 Task: Compose an email with the signature Erin Martin with the subject Request for project approval and the message I would like to schedule a follow-up meeting to discuss the progress. from softage.1@softage.net to softage.5@softage.net with an attached document Vendor_contract.doc Undo the message and rewrite the message as Could you please provide a detailed report on the results? Send the email. Finally, move the email from Sent Items to the label Antiques
Action: Mouse moved to (472, 755)
Screenshot: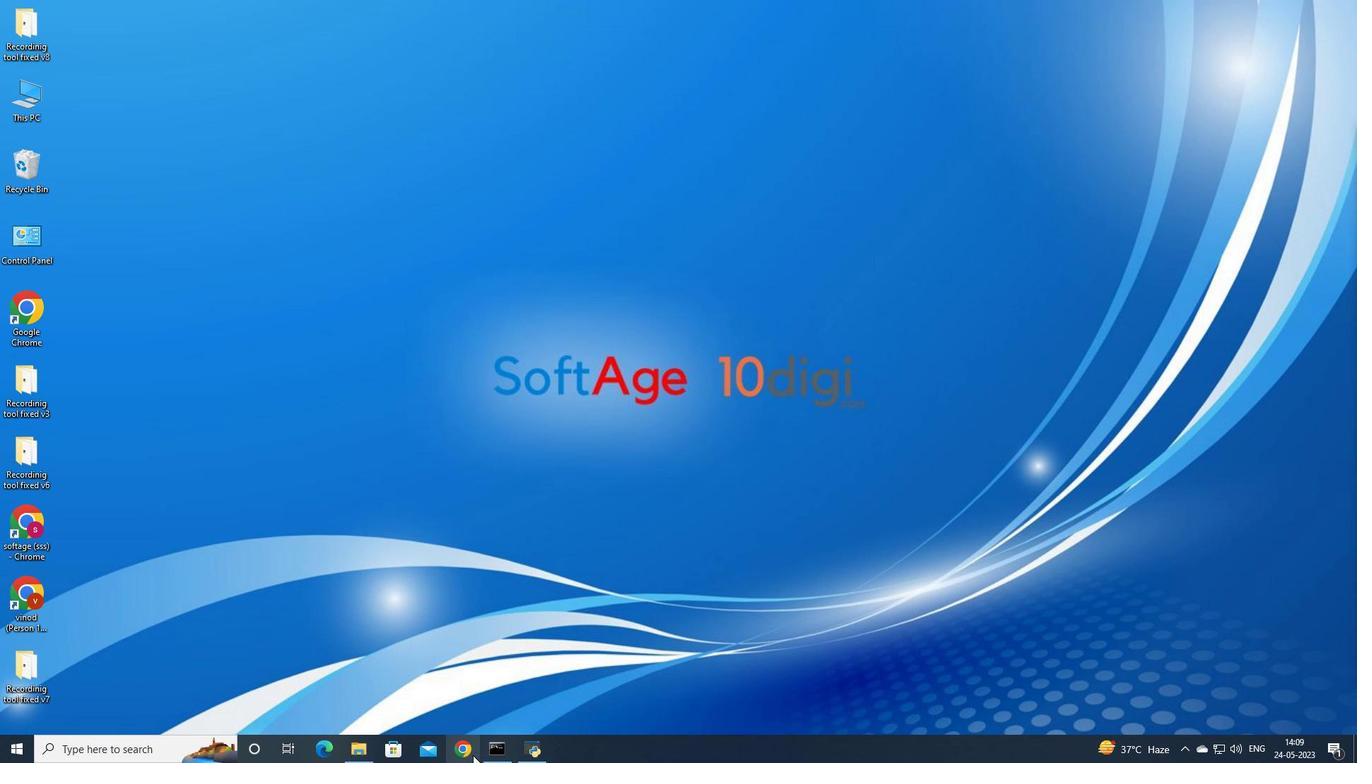 
Action: Mouse pressed left at (472, 755)
Screenshot: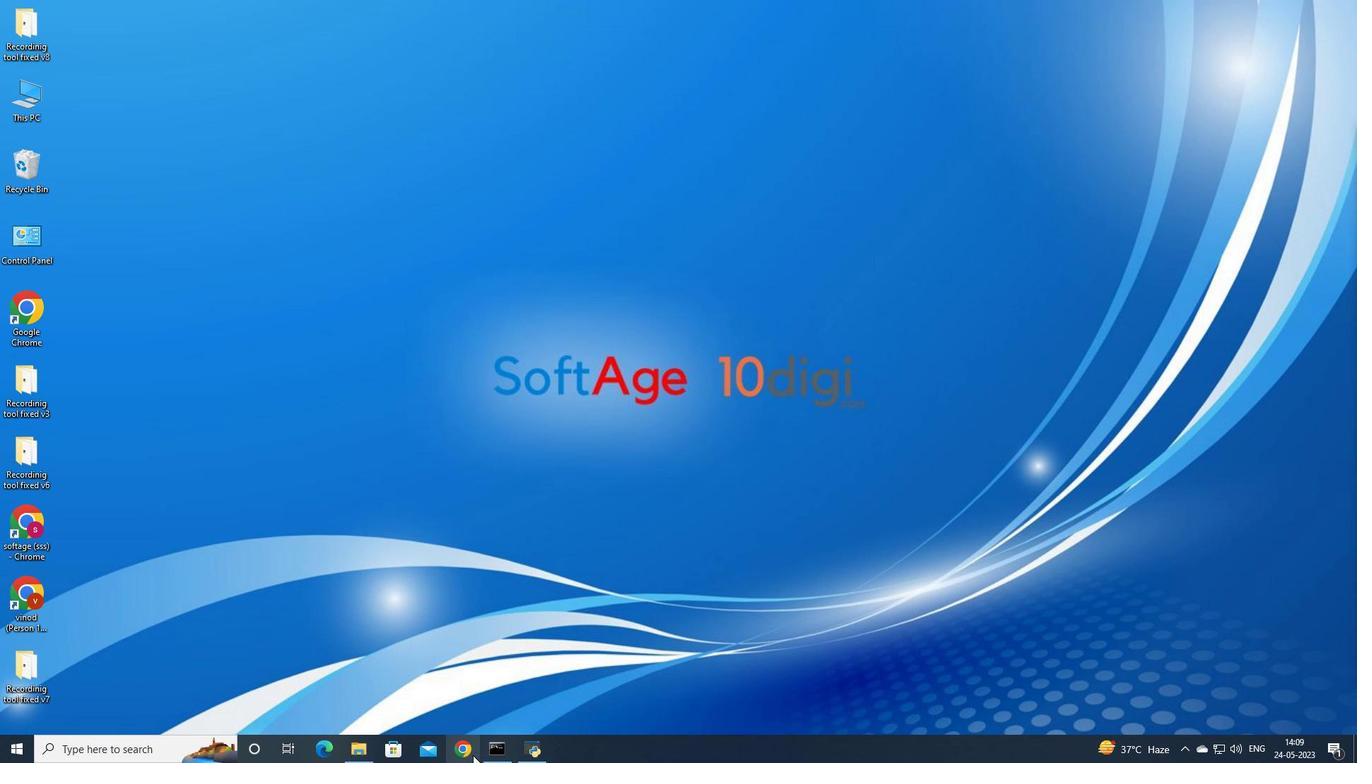 
Action: Mouse moved to (572, 410)
Screenshot: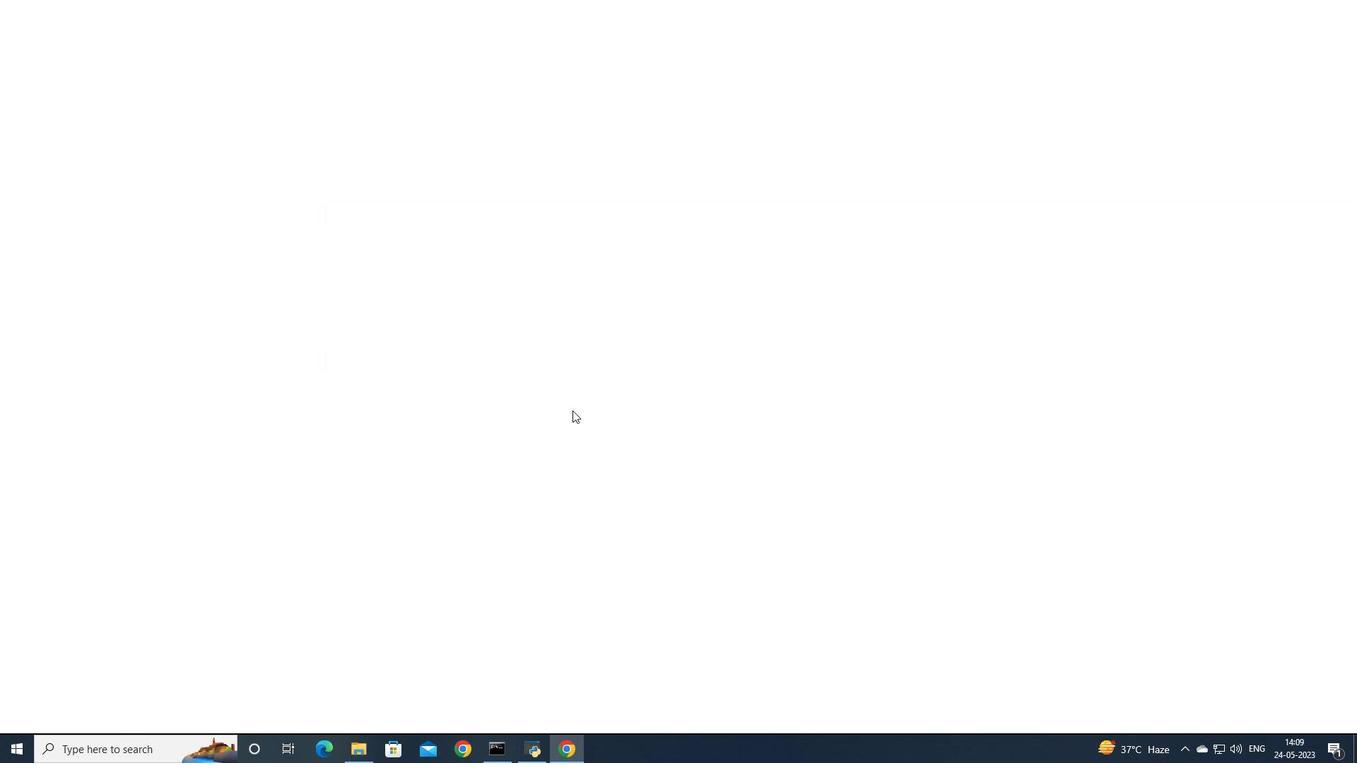 
Action: Mouse pressed left at (572, 410)
Screenshot: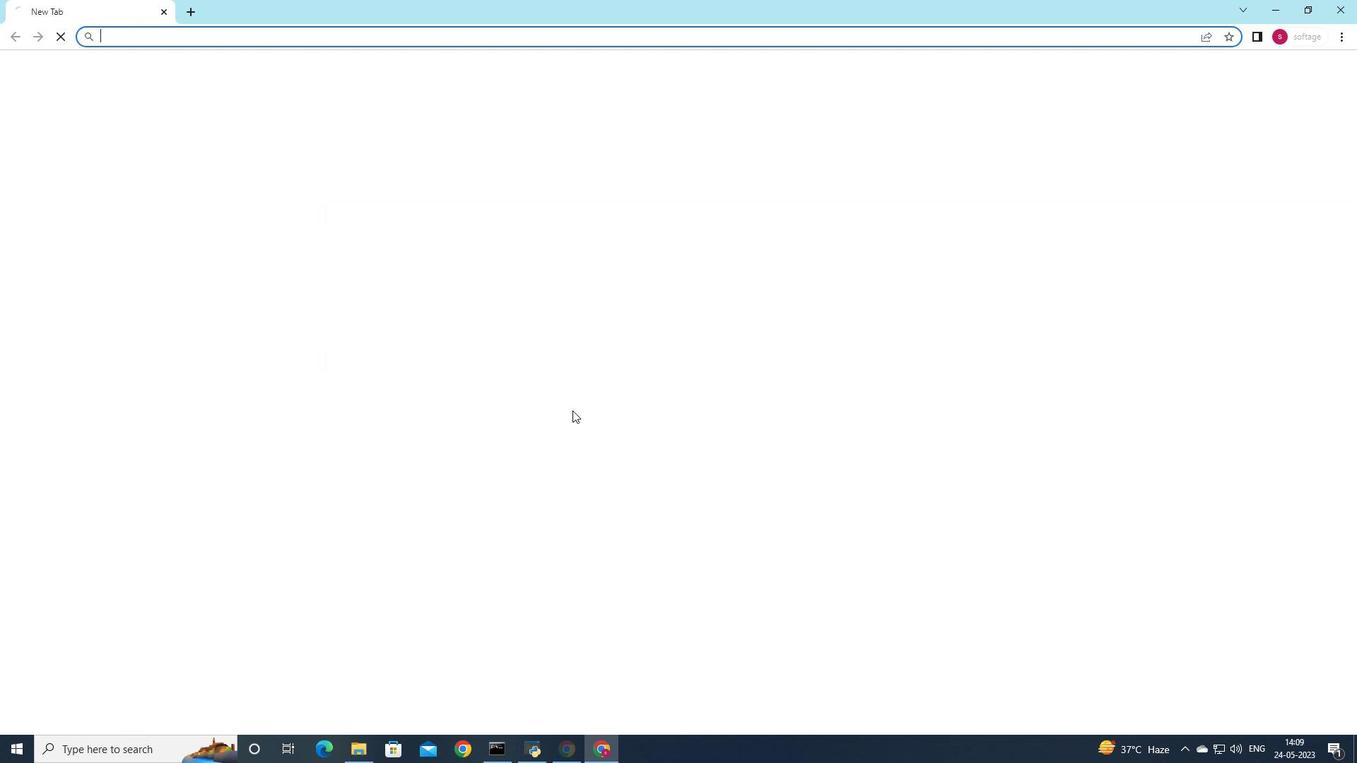 
Action: Mouse moved to (1231, 69)
Screenshot: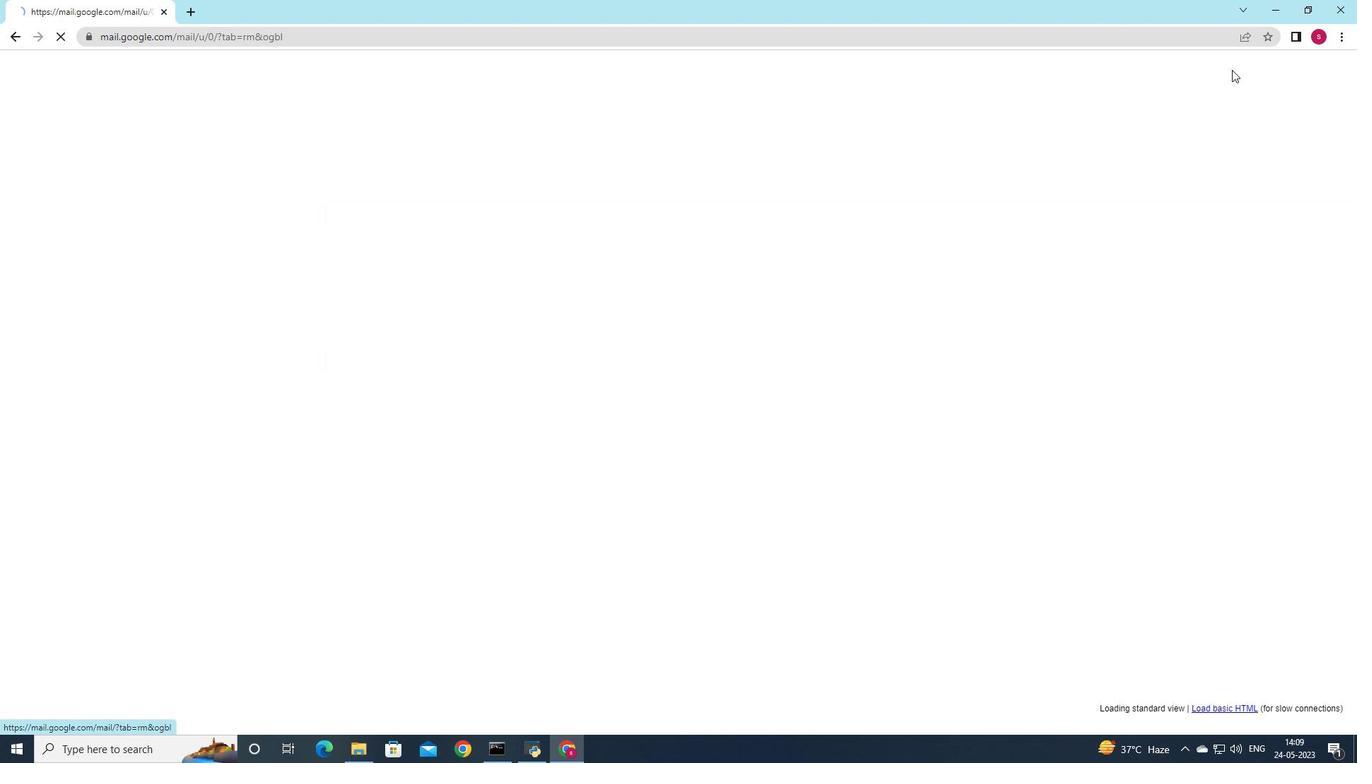 
Action: Mouse pressed left at (1231, 69)
Screenshot: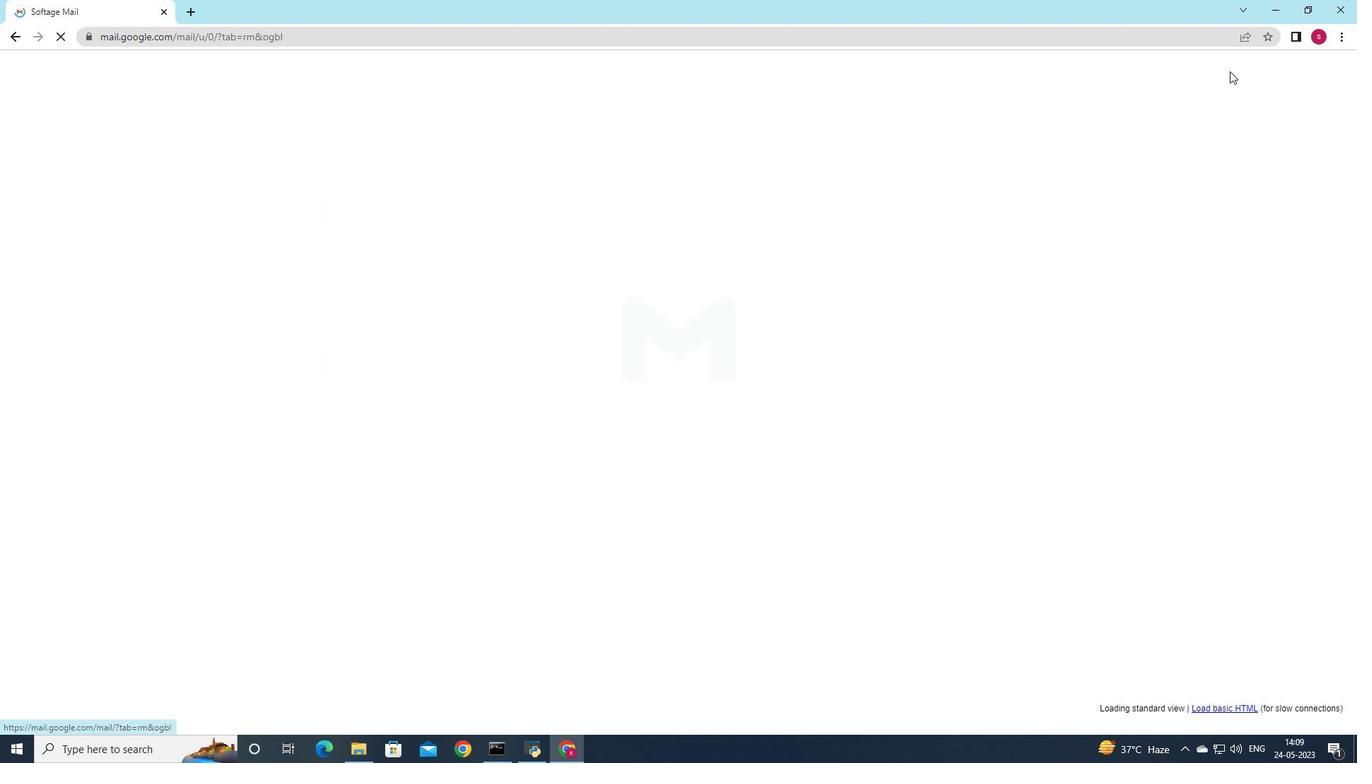 
Action: Mouse moved to (1193, 94)
Screenshot: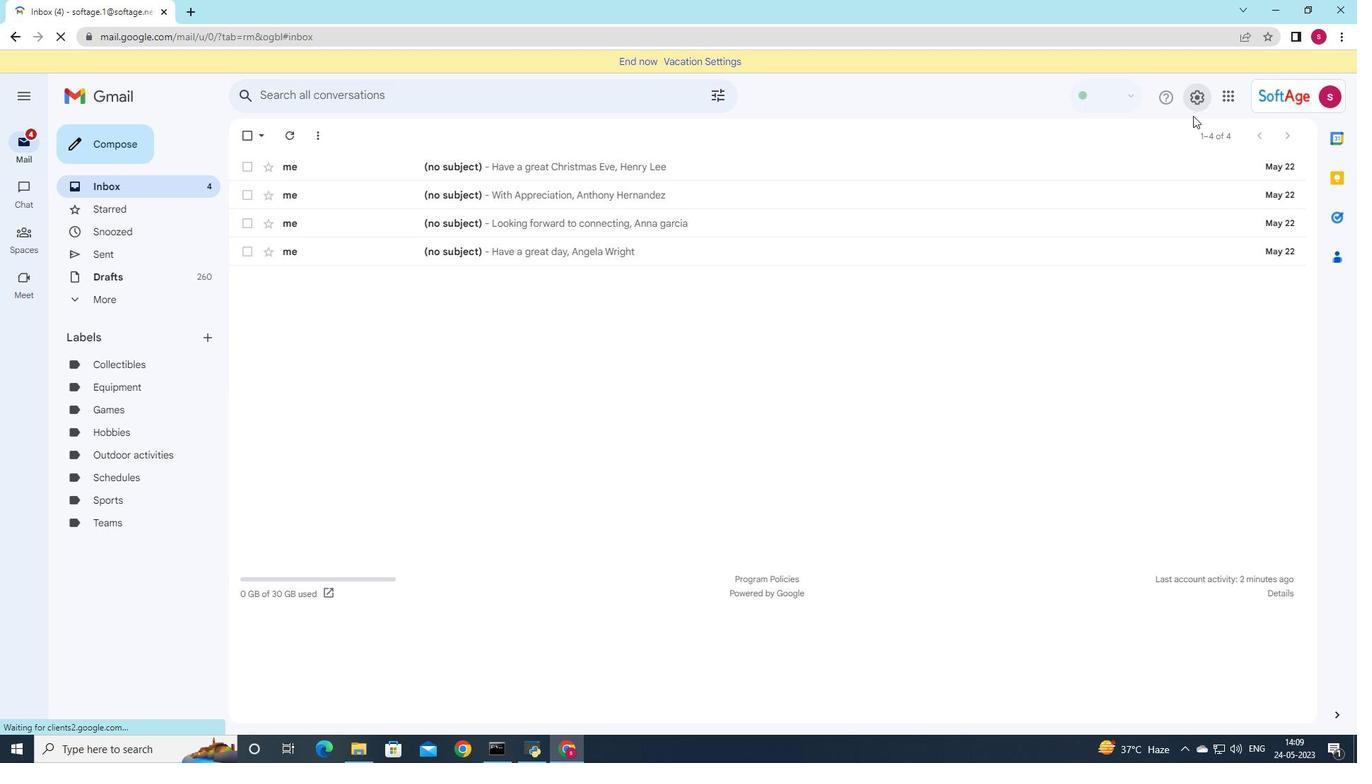 
Action: Mouse pressed left at (1193, 94)
Screenshot: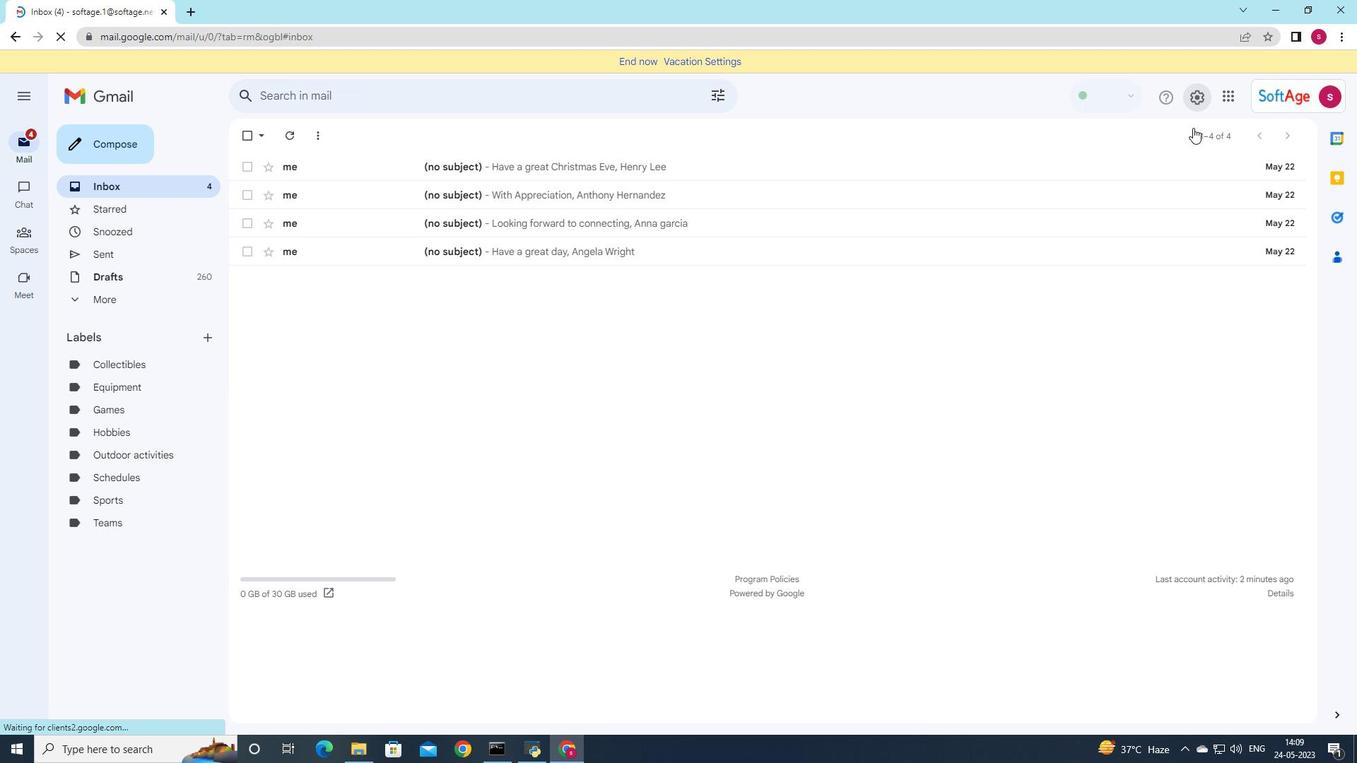 
Action: Mouse moved to (1193, 89)
Screenshot: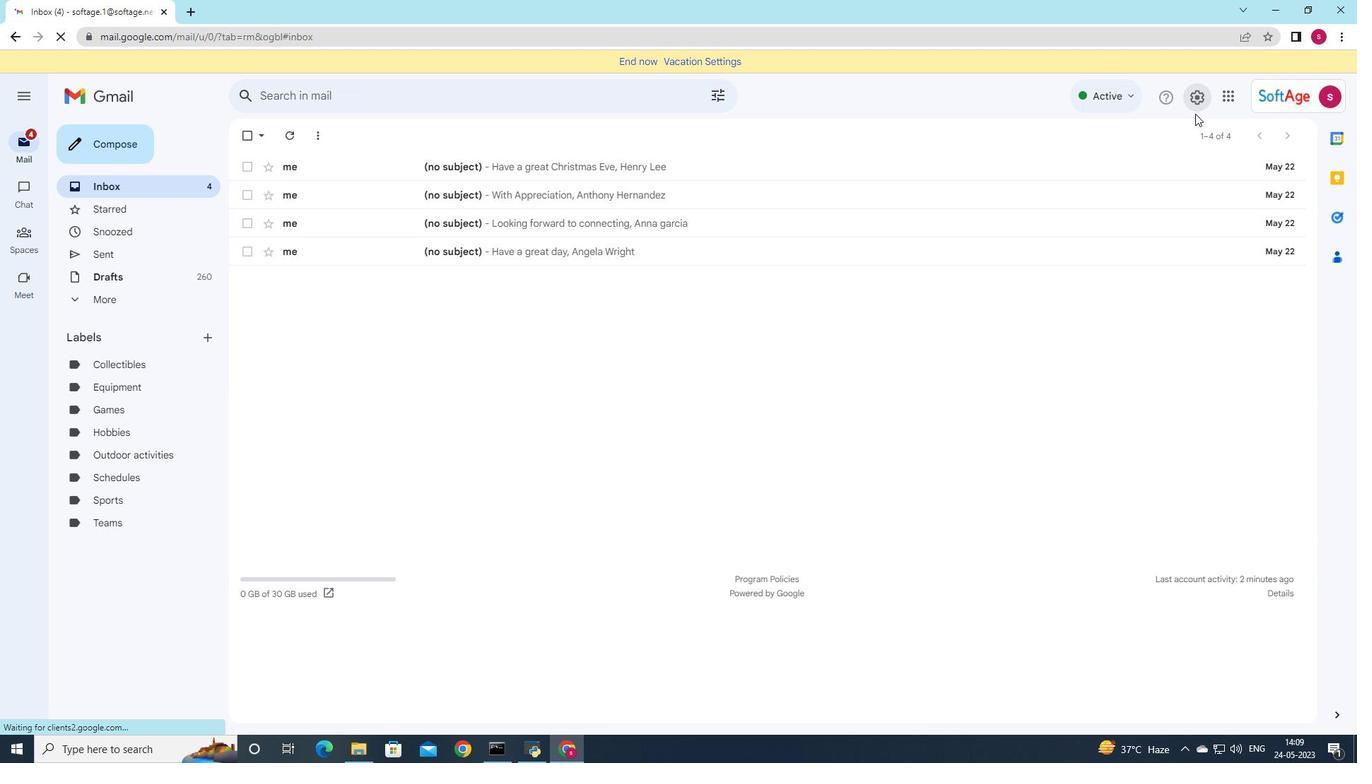 
Action: Mouse pressed left at (1193, 89)
Screenshot: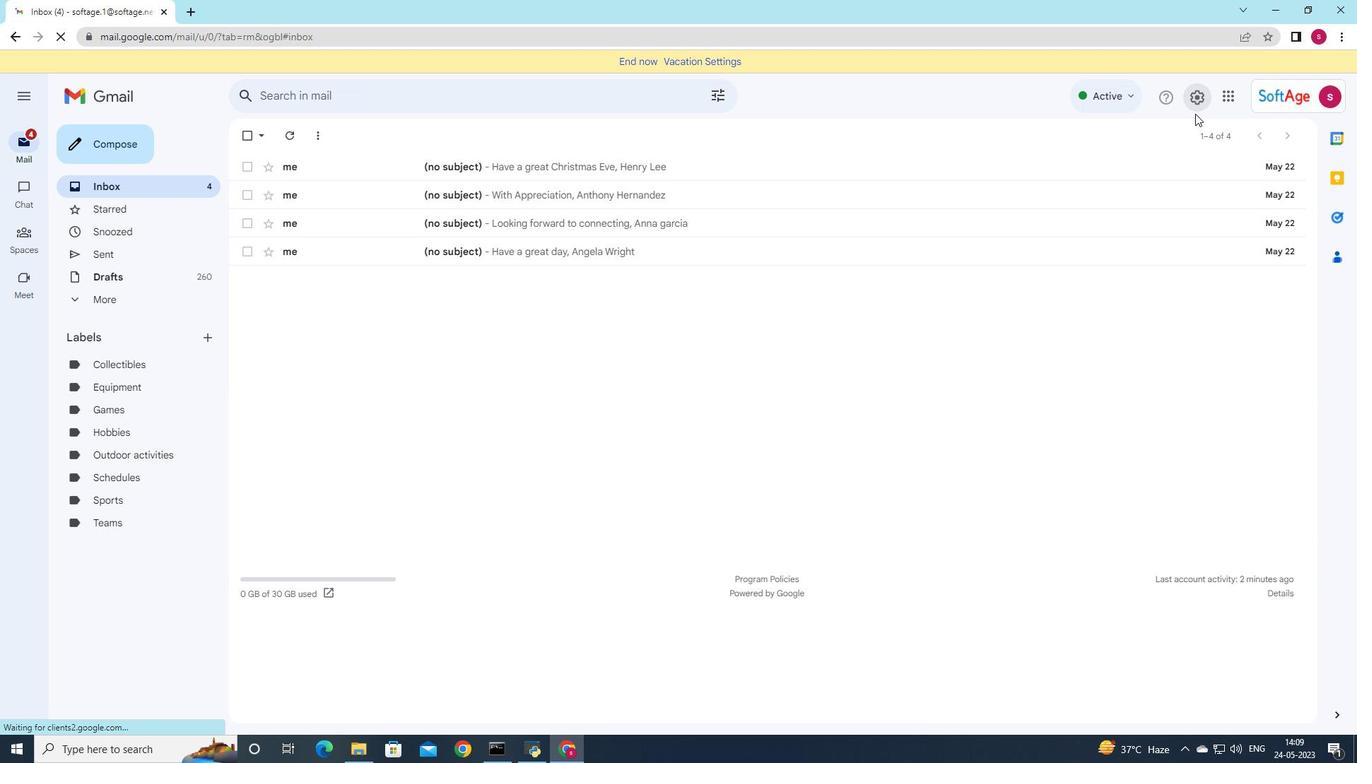 
Action: Mouse moved to (1193, 103)
Screenshot: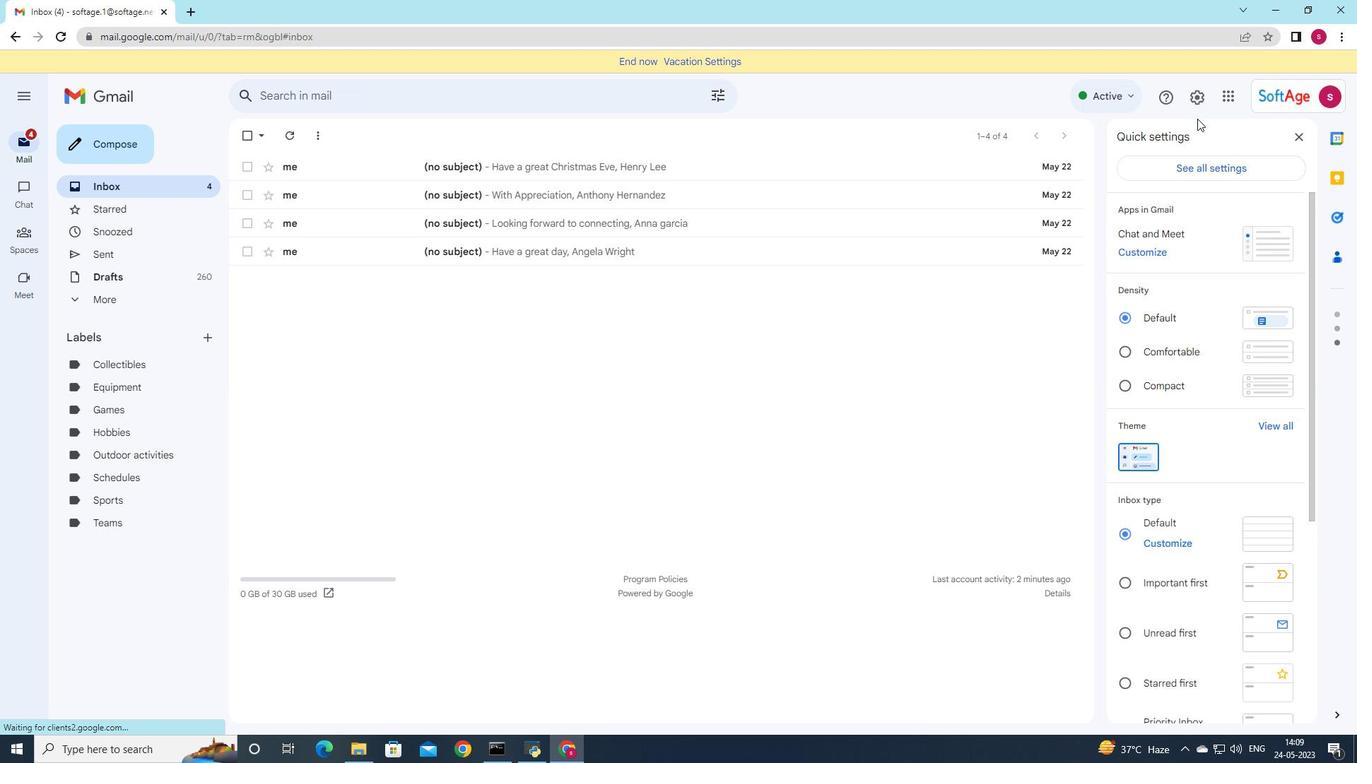 
Action: Mouse pressed left at (1193, 103)
Screenshot: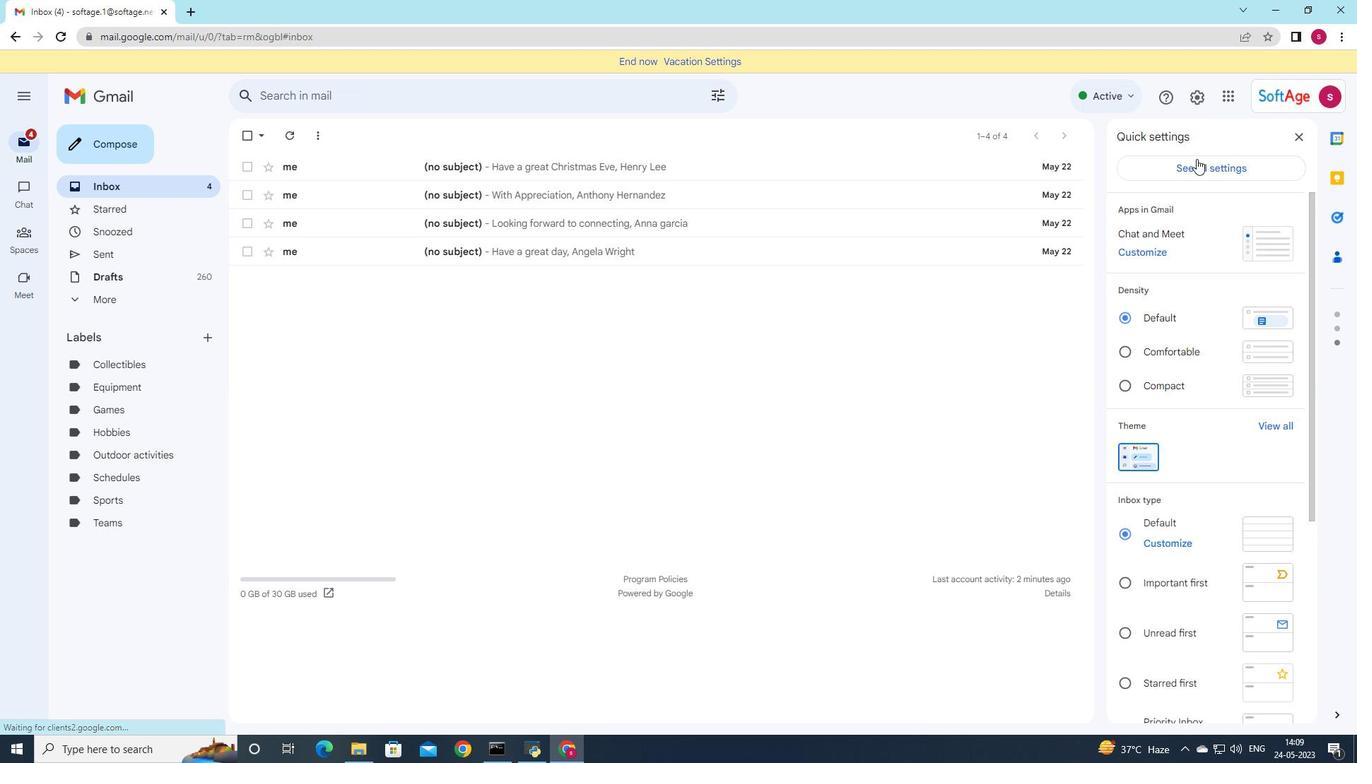 
Action: Mouse moved to (1195, 169)
Screenshot: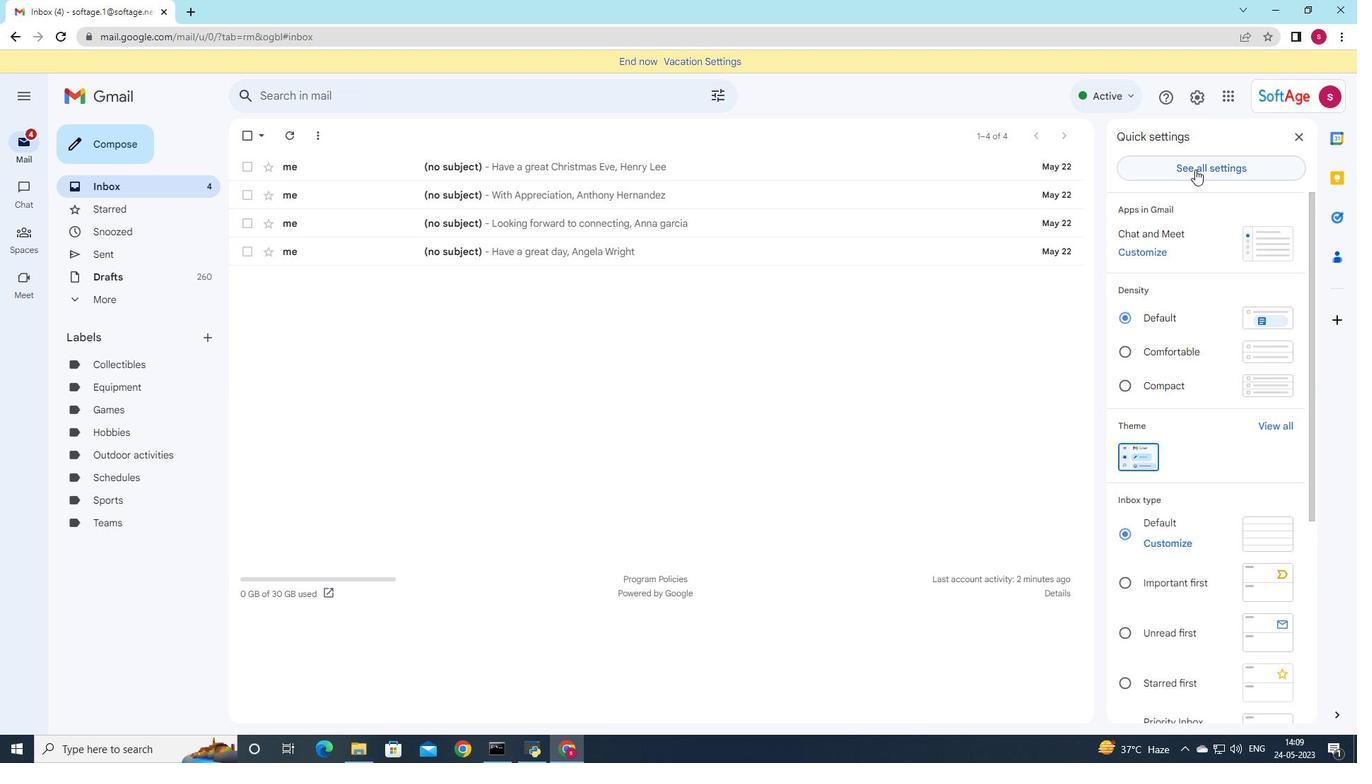 
Action: Mouse pressed left at (1195, 169)
Screenshot: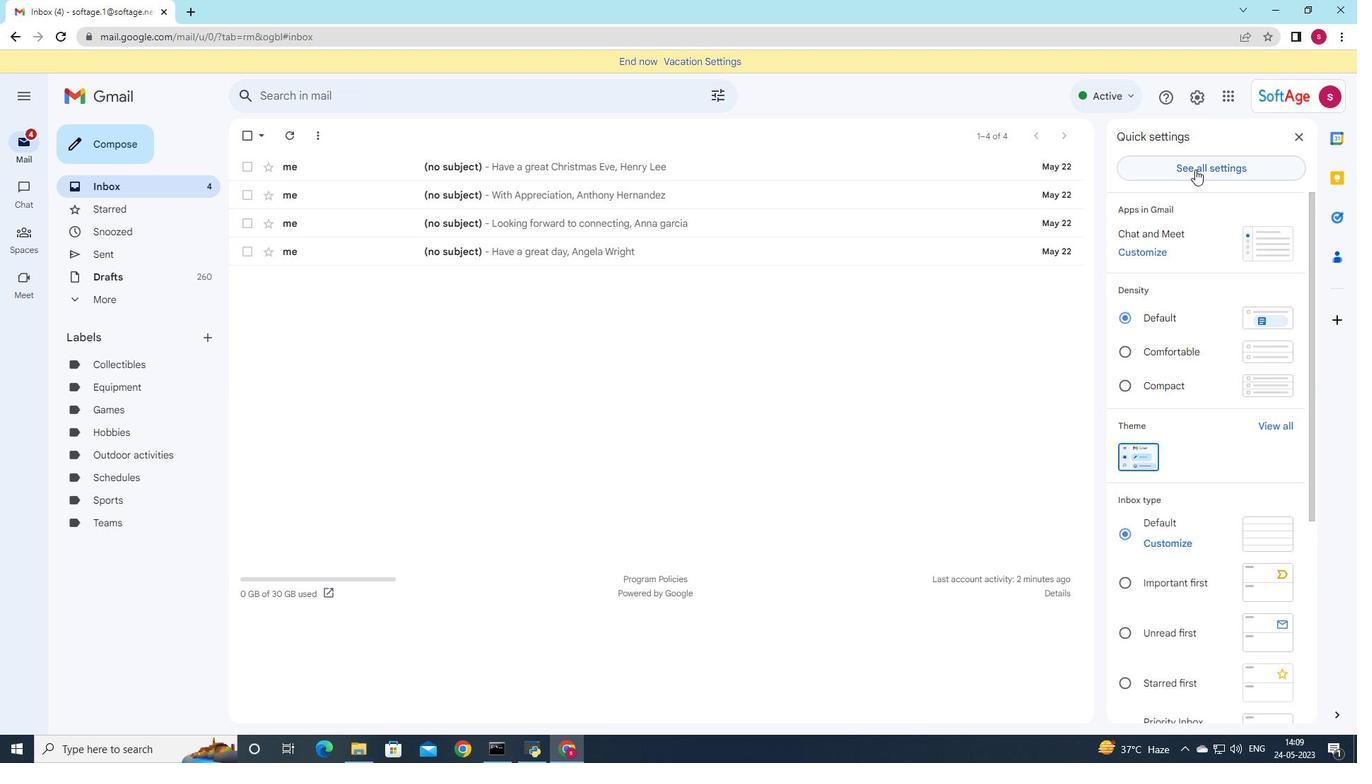 
Action: Mouse moved to (913, 194)
Screenshot: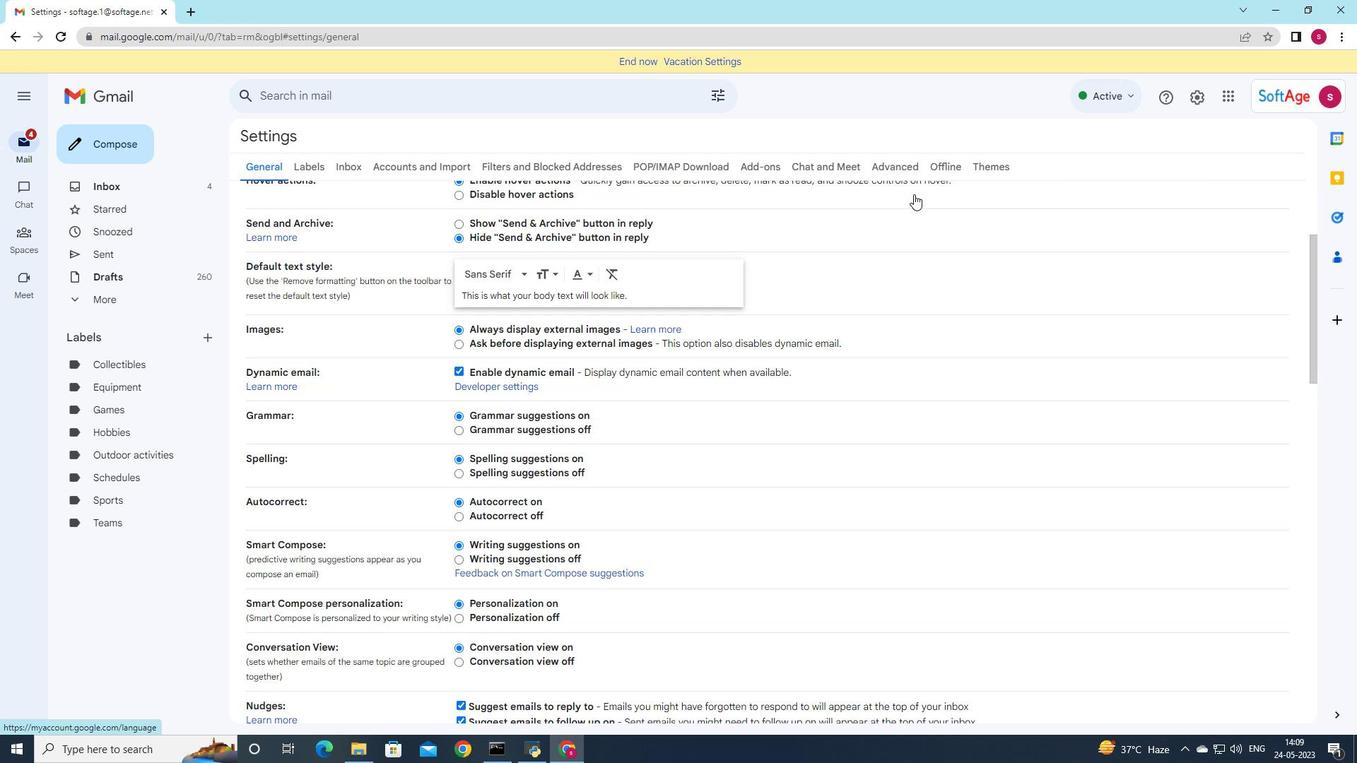 
Action: Mouse scrolled (913, 193) with delta (0, 0)
Screenshot: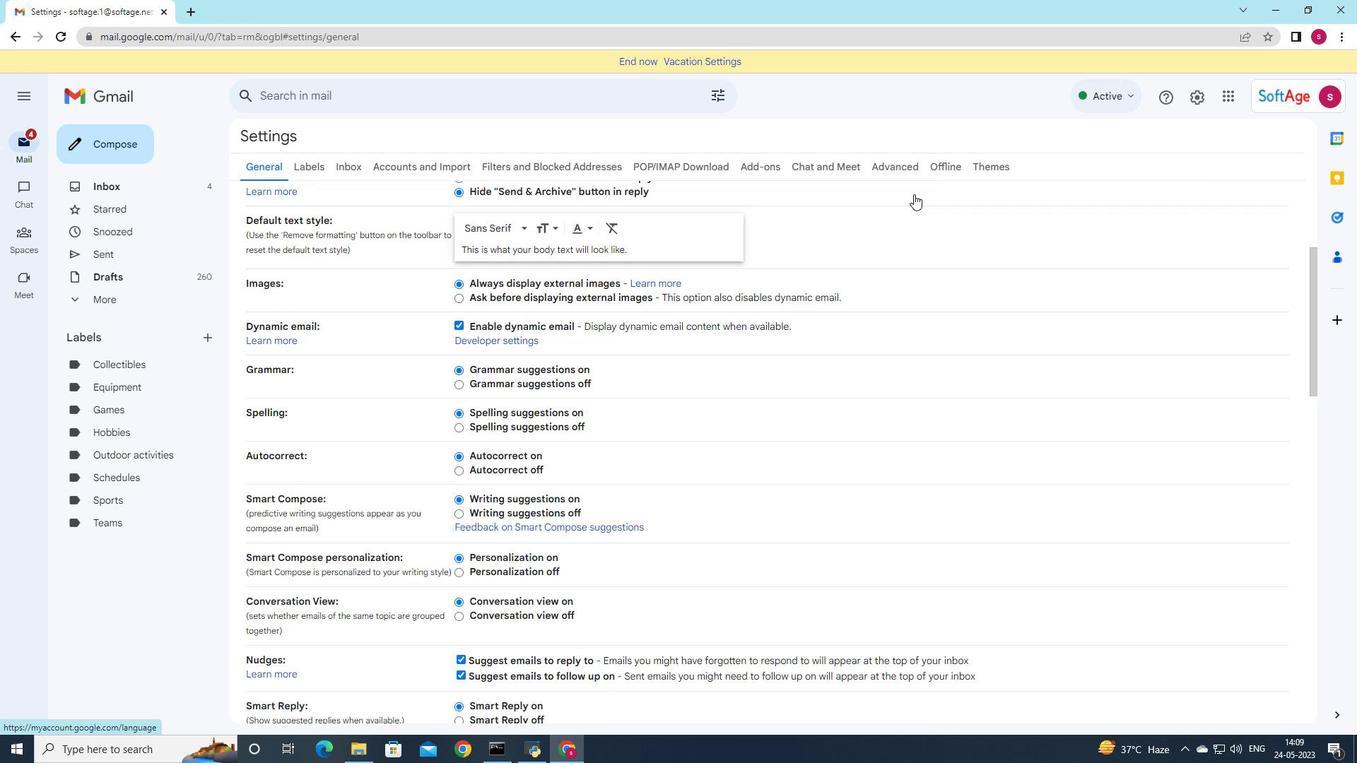 
Action: Mouse scrolled (913, 193) with delta (0, 0)
Screenshot: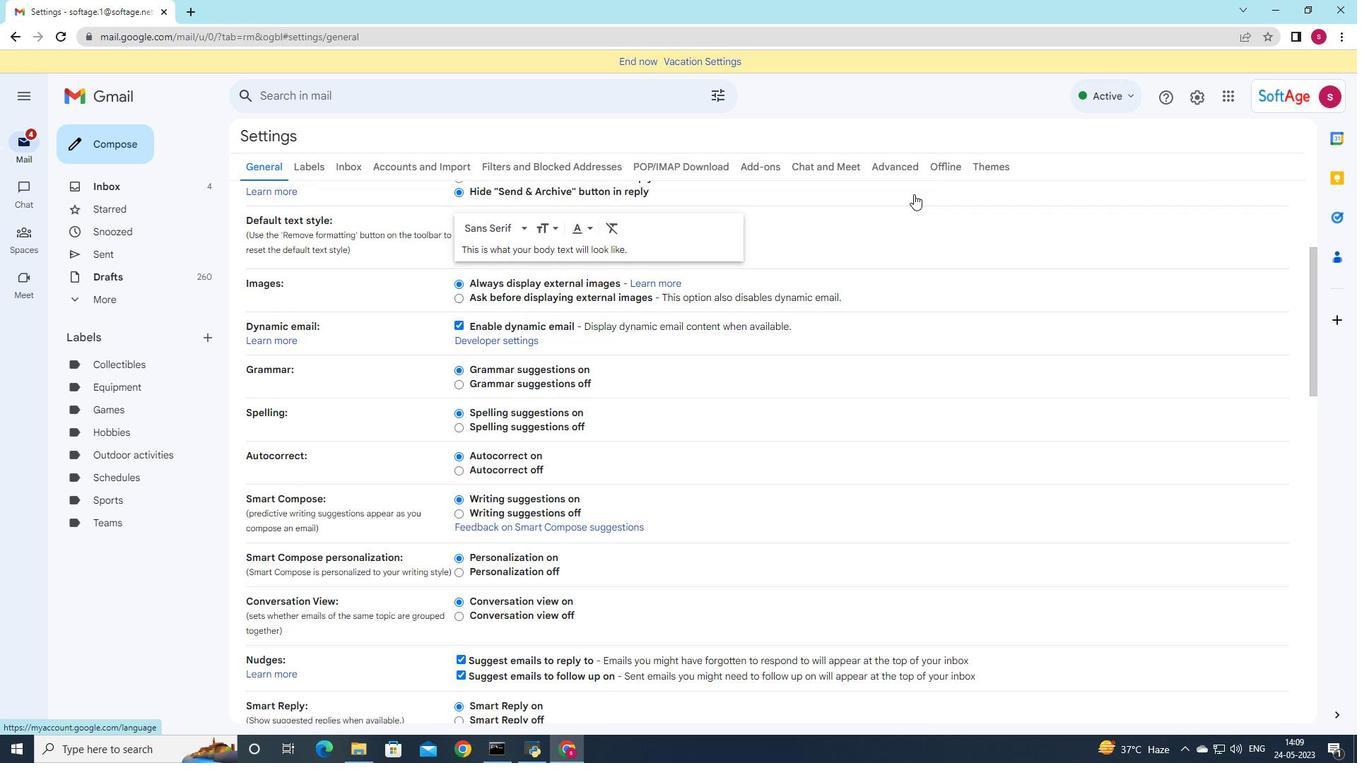 
Action: Mouse scrolled (913, 193) with delta (0, 0)
Screenshot: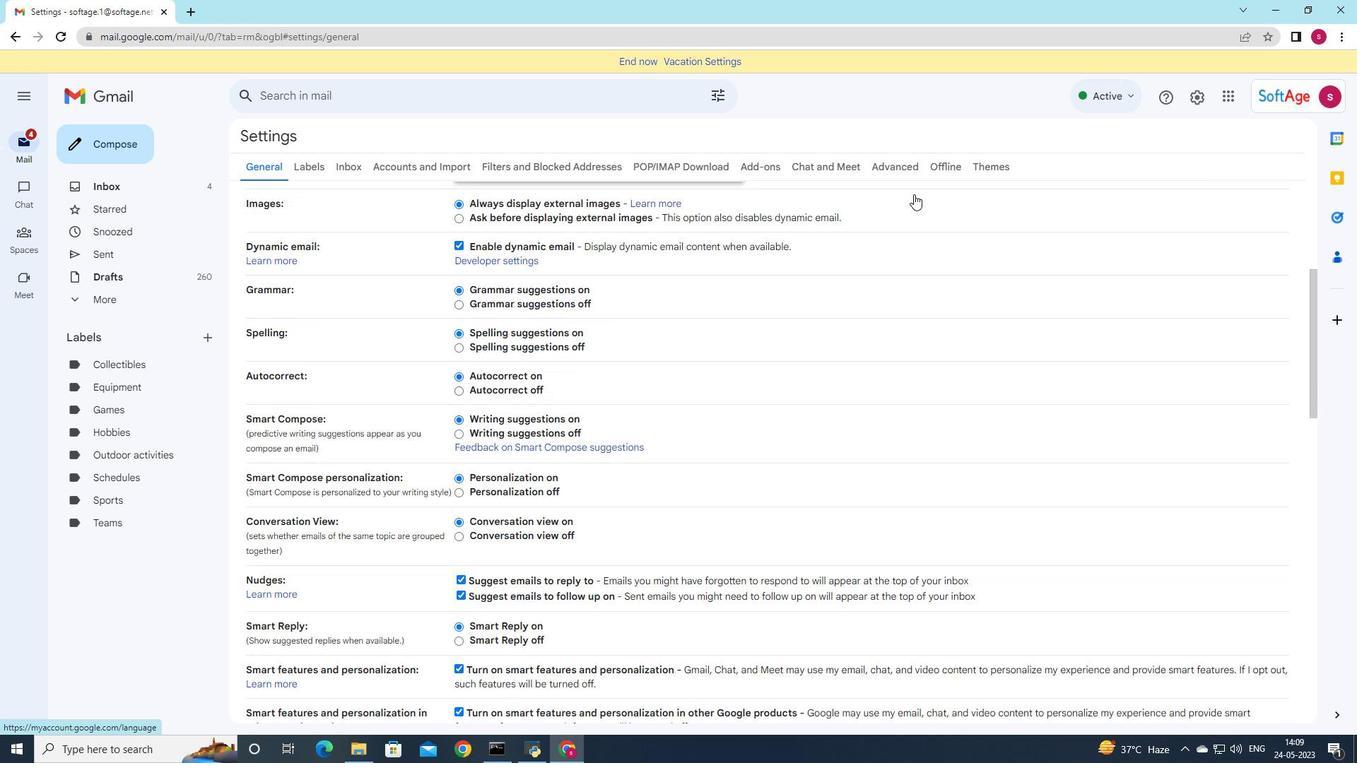 
Action: Mouse scrolled (913, 193) with delta (0, 0)
Screenshot: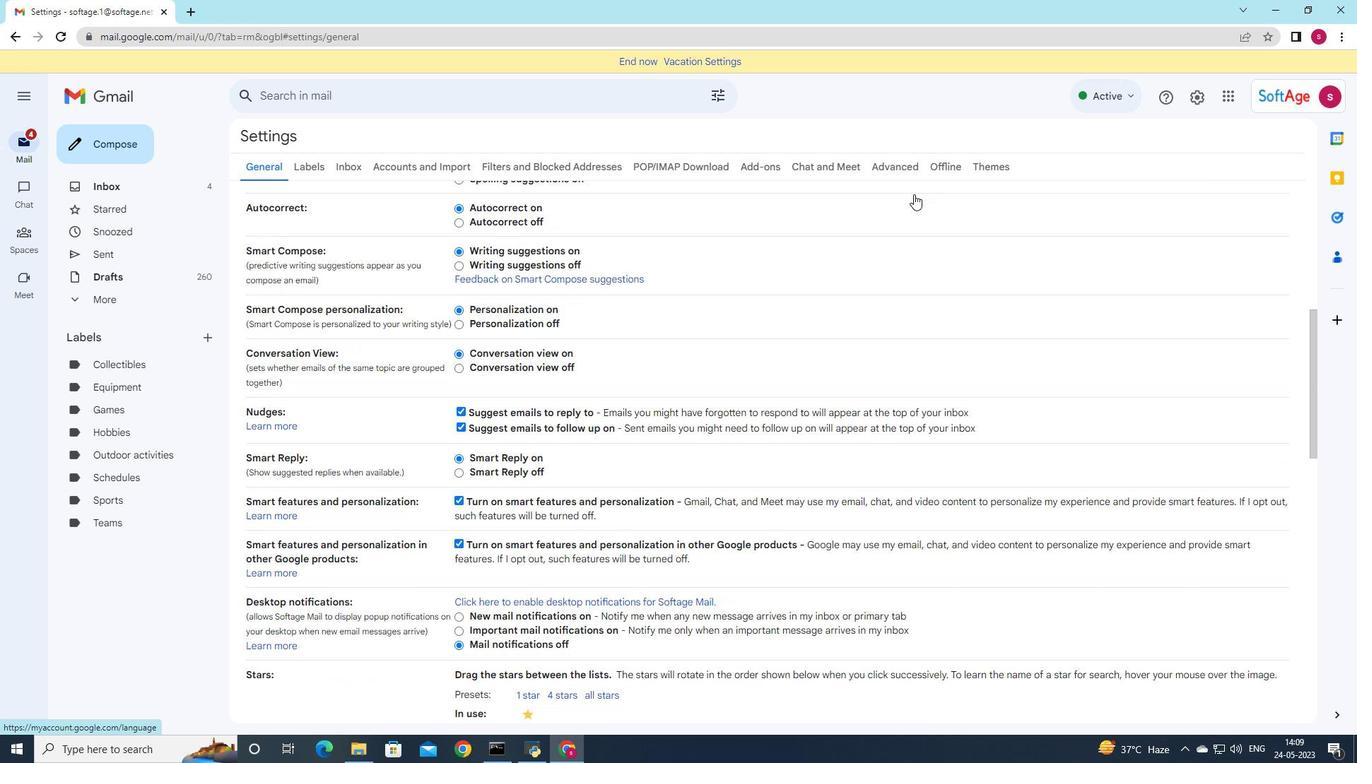 
Action: Mouse scrolled (913, 193) with delta (0, 0)
Screenshot: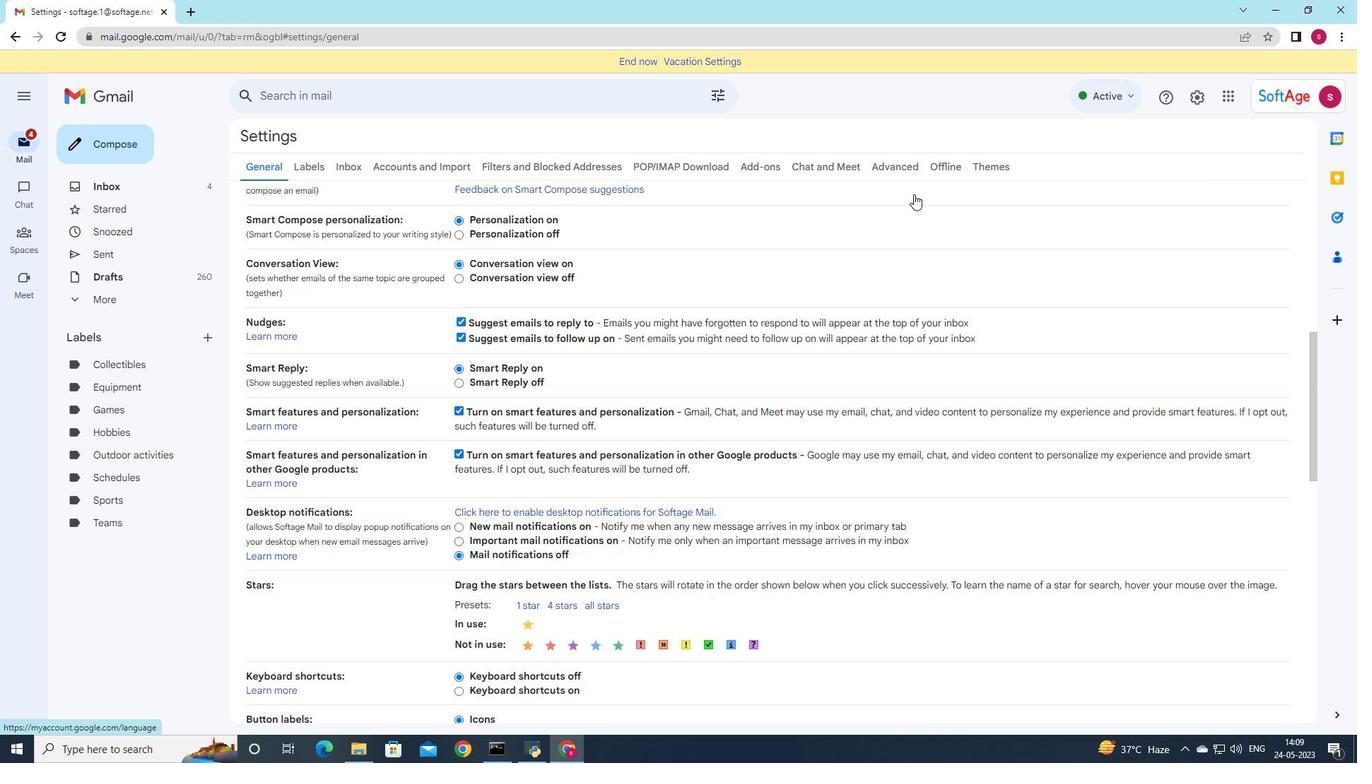 
Action: Mouse scrolled (913, 193) with delta (0, 0)
Screenshot: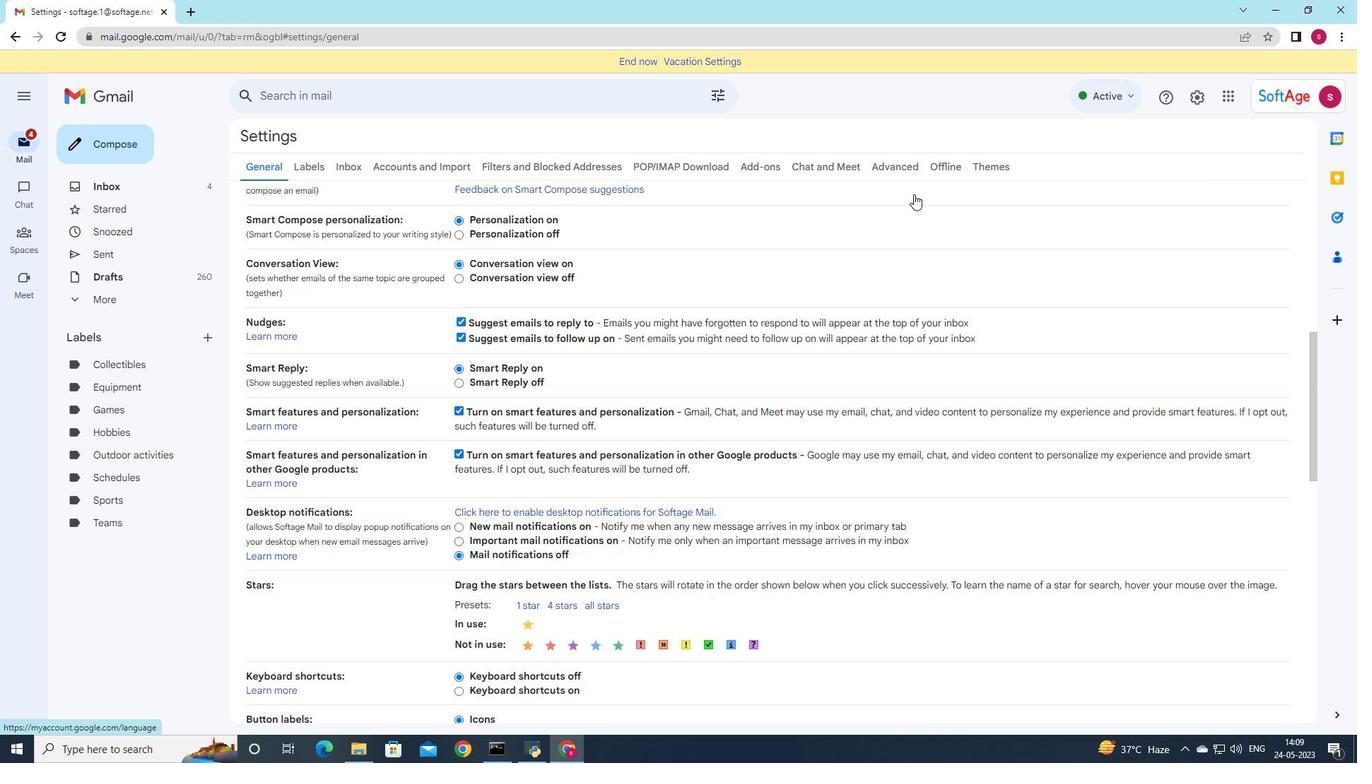 
Action: Mouse scrolled (913, 193) with delta (0, 0)
Screenshot: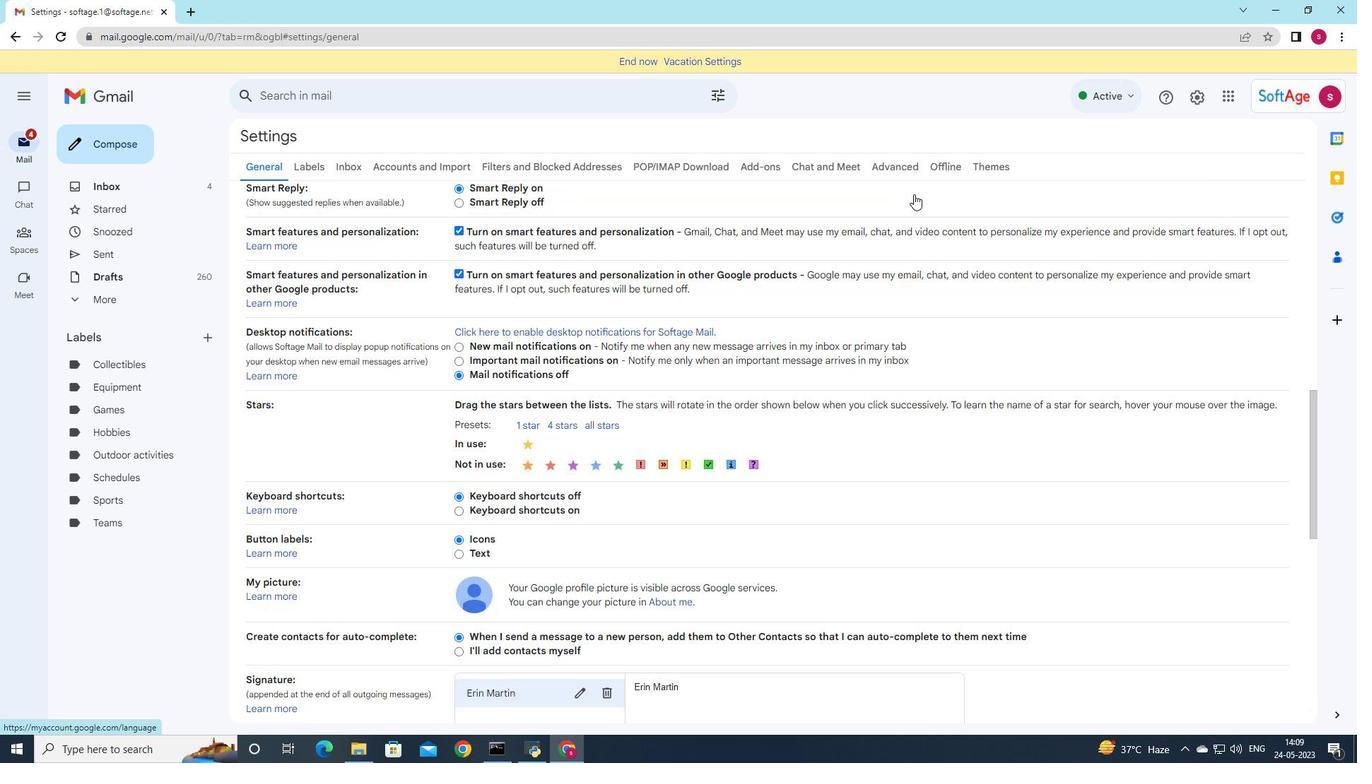 
Action: Mouse scrolled (913, 193) with delta (0, 0)
Screenshot: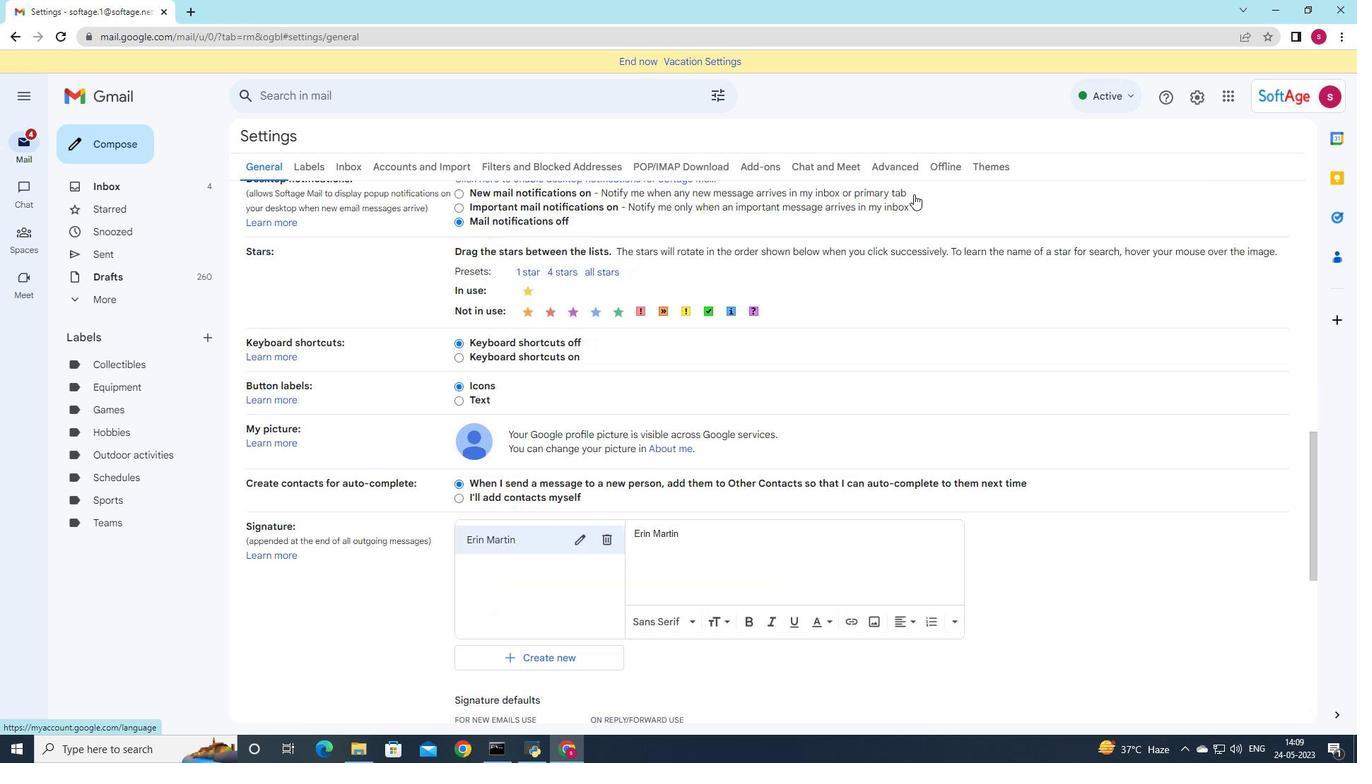 
Action: Mouse scrolled (913, 193) with delta (0, 0)
Screenshot: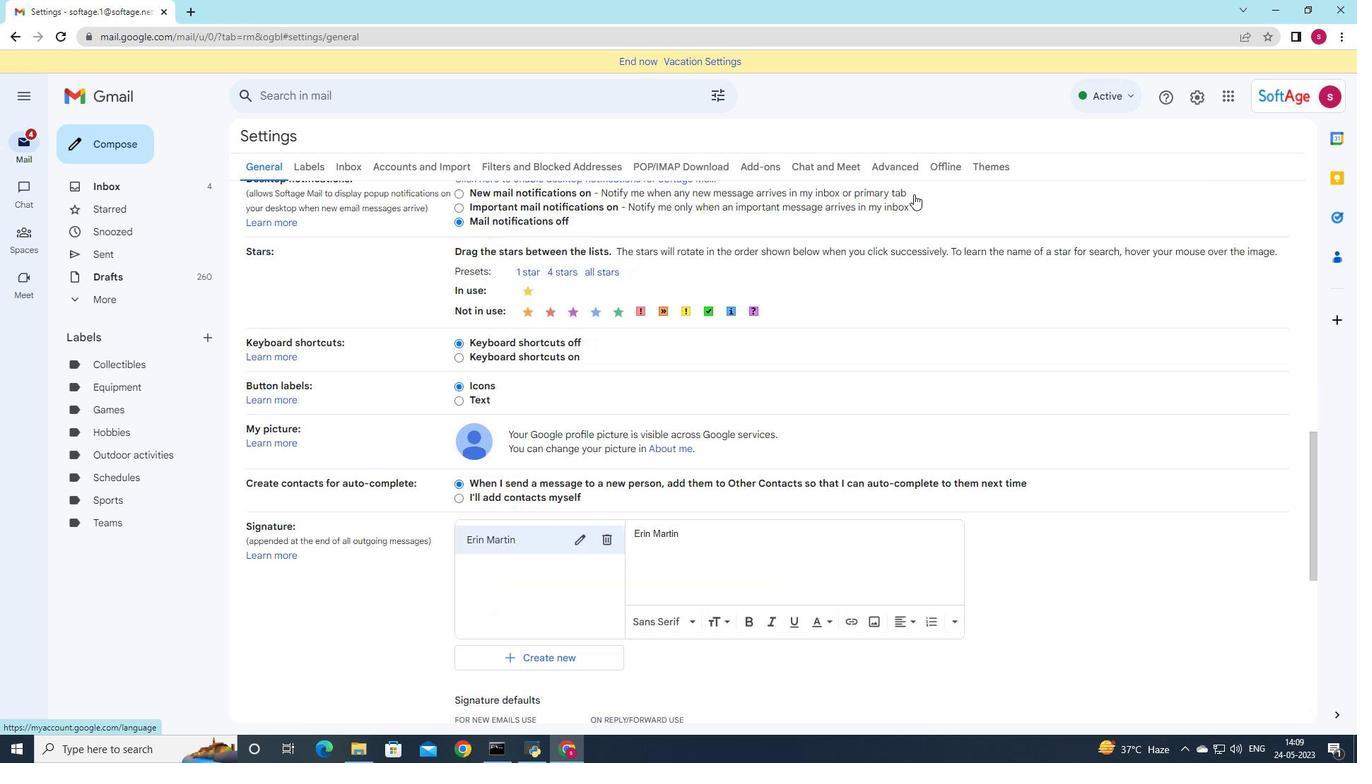 
Action: Mouse scrolled (913, 193) with delta (0, 0)
Screenshot: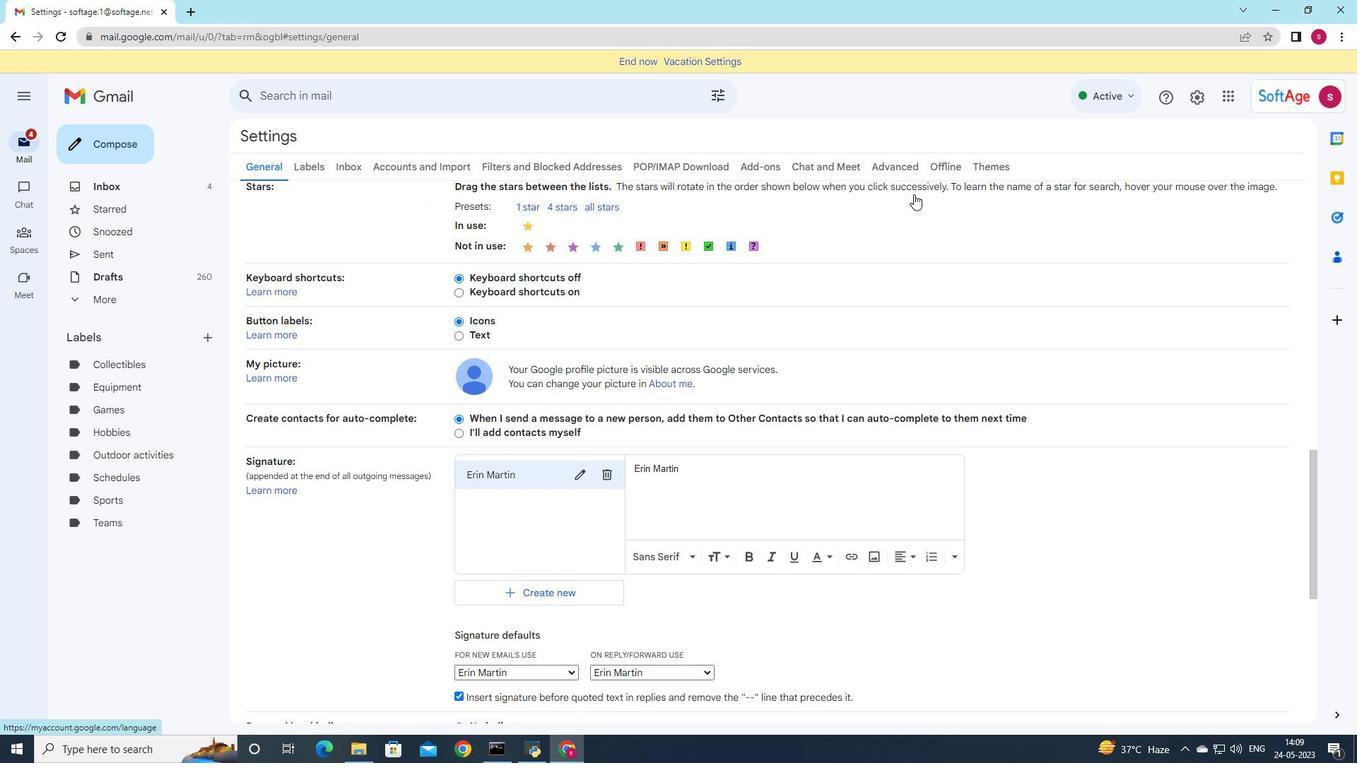 
Action: Mouse scrolled (913, 193) with delta (0, 0)
Screenshot: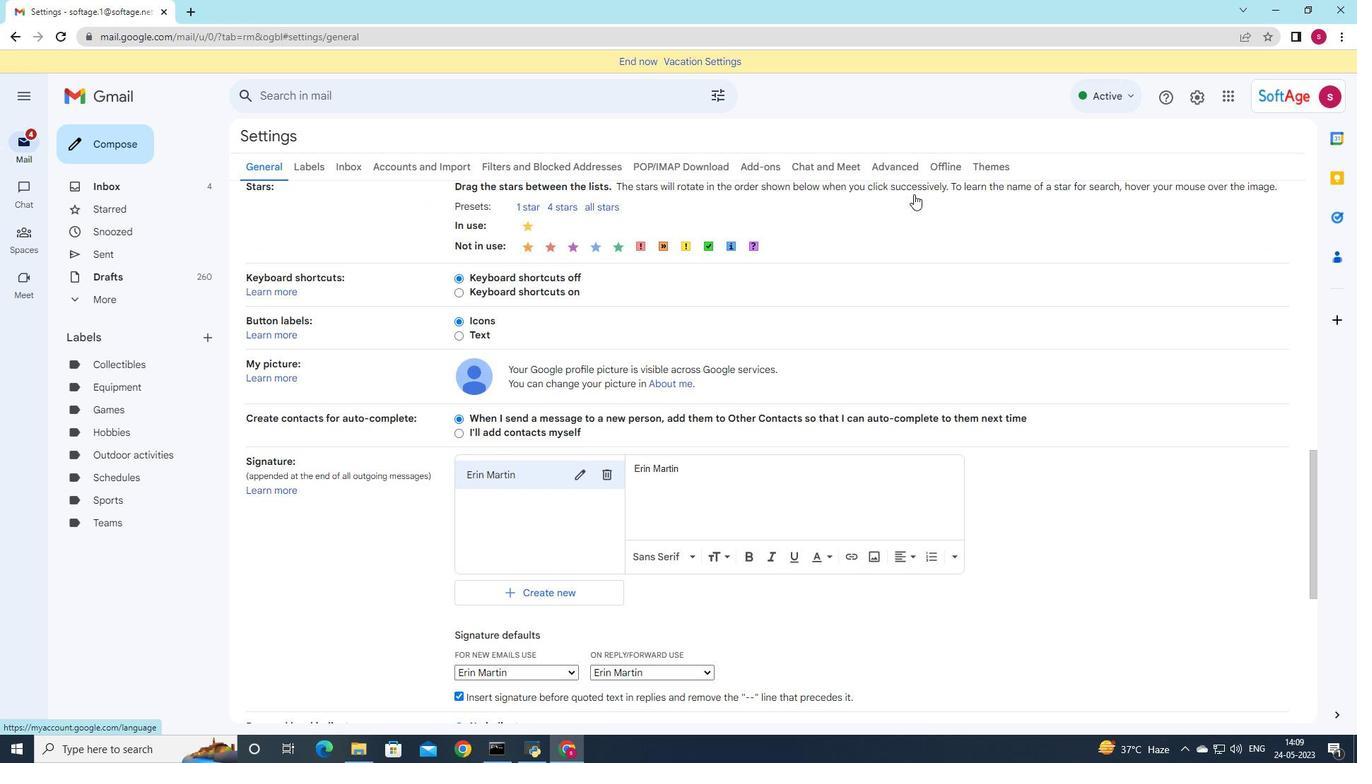 
Action: Mouse scrolled (913, 193) with delta (0, 0)
Screenshot: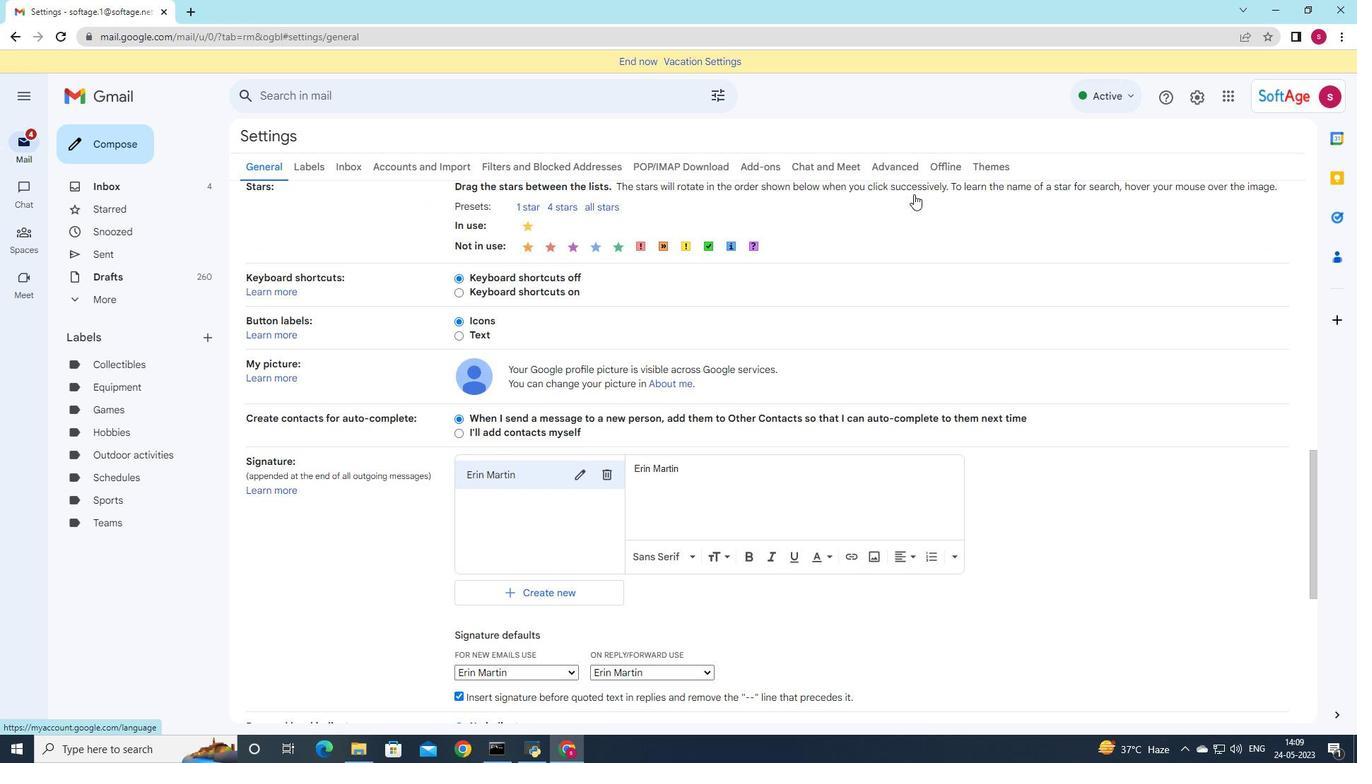 
Action: Mouse scrolled (913, 193) with delta (0, 0)
Screenshot: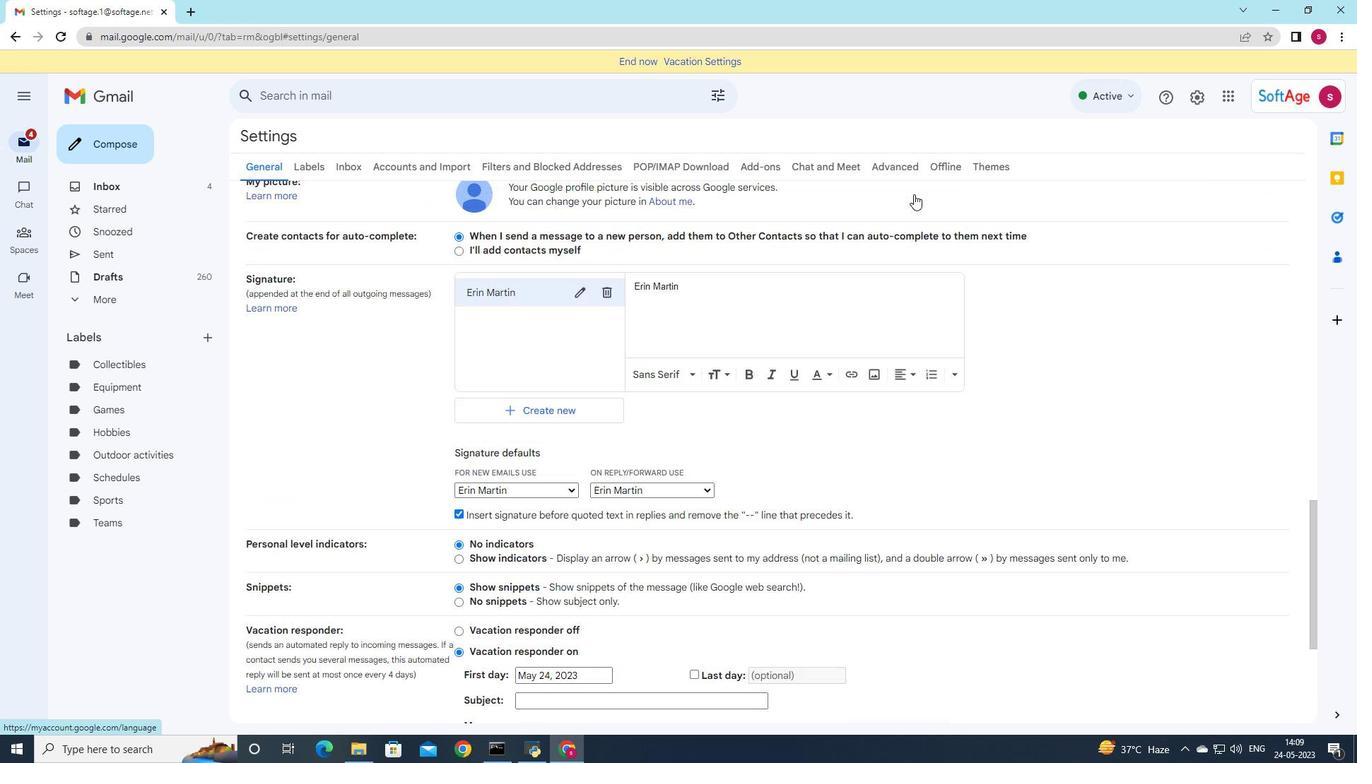 
Action: Mouse scrolled (913, 193) with delta (0, 0)
Screenshot: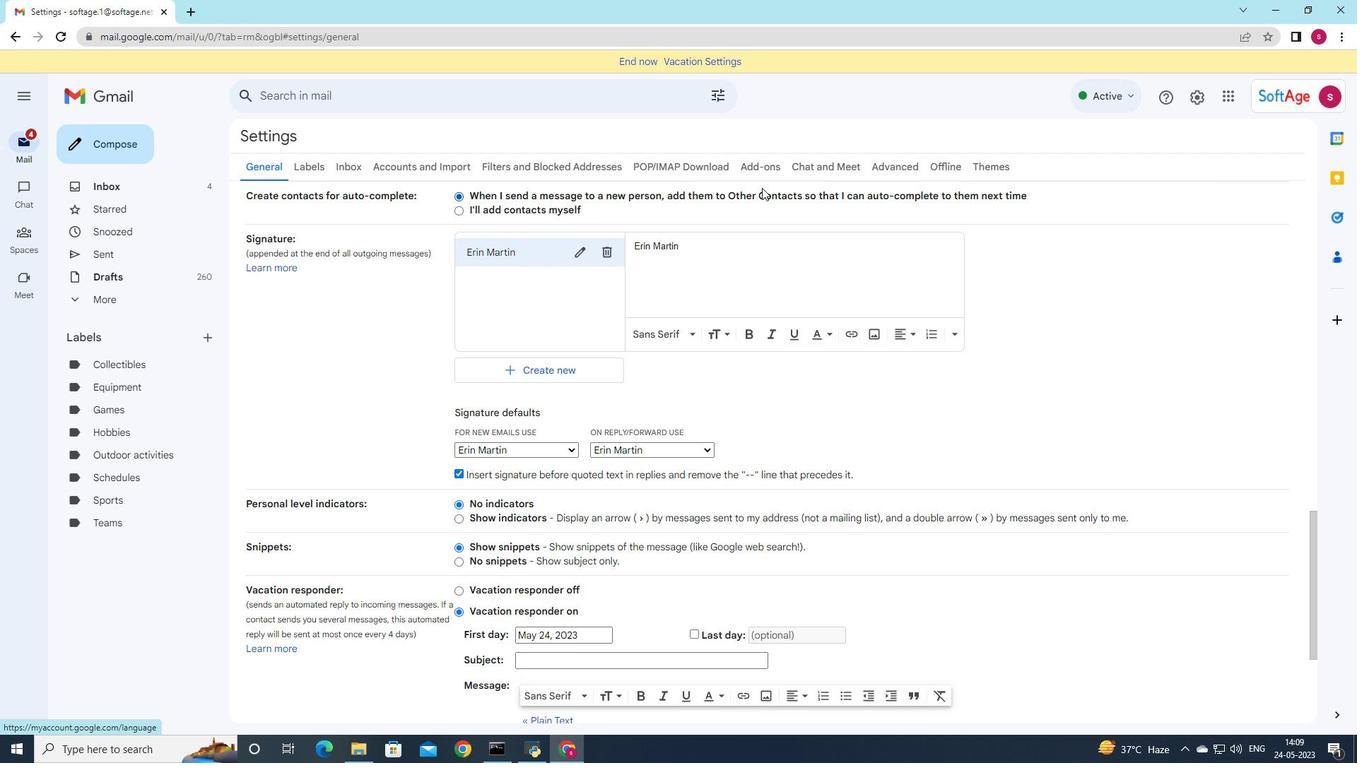 
Action: Mouse scrolled (913, 193) with delta (0, 0)
Screenshot: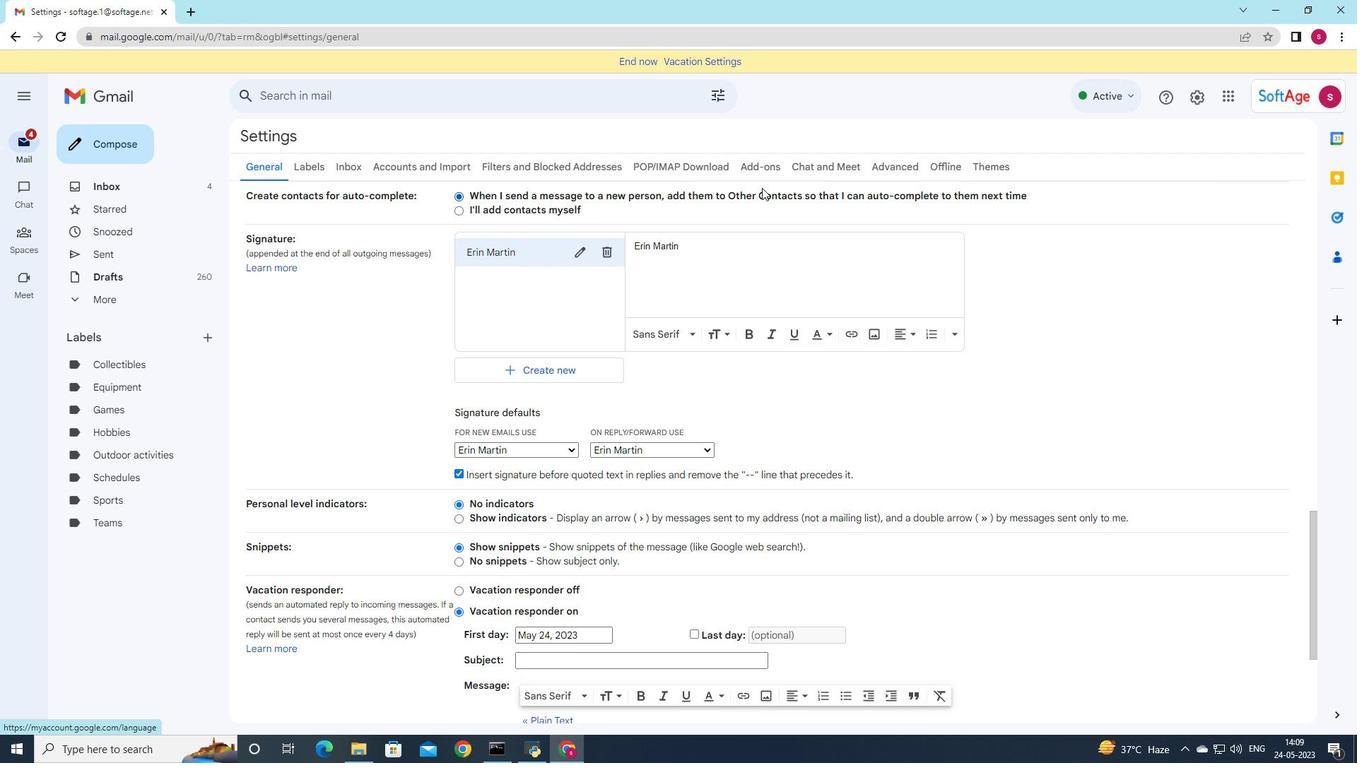
Action: Mouse scrolled (913, 193) with delta (0, 0)
Screenshot: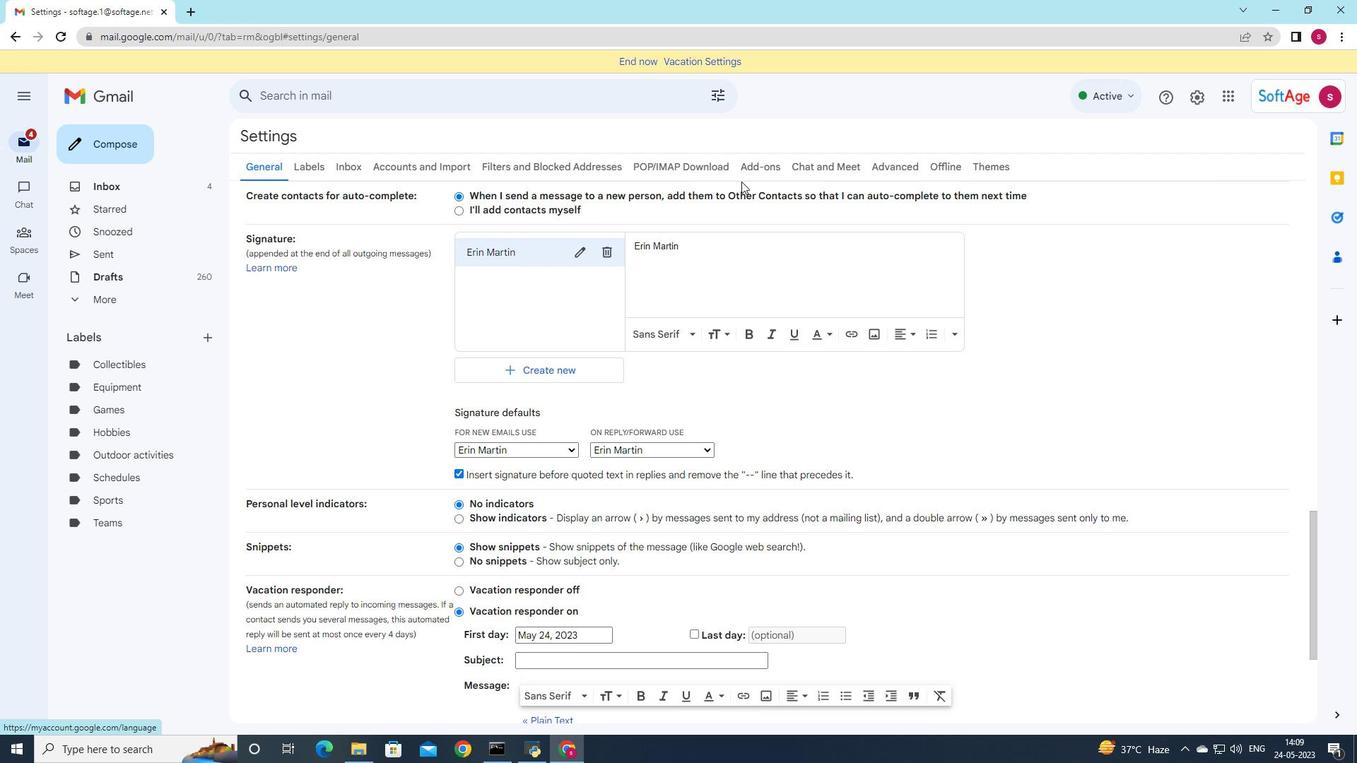 
Action: Mouse scrolled (913, 193) with delta (0, 0)
Screenshot: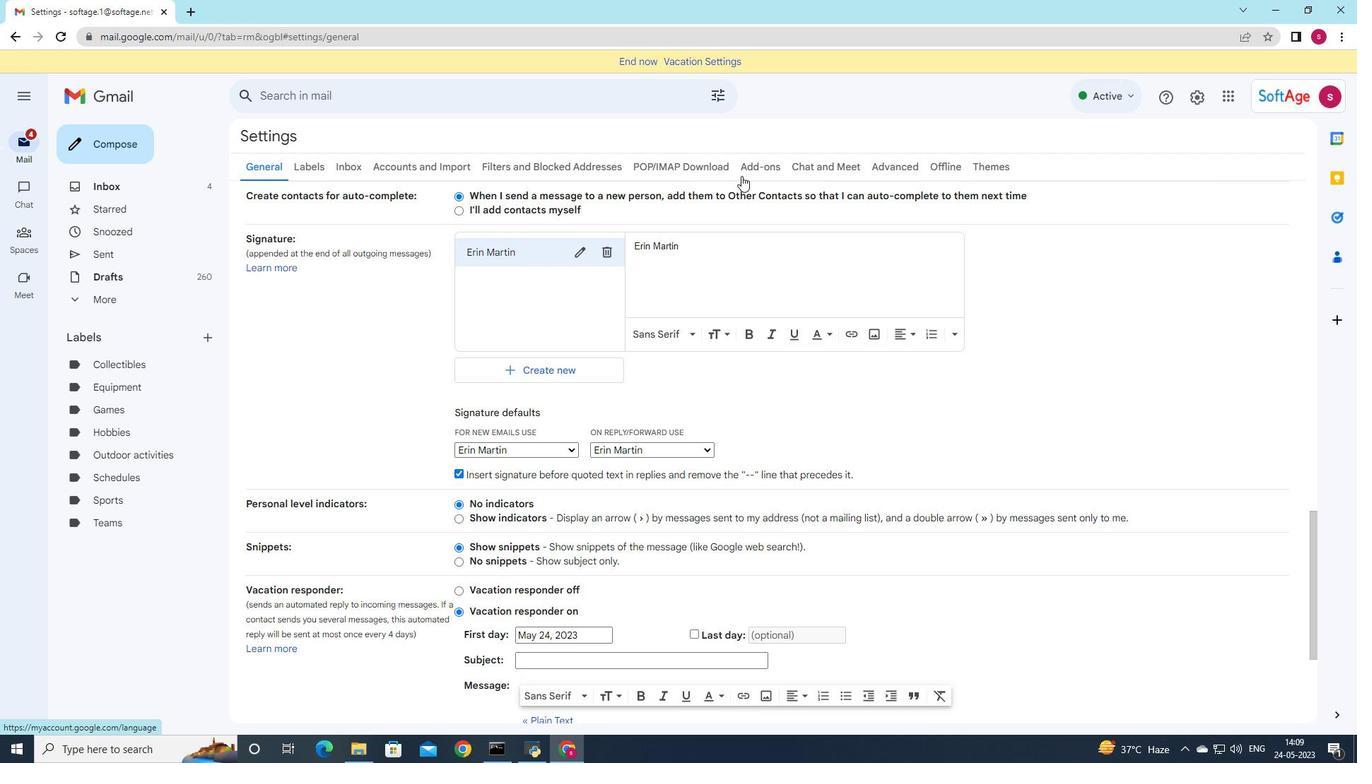
Action: Mouse moved to (600, 260)
Screenshot: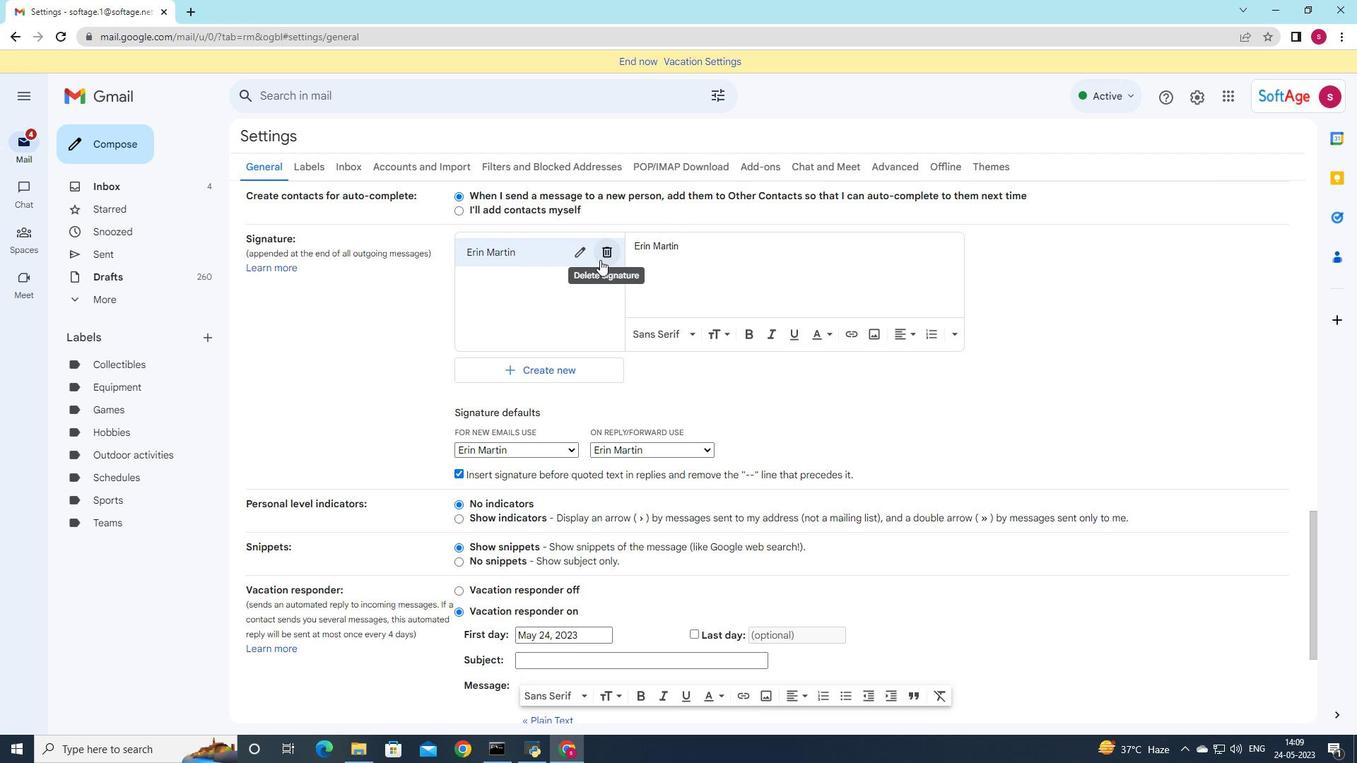
Action: Mouse pressed left at (600, 260)
Screenshot: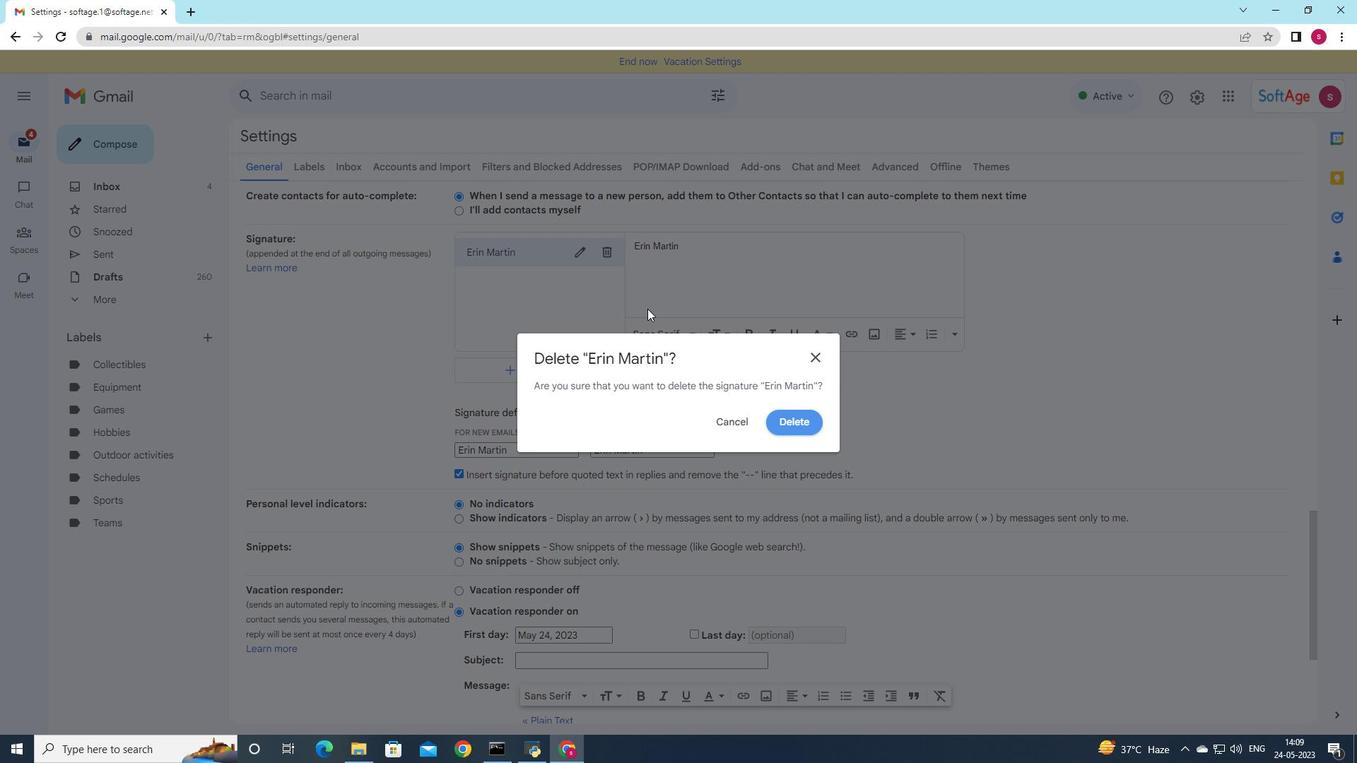 
Action: Mouse moved to (812, 432)
Screenshot: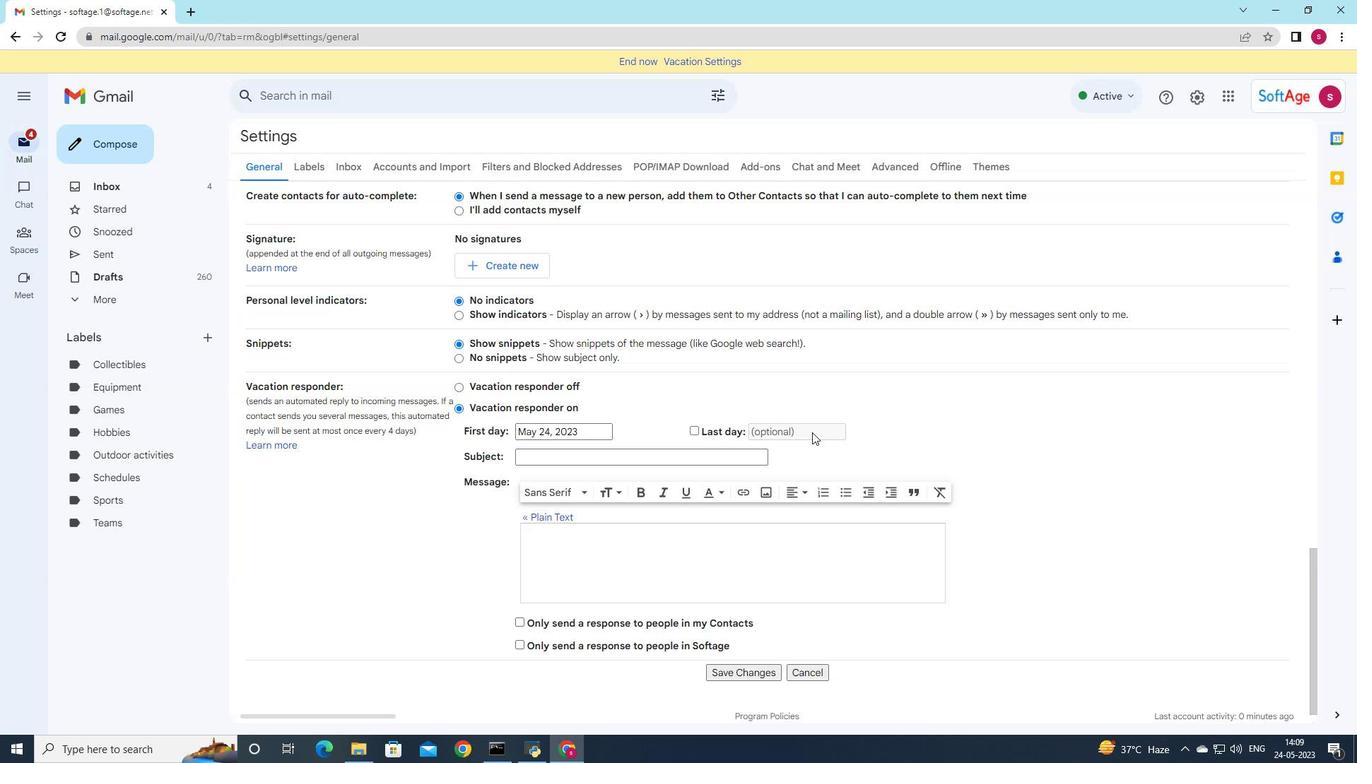
Action: Mouse pressed left at (812, 432)
Screenshot: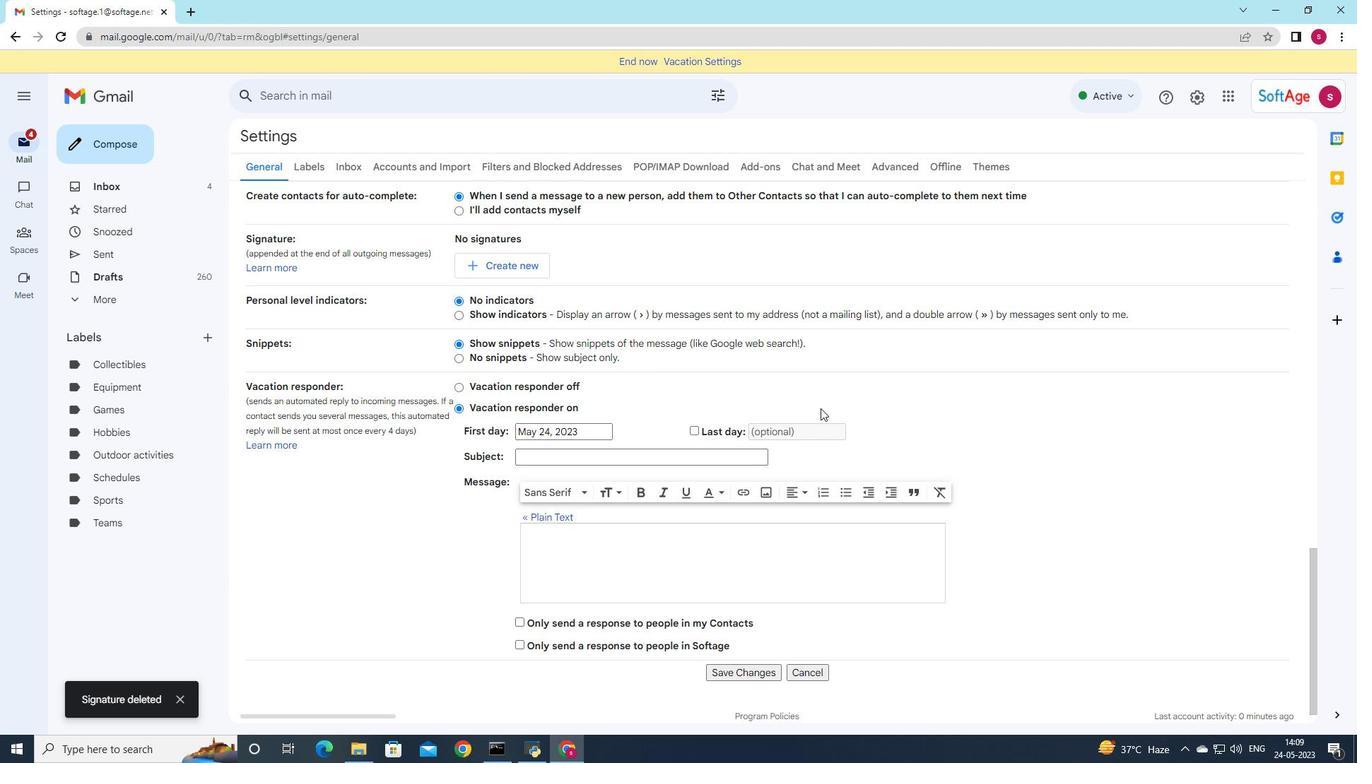 
Action: Mouse moved to (489, 267)
Screenshot: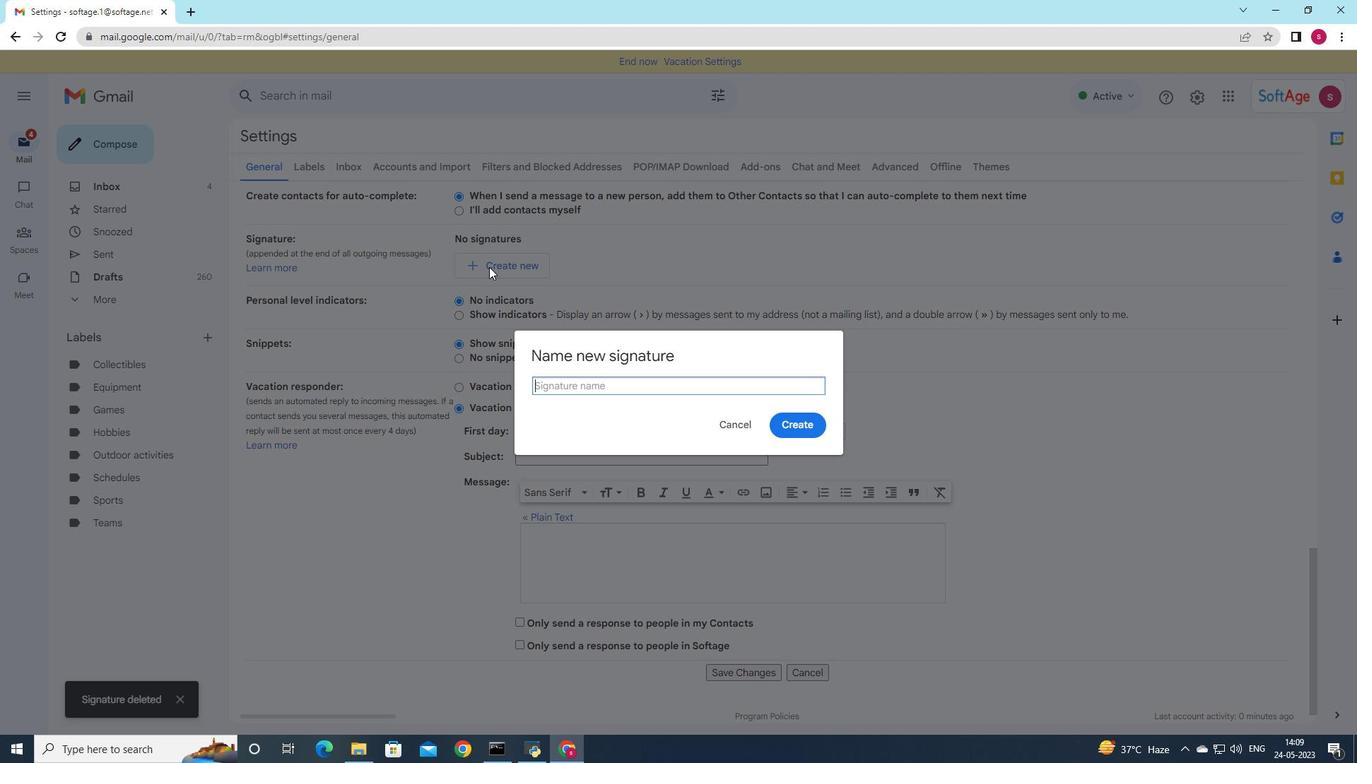 
Action: Mouse pressed left at (489, 267)
Screenshot: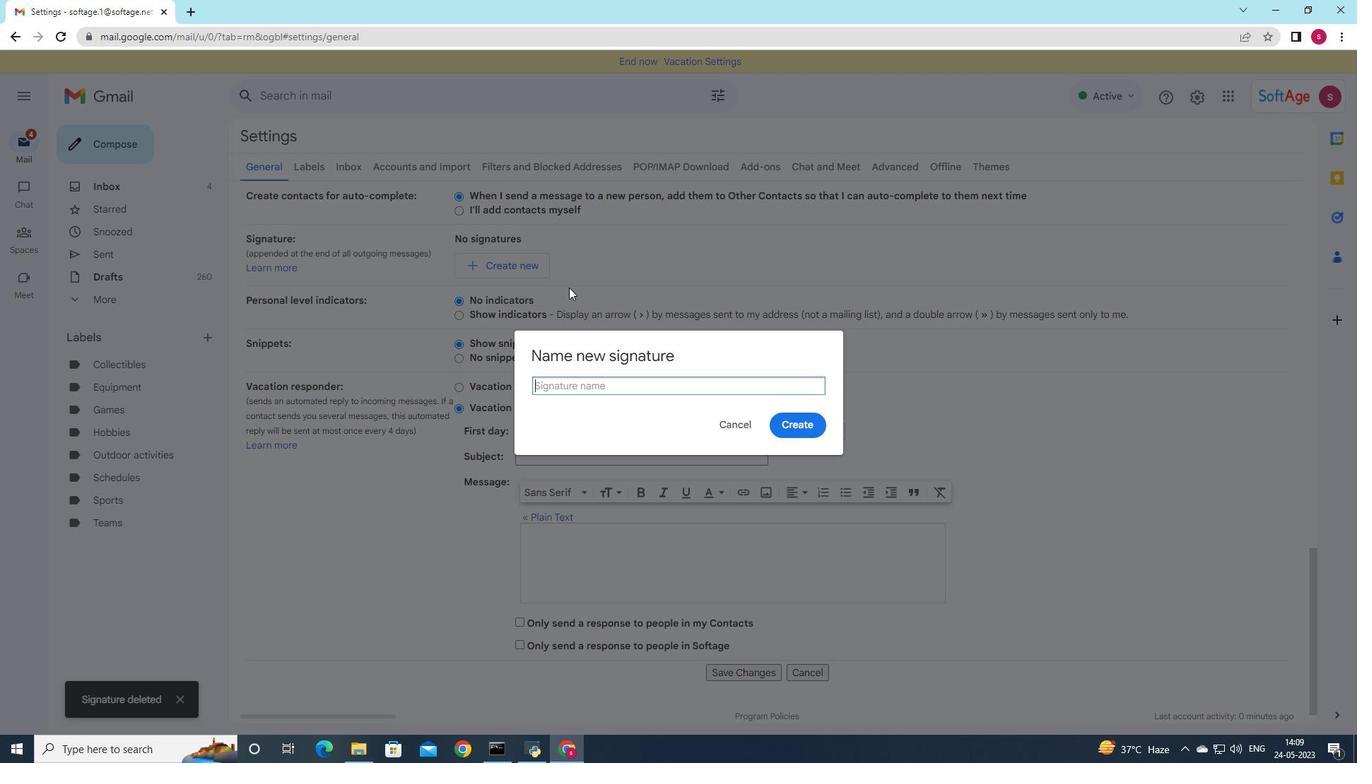 
Action: Mouse moved to (976, 365)
Screenshot: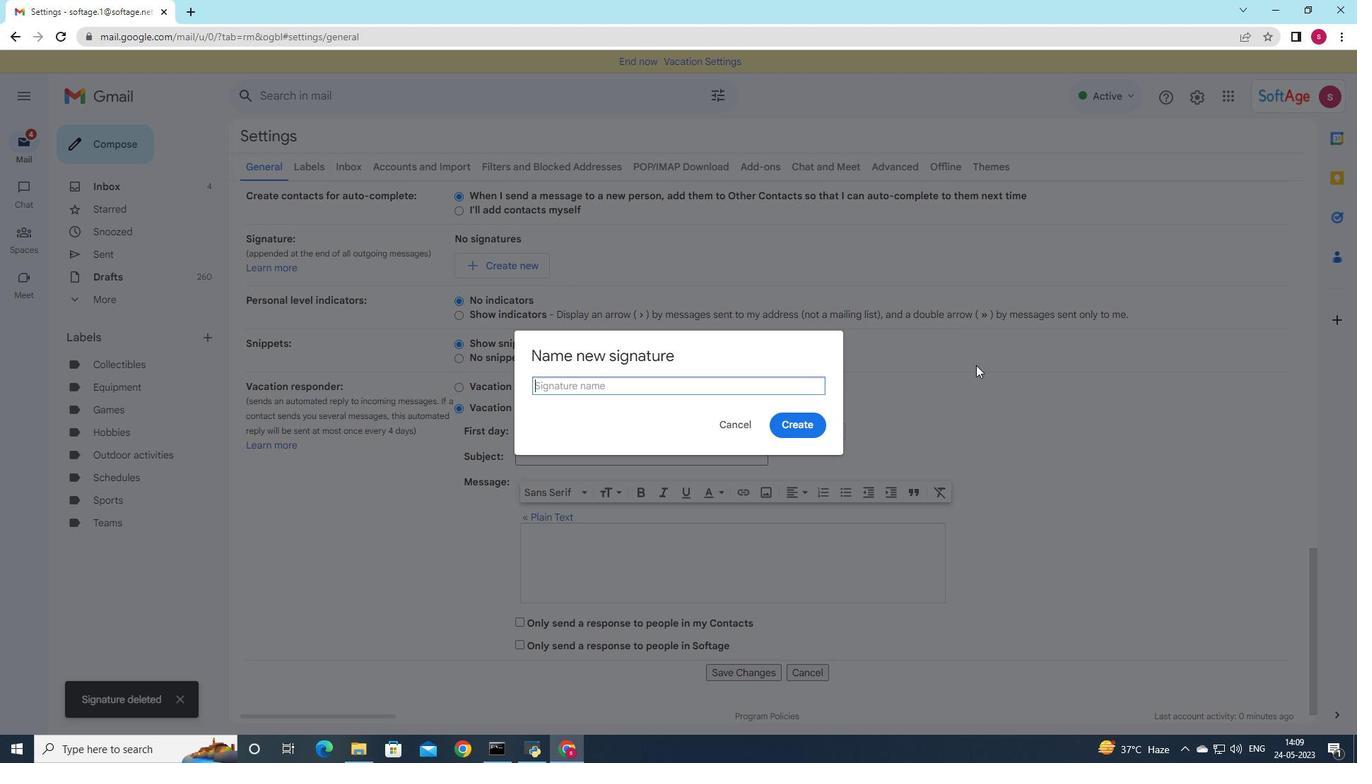
Action: Key pressed <Key.shift>Erin<Key.space><Key.shift>Martin
Screenshot: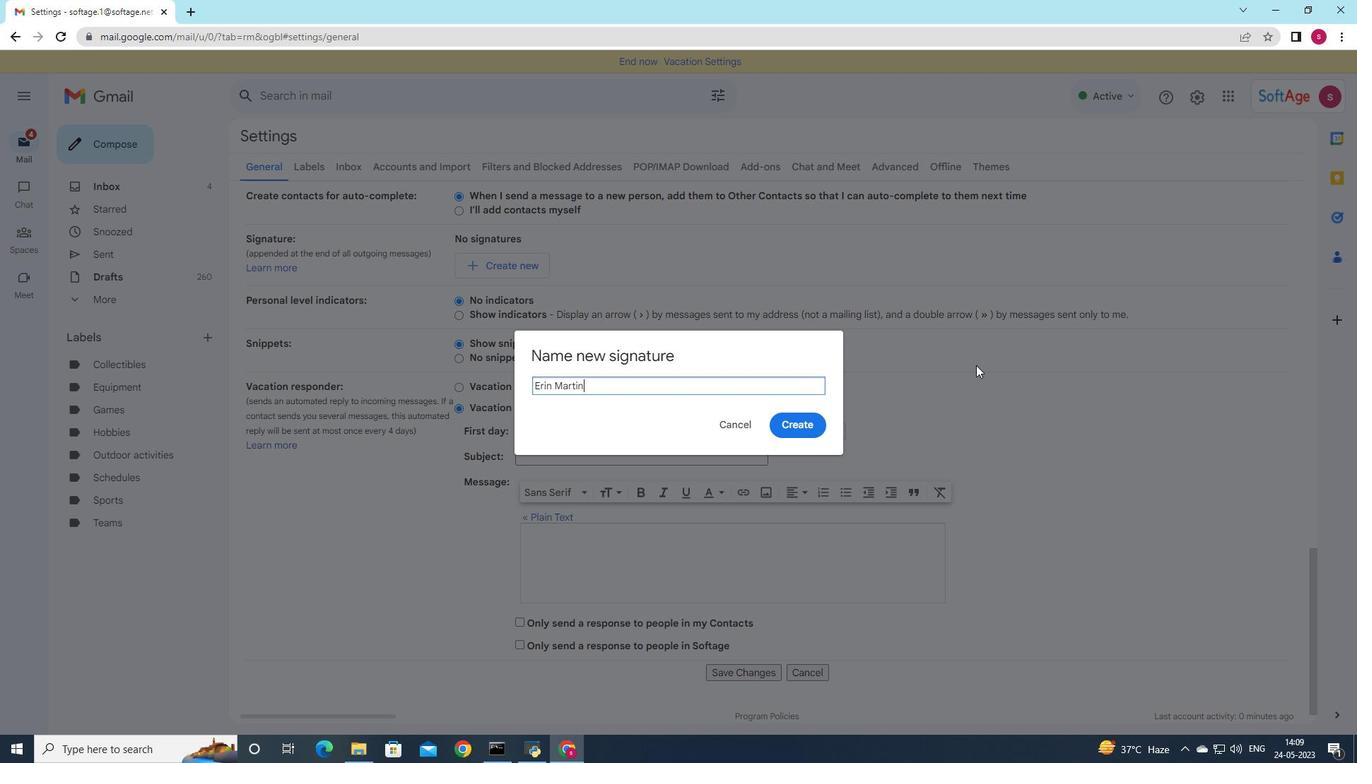 
Action: Mouse moved to (786, 426)
Screenshot: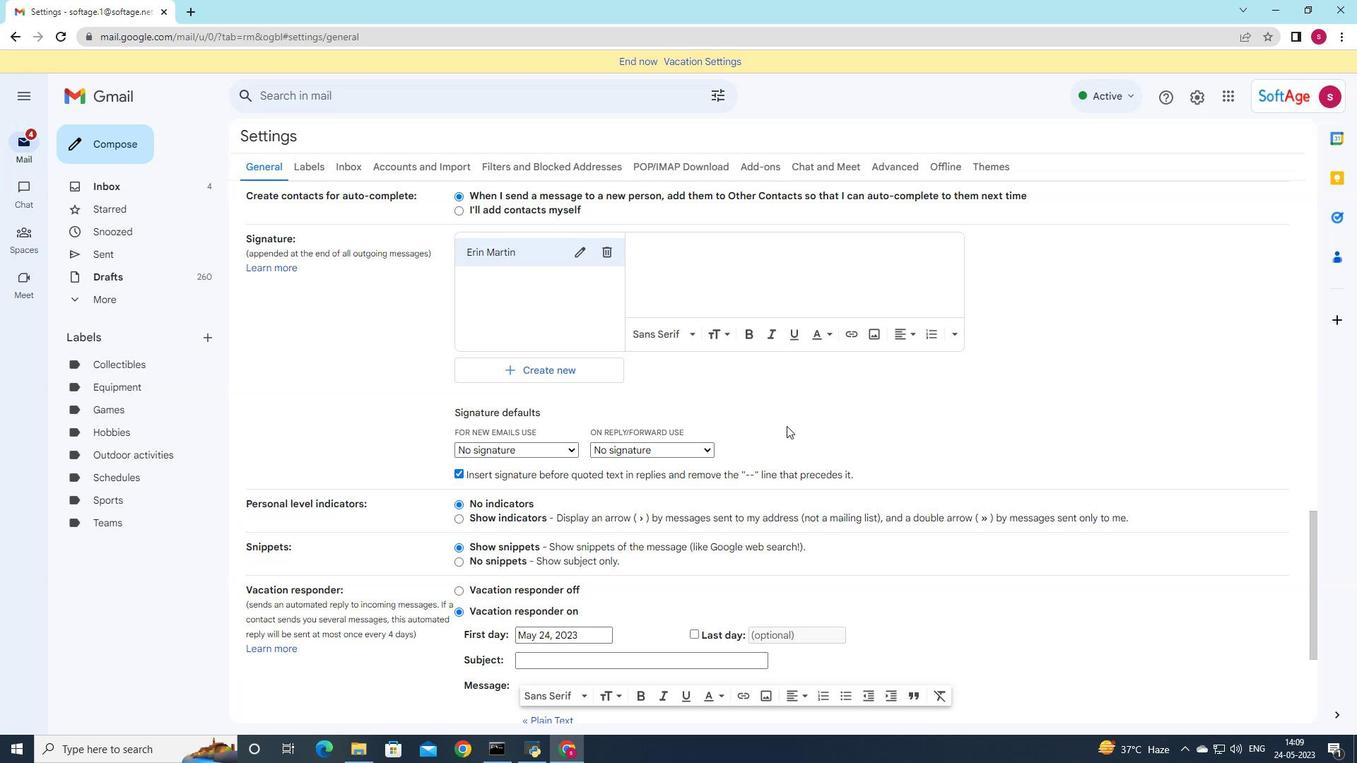 
Action: Mouse pressed left at (786, 426)
Screenshot: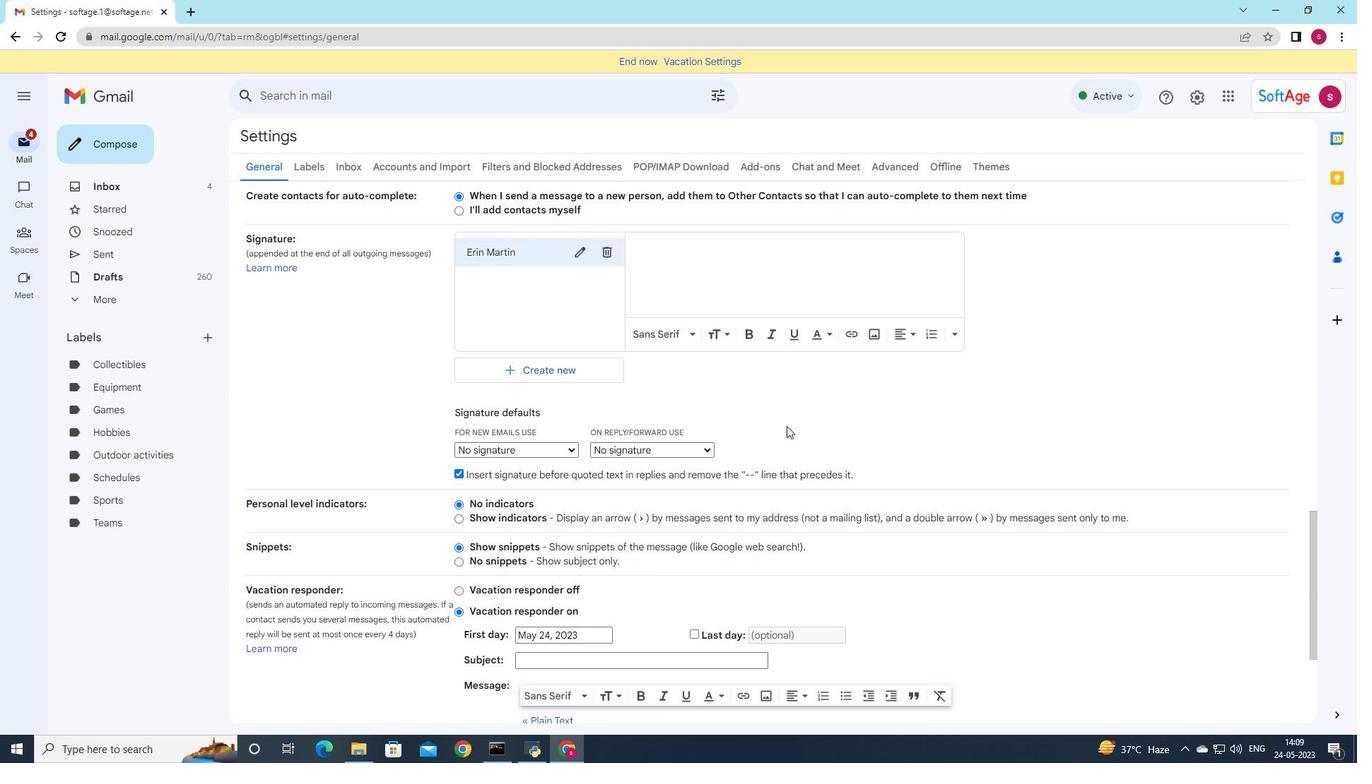 
Action: Mouse moved to (576, 445)
Screenshot: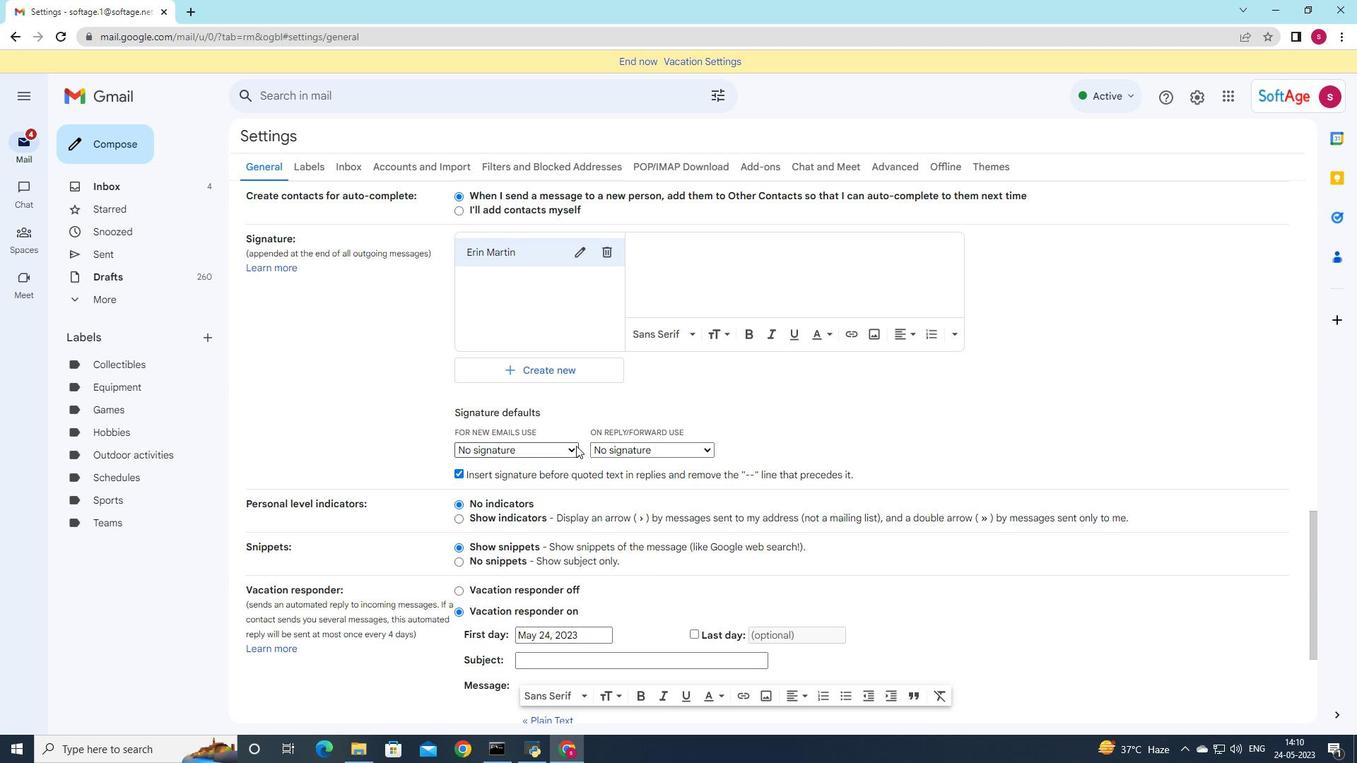 
Action: Mouse pressed left at (576, 445)
Screenshot: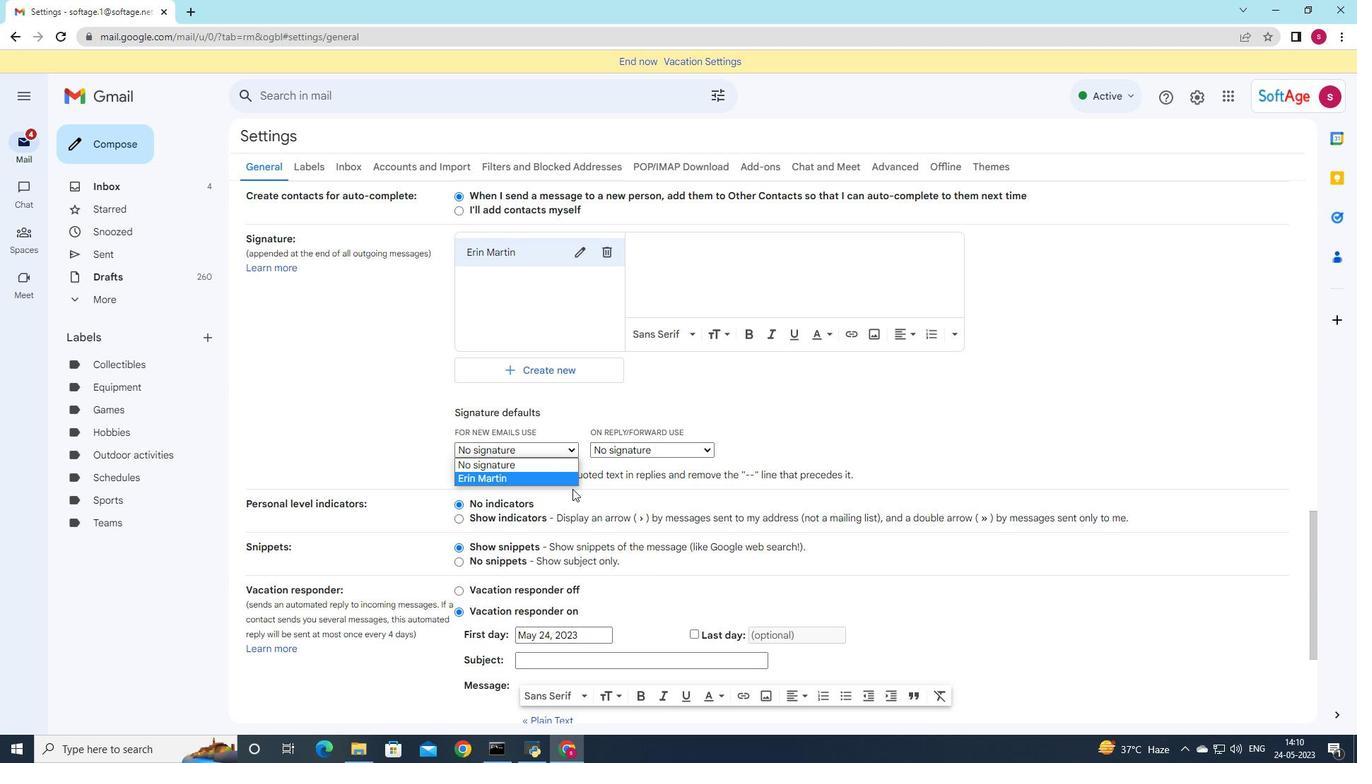 
Action: Mouse moved to (572, 489)
Screenshot: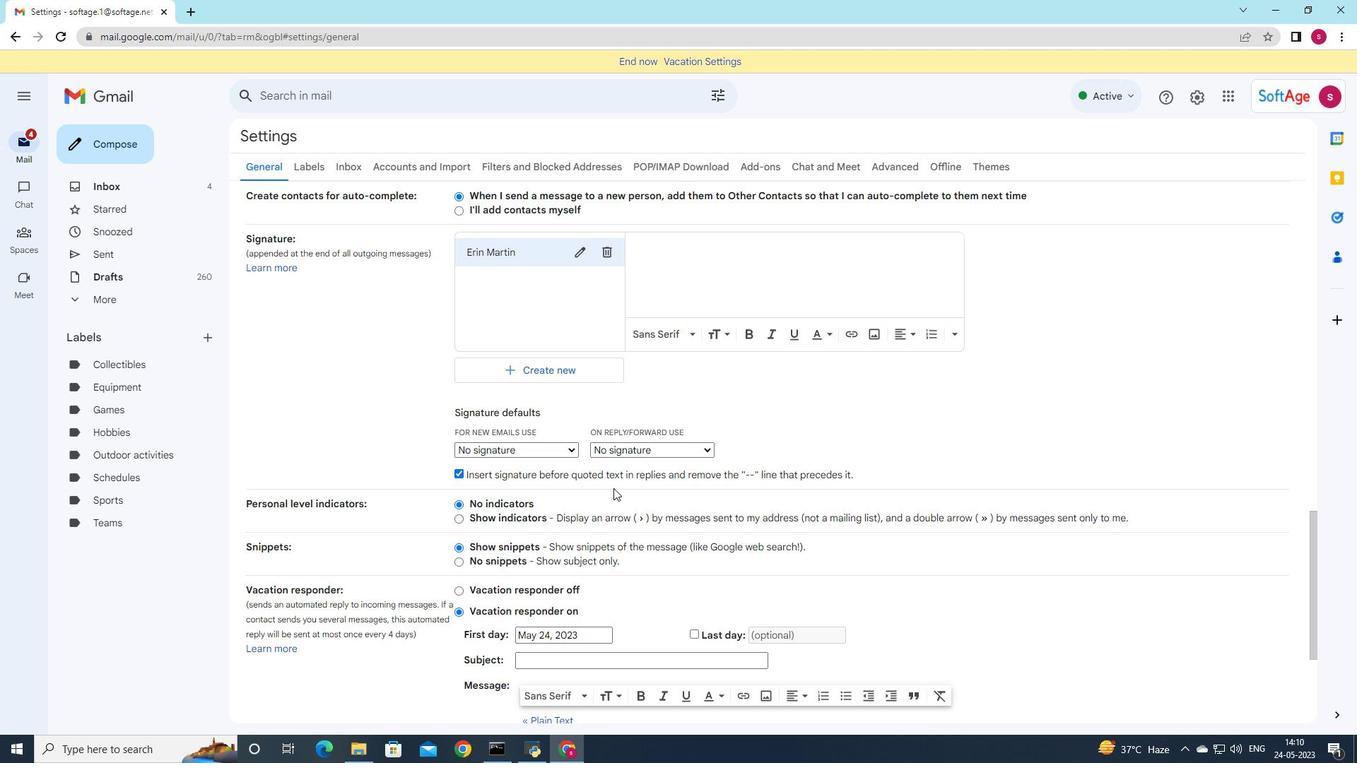 
Action: Mouse pressed left at (572, 489)
Screenshot: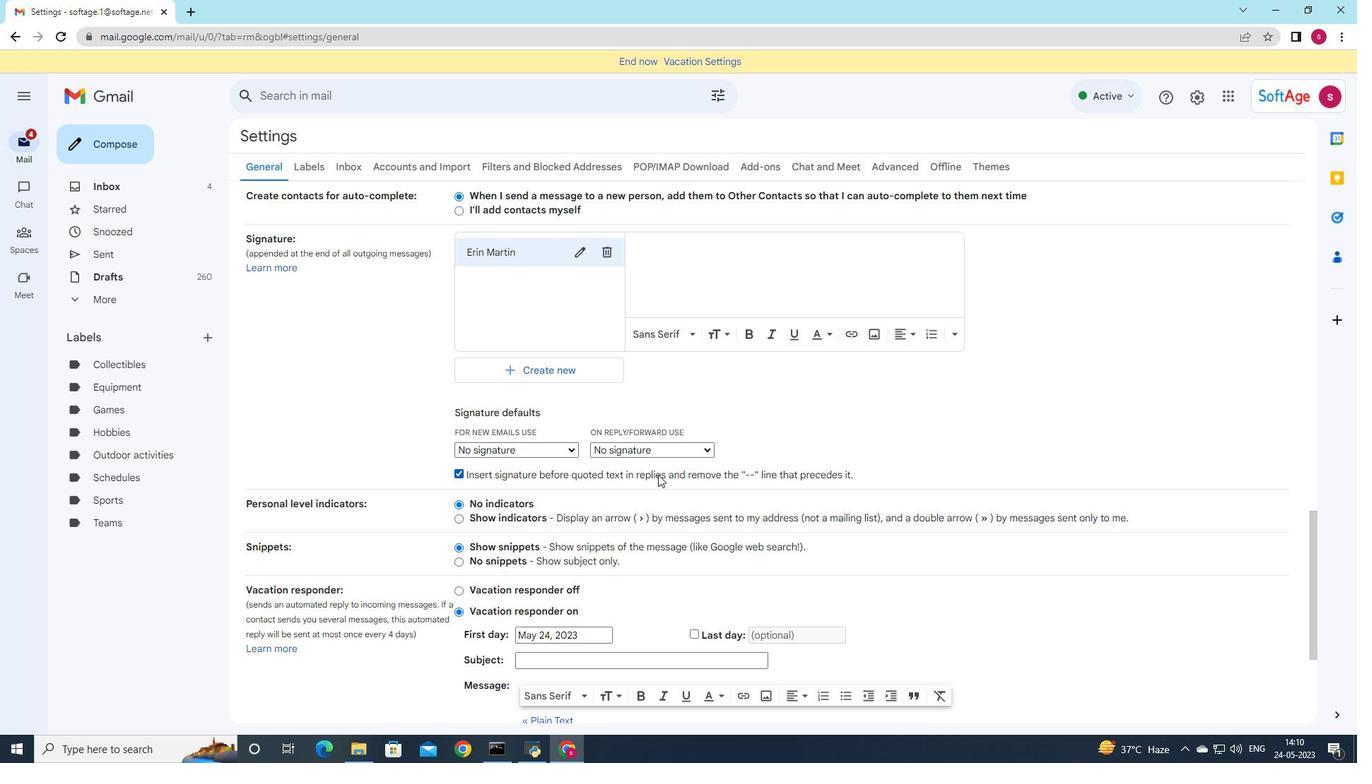 
Action: Mouse moved to (664, 454)
Screenshot: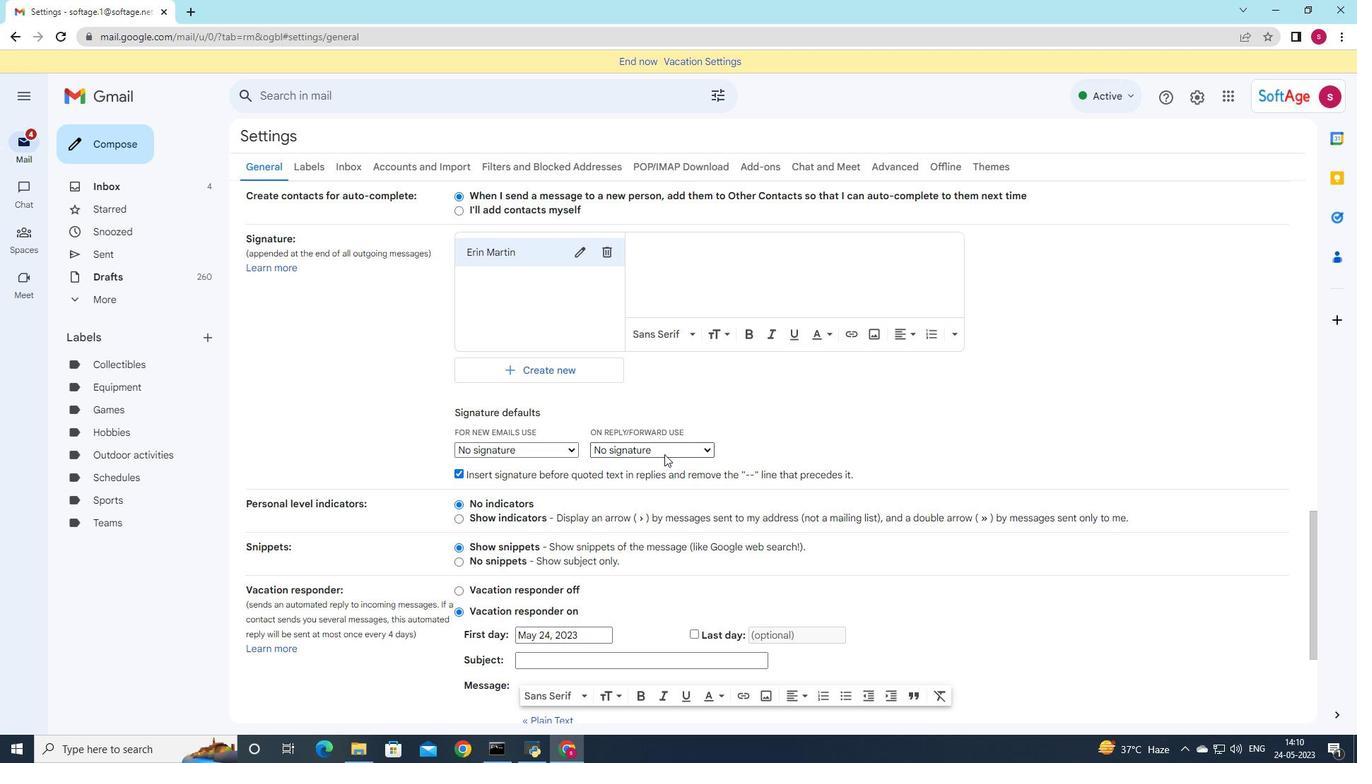 
Action: Mouse pressed left at (664, 454)
Screenshot: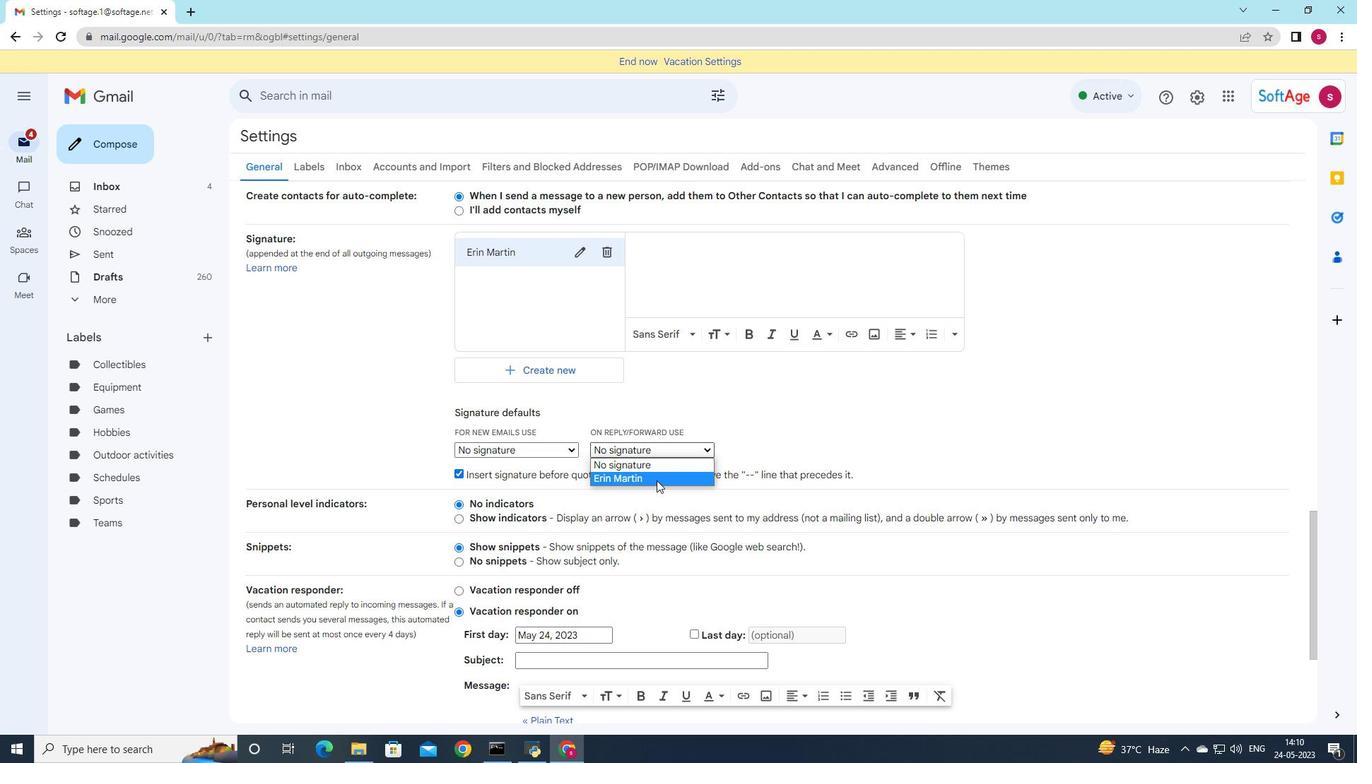 
Action: Mouse moved to (656, 480)
Screenshot: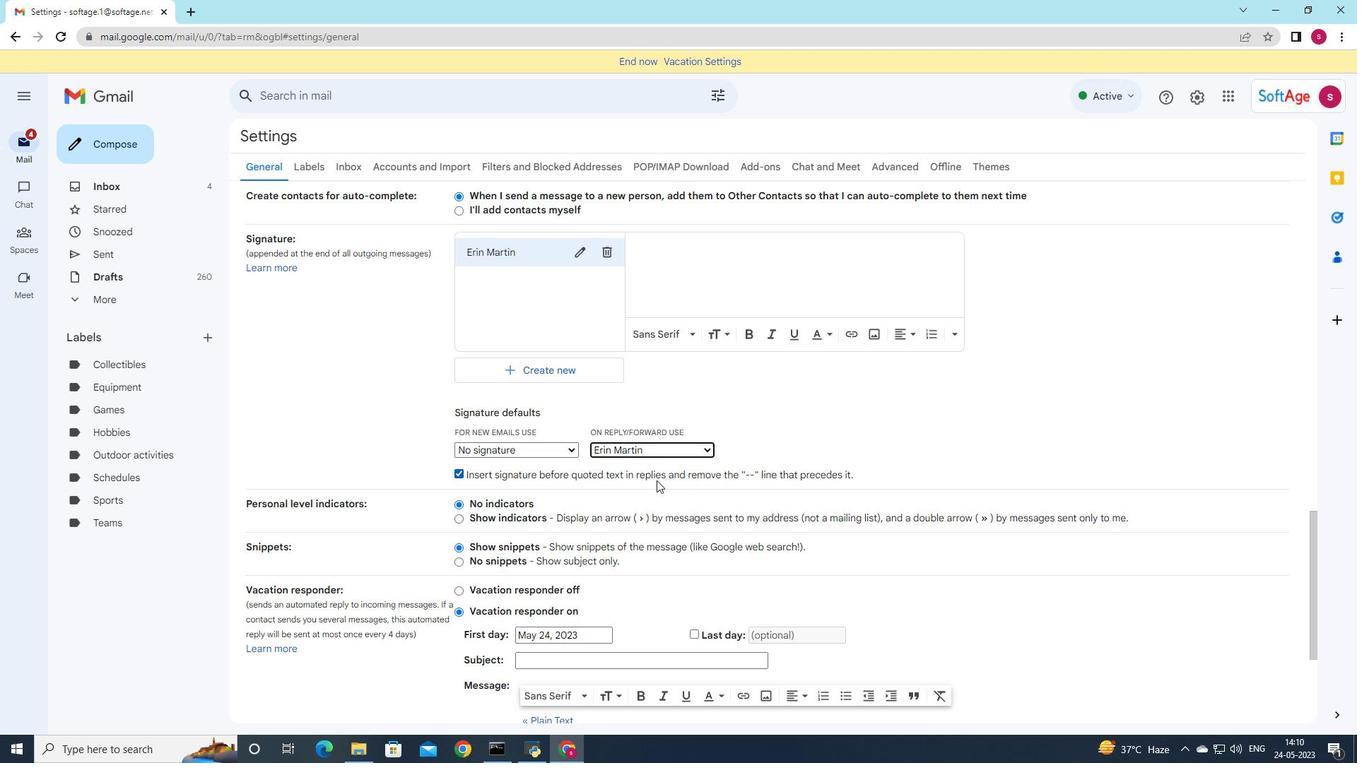 
Action: Mouse pressed left at (656, 480)
Screenshot: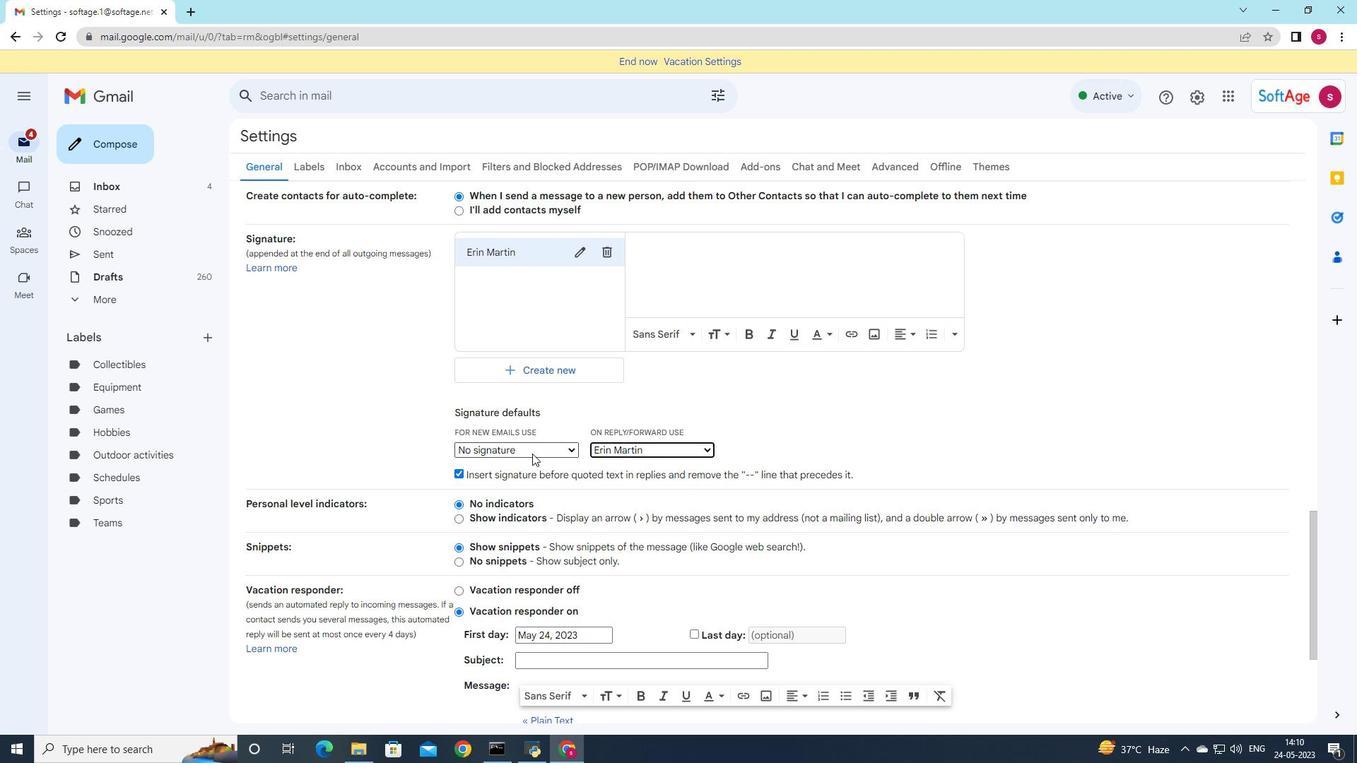 
Action: Mouse moved to (532, 448)
Screenshot: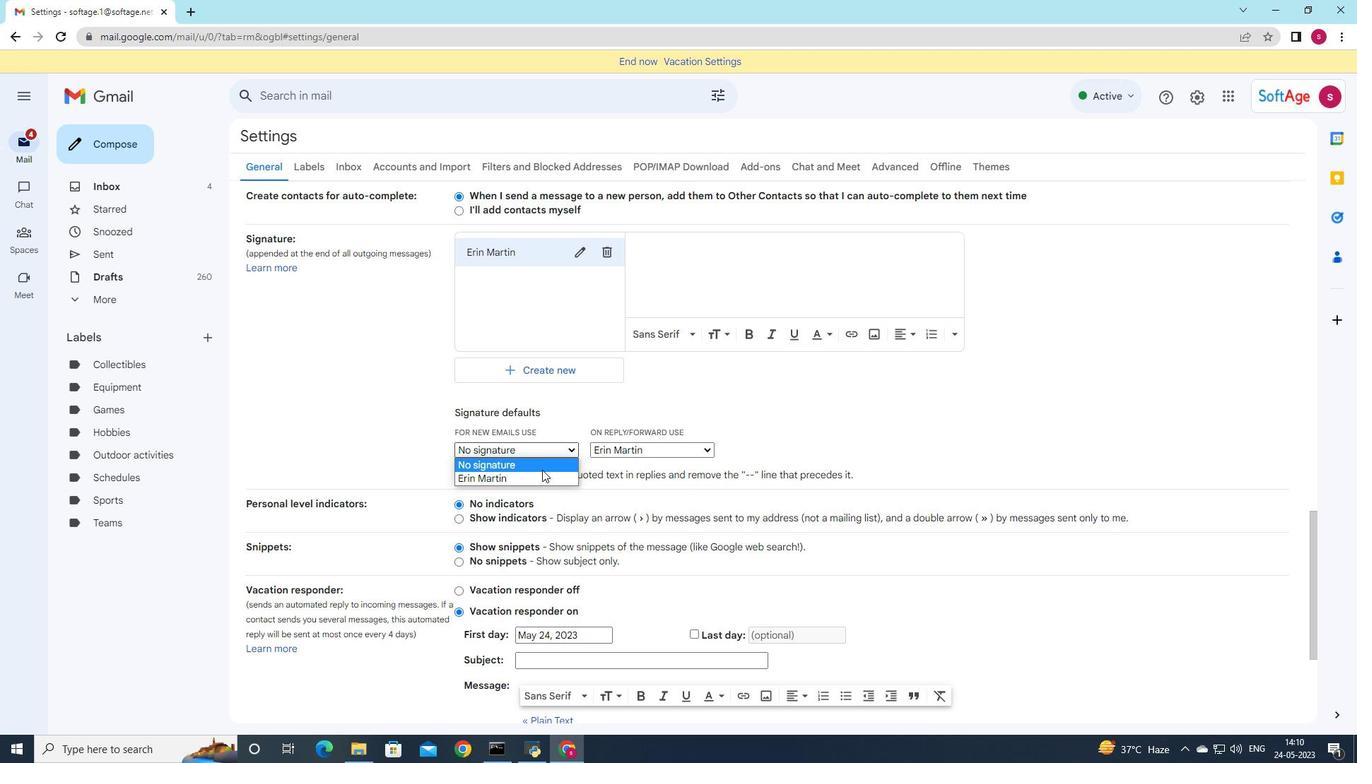 
Action: Mouse pressed left at (532, 448)
Screenshot: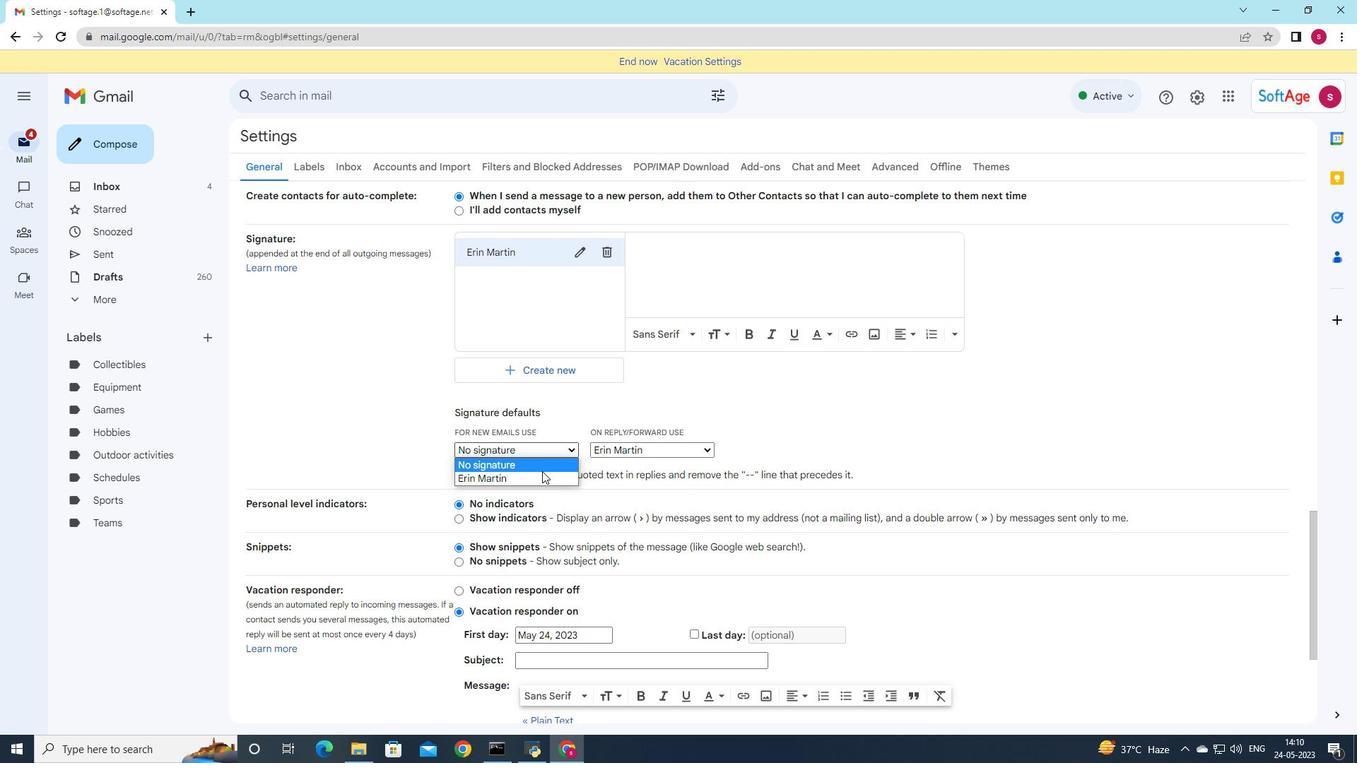 
Action: Mouse moved to (542, 475)
Screenshot: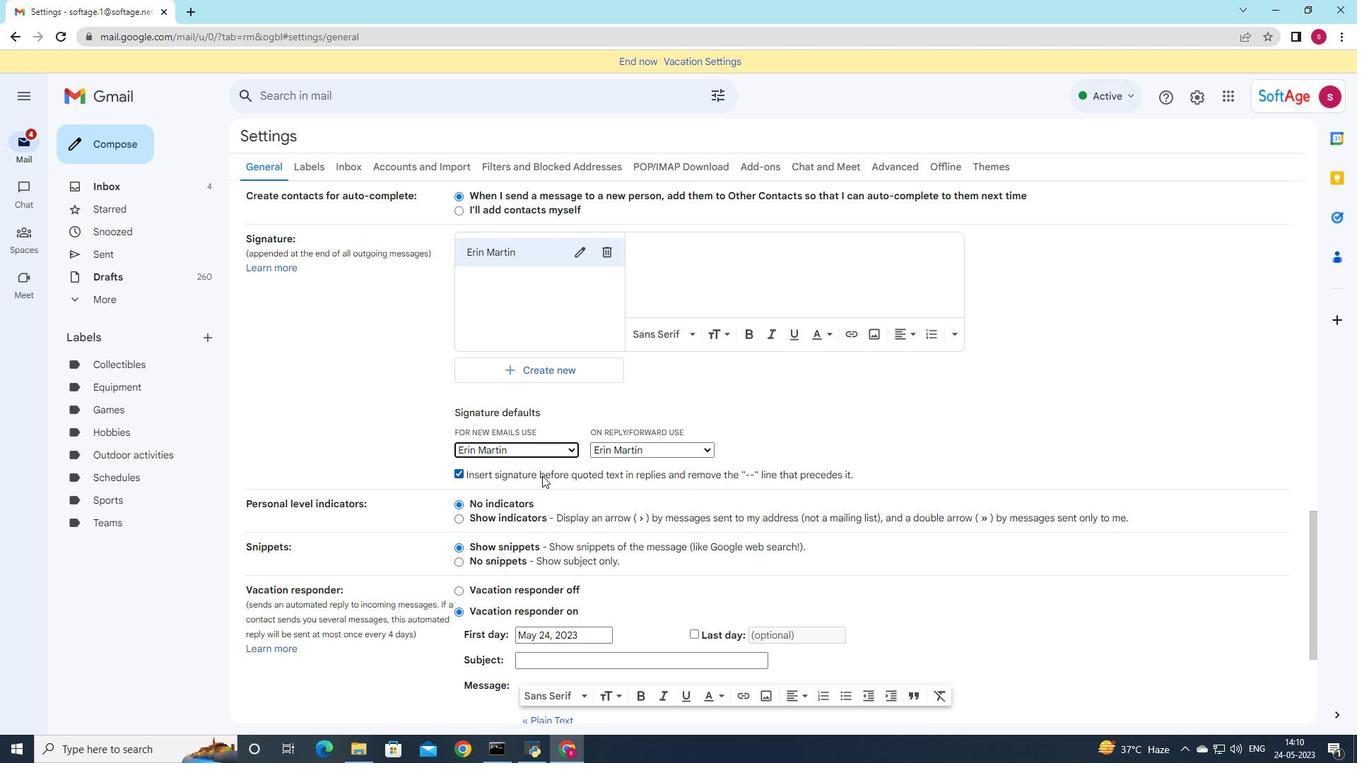 
Action: Mouse pressed left at (542, 475)
Screenshot: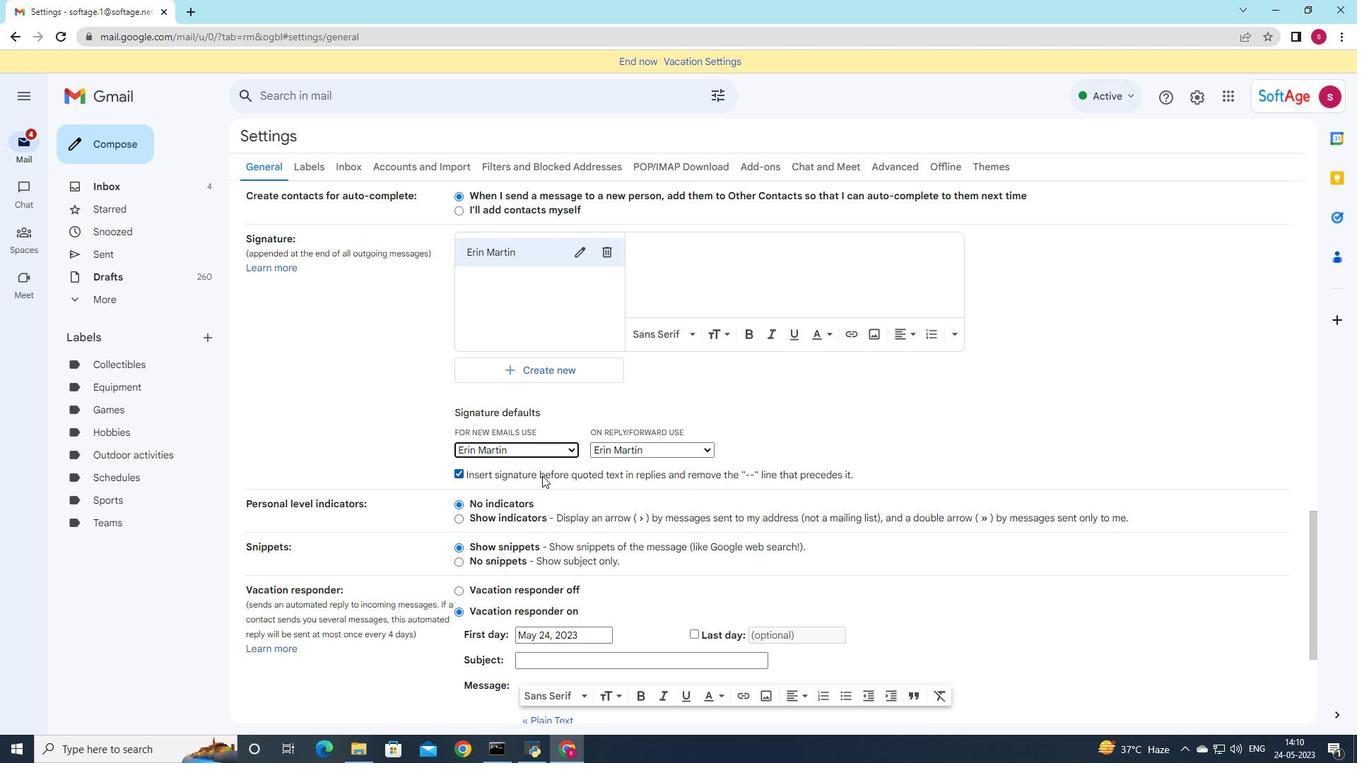 
Action: Mouse scrolled (542, 474) with delta (0, 0)
Screenshot: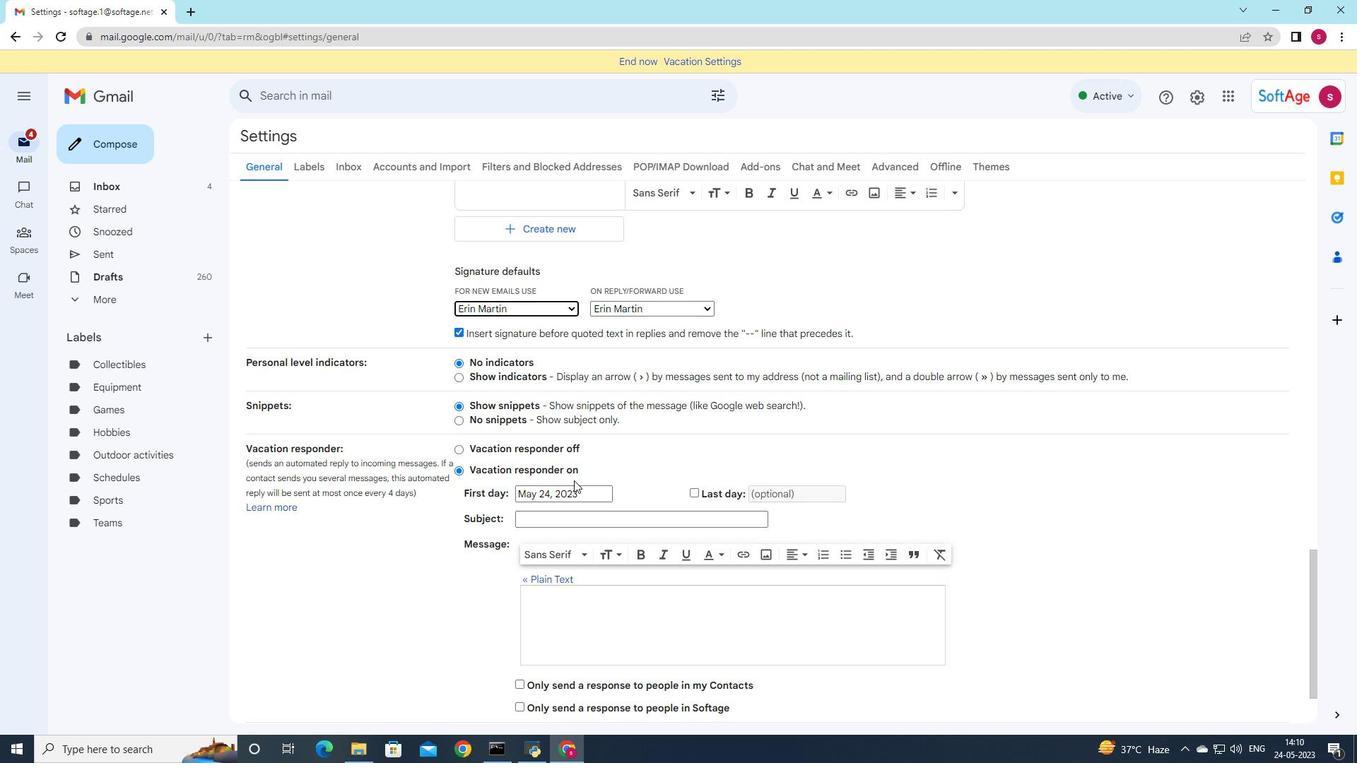 
Action: Mouse scrolled (542, 474) with delta (0, 0)
Screenshot: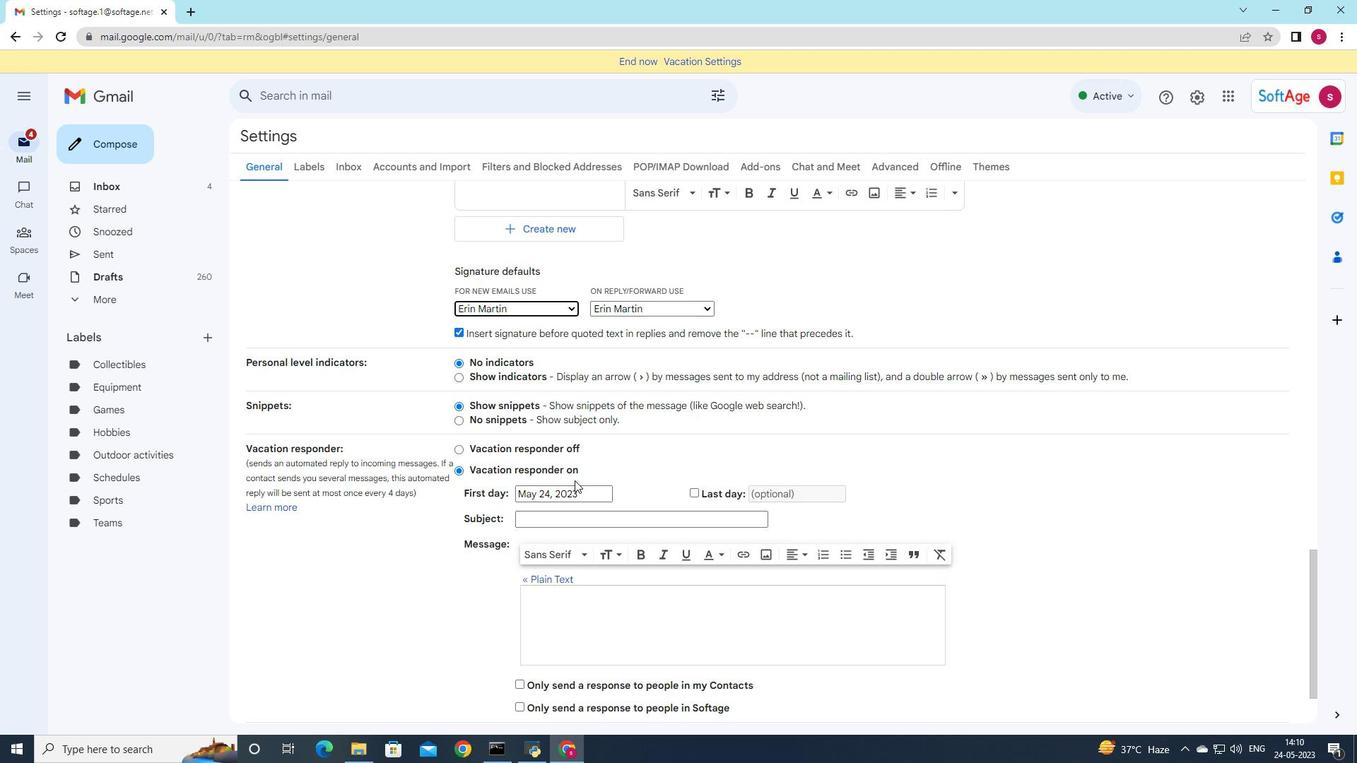 
Action: Mouse moved to (574, 480)
Screenshot: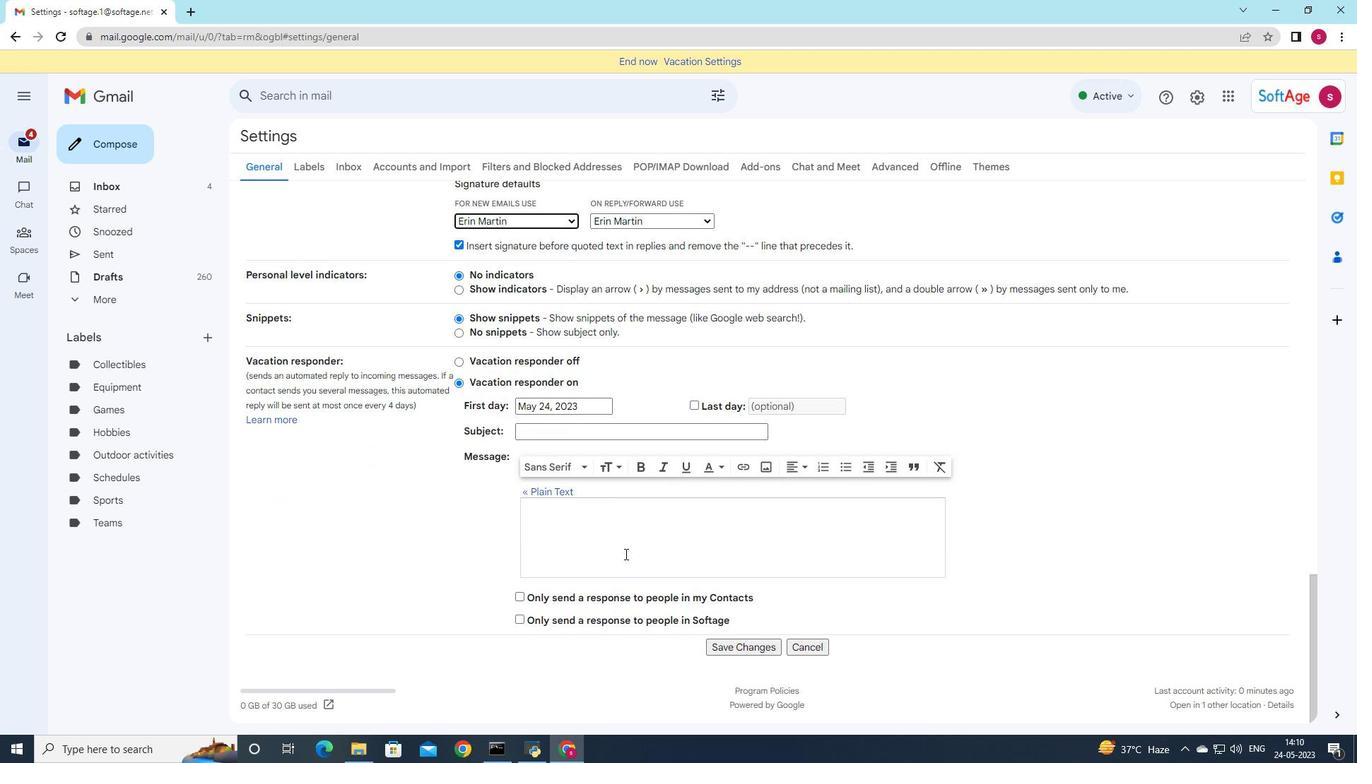 
Action: Mouse scrolled (574, 479) with delta (0, 0)
Screenshot: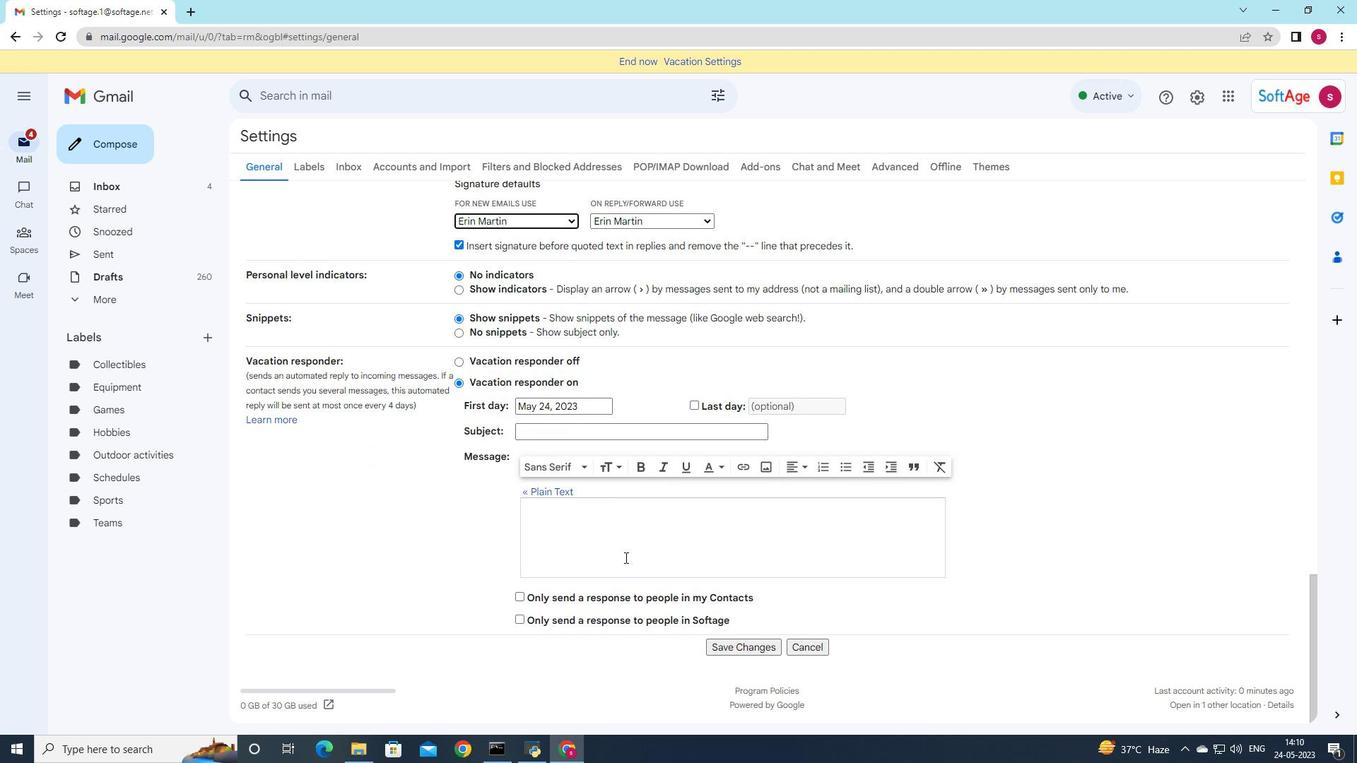 
Action: Mouse scrolled (574, 479) with delta (0, 0)
Screenshot: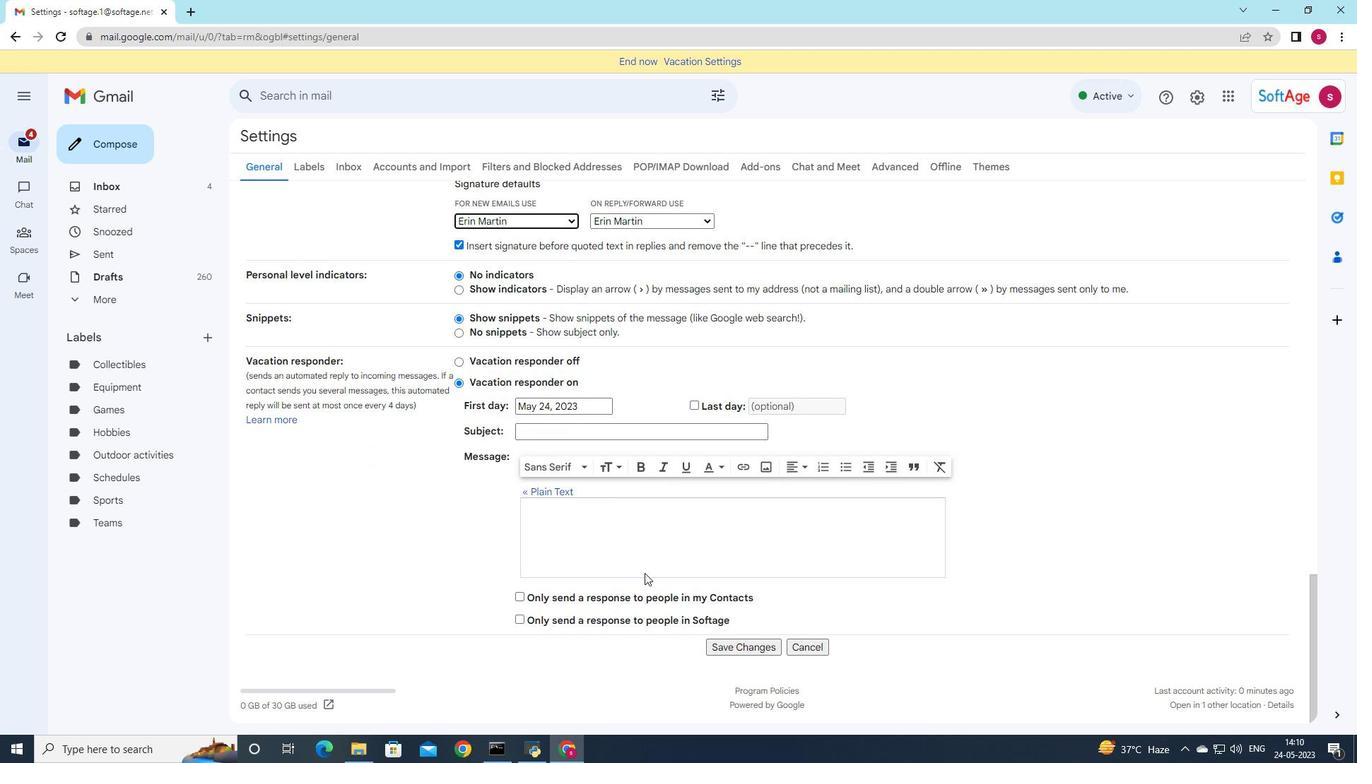 
Action: Mouse scrolled (574, 479) with delta (0, 0)
Screenshot: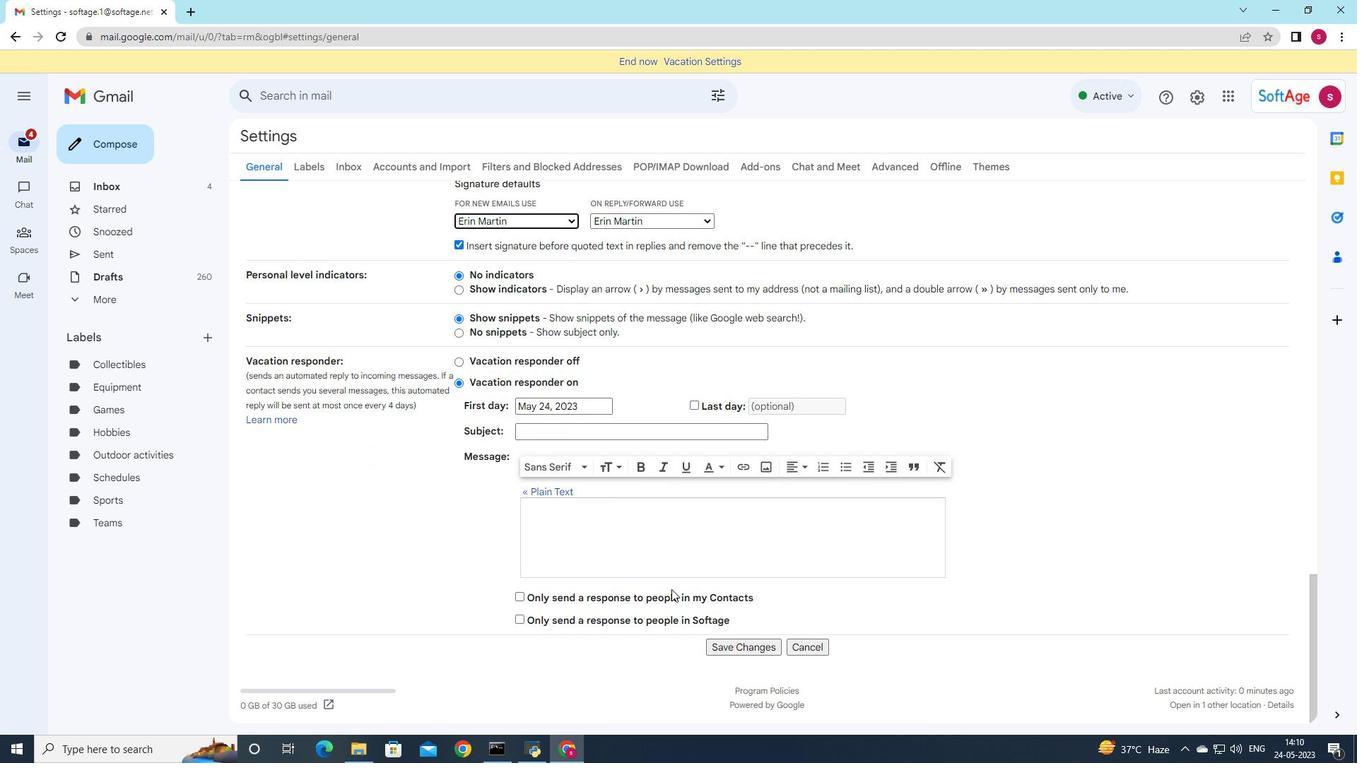 
Action: Mouse moved to (750, 649)
Screenshot: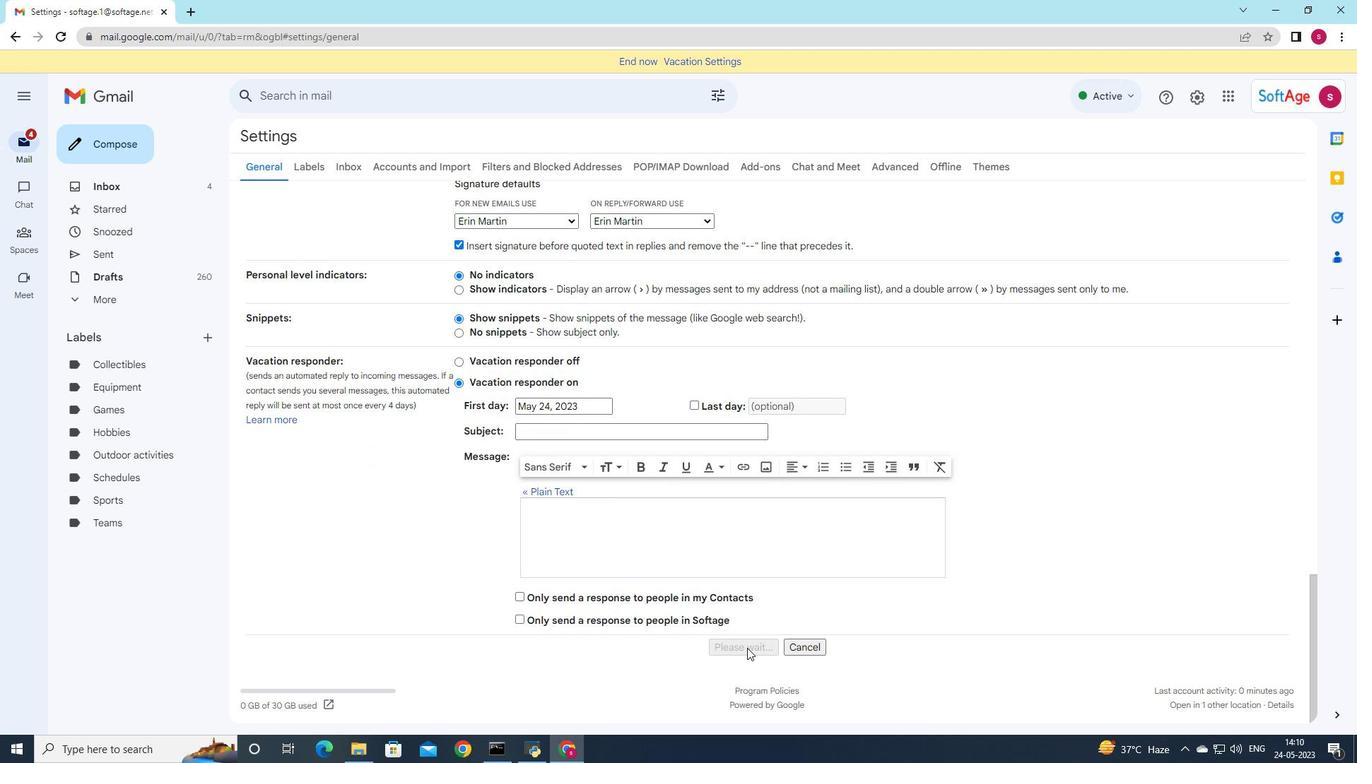 
Action: Mouse pressed left at (750, 649)
Screenshot: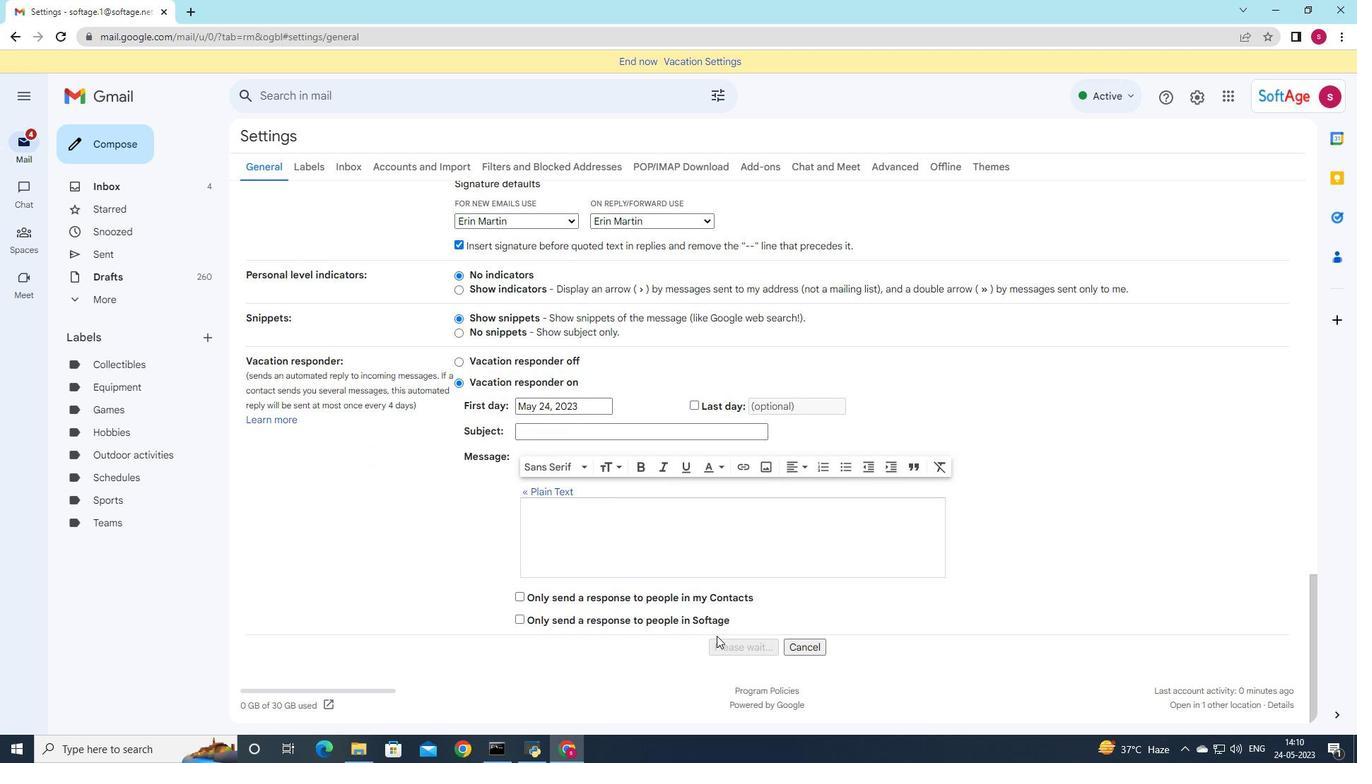 
Action: Mouse moved to (106, 135)
Screenshot: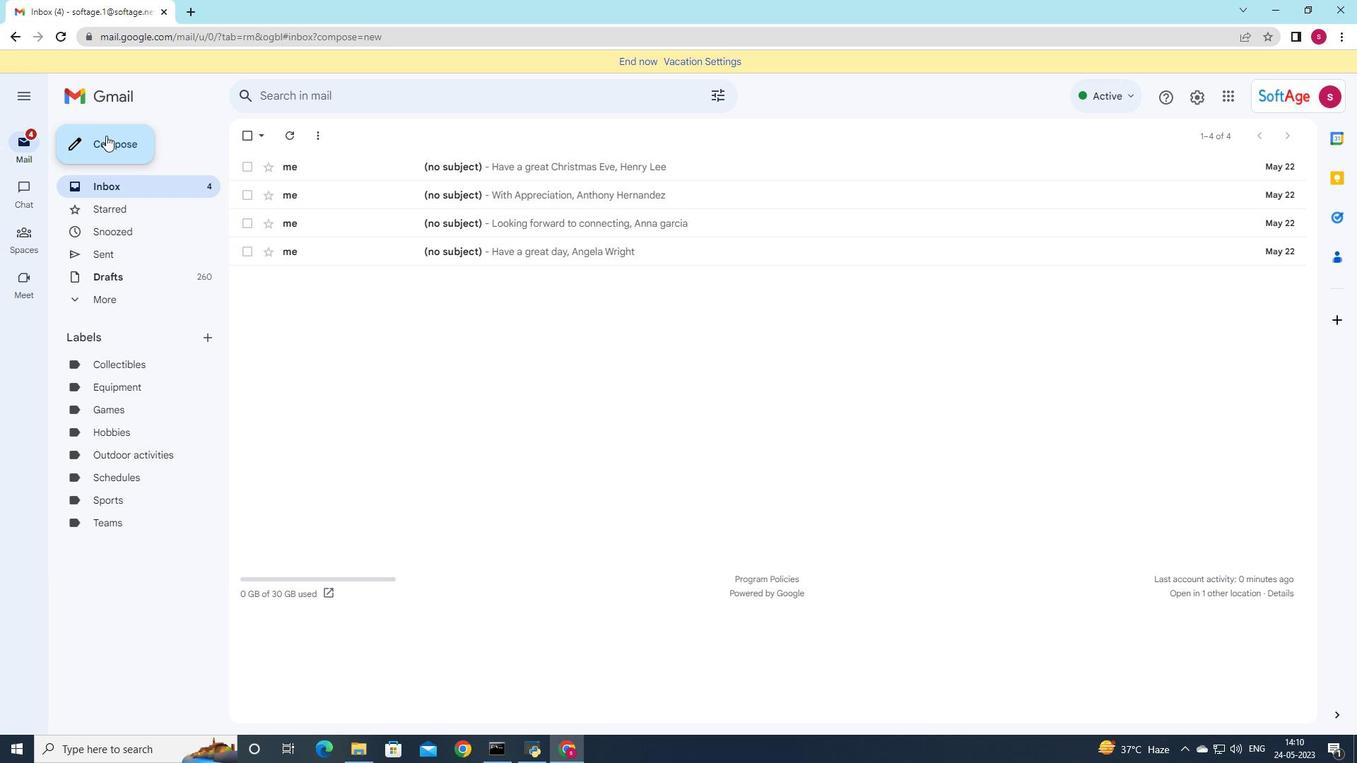 
Action: Mouse pressed left at (106, 135)
Screenshot: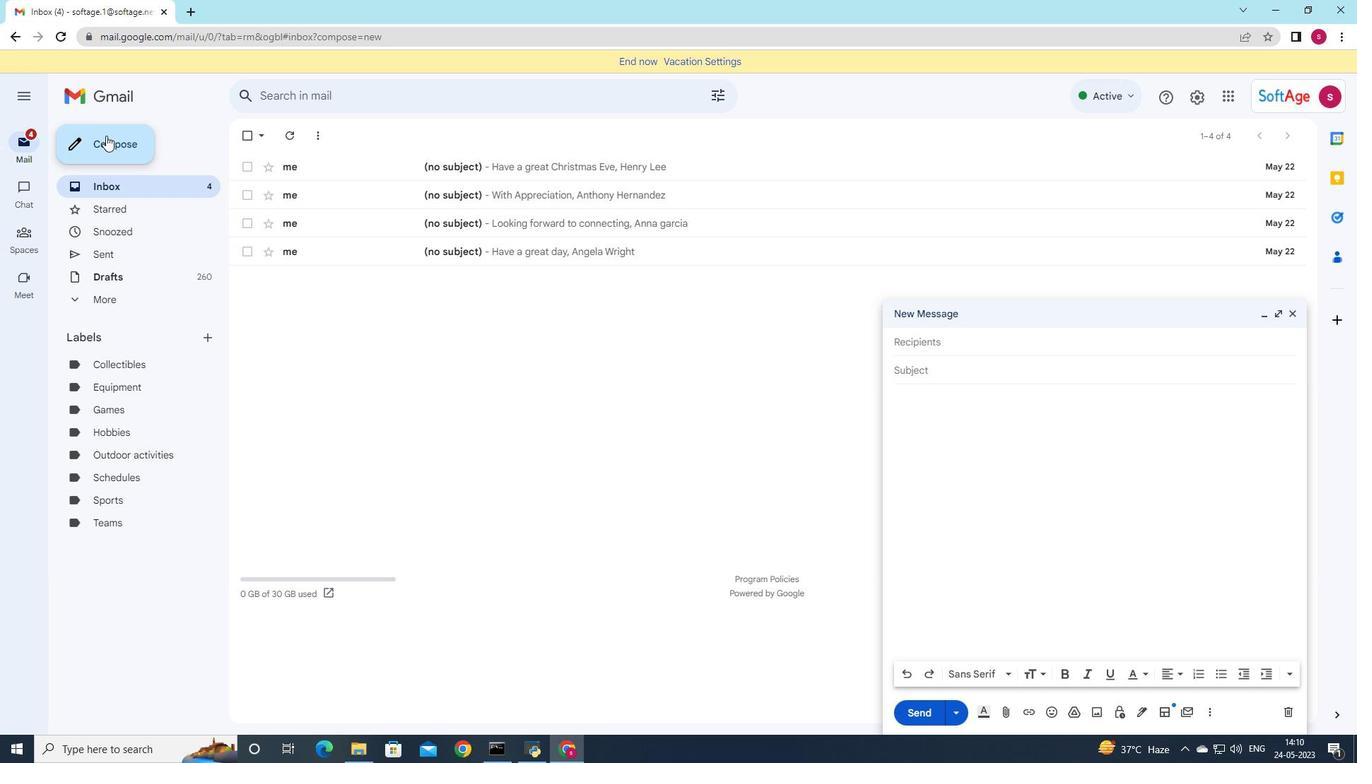 
Action: Mouse moved to (732, 285)
Screenshot: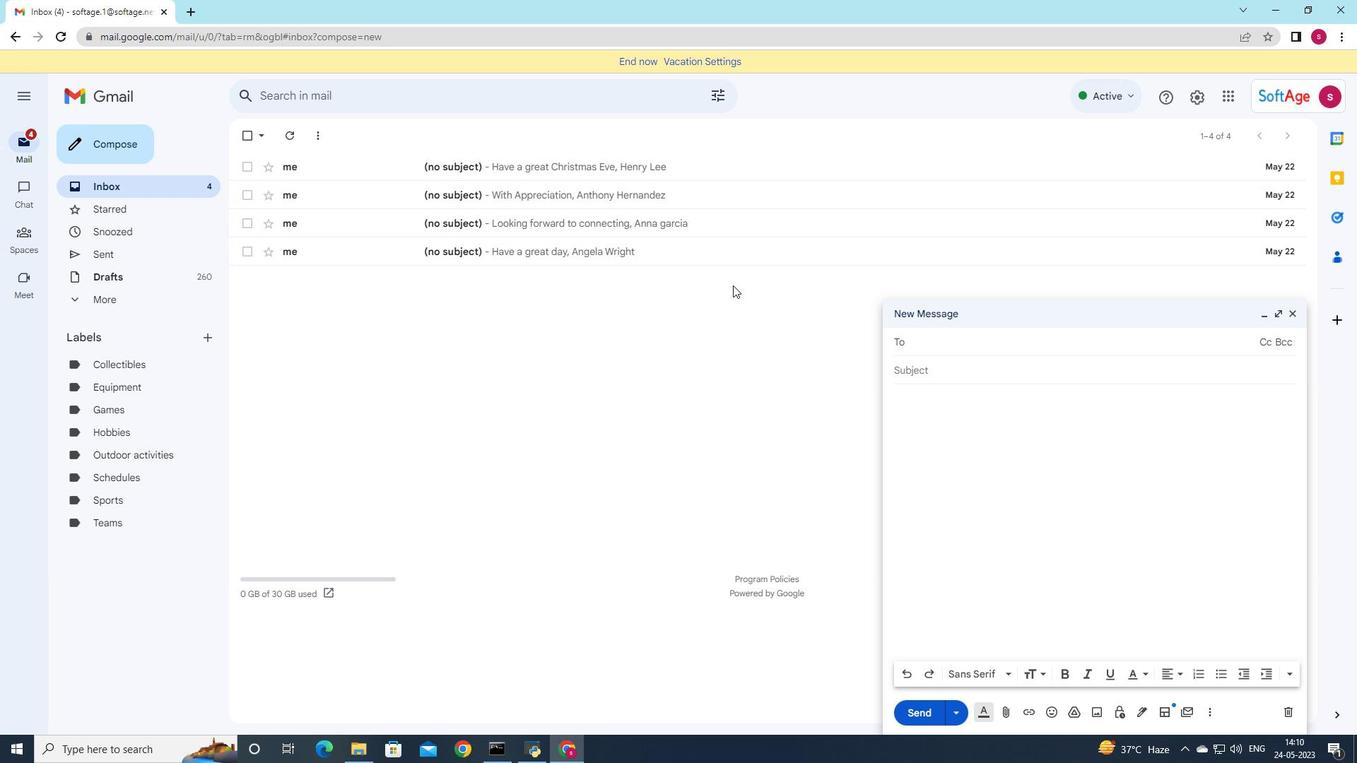 
Action: Key pressed softage
Screenshot: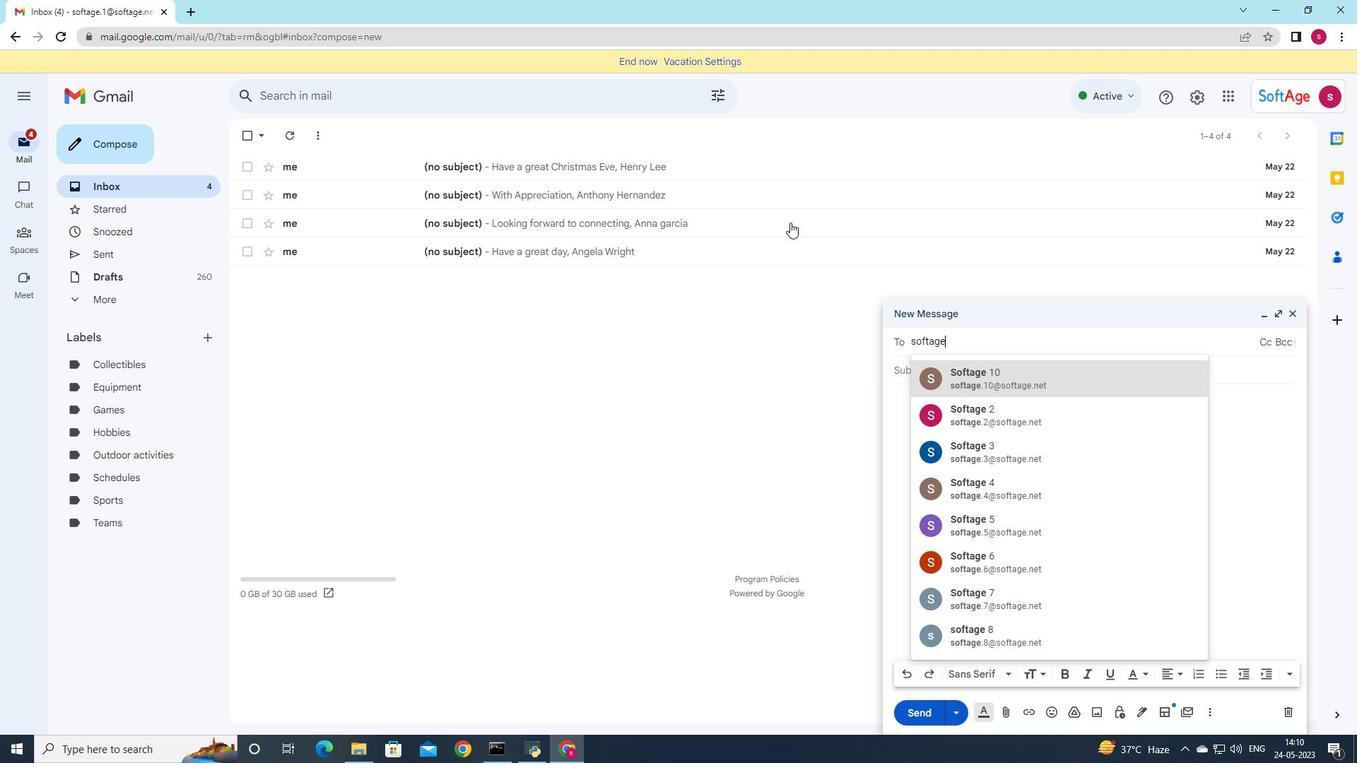 
Action: Mouse moved to (1034, 523)
Screenshot: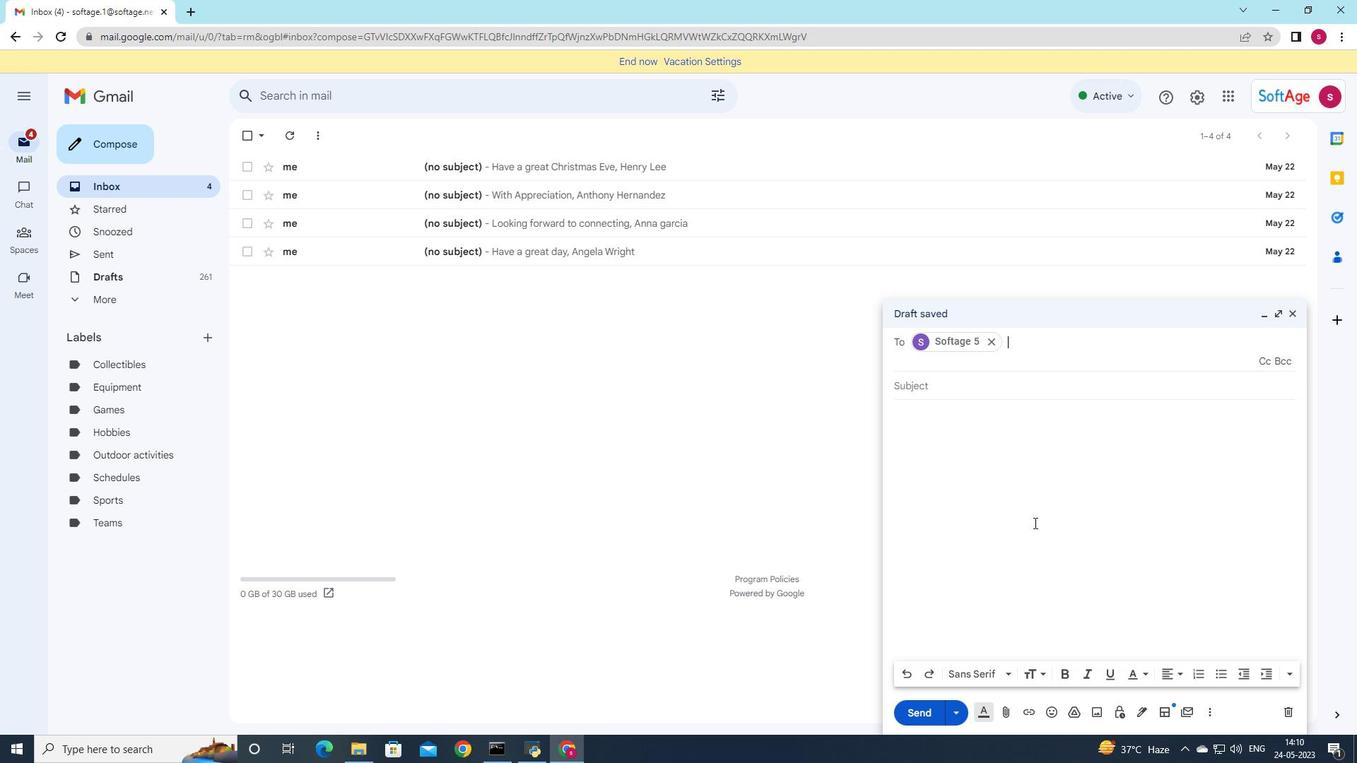 
Action: Mouse pressed left at (1034, 523)
Screenshot: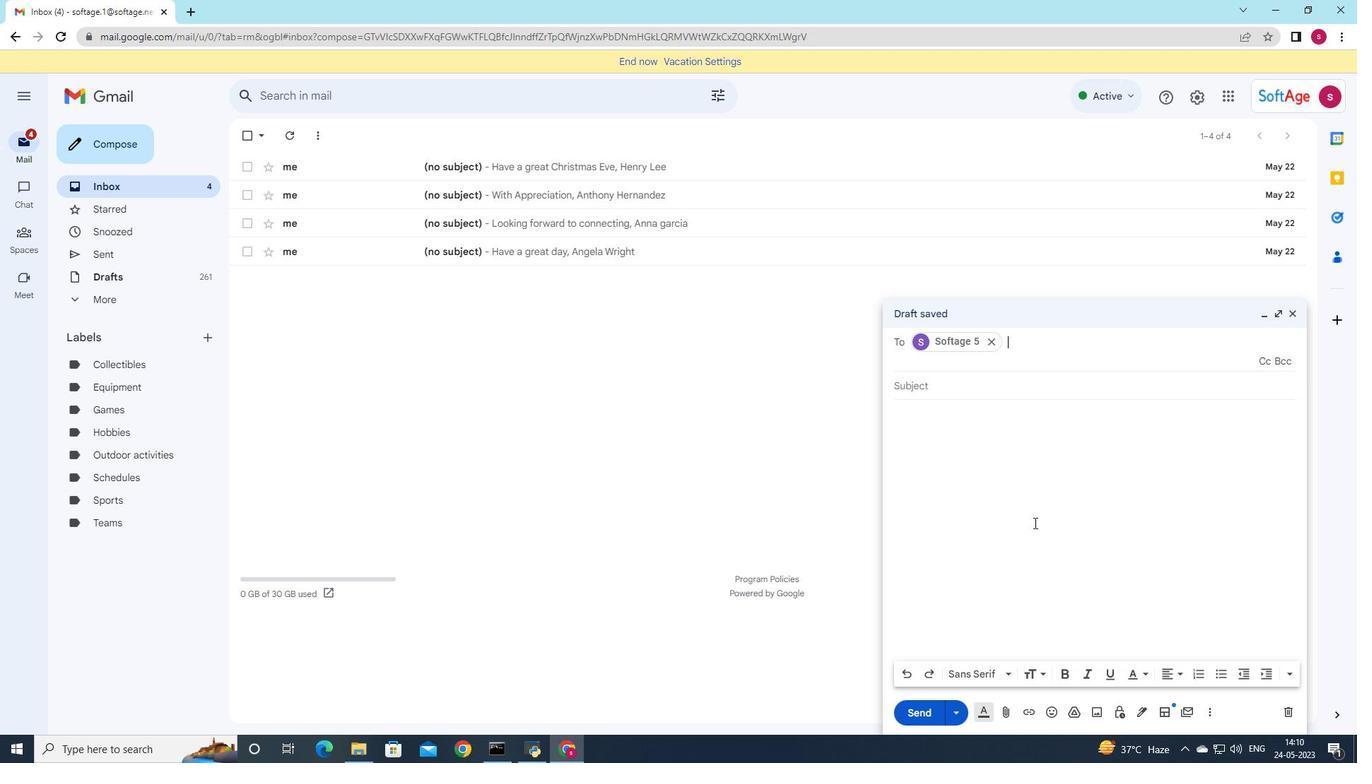 
Action: Mouse moved to (967, 388)
Screenshot: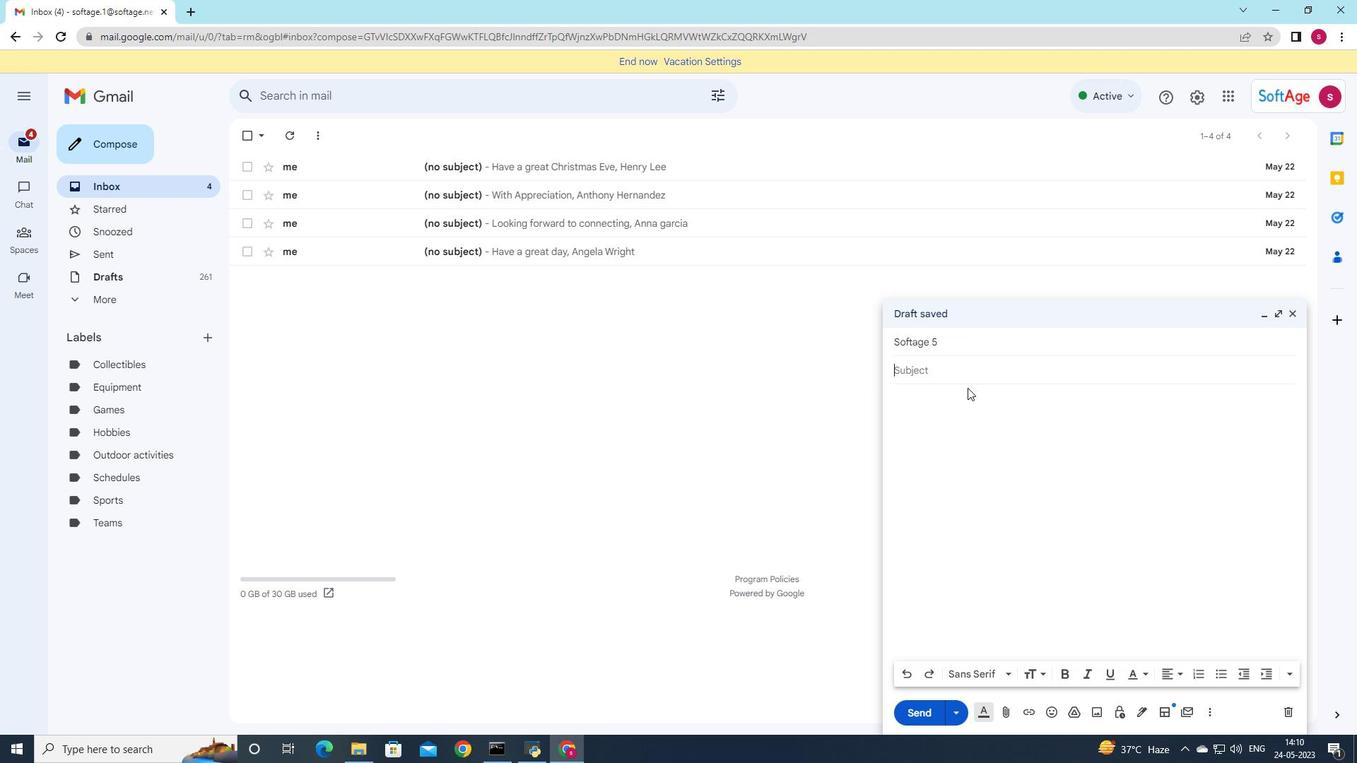 
Action: Mouse pressed left at (967, 388)
Screenshot: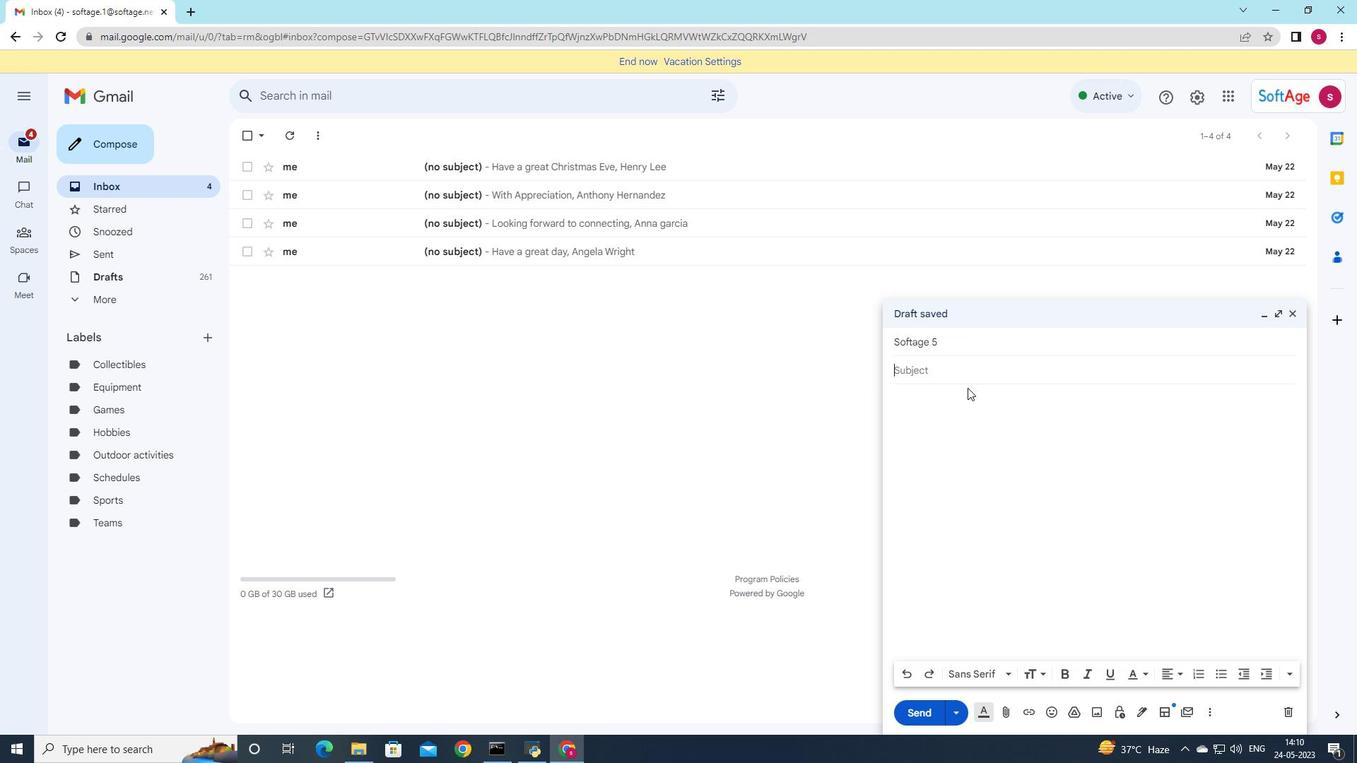 
Action: Mouse moved to (947, 392)
Screenshot: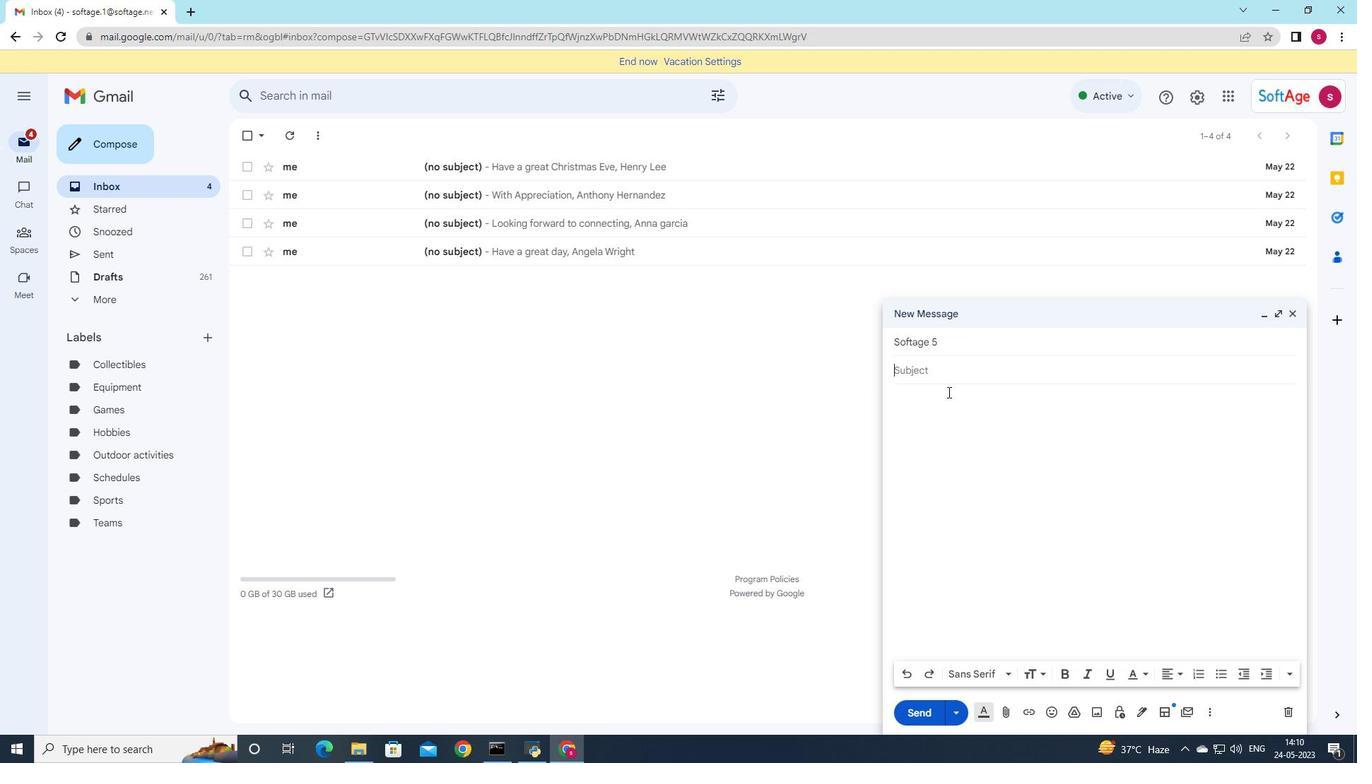 
Action: Key pressed <Key.shift>Request<Key.space>for<Key.space>project<Key.space>approval
Screenshot: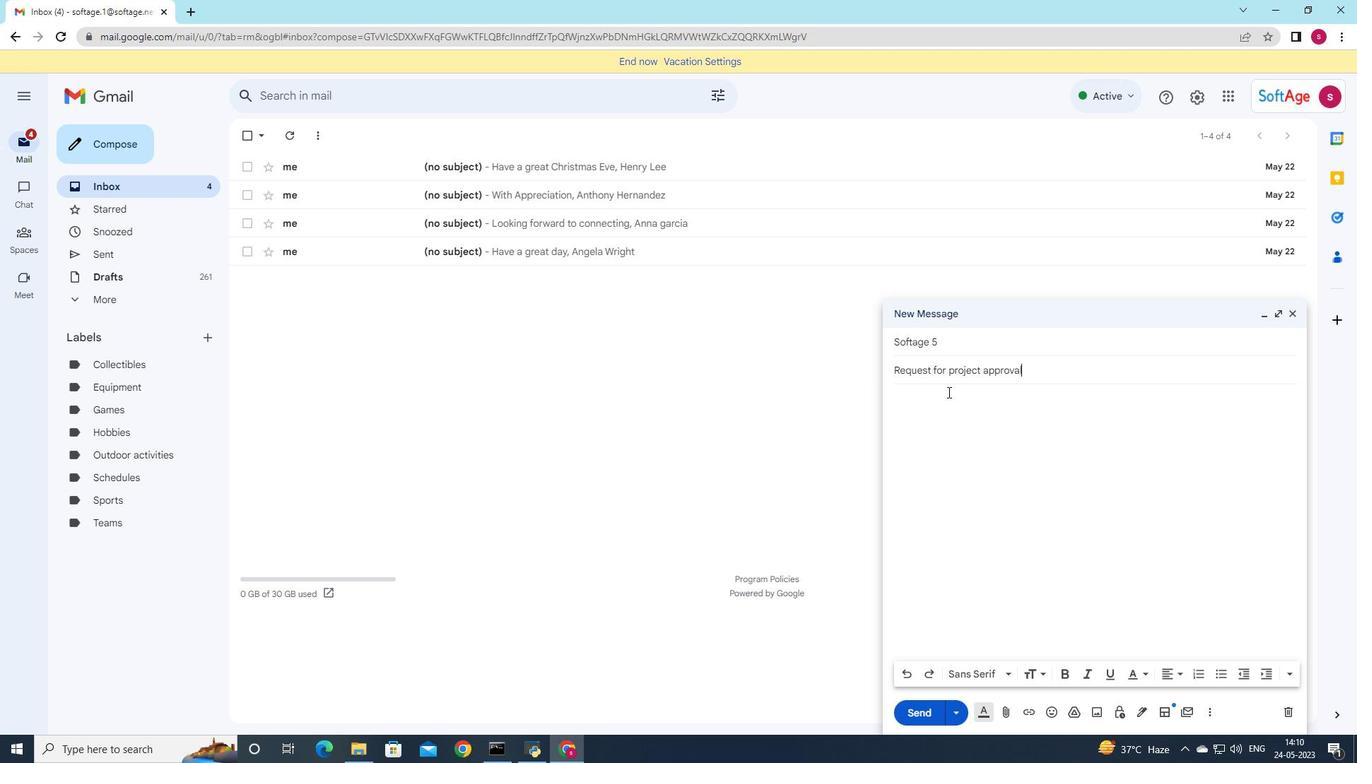 
Action: Mouse moved to (1007, 722)
Screenshot: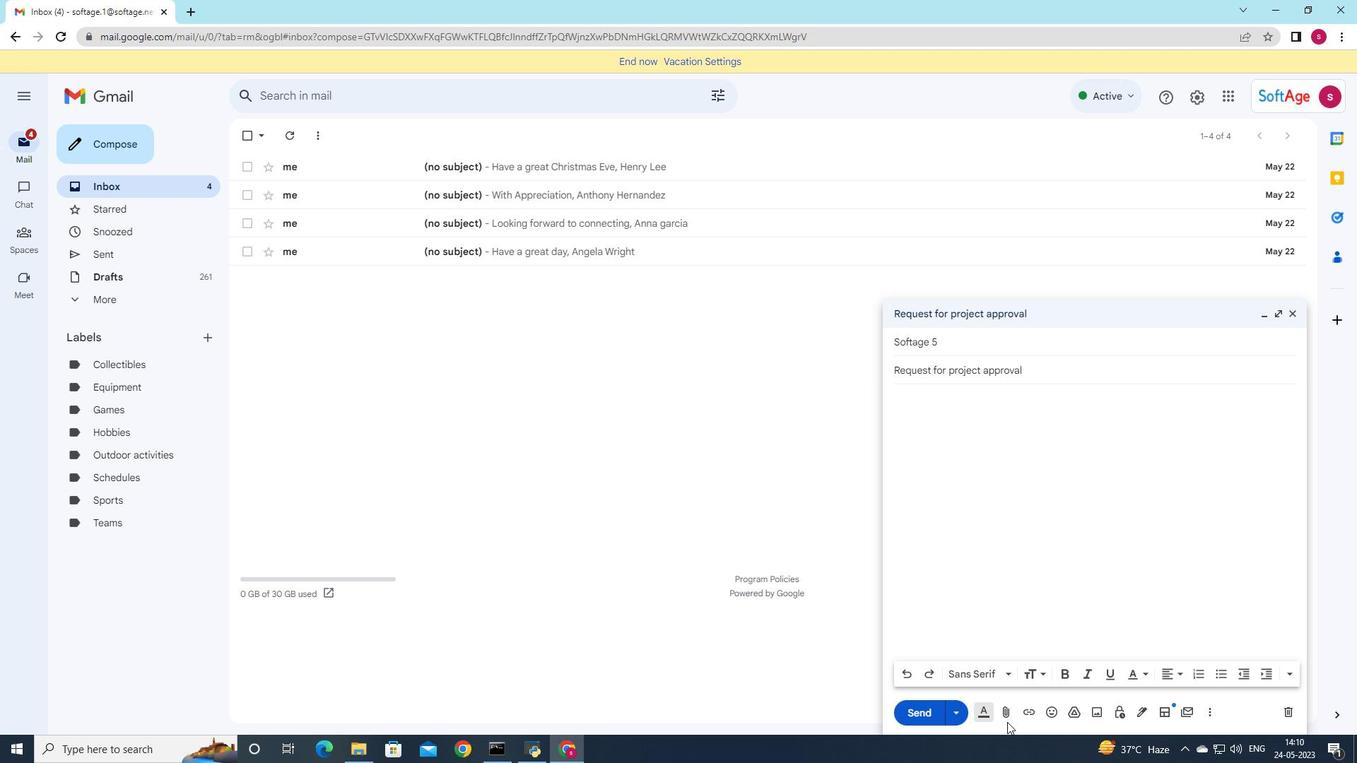 
Action: Mouse pressed left at (1007, 722)
Screenshot: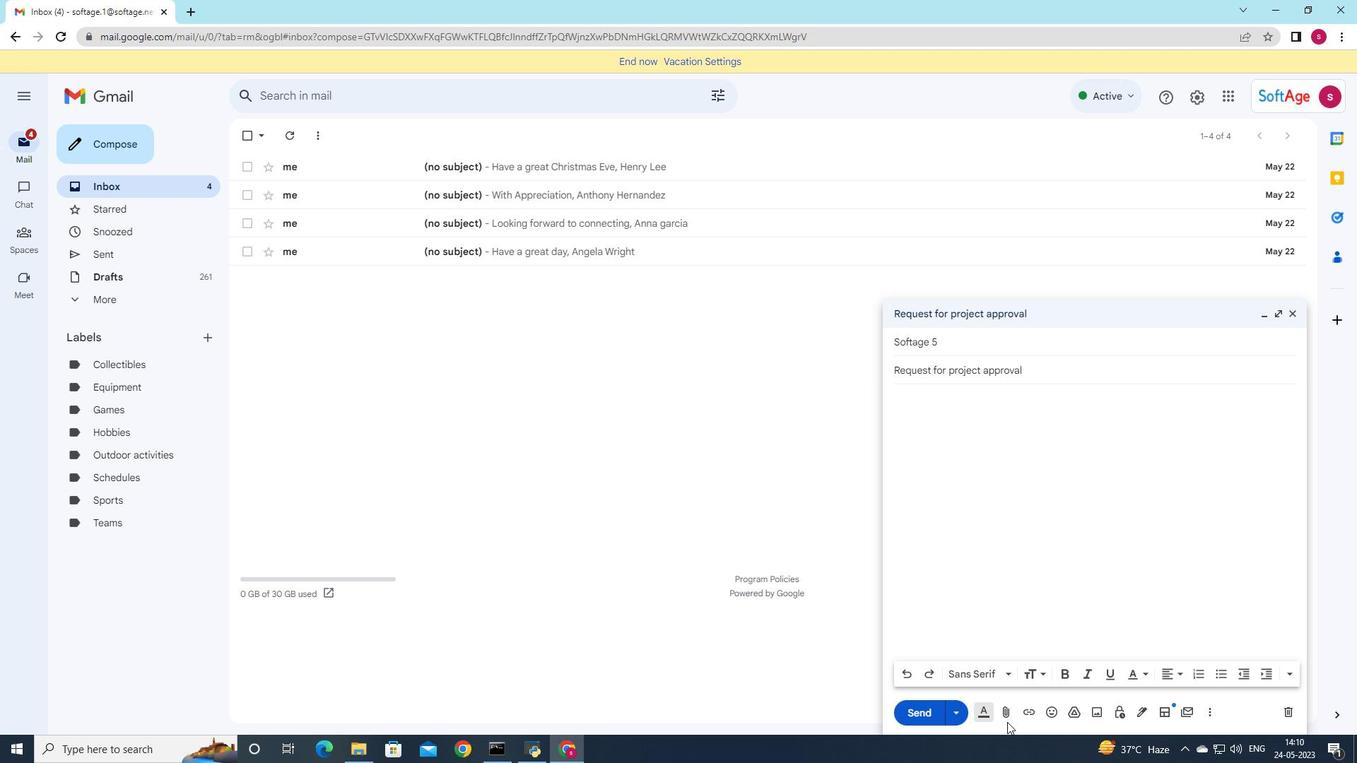 
Action: Mouse moved to (1007, 716)
Screenshot: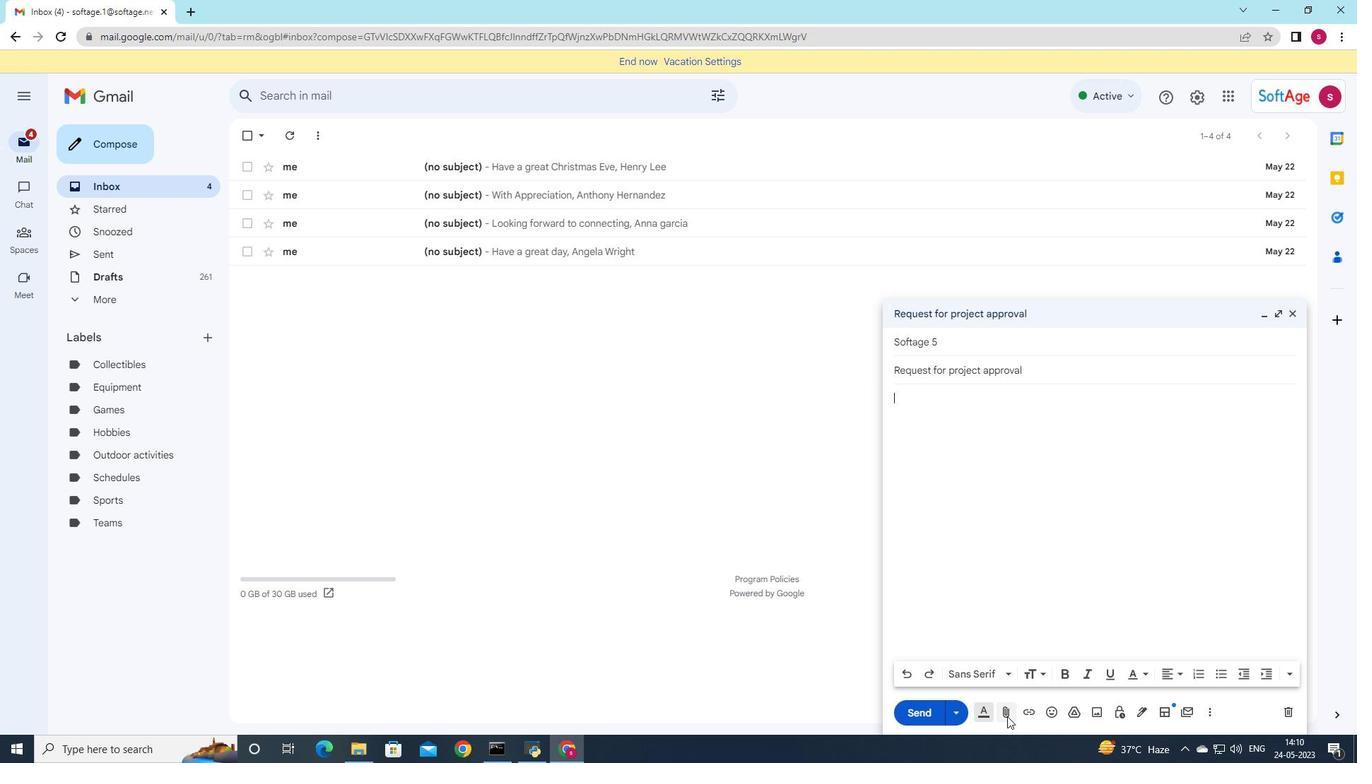 
Action: Mouse pressed left at (1007, 716)
Screenshot: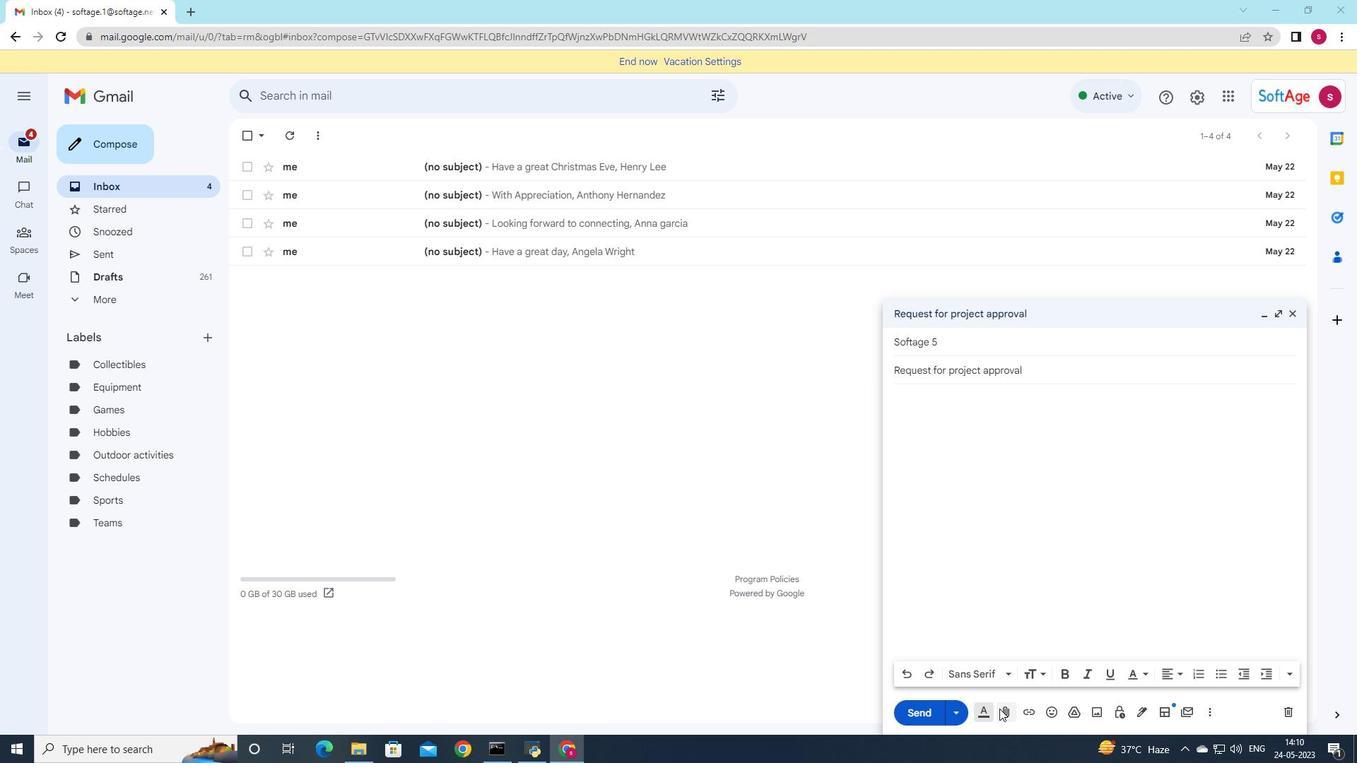 
Action: Mouse moved to (404, 417)
Screenshot: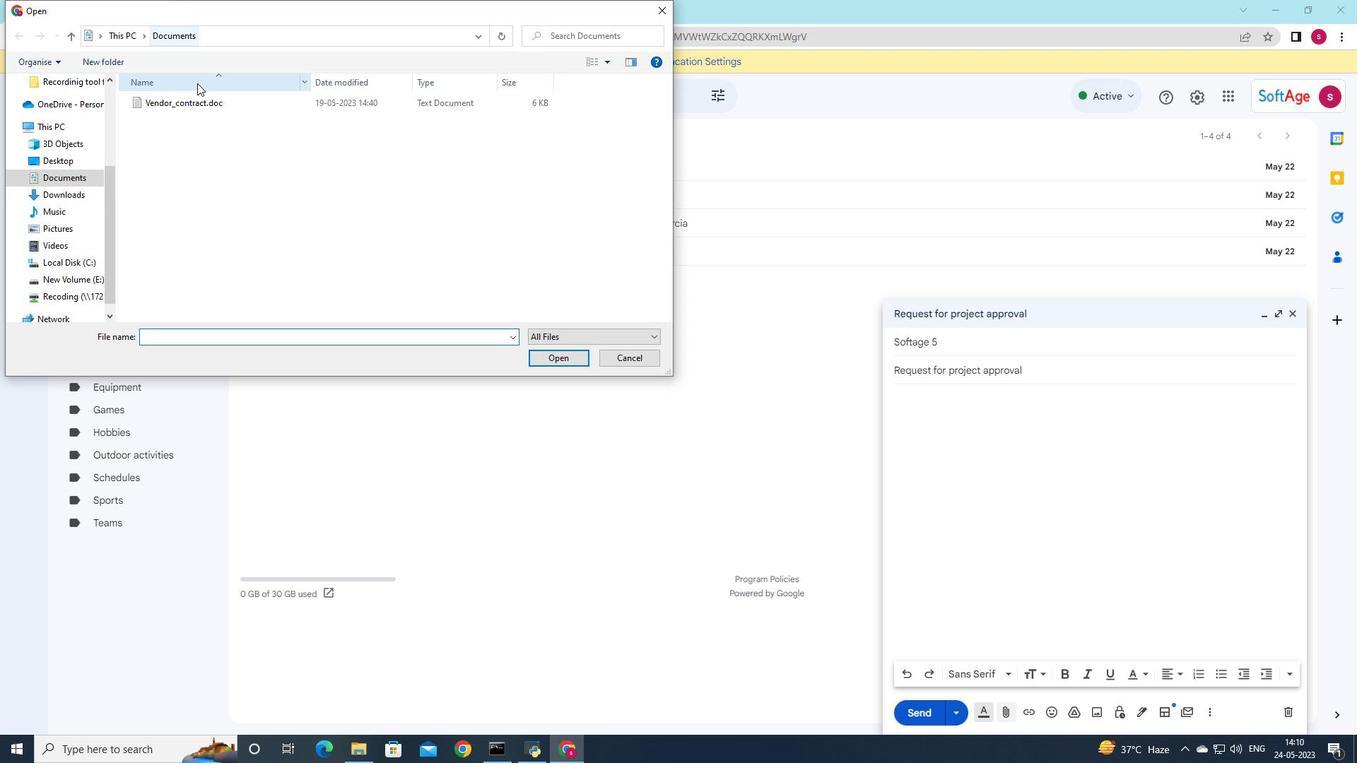 
Action: Mouse scrolled (404, 416) with delta (0, 0)
Screenshot: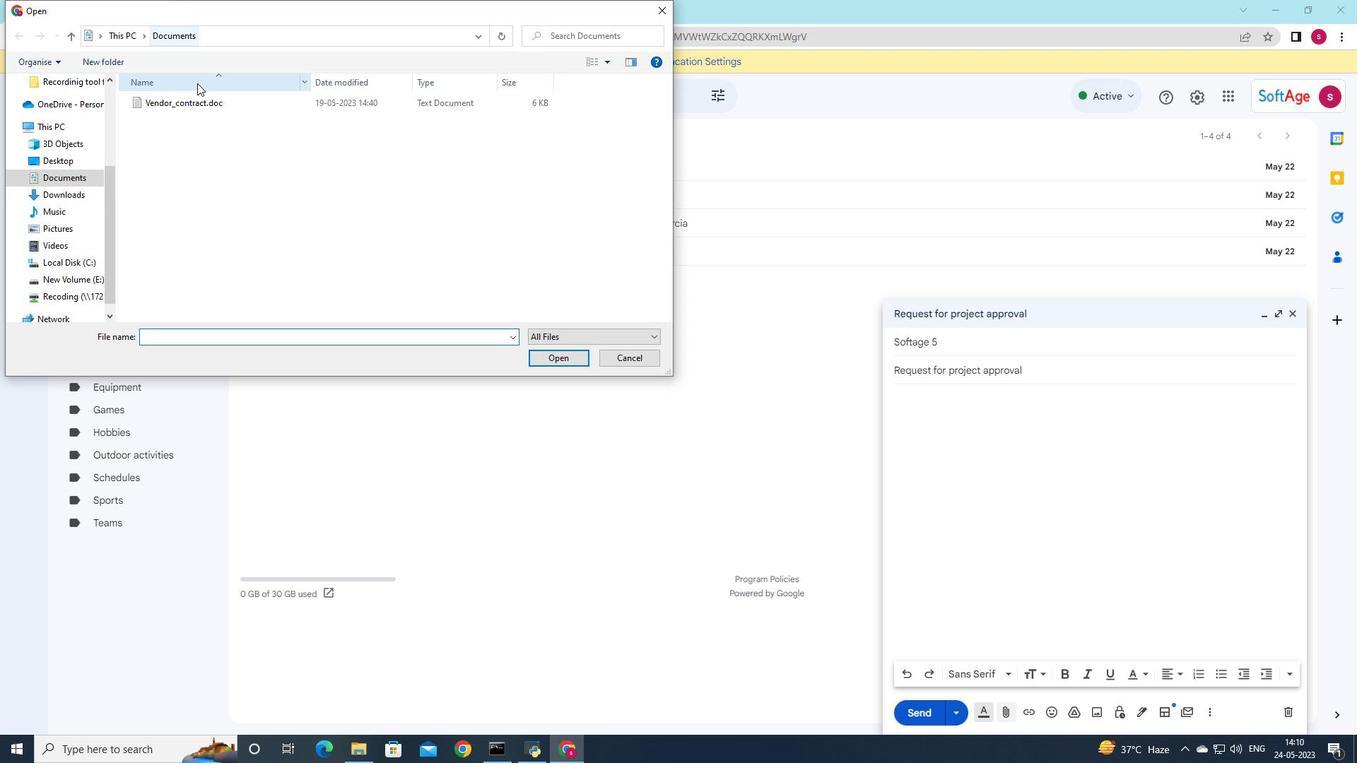 
Action: Mouse moved to (198, 98)
Screenshot: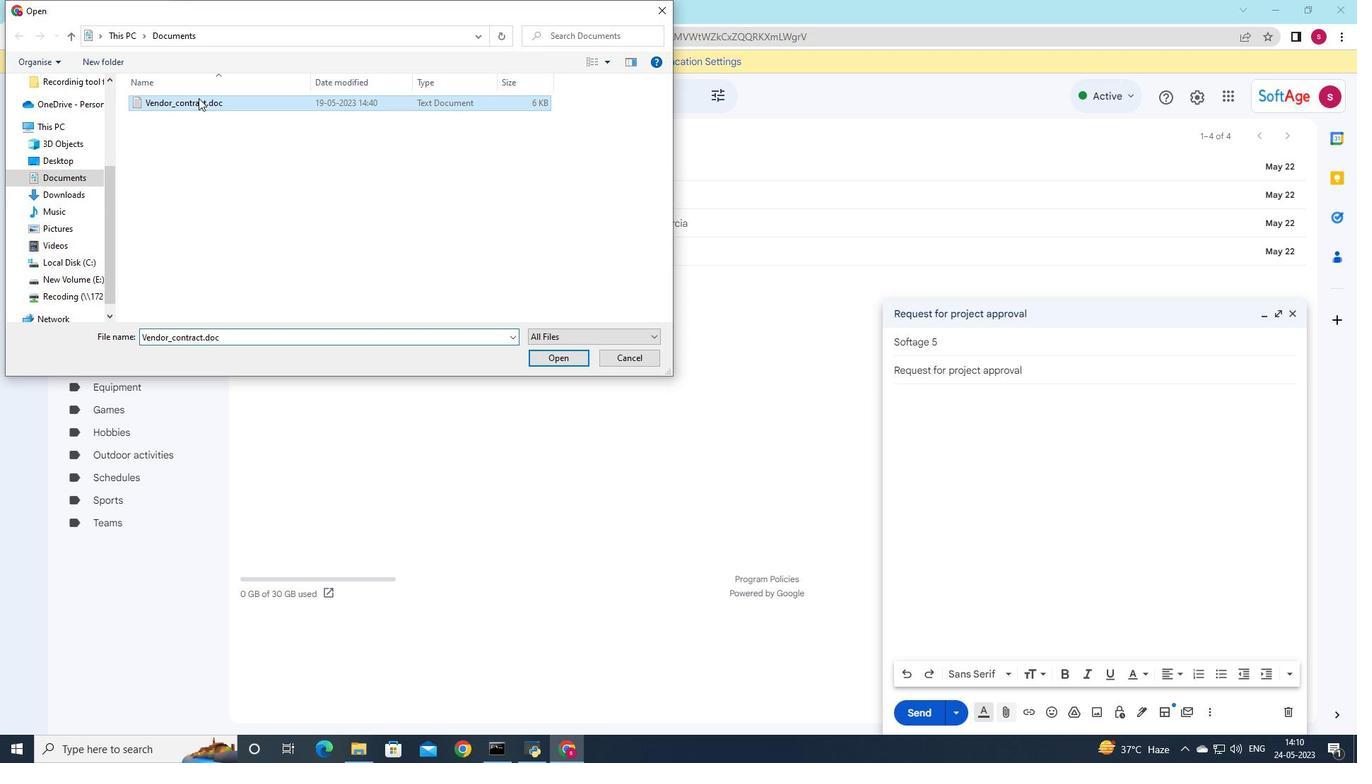 
Action: Mouse pressed left at (198, 98)
Screenshot: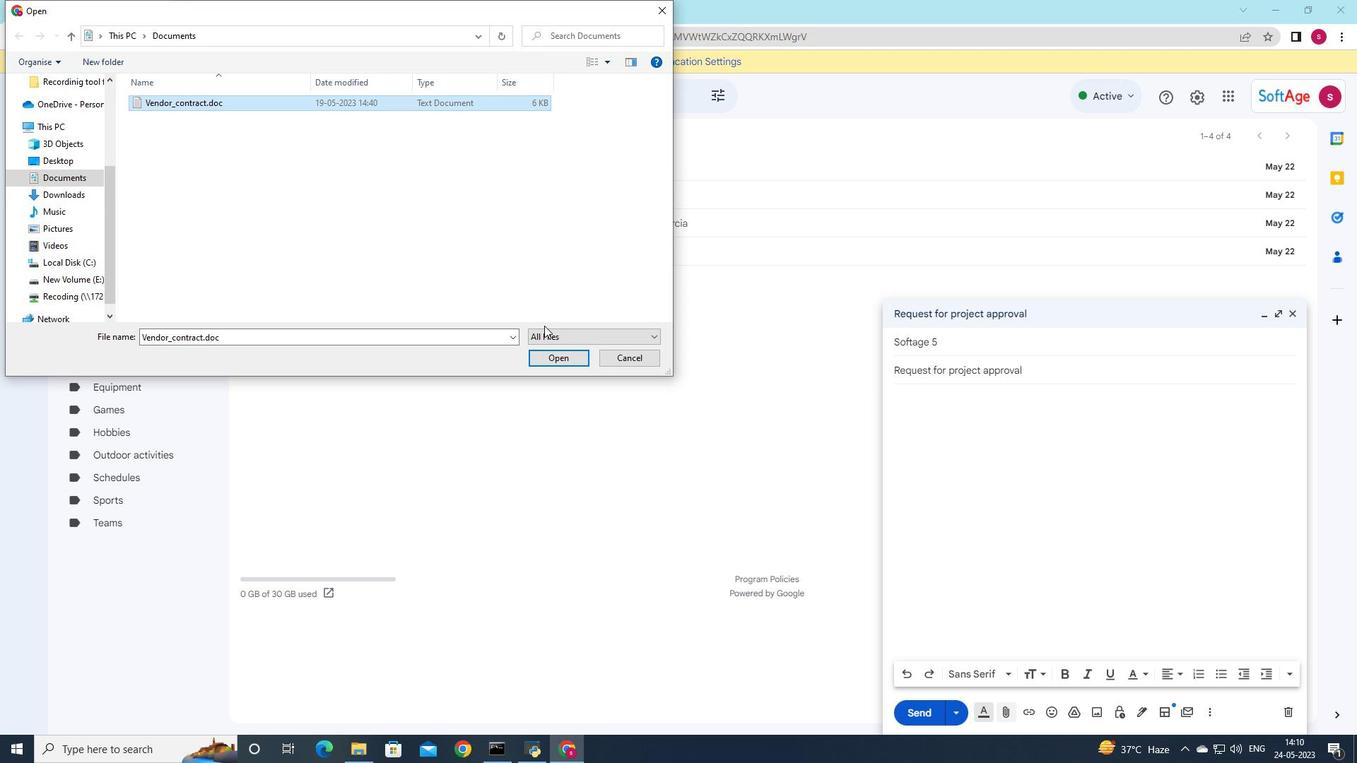 
Action: Mouse moved to (549, 356)
Screenshot: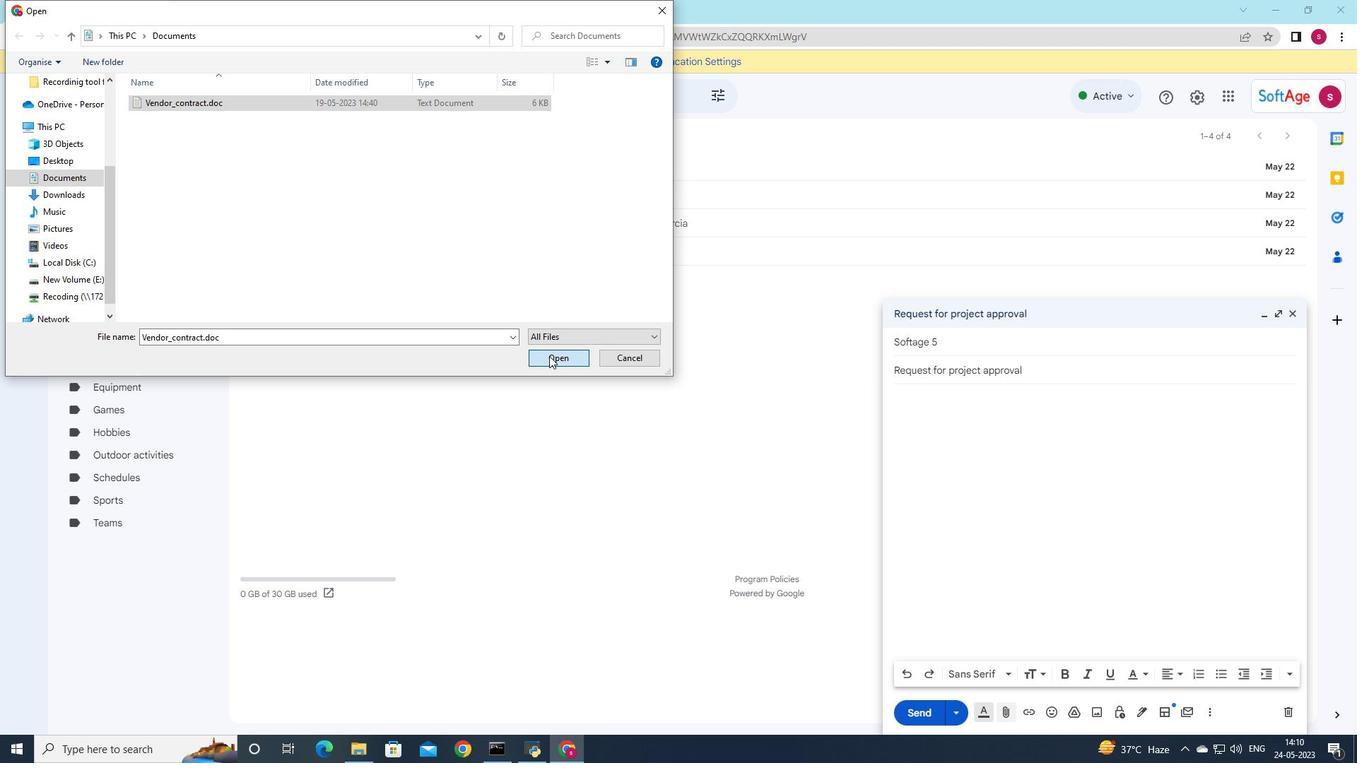 
Action: Mouse pressed left at (549, 356)
Screenshot: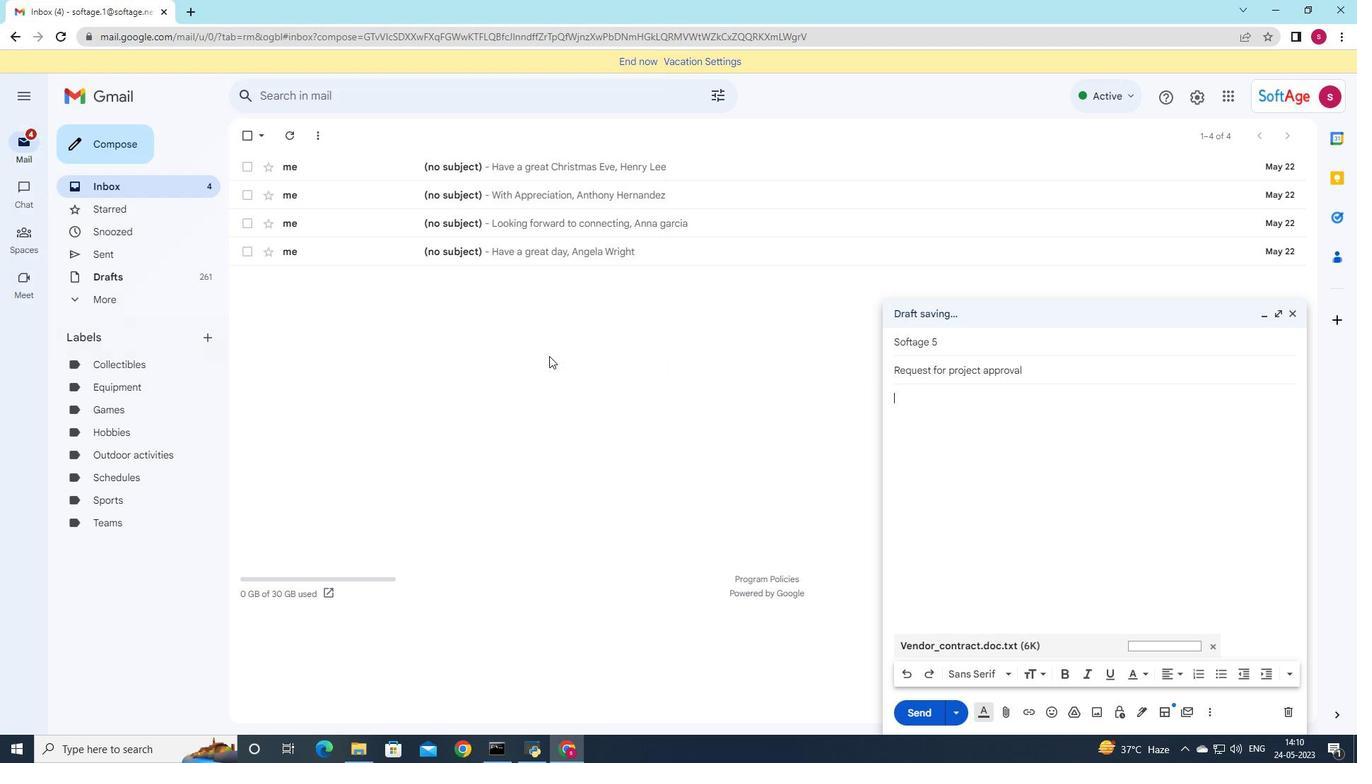 
Action: Mouse moved to (1199, 97)
Screenshot: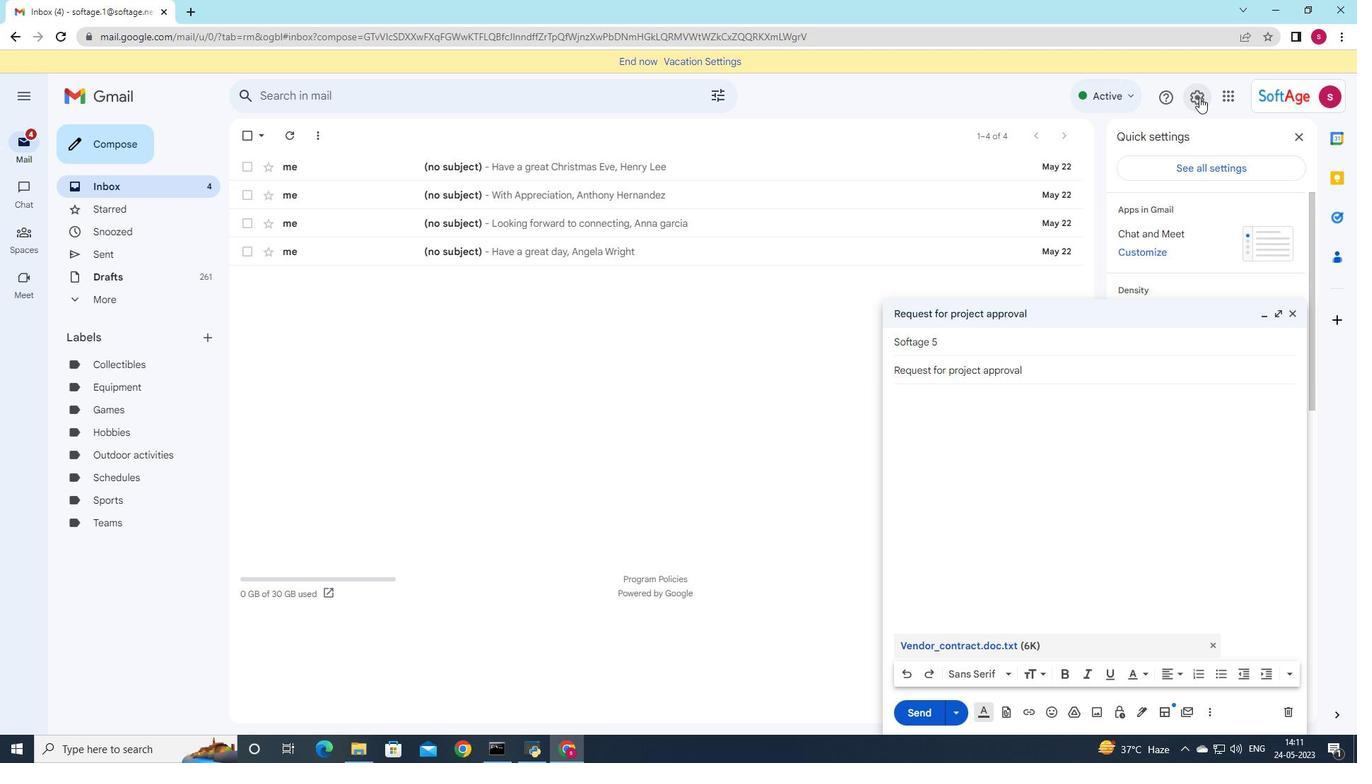 
Action: Mouse pressed left at (1199, 97)
Screenshot: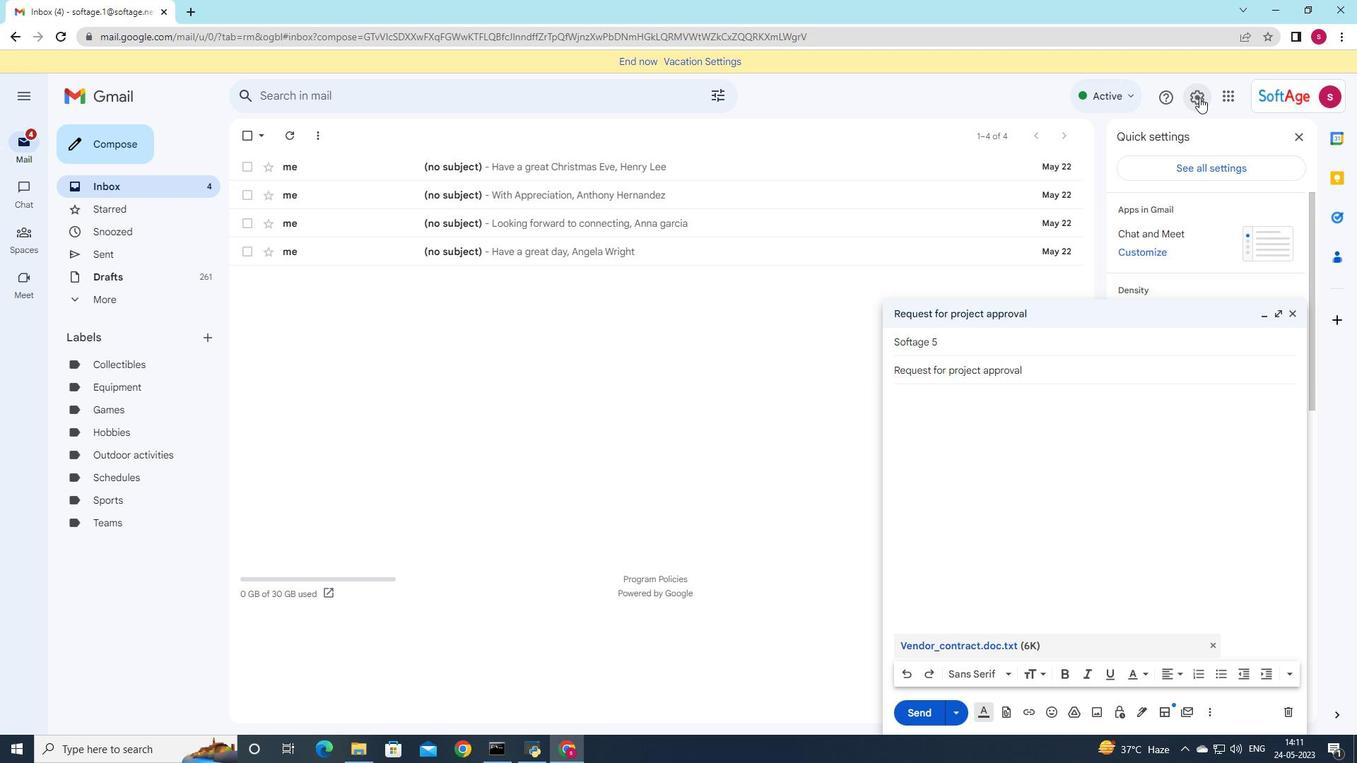 
Action: Mouse moved to (1193, 166)
Screenshot: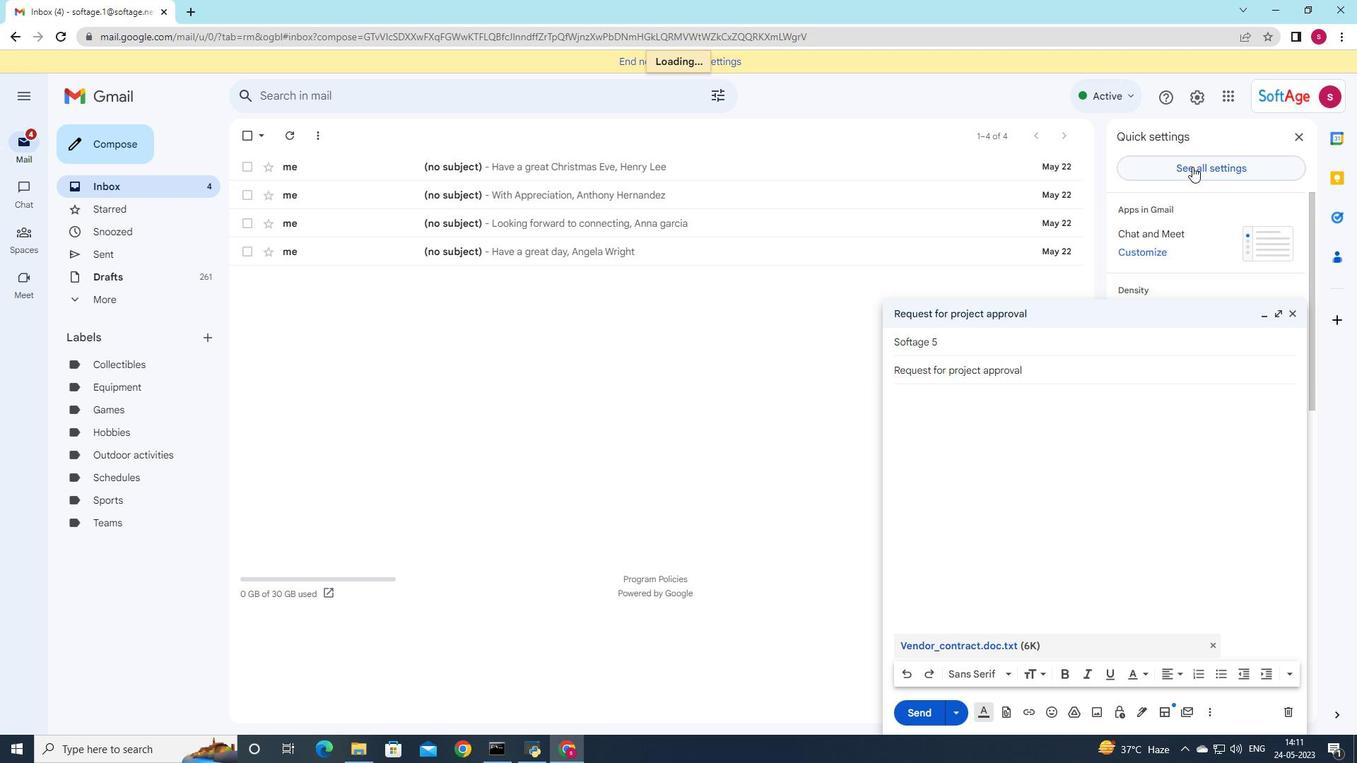 
Action: Mouse pressed left at (1193, 166)
Screenshot: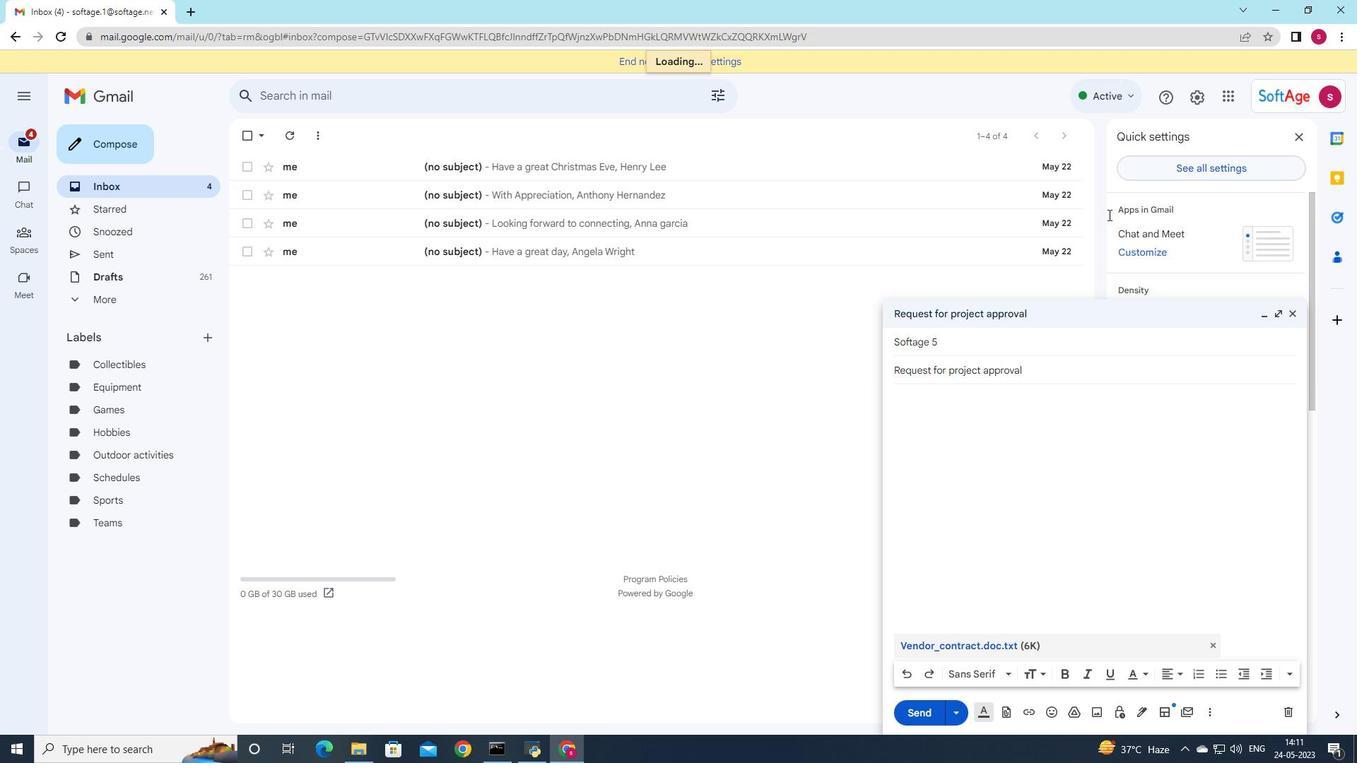 
Action: Mouse moved to (1053, 228)
Screenshot: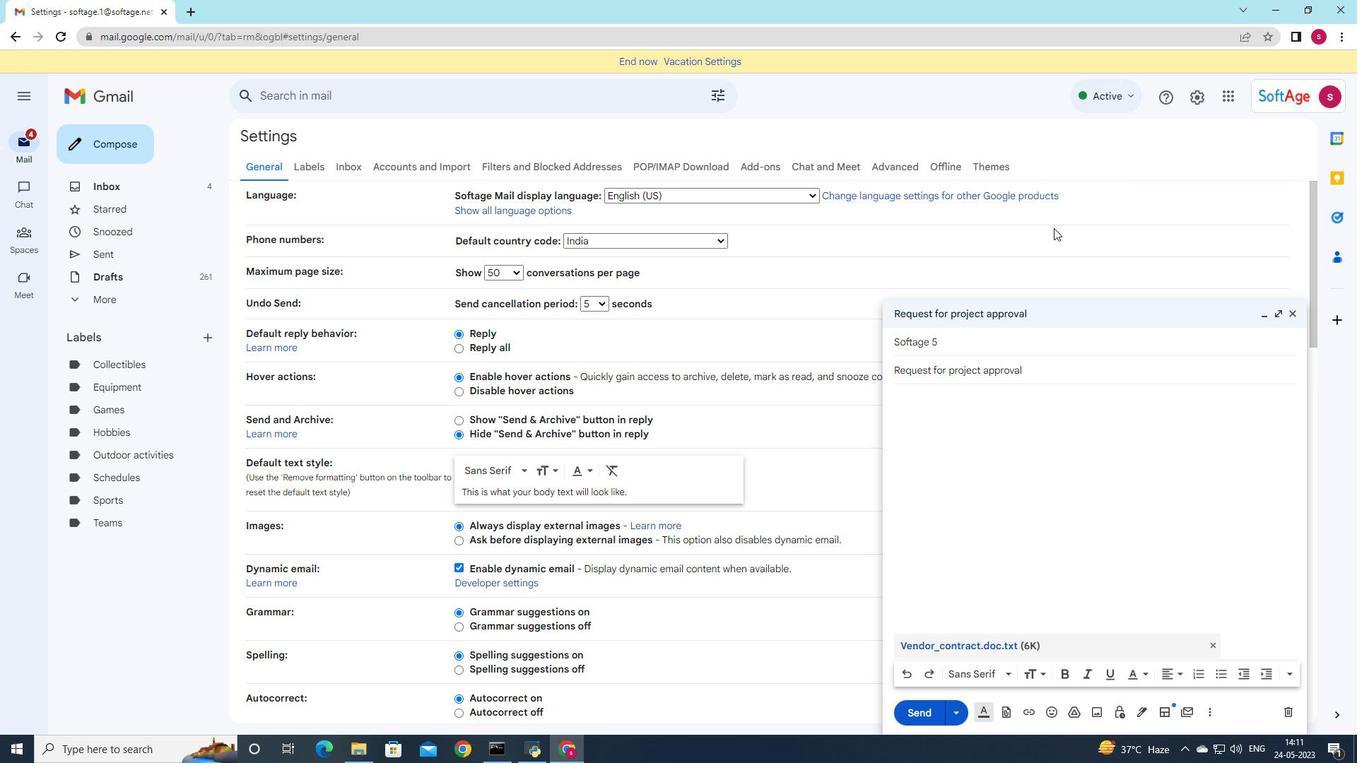 
Action: Mouse scrolled (1053, 227) with delta (0, 0)
Screenshot: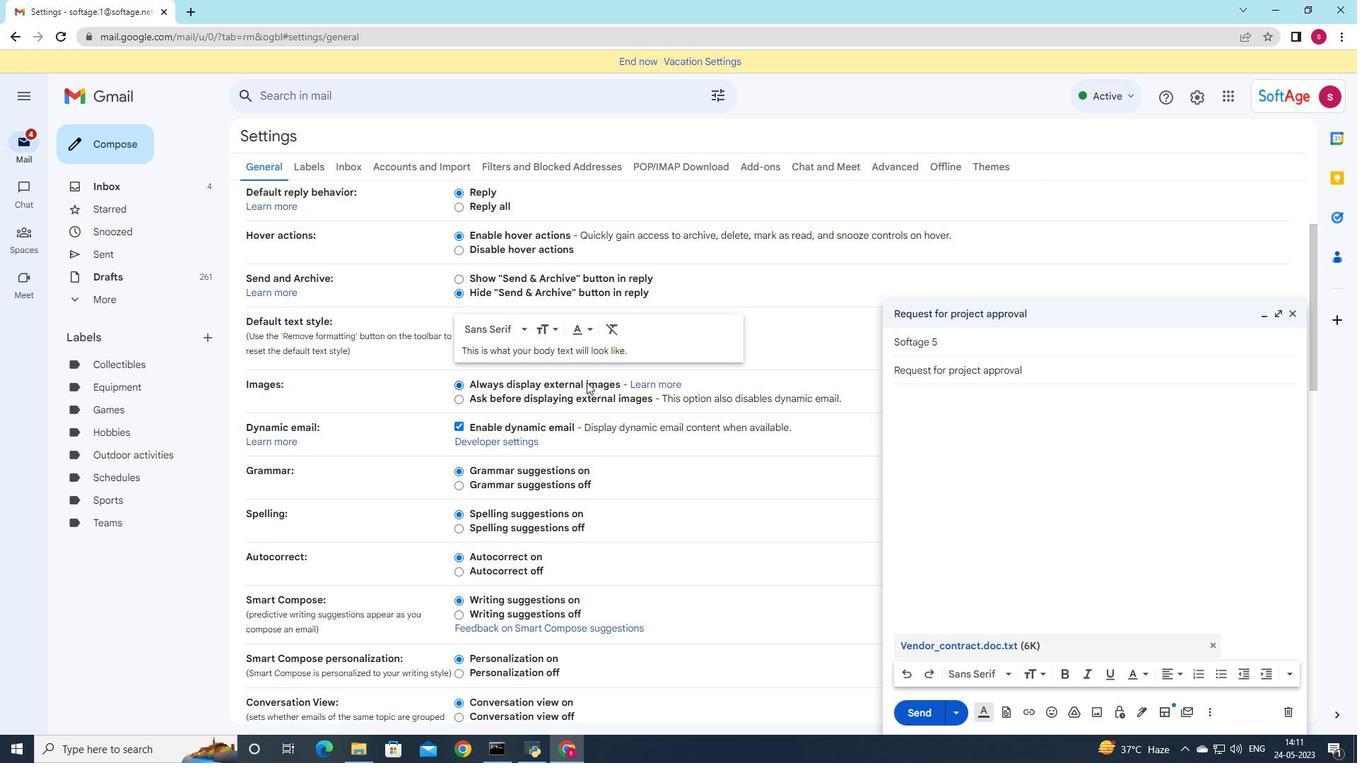 
Action: Mouse moved to (960, 276)
Screenshot: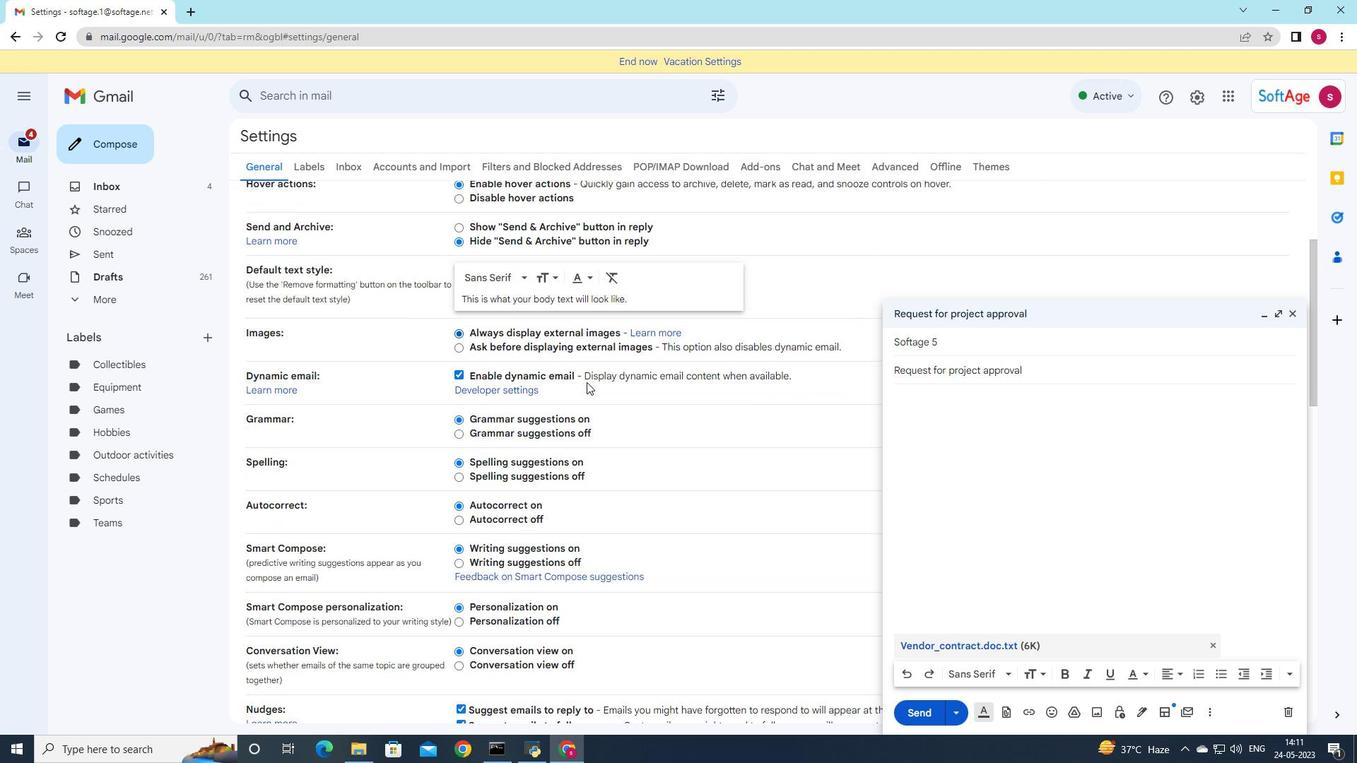 
Action: Mouse scrolled (960, 275) with delta (0, 0)
Screenshot: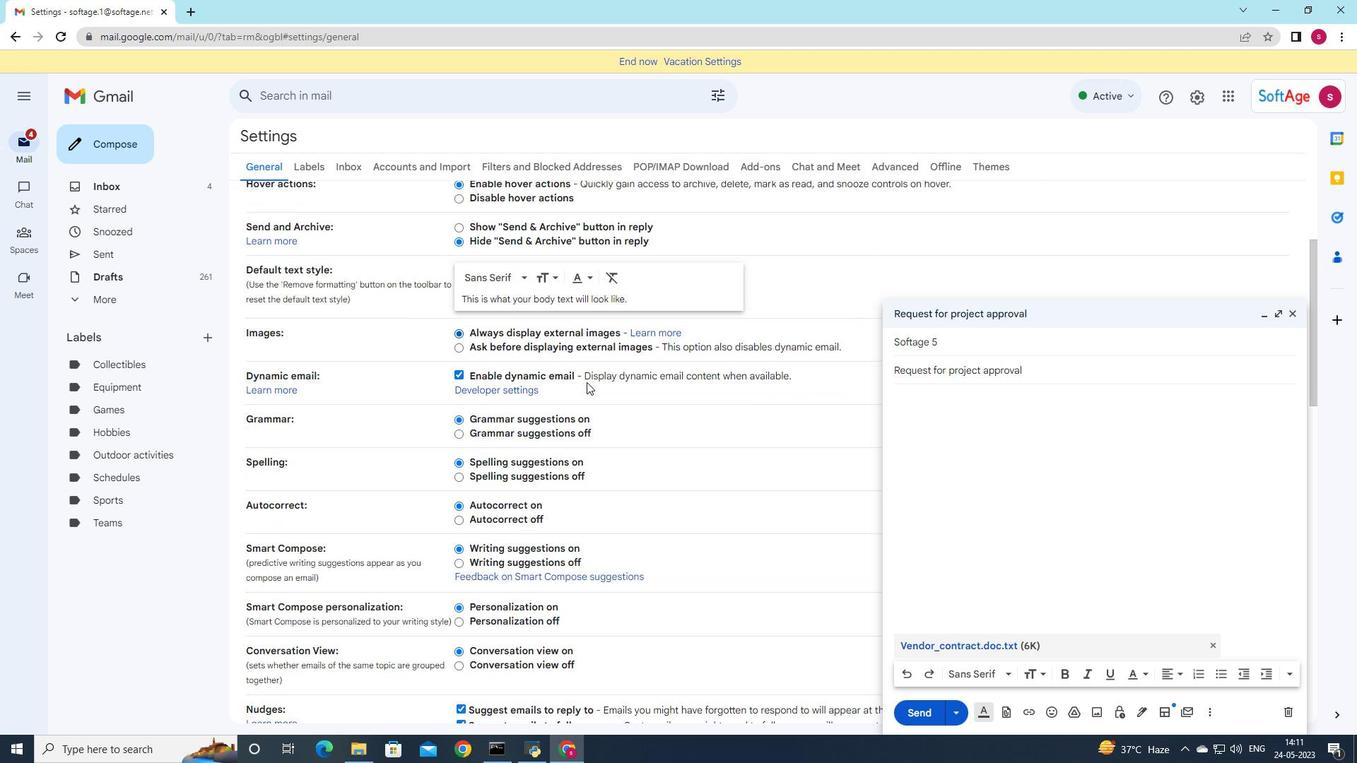 
Action: Mouse moved to (586, 382)
Screenshot: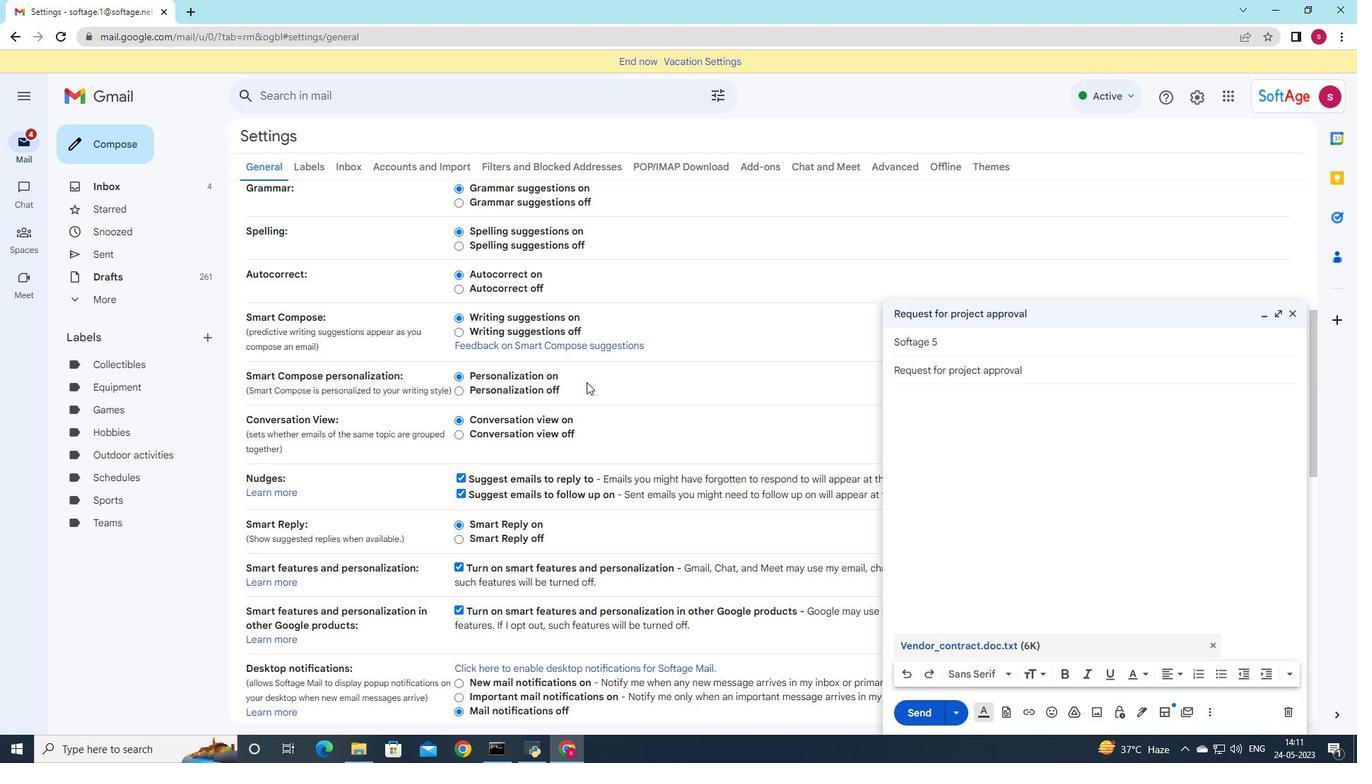 
Action: Mouse scrolled (586, 381) with delta (0, 0)
Screenshot: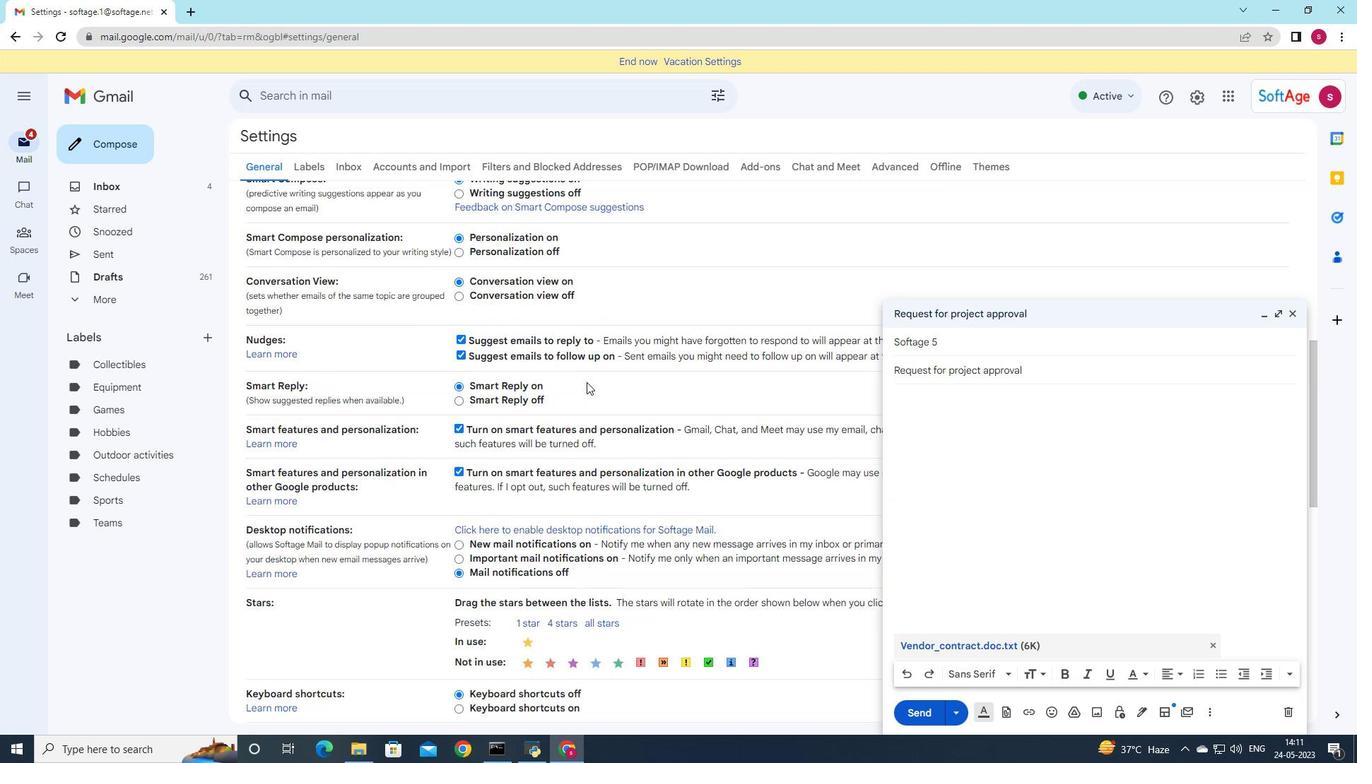 
Action: Mouse scrolled (586, 381) with delta (0, 0)
Screenshot: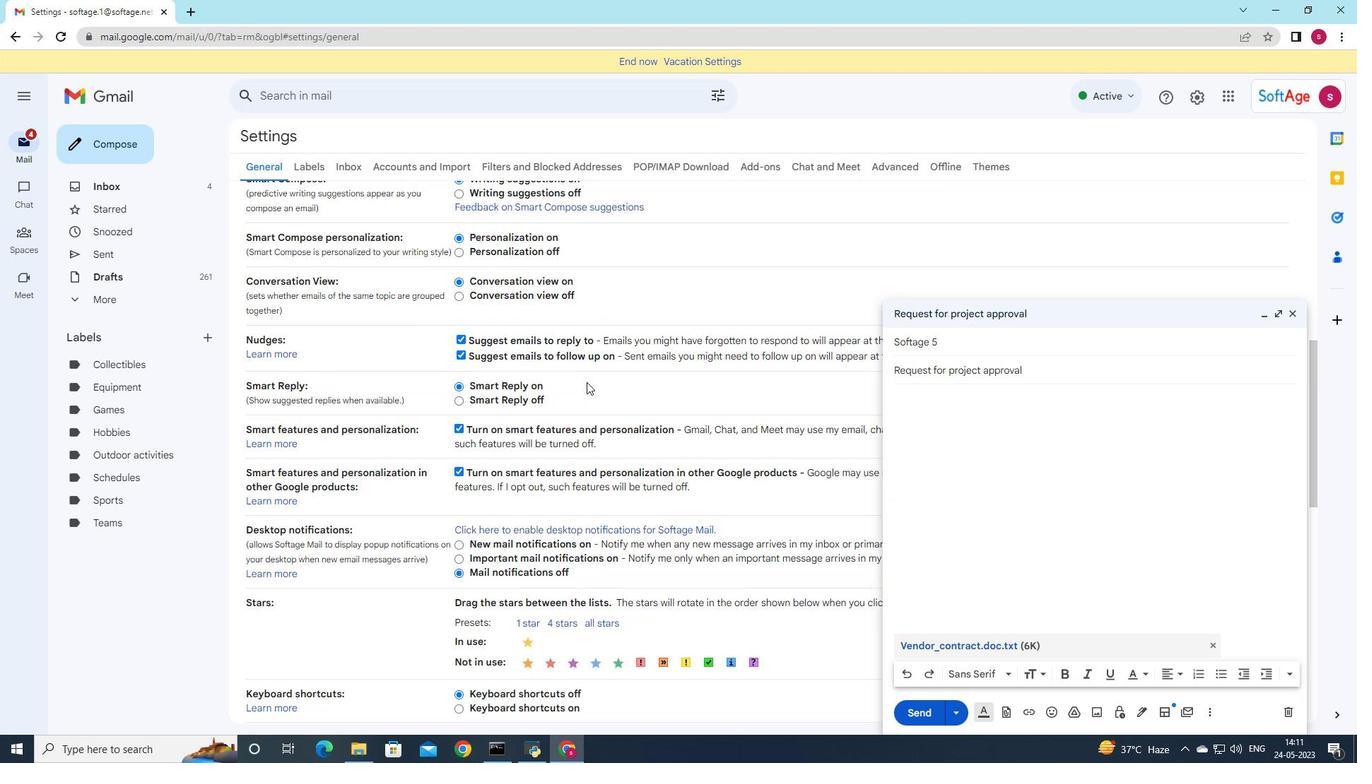 
Action: Mouse scrolled (586, 381) with delta (0, 0)
Screenshot: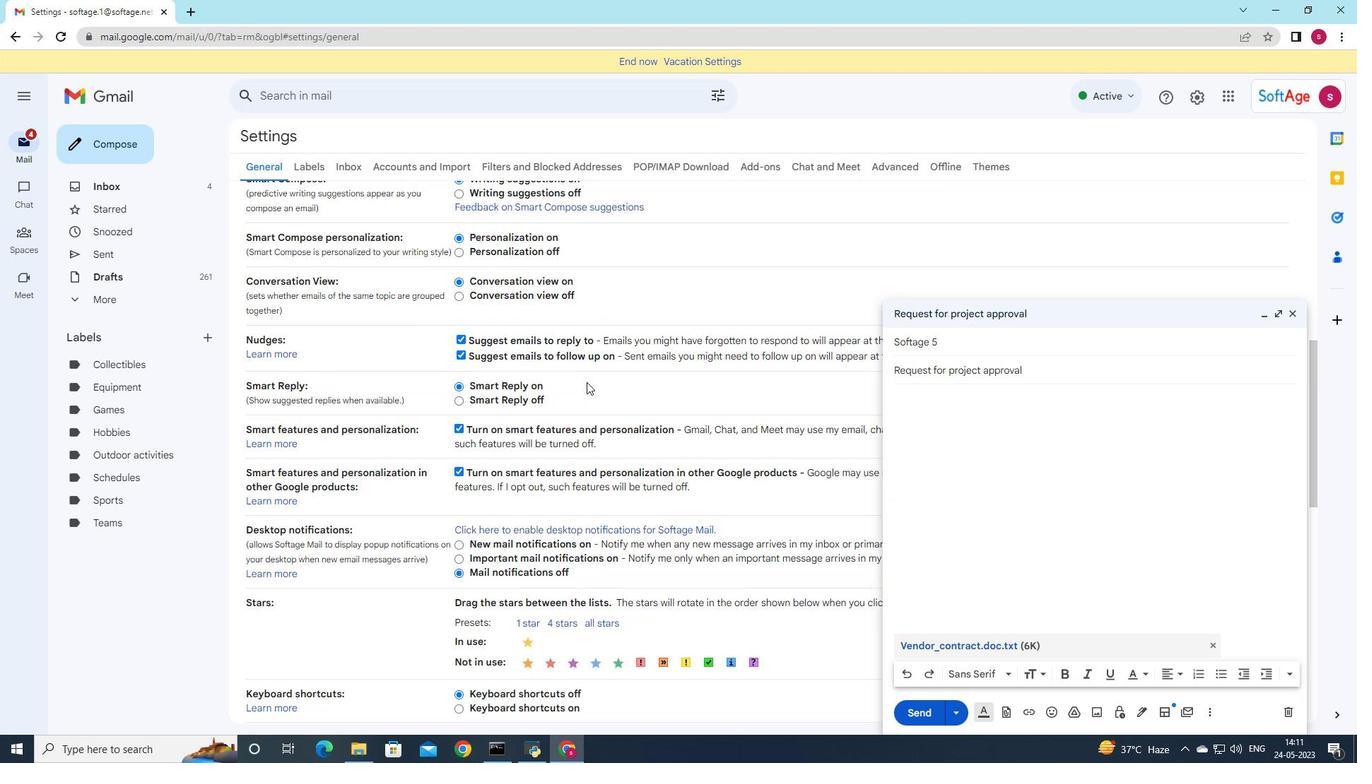 
Action: Mouse scrolled (586, 381) with delta (0, 0)
Screenshot: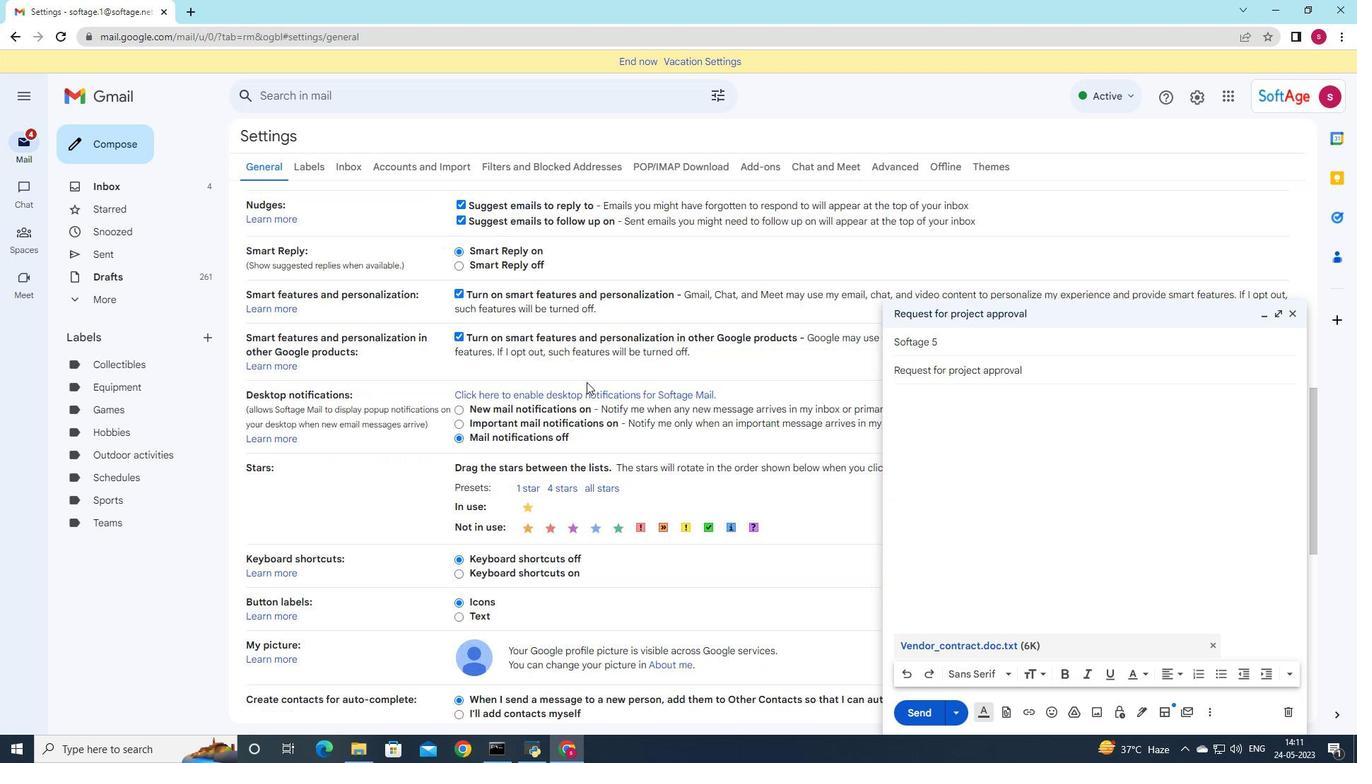 
Action: Mouse scrolled (586, 381) with delta (0, 0)
Screenshot: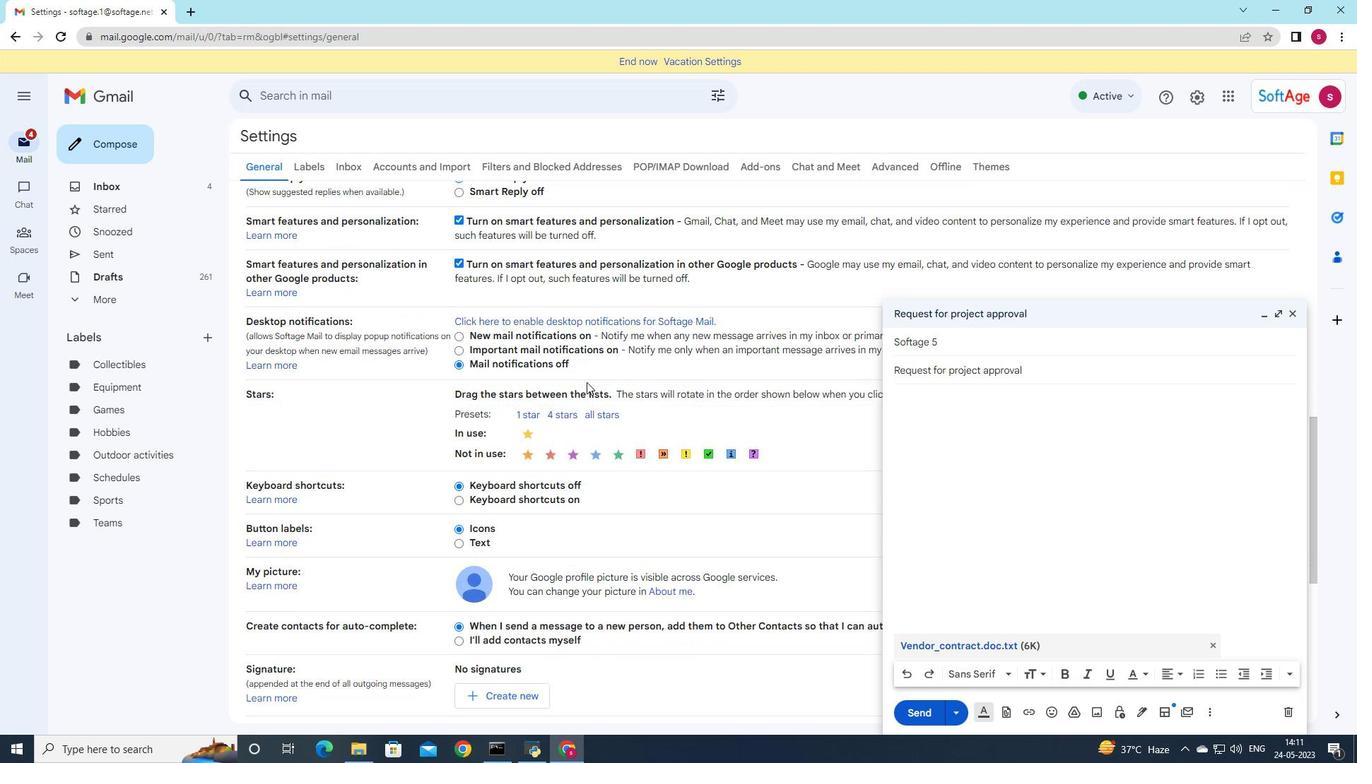 
Action: Mouse scrolled (586, 381) with delta (0, 0)
Screenshot: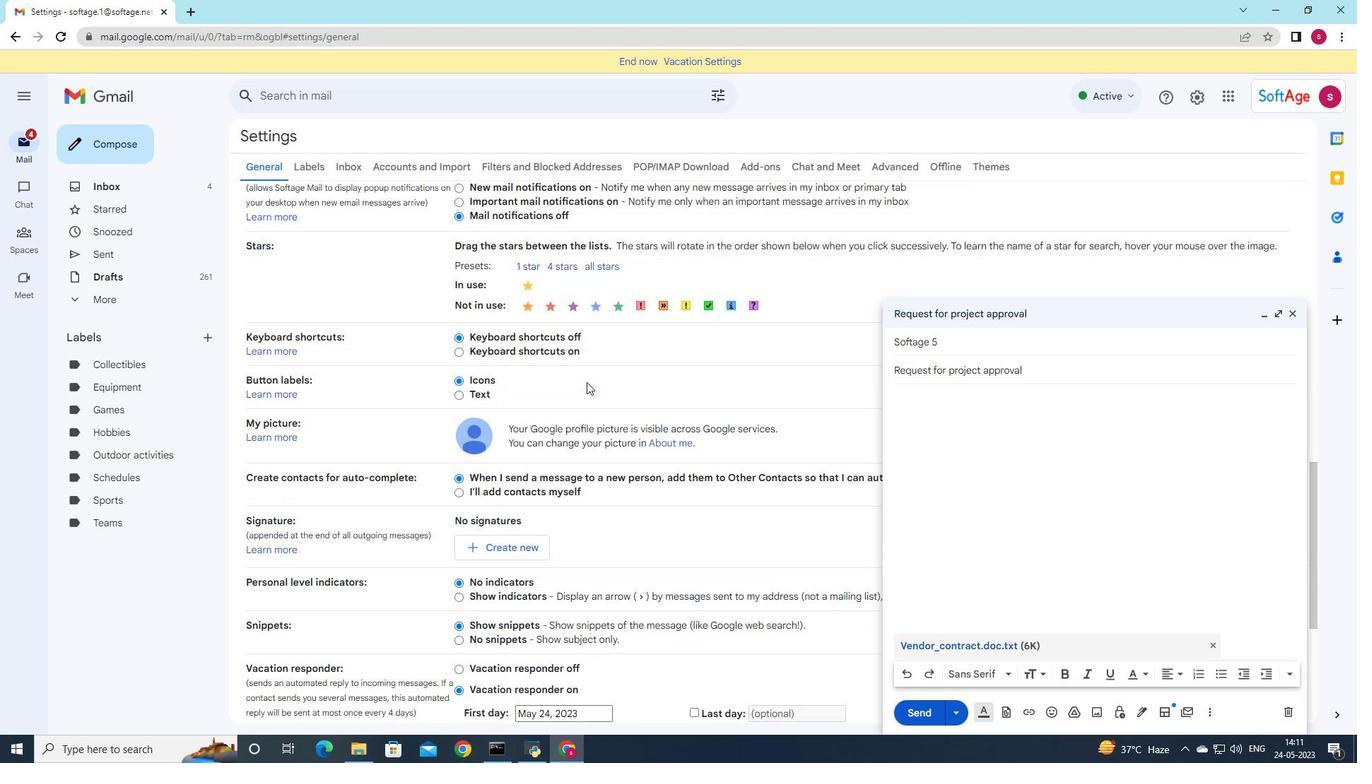 
Action: Mouse scrolled (586, 381) with delta (0, 0)
Screenshot: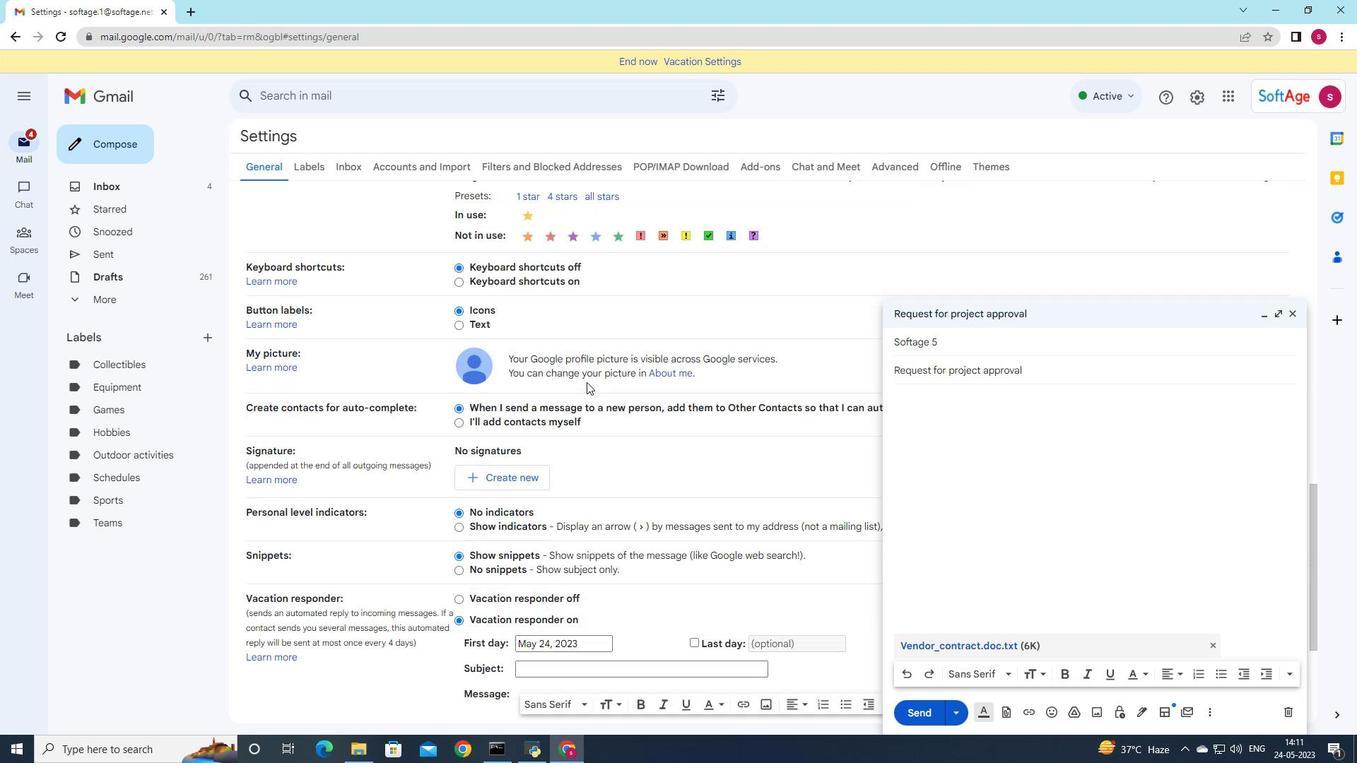 
Action: Mouse scrolled (586, 381) with delta (0, 0)
Screenshot: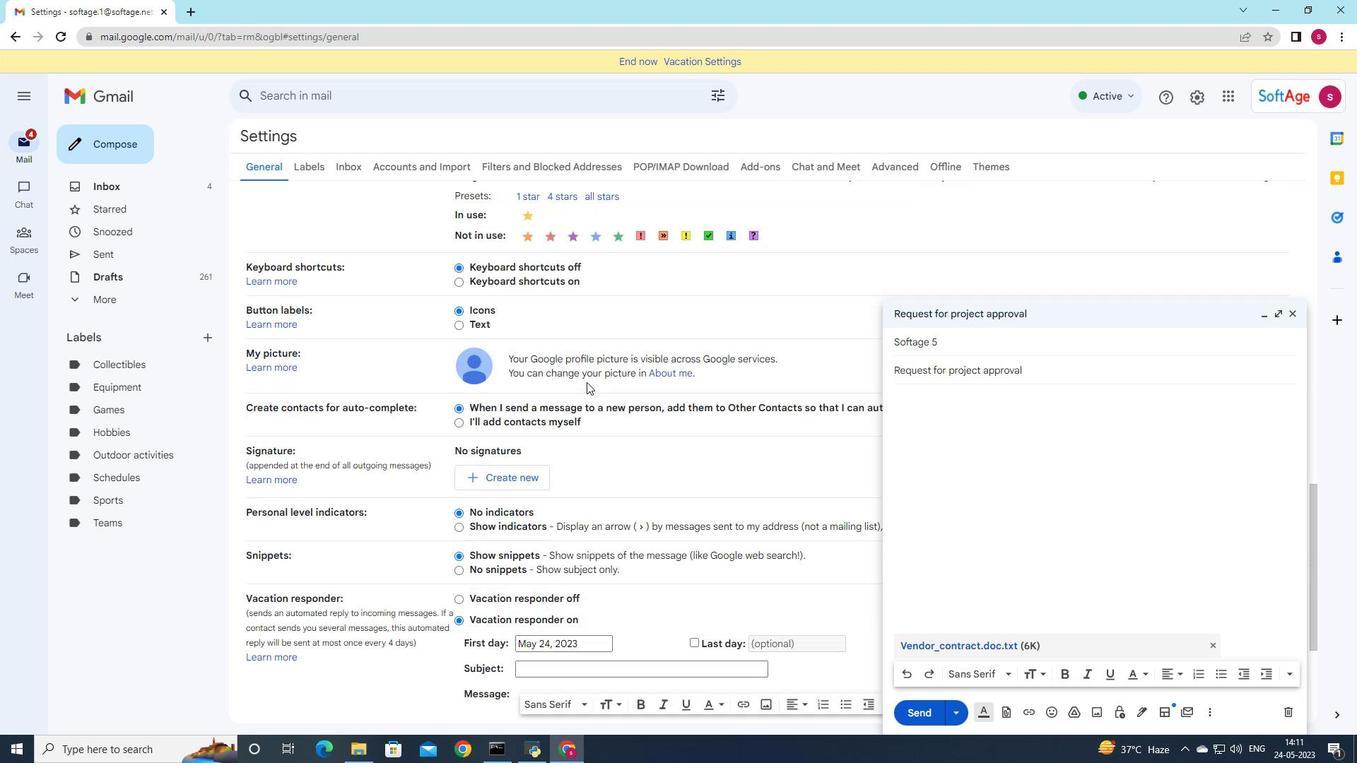 
Action: Mouse scrolled (586, 381) with delta (0, 0)
Screenshot: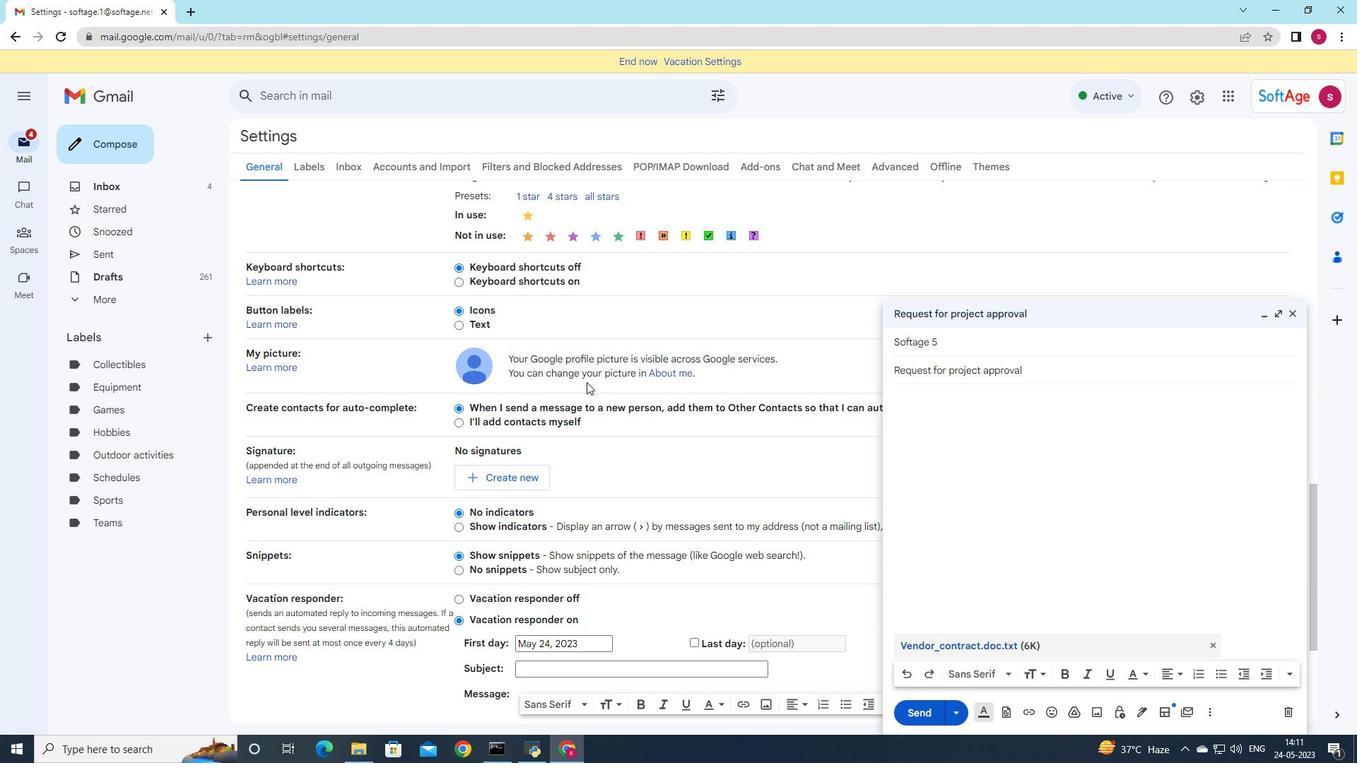 
Action: Mouse scrolled (586, 381) with delta (0, 0)
Screenshot: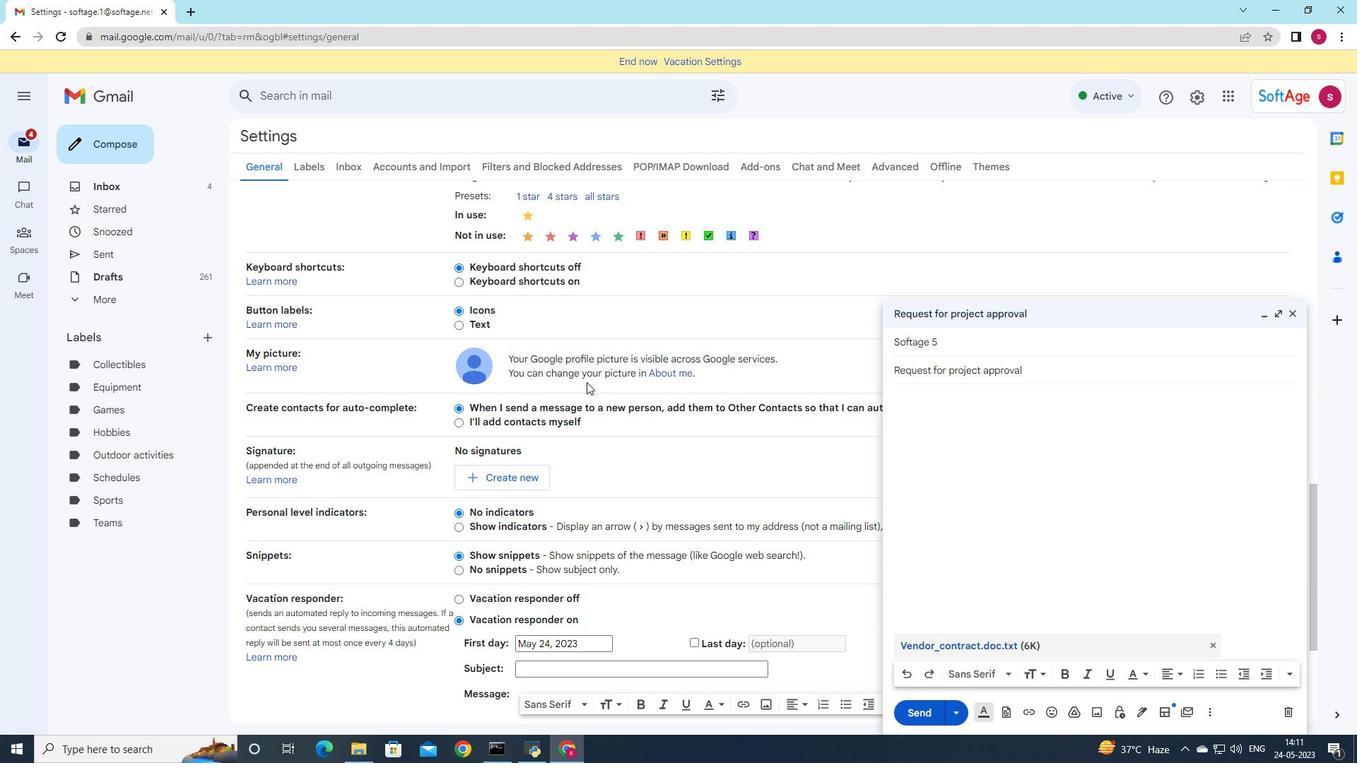 
Action: Mouse scrolled (586, 381) with delta (0, 0)
Screenshot: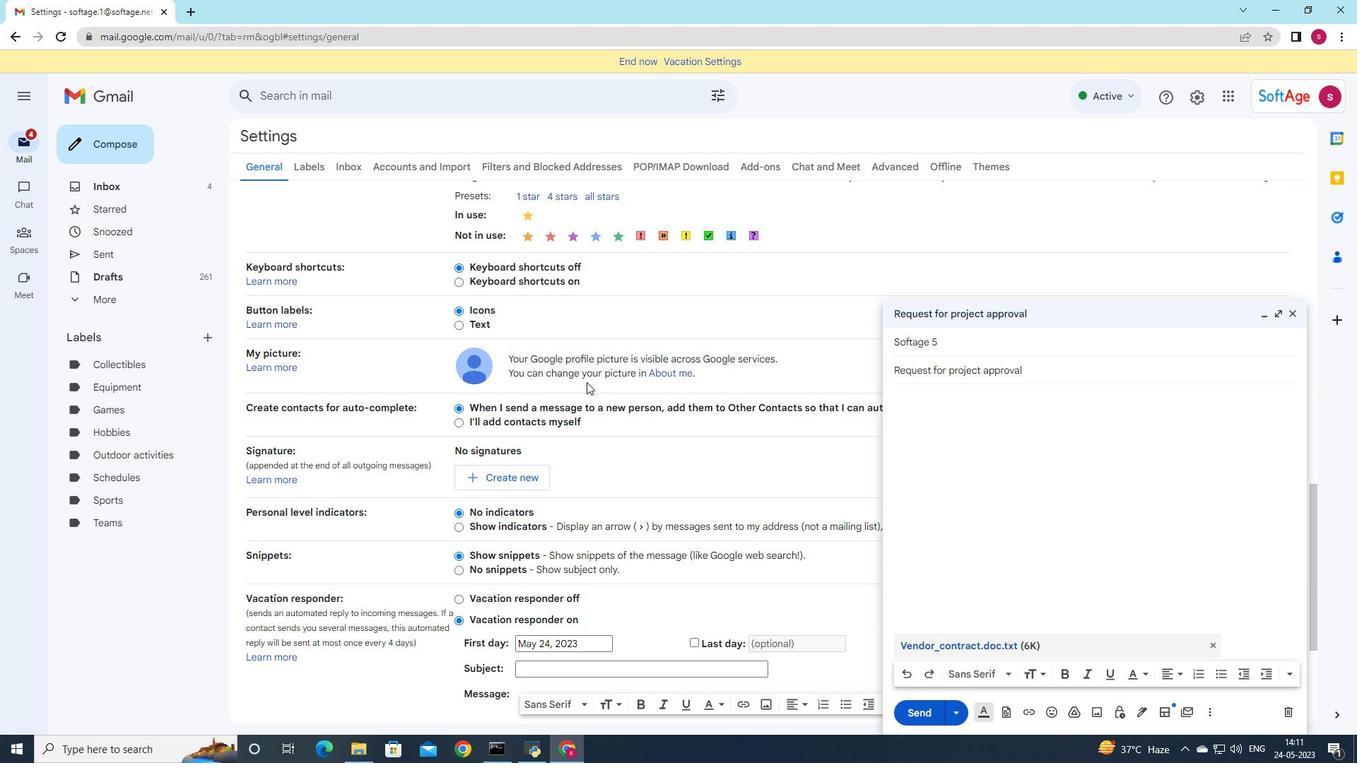 
Action: Mouse scrolled (586, 381) with delta (0, 0)
Screenshot: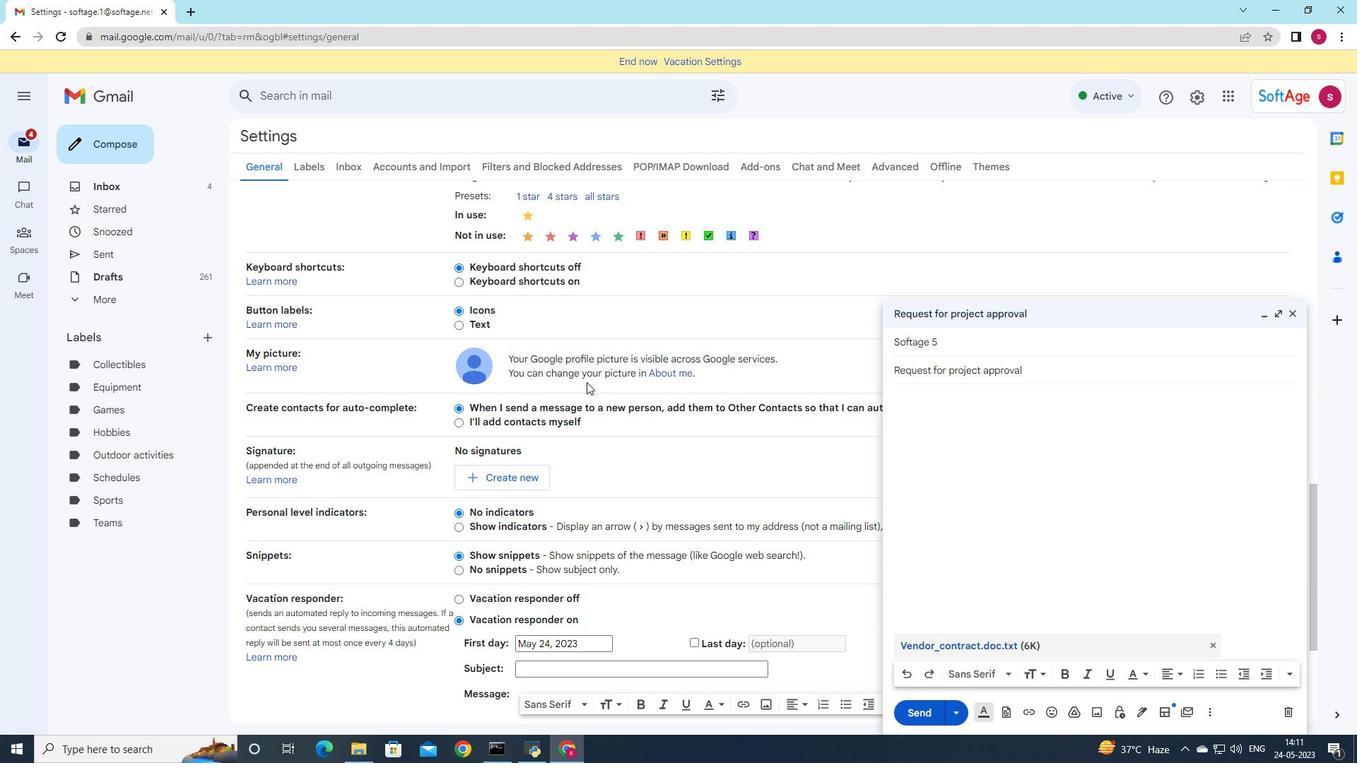 
Action: Mouse moved to (511, 477)
Screenshot: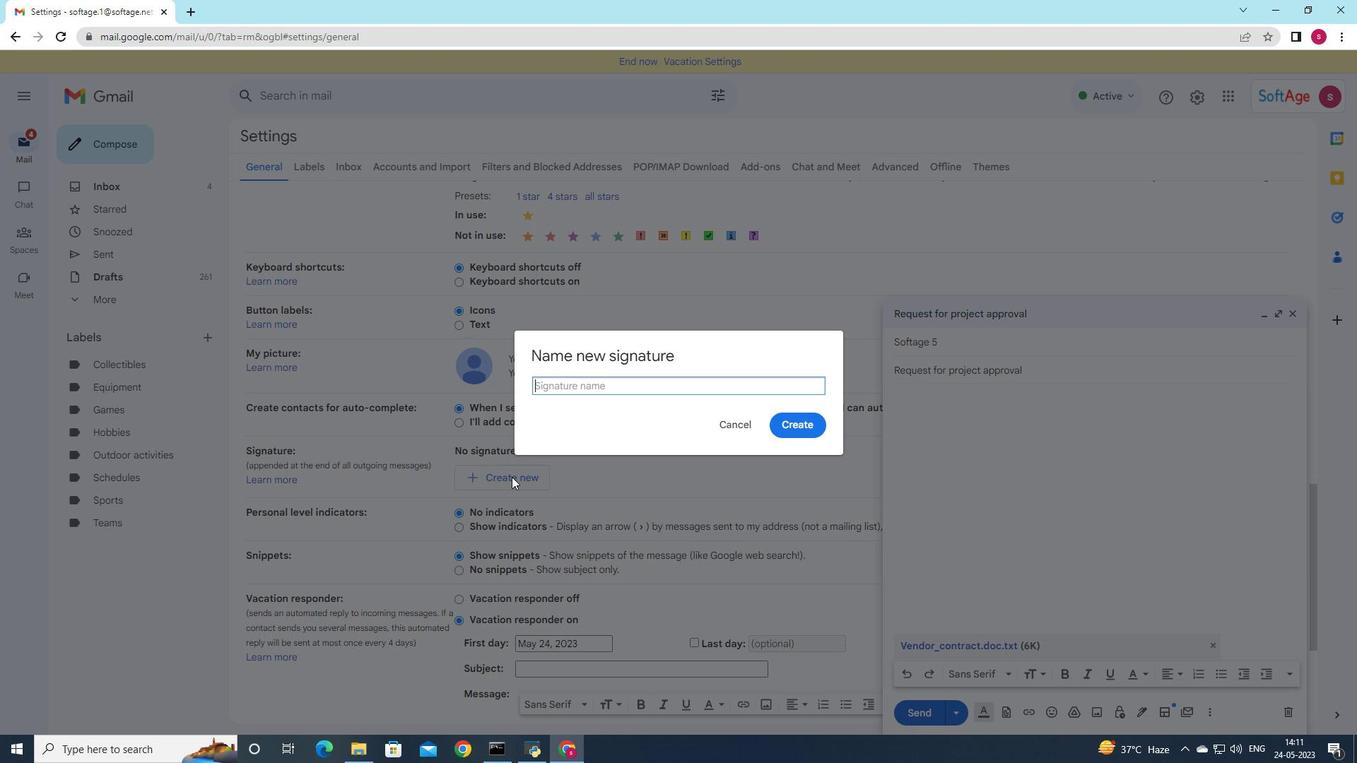 
Action: Mouse pressed left at (511, 477)
Screenshot: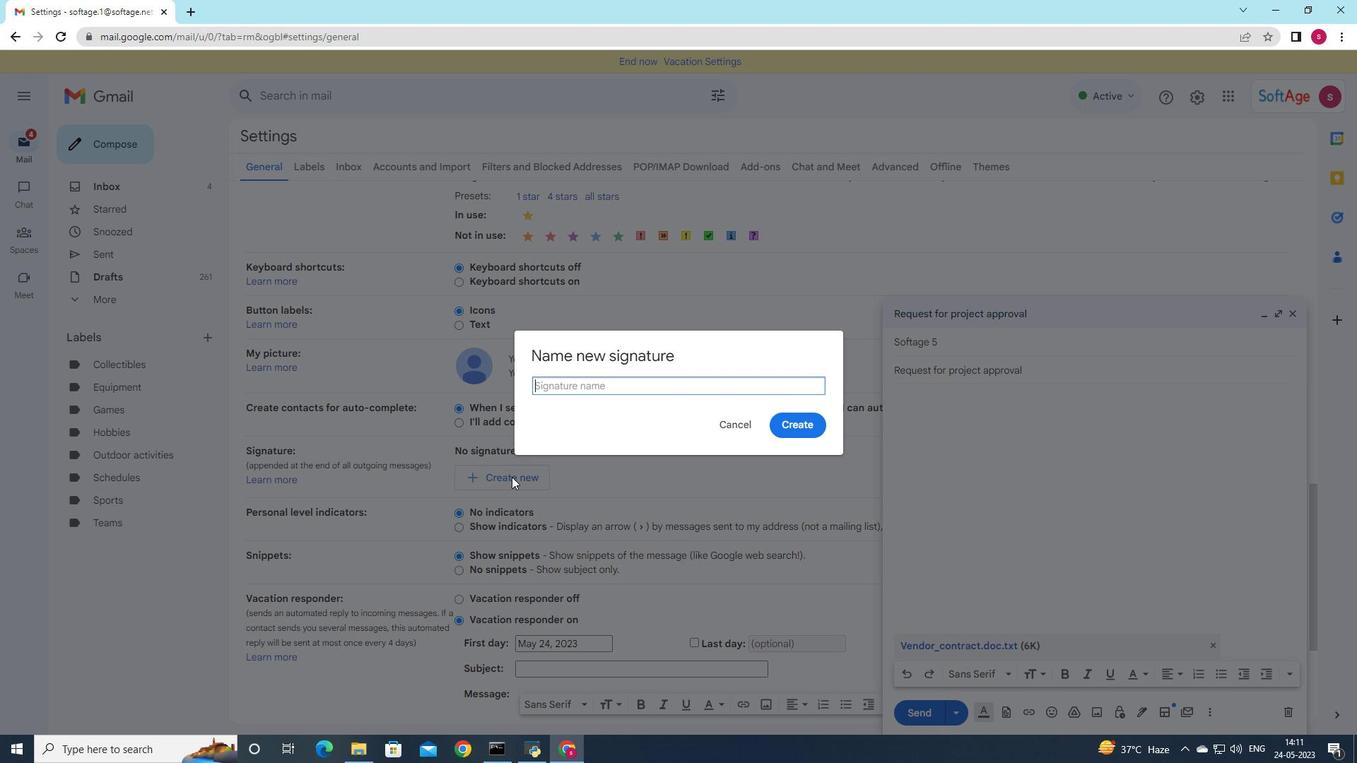 
Action: Mouse moved to (620, 392)
Screenshot: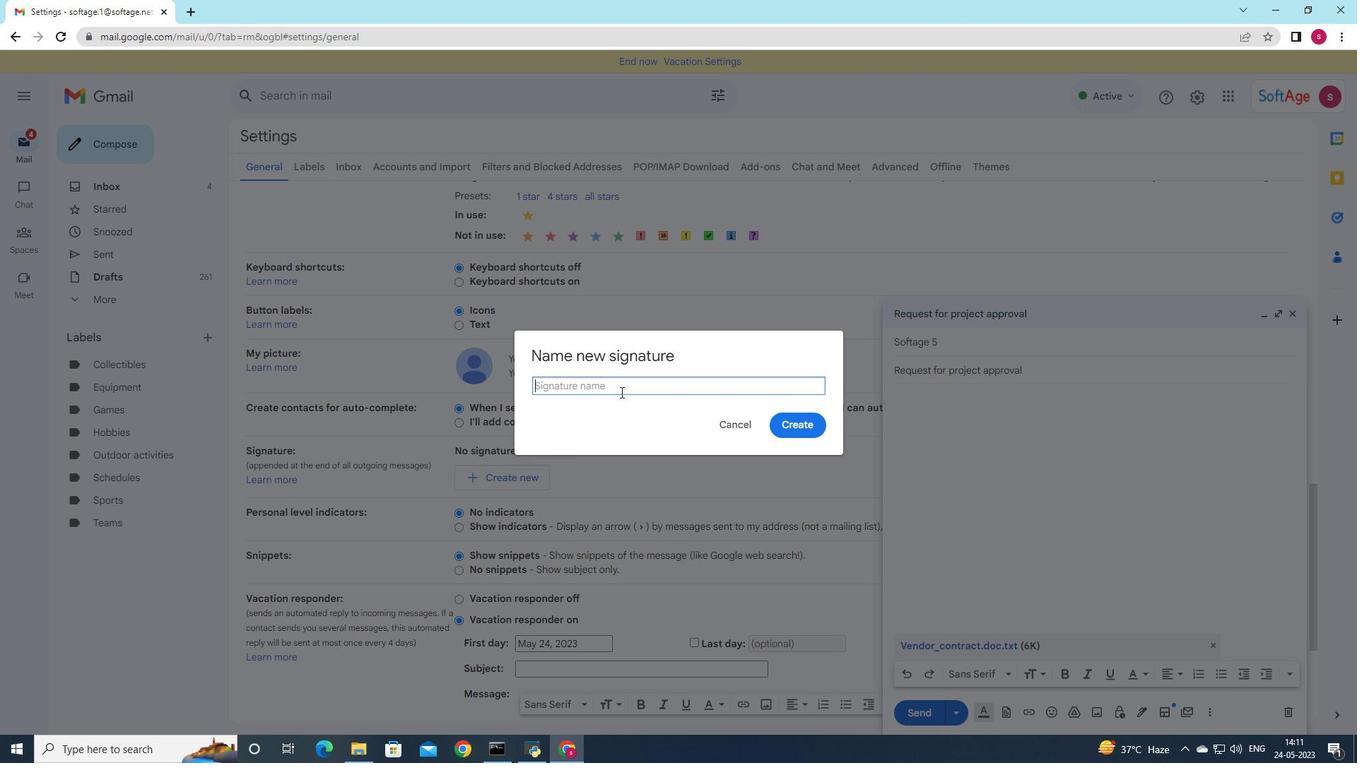 
Action: Key pressed <Key.shift><Key.shift><Key.shift><Key.shift><Key.shift><Key.shift>Erin<Key.space><Key.shift>Martin
Screenshot: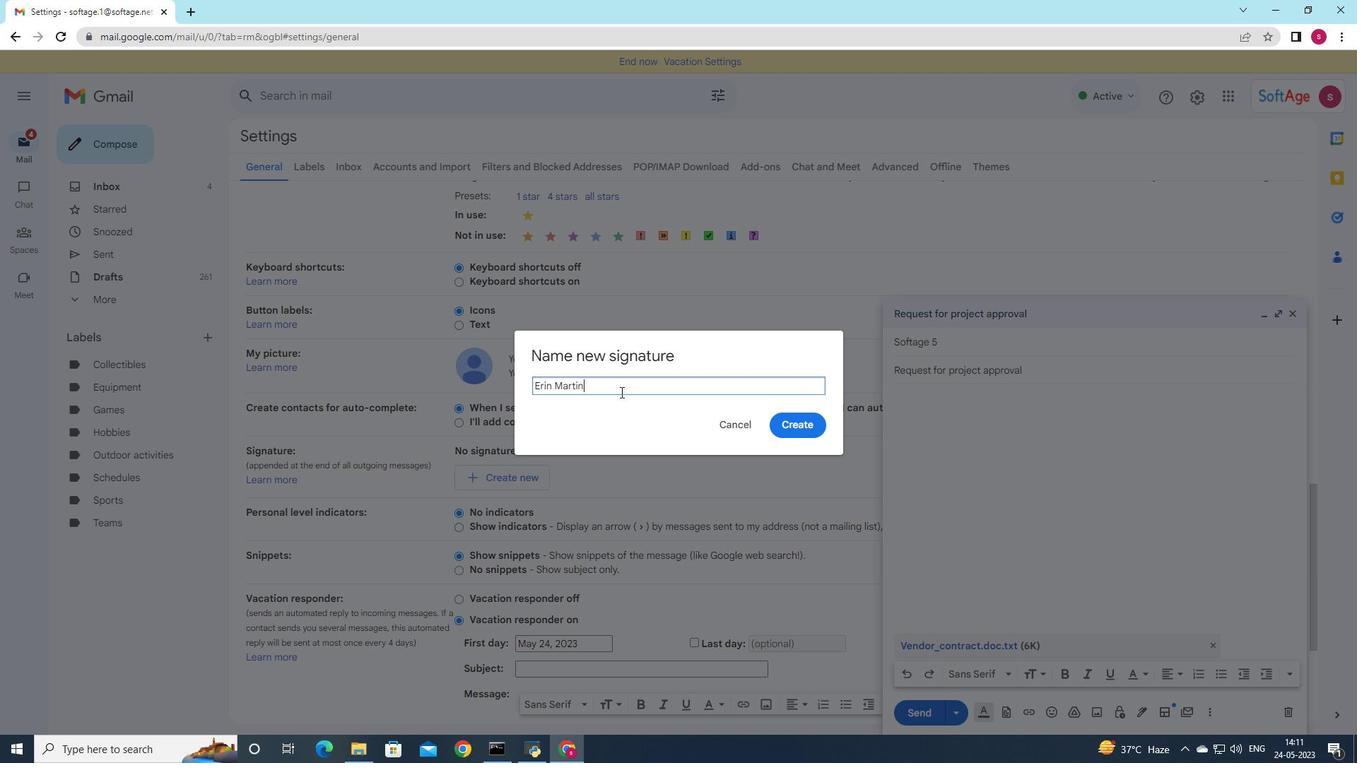 
Action: Mouse moved to (782, 418)
Screenshot: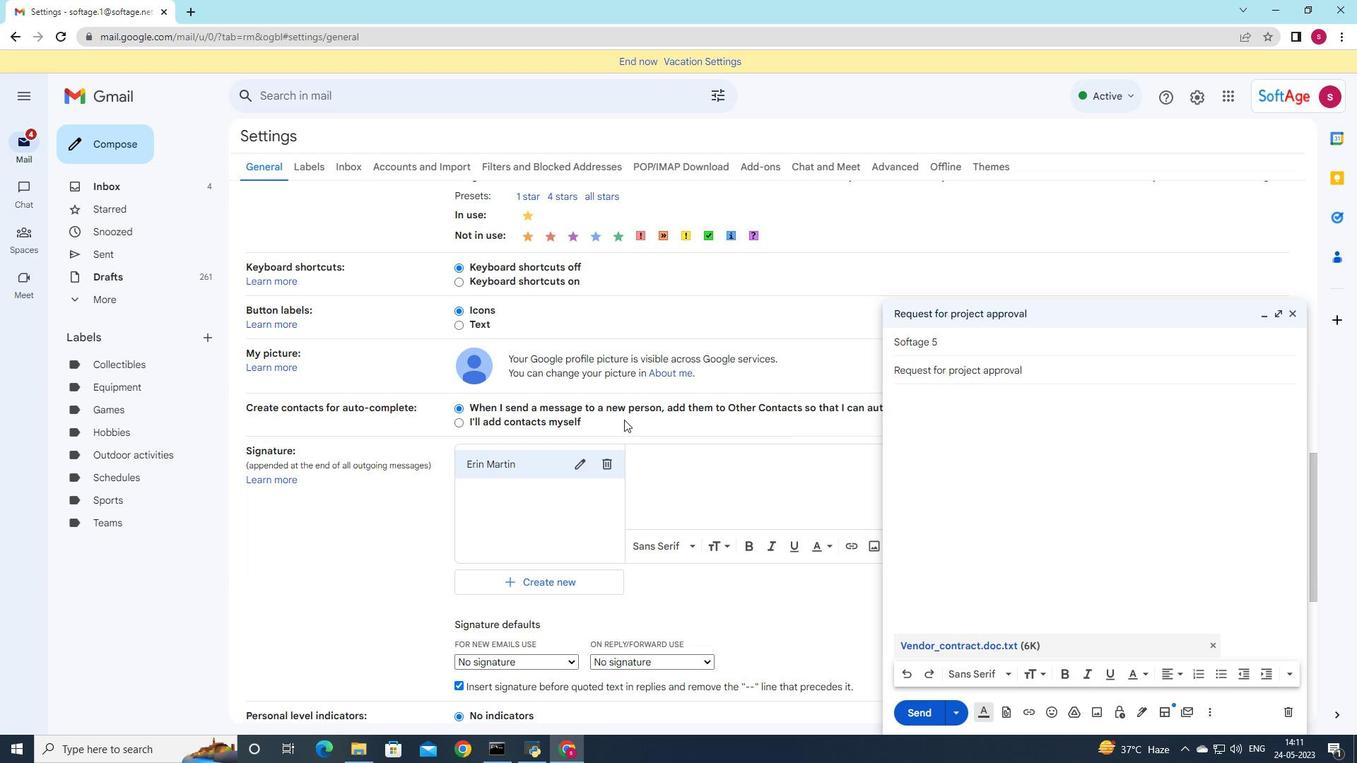 
Action: Mouse pressed left at (782, 418)
Screenshot: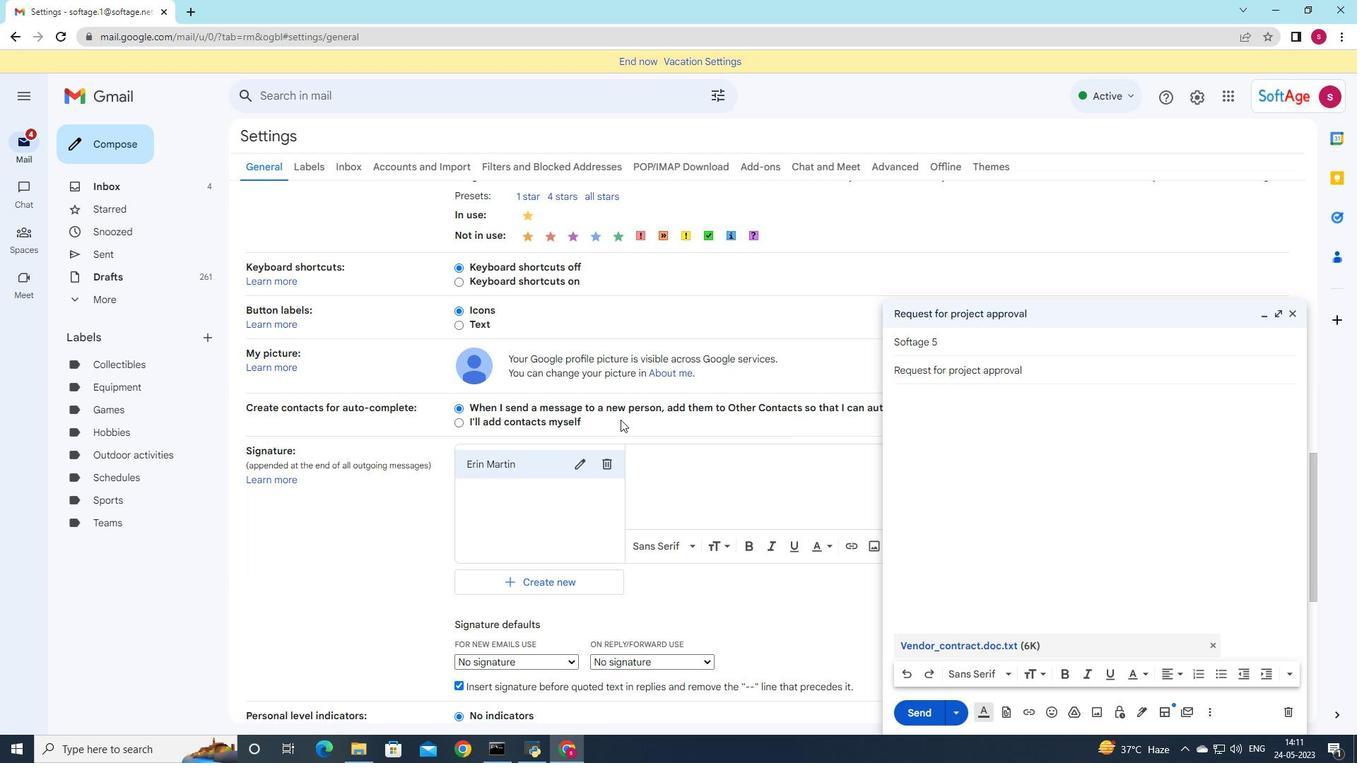 
Action: Mouse moved to (660, 462)
Screenshot: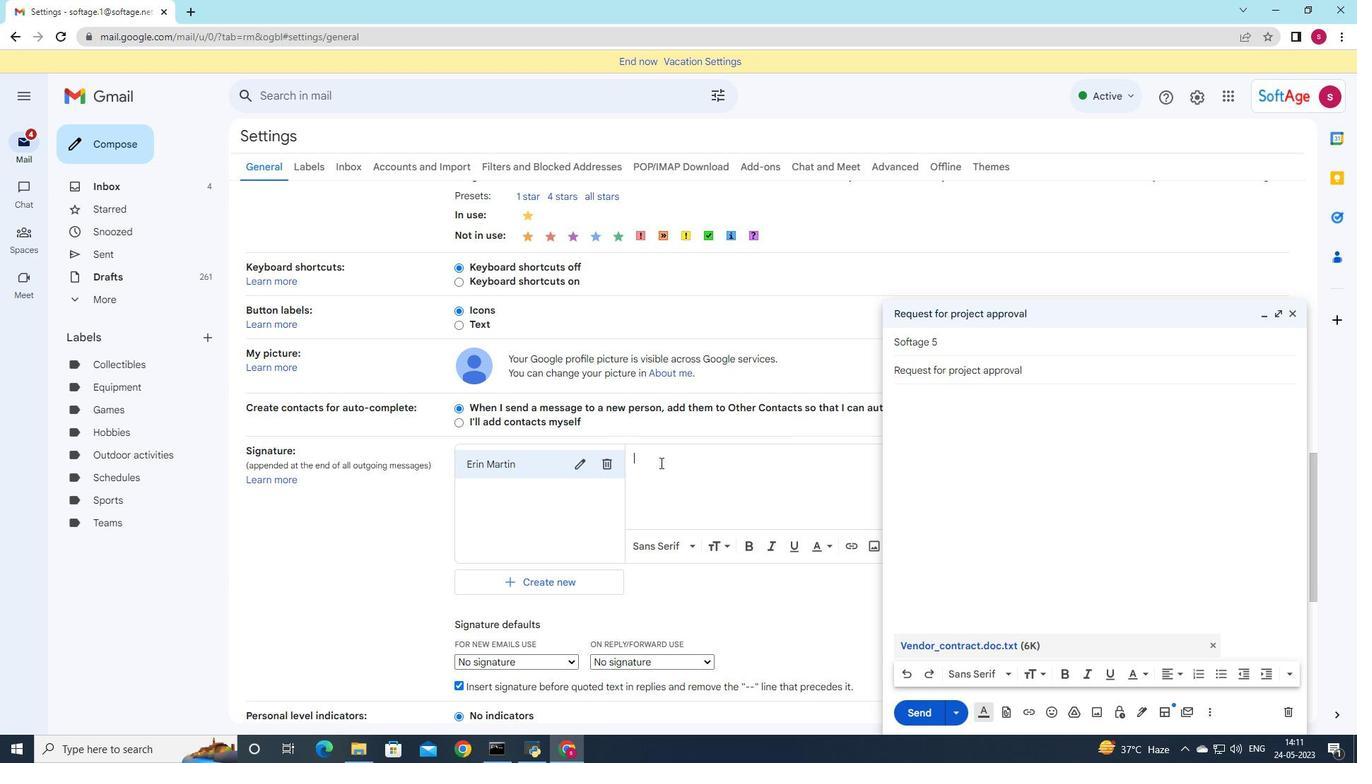 
Action: Mouse pressed left at (660, 462)
Screenshot: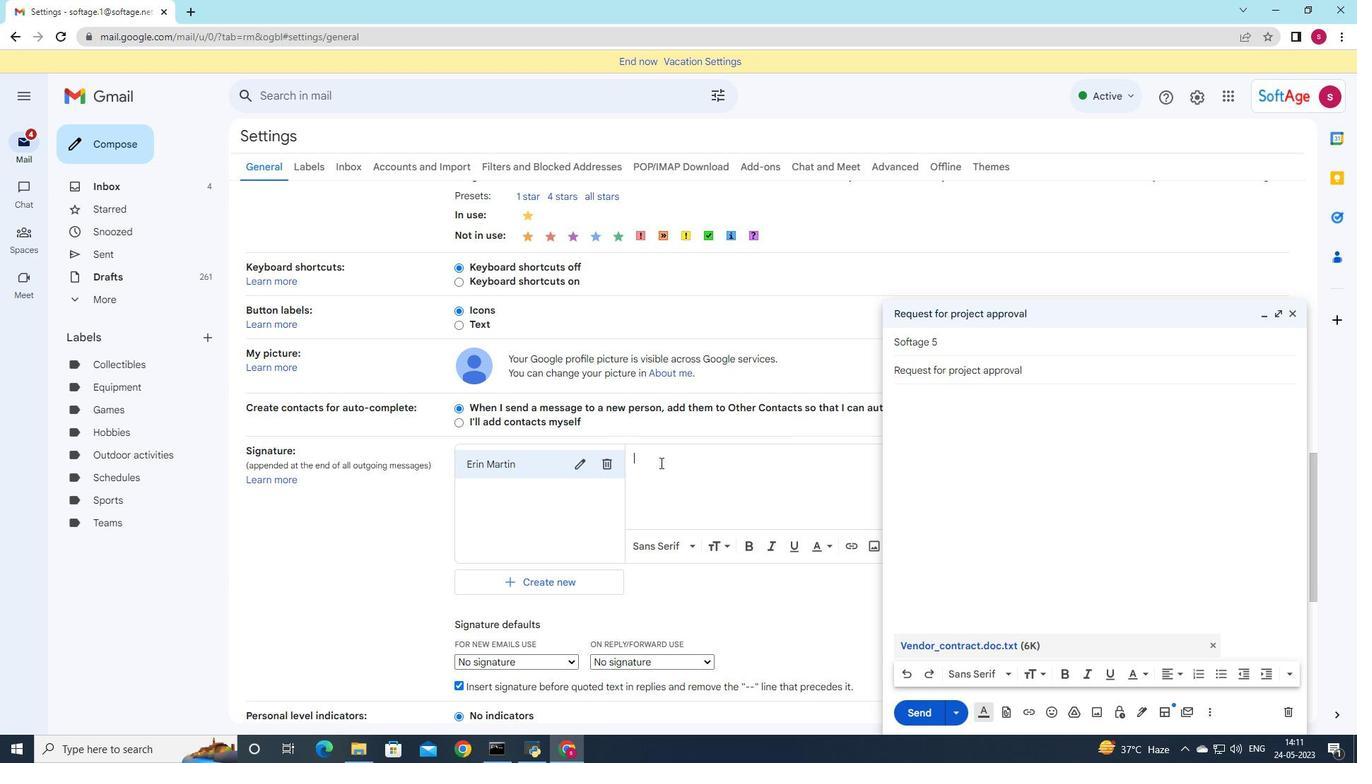 
Action: Key pressed <Key.shift>Erin<Key.space><Key.shift><Key.shift><Key.shift><Key.shift><Key.shift><Key.shift><Key.shift><Key.shift><Key.shift>Martin
Screenshot: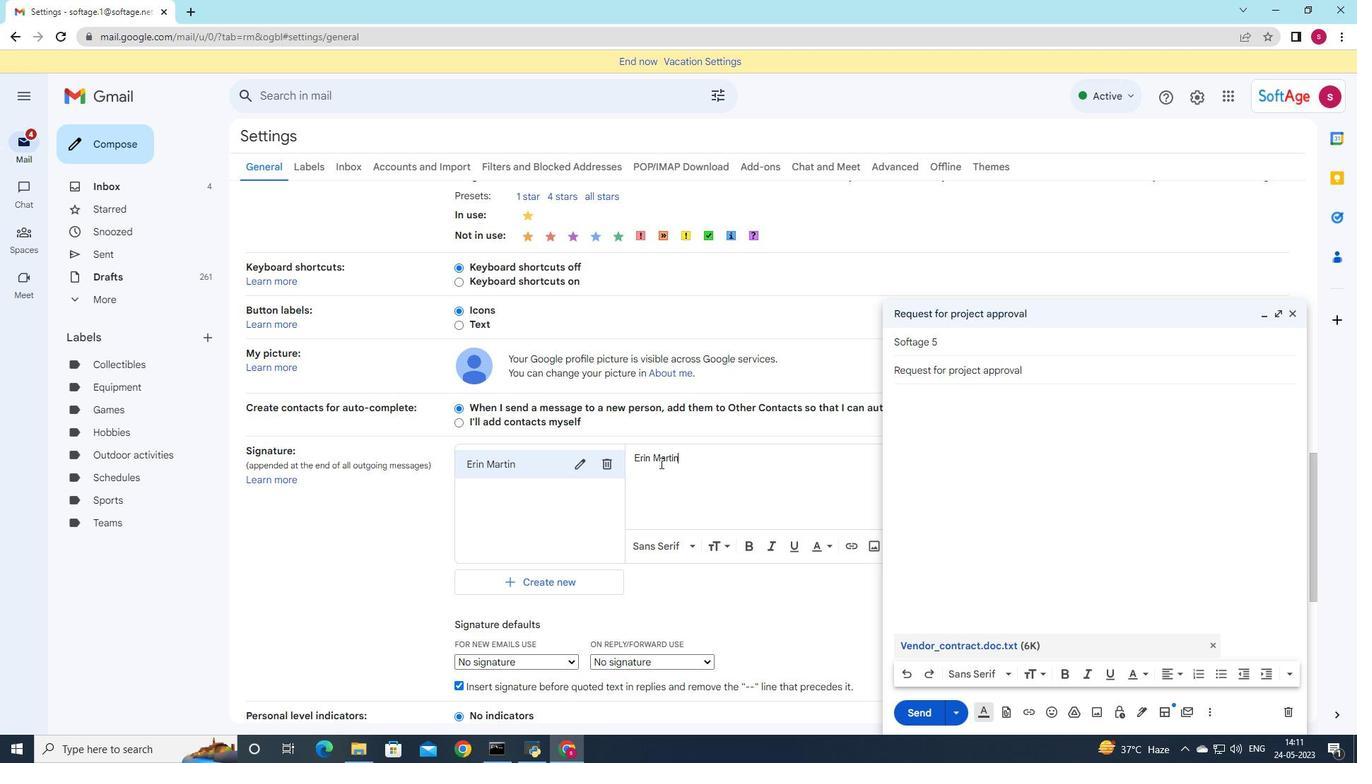 
Action: Mouse moved to (525, 656)
Screenshot: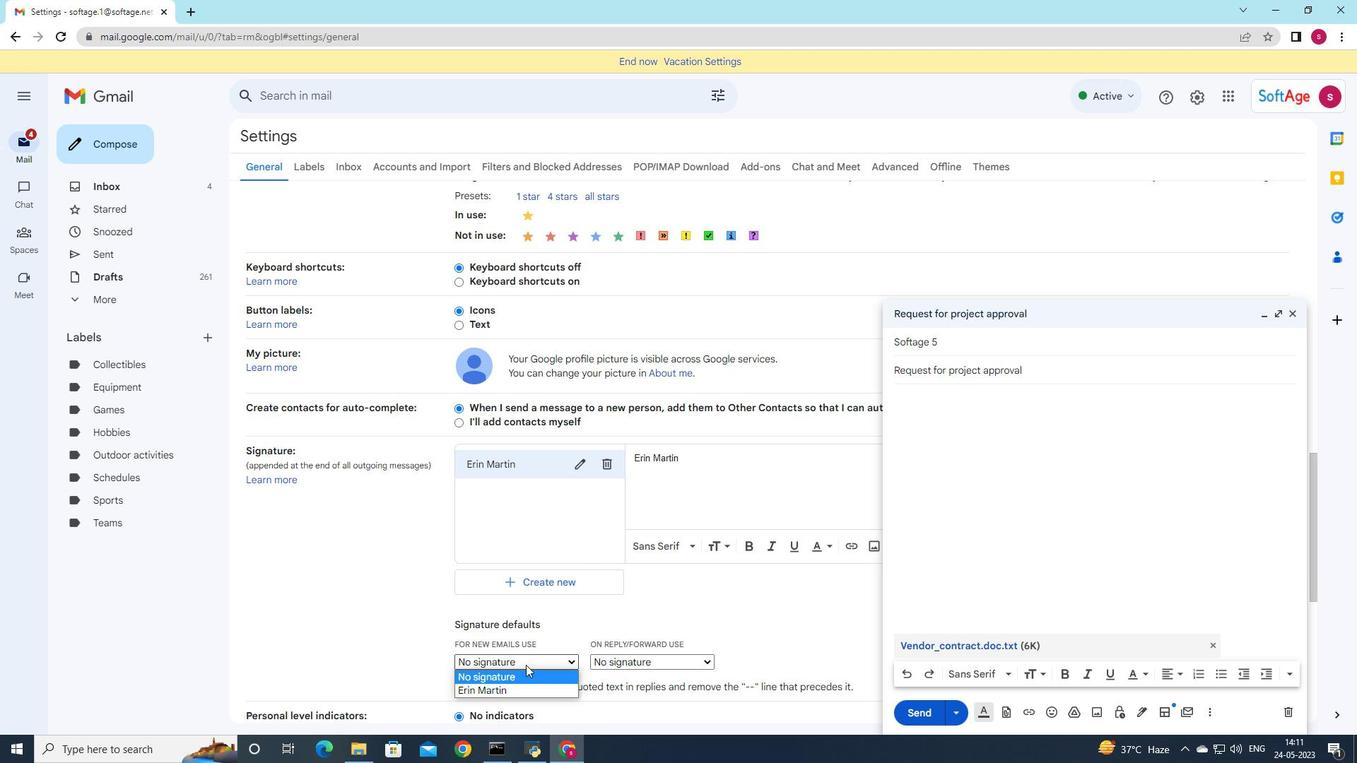 
Action: Mouse pressed left at (525, 656)
Screenshot: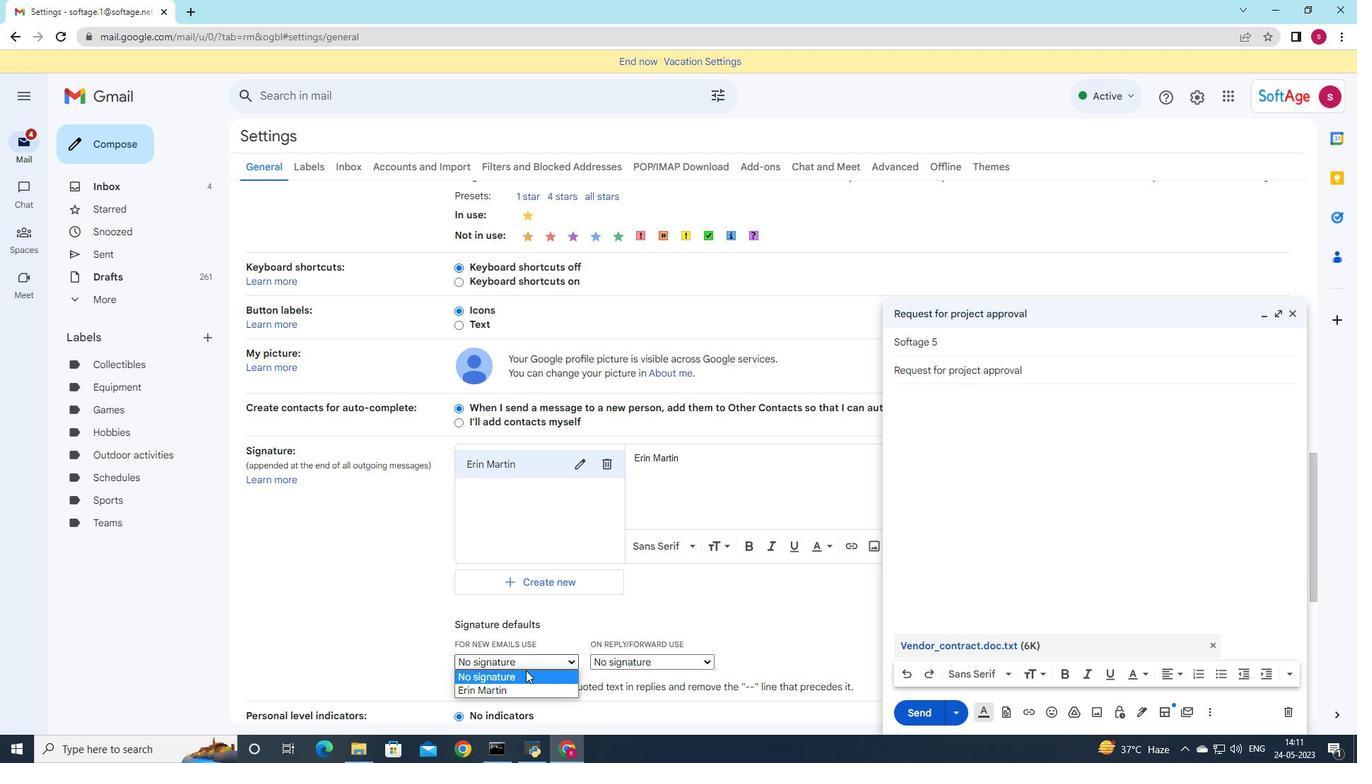 
Action: Mouse moved to (518, 694)
Screenshot: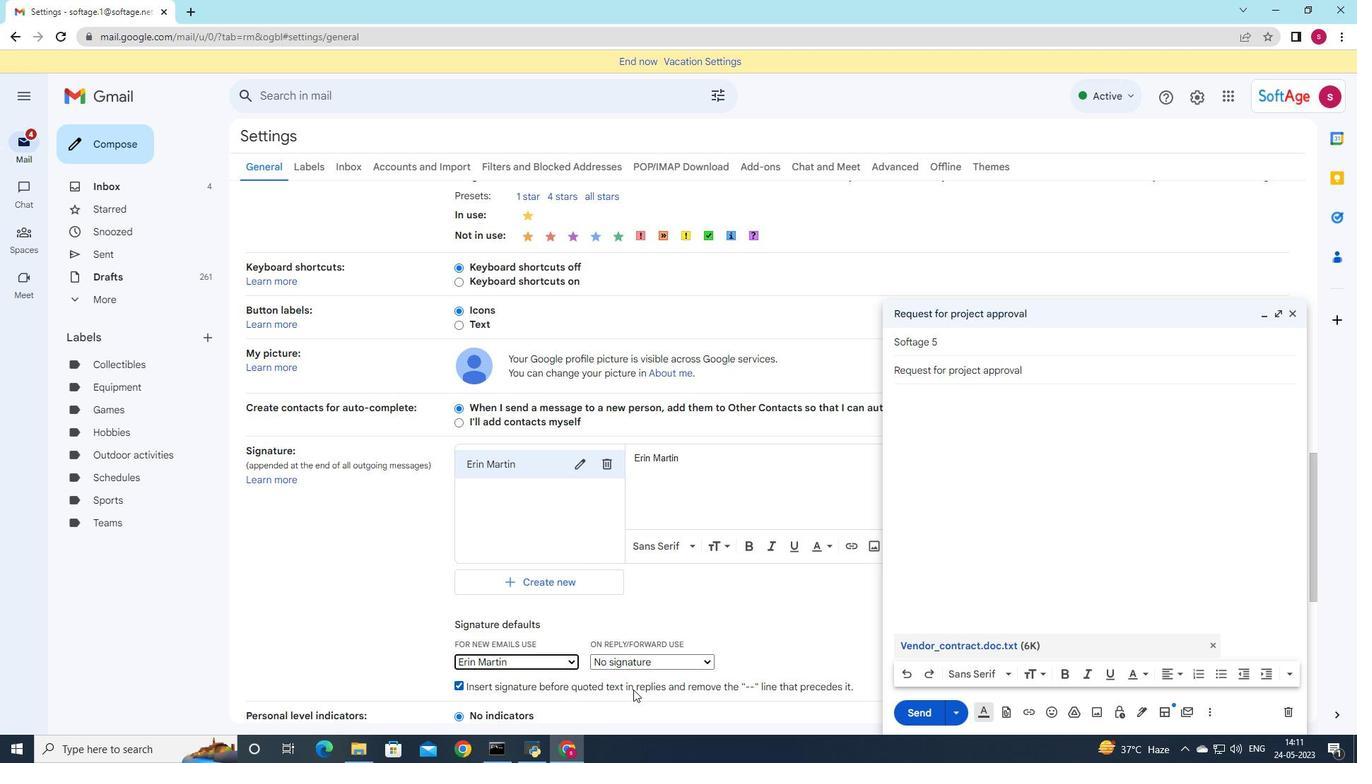 
Action: Mouse pressed left at (518, 694)
Screenshot: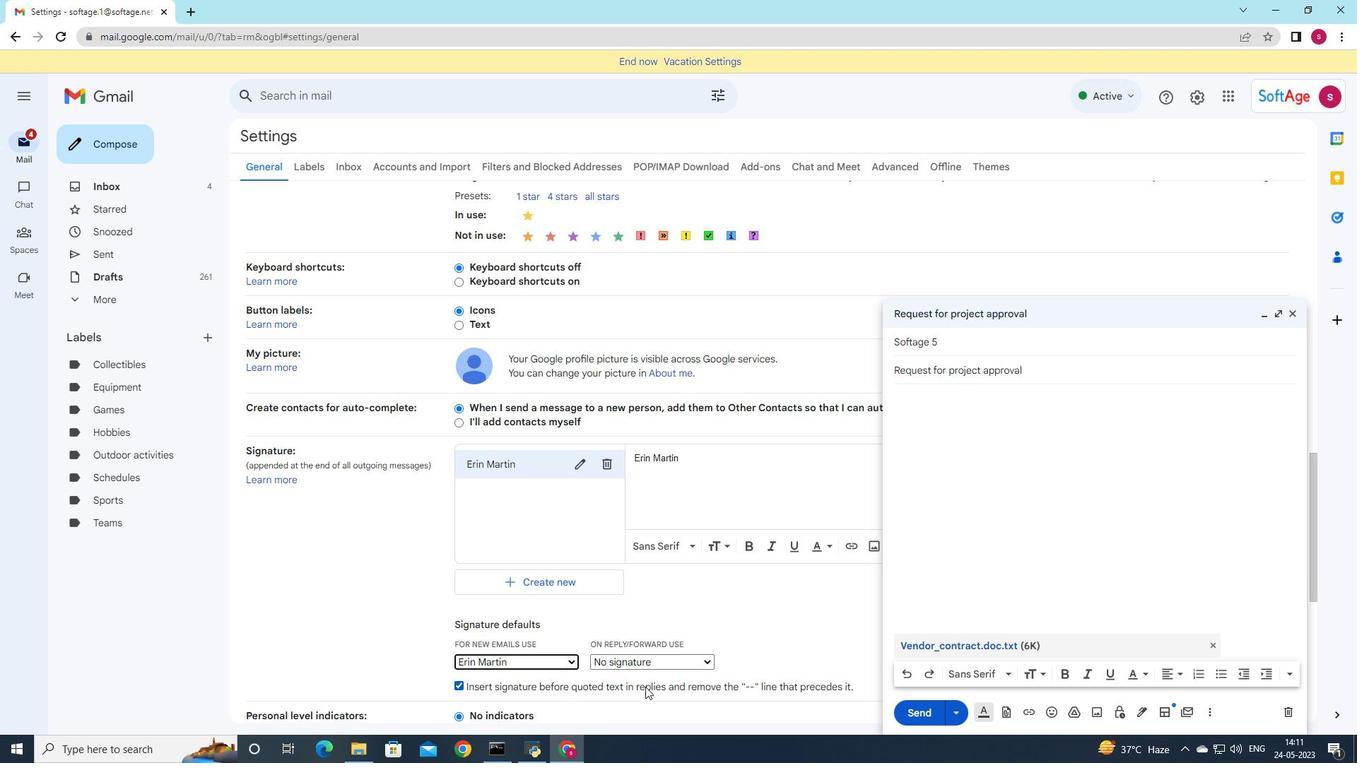 
Action: Mouse moved to (652, 662)
Screenshot: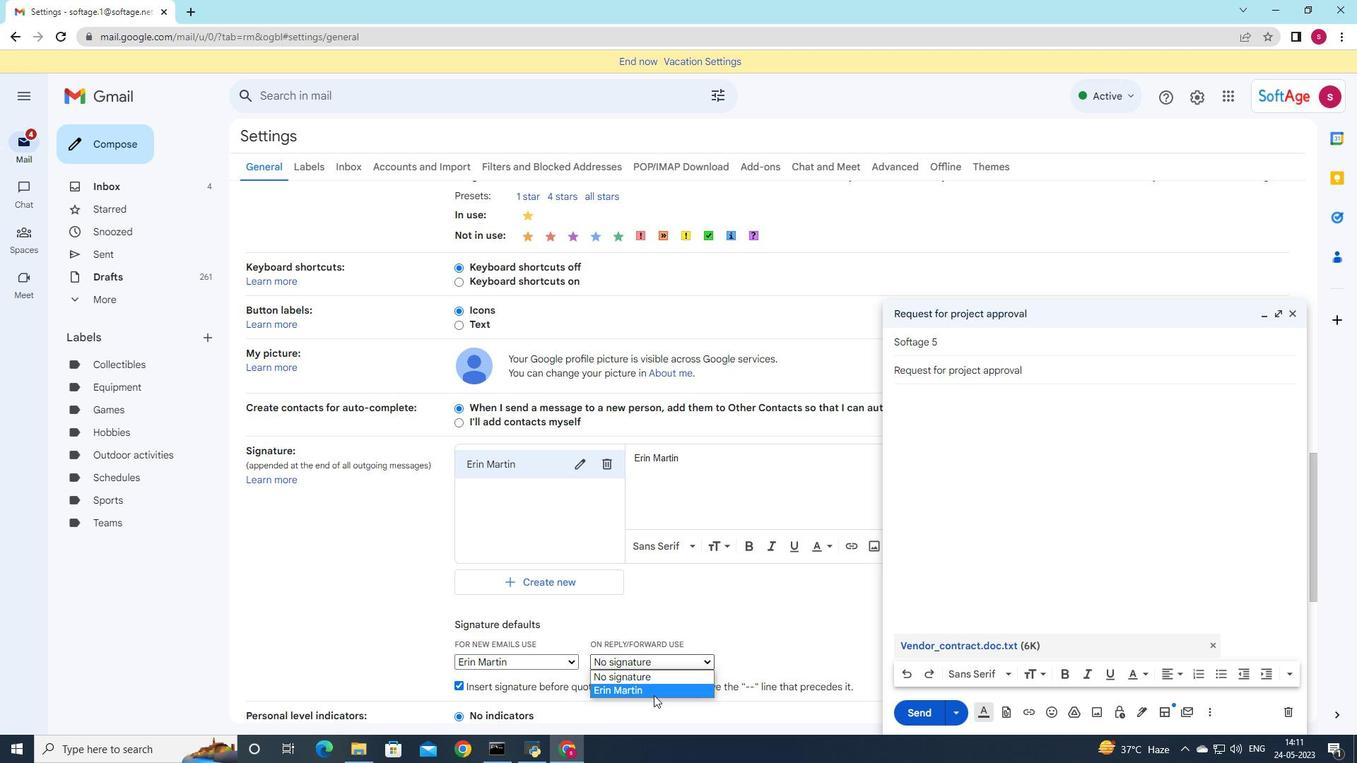 
Action: Mouse pressed left at (652, 662)
Screenshot: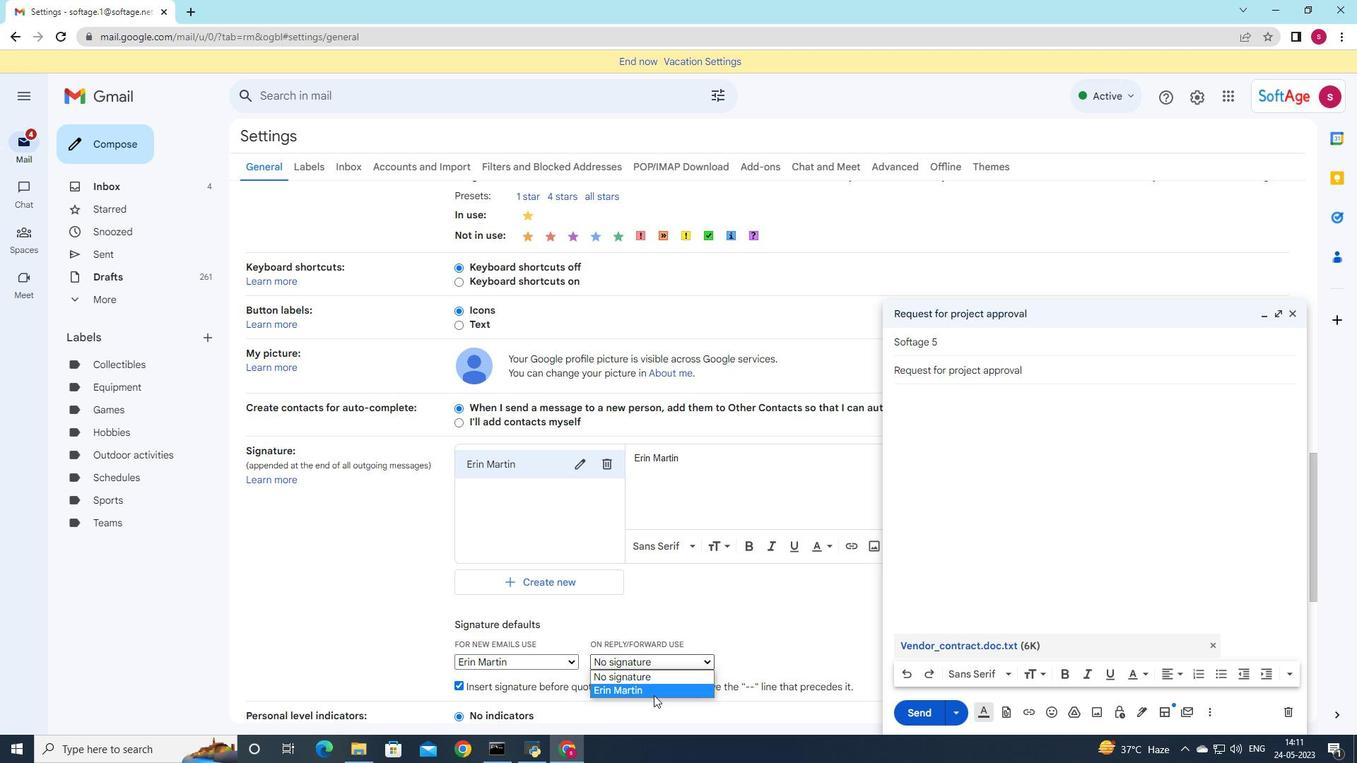 
Action: Mouse moved to (653, 695)
Screenshot: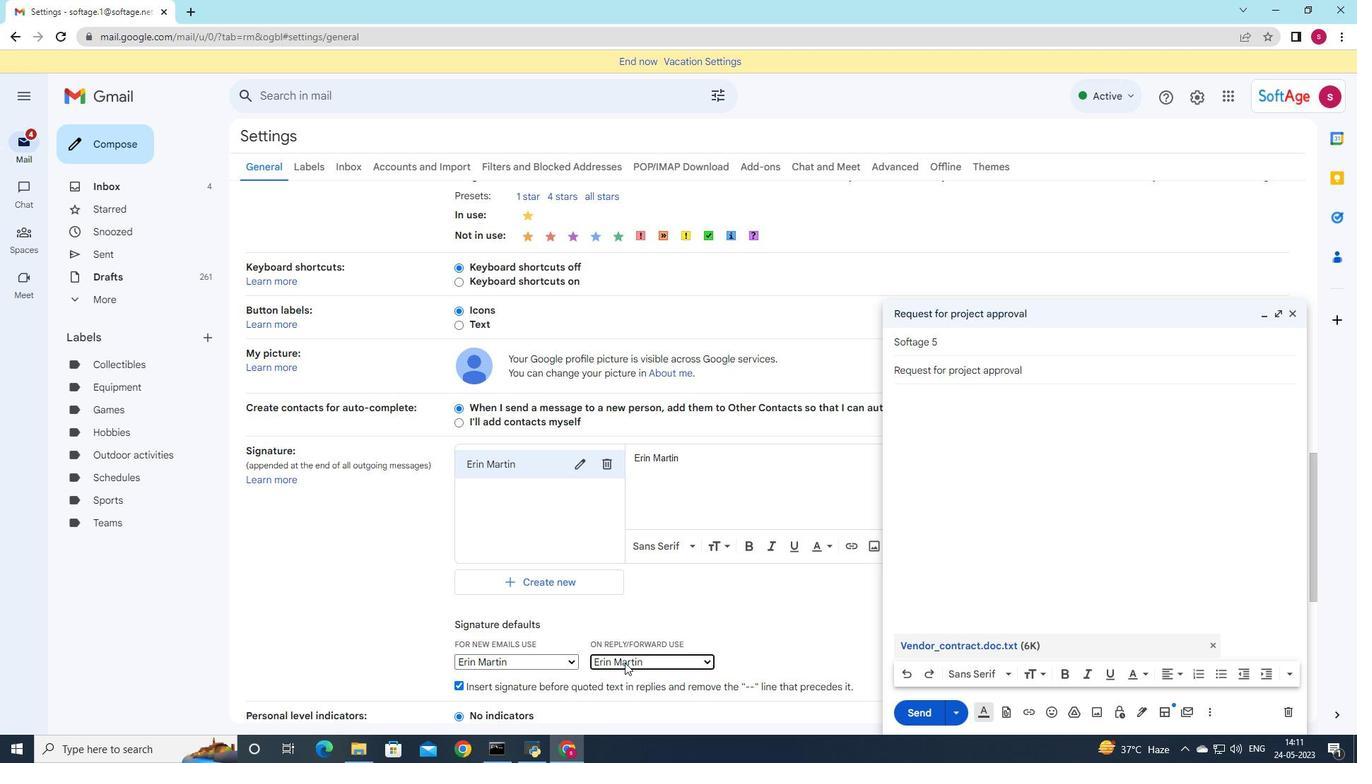 
Action: Mouse pressed left at (653, 695)
Screenshot: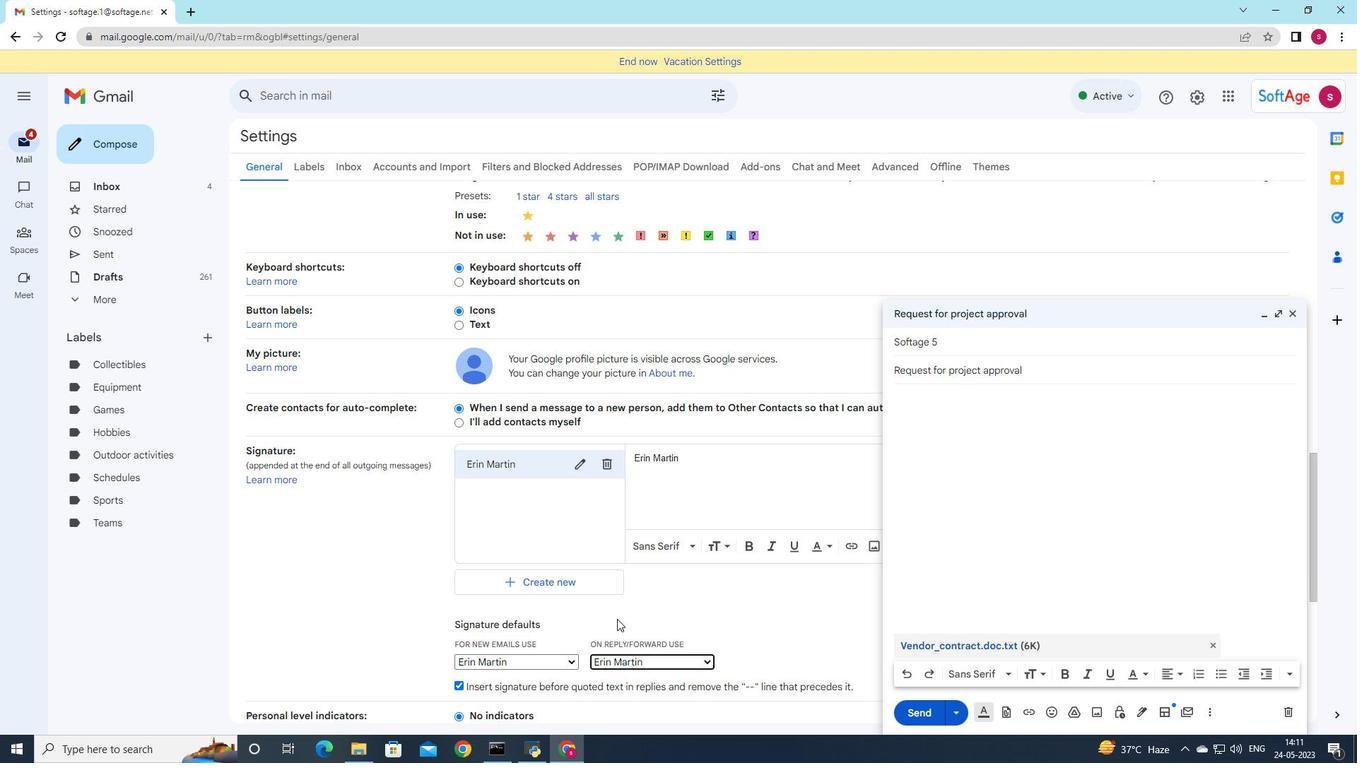 
Action: Mouse moved to (617, 619)
Screenshot: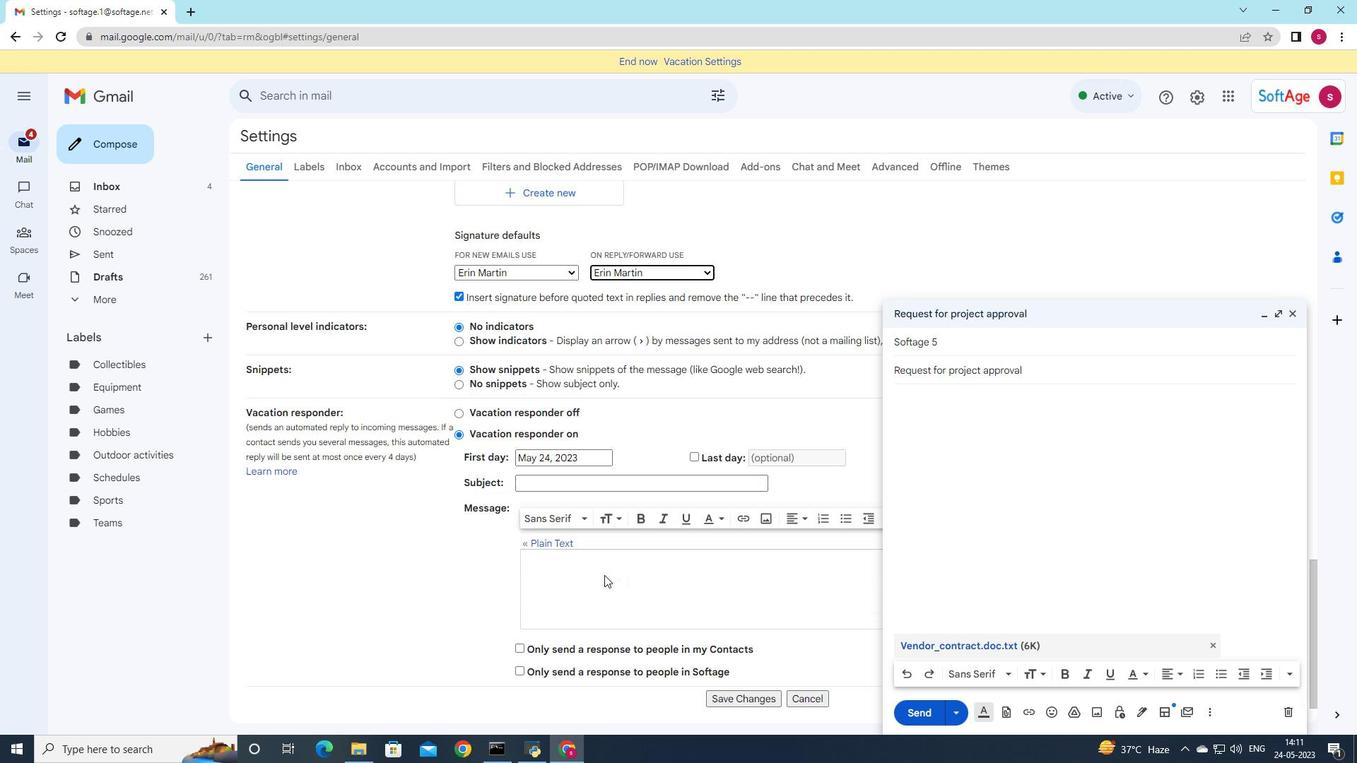 
Action: Mouse scrolled (617, 618) with delta (0, 0)
Screenshot: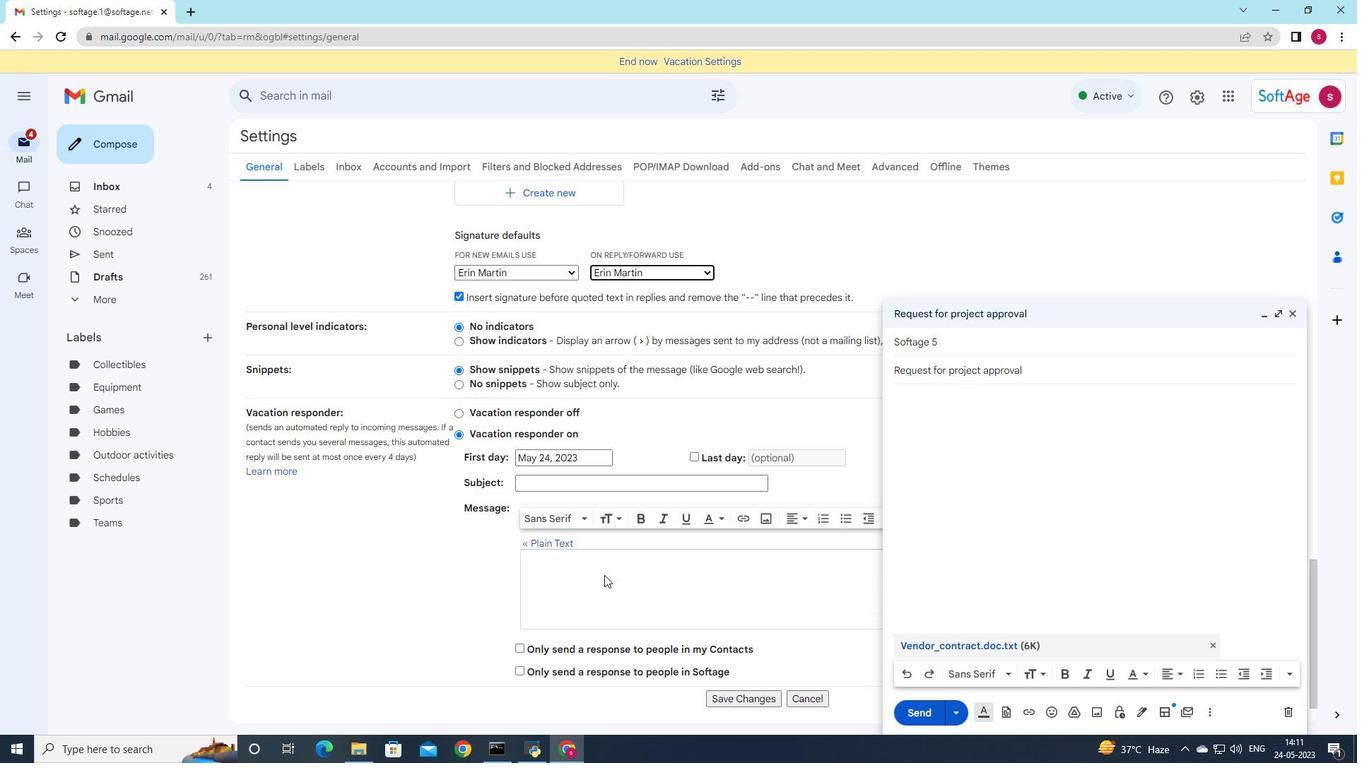 
Action: Mouse scrolled (617, 618) with delta (0, 0)
Screenshot: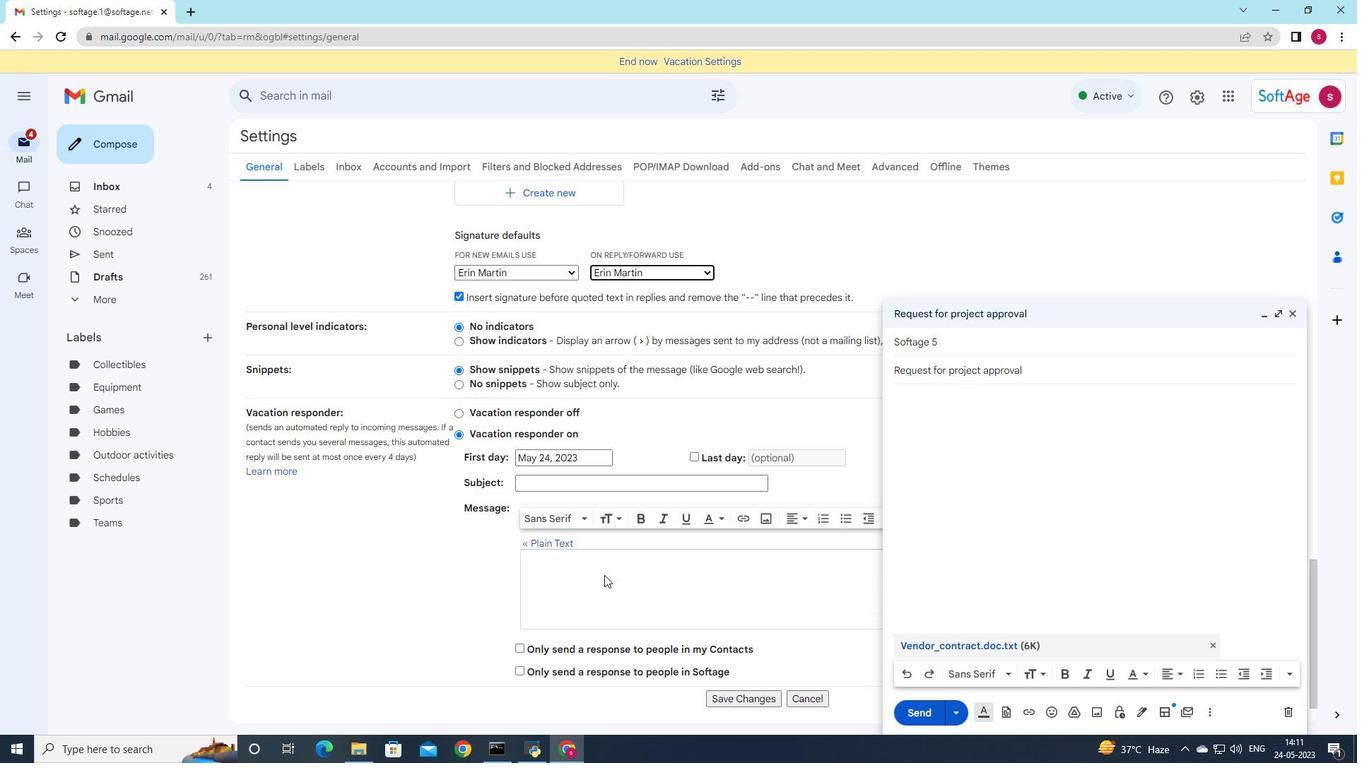 
Action: Mouse scrolled (617, 618) with delta (0, 0)
Screenshot: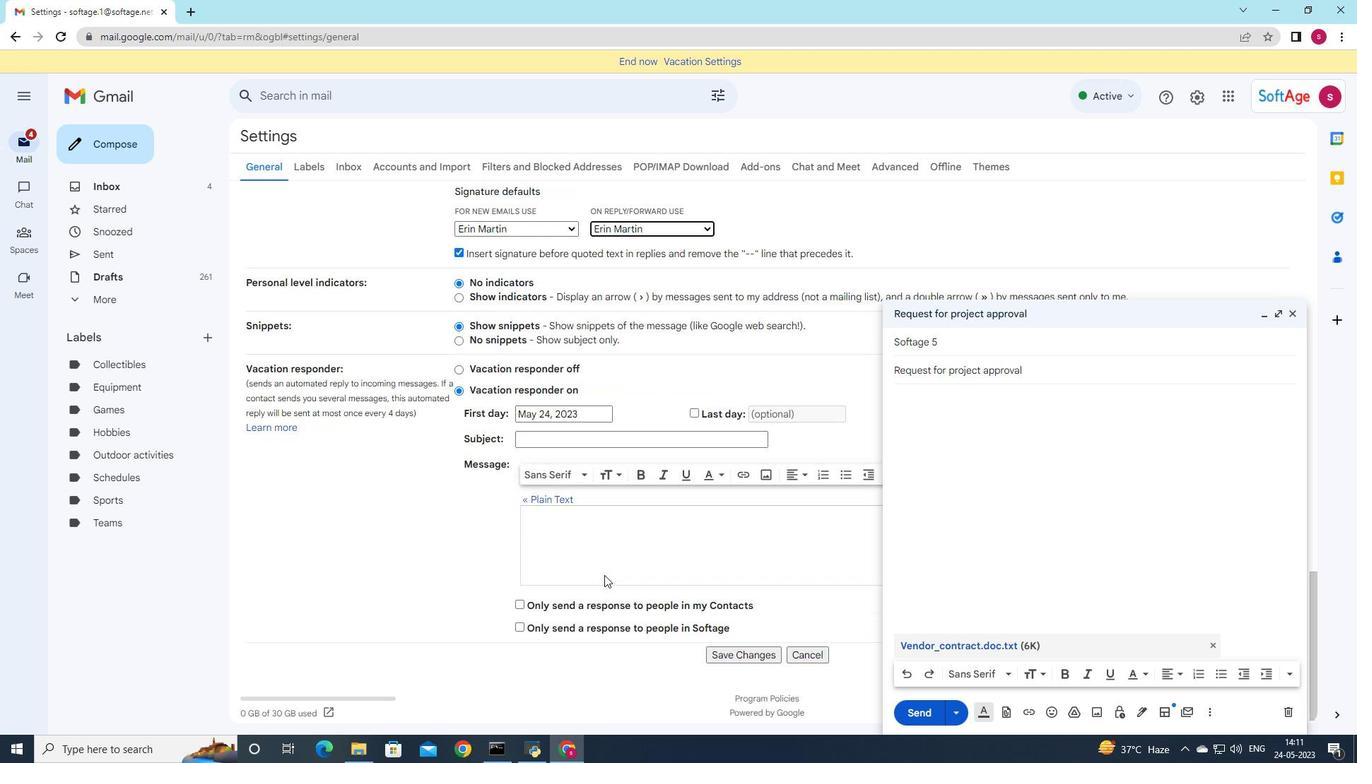 
Action: Mouse scrolled (617, 618) with delta (0, 0)
Screenshot: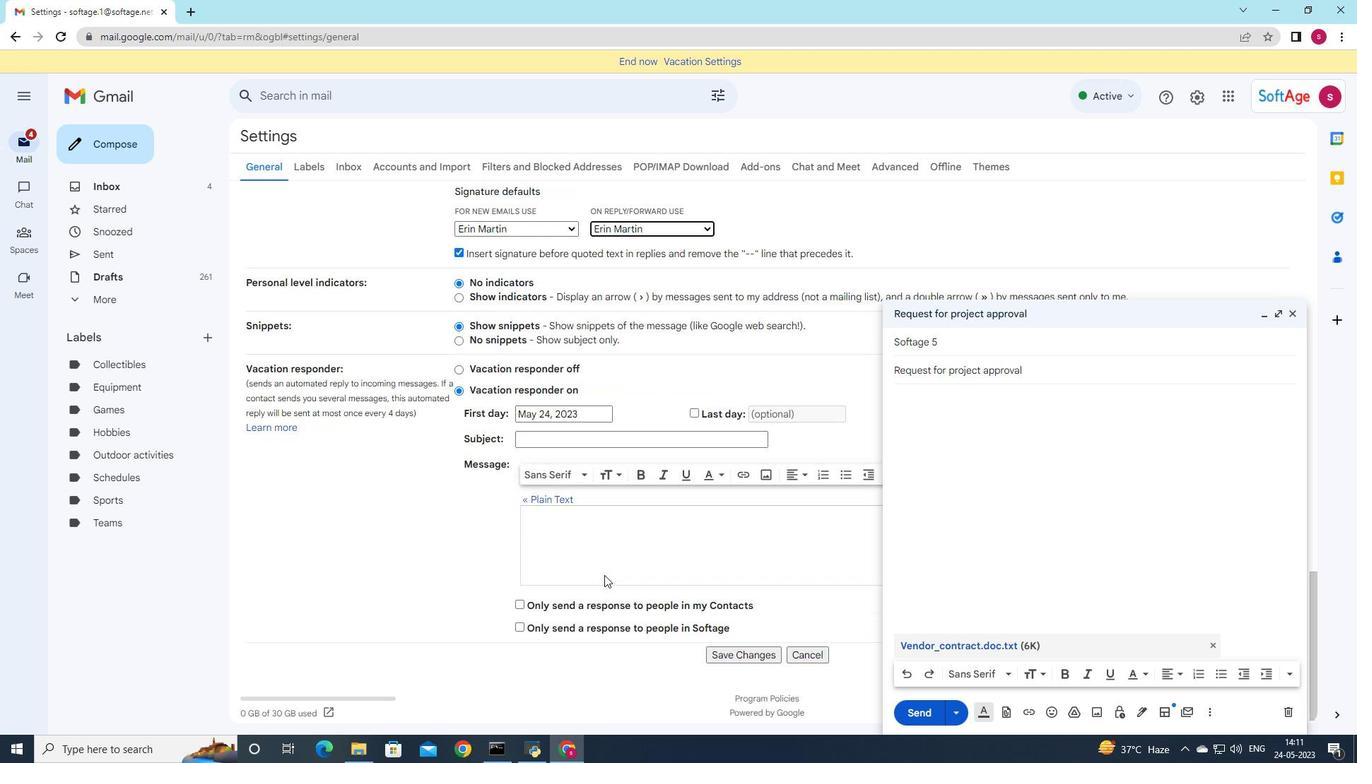 
Action: Mouse moved to (604, 575)
Screenshot: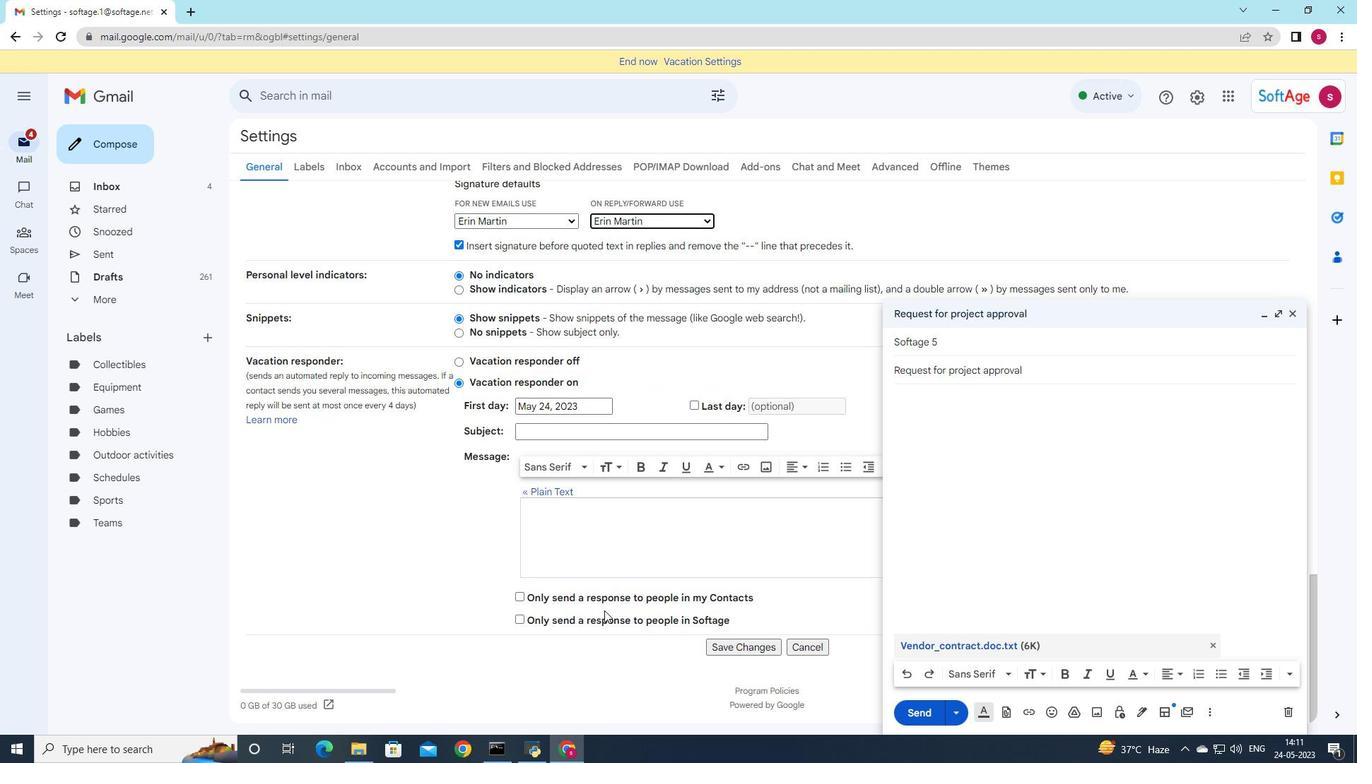 
Action: Mouse scrolled (604, 574) with delta (0, 0)
Screenshot: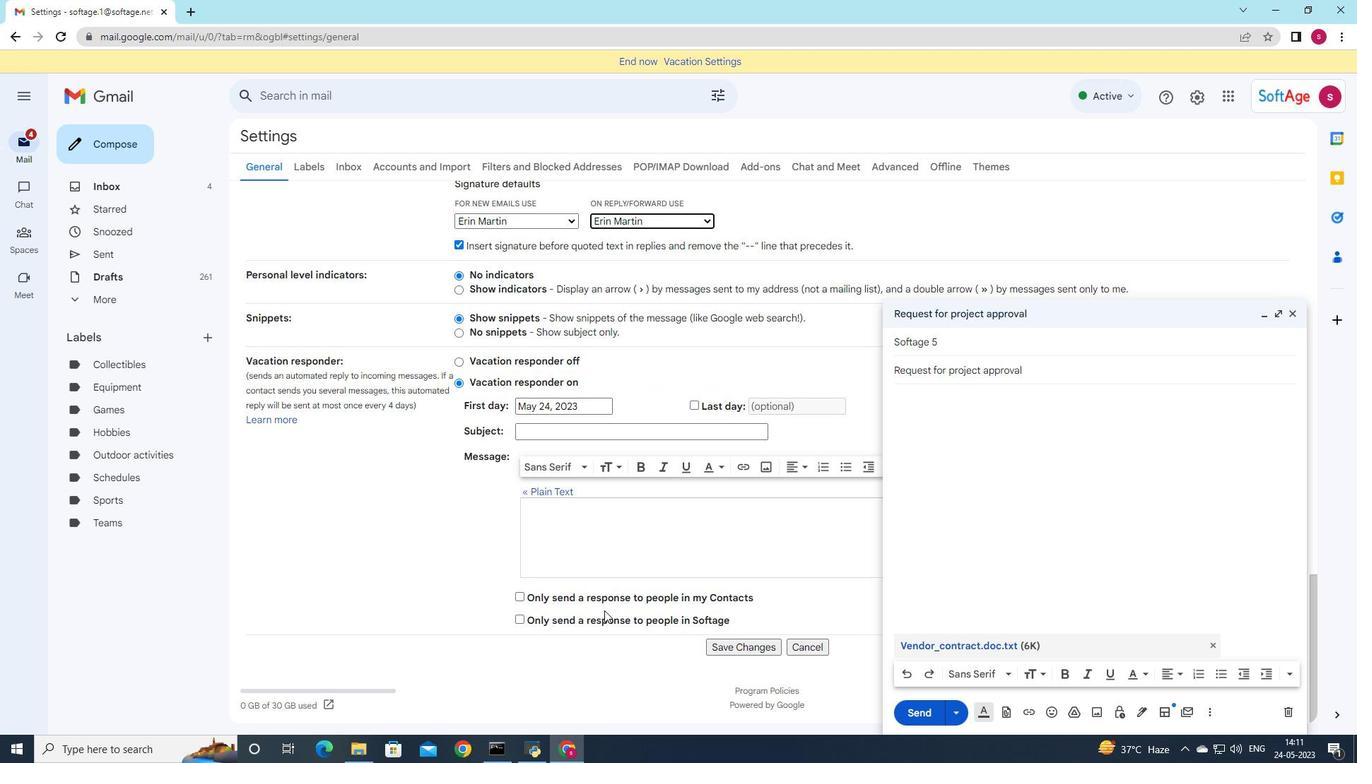 
Action: Mouse scrolled (604, 574) with delta (0, 0)
Screenshot: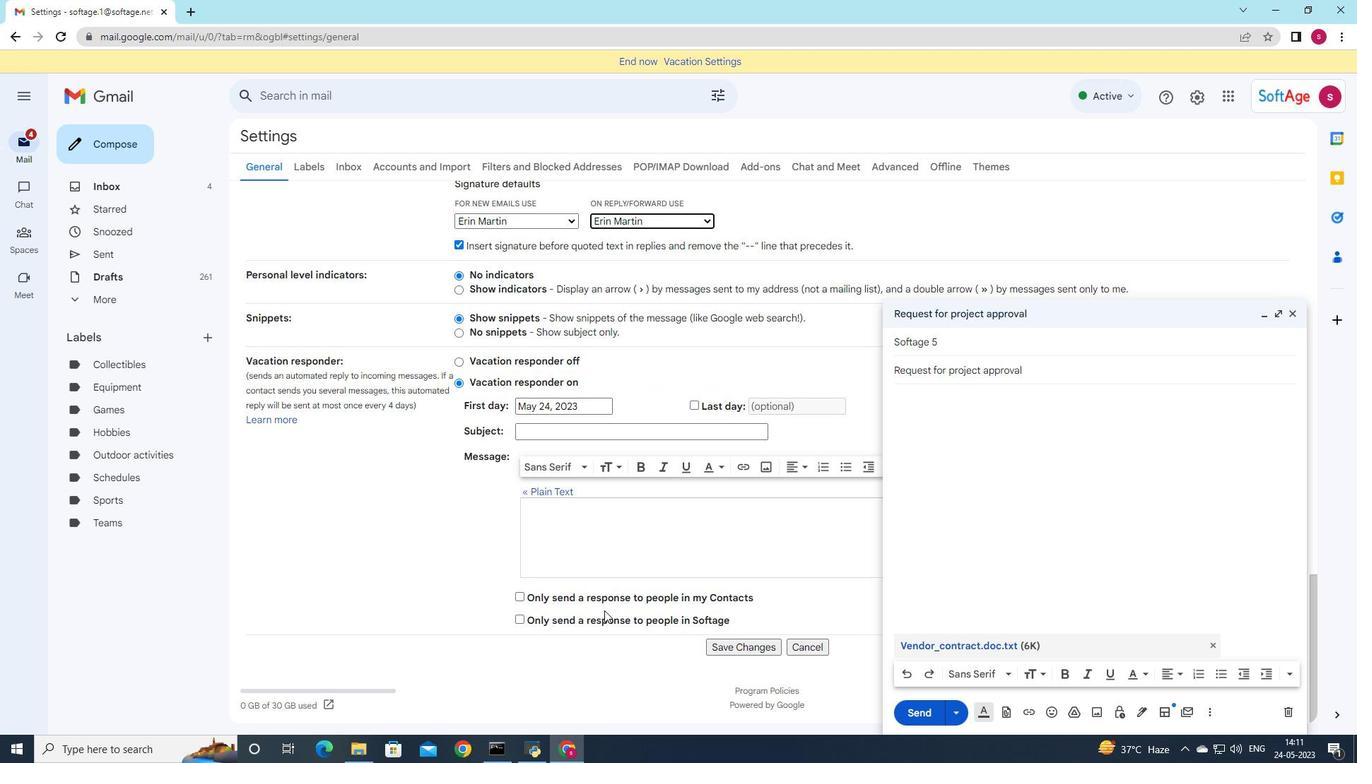 
Action: Mouse scrolled (604, 574) with delta (0, 0)
Screenshot: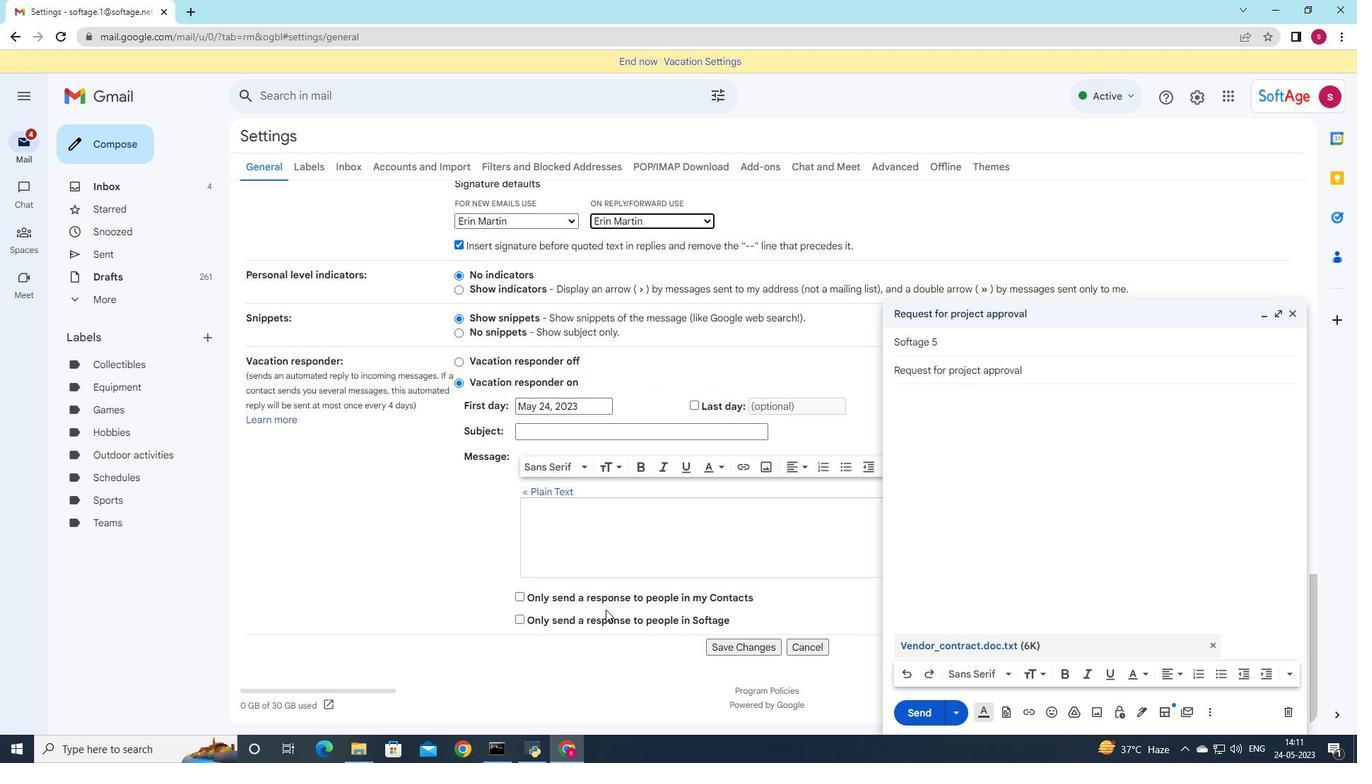 
Action: Mouse scrolled (604, 574) with delta (0, 0)
Screenshot: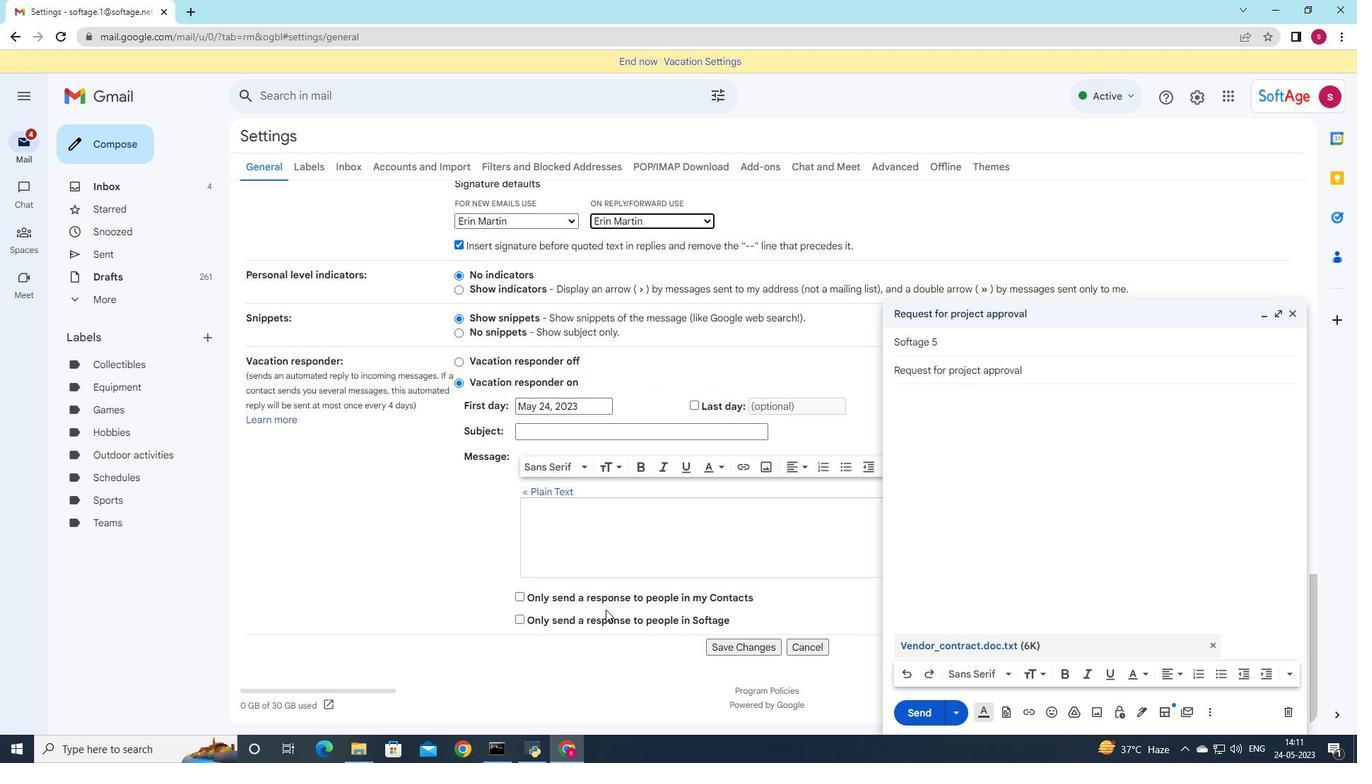 
Action: Mouse moved to (739, 651)
Screenshot: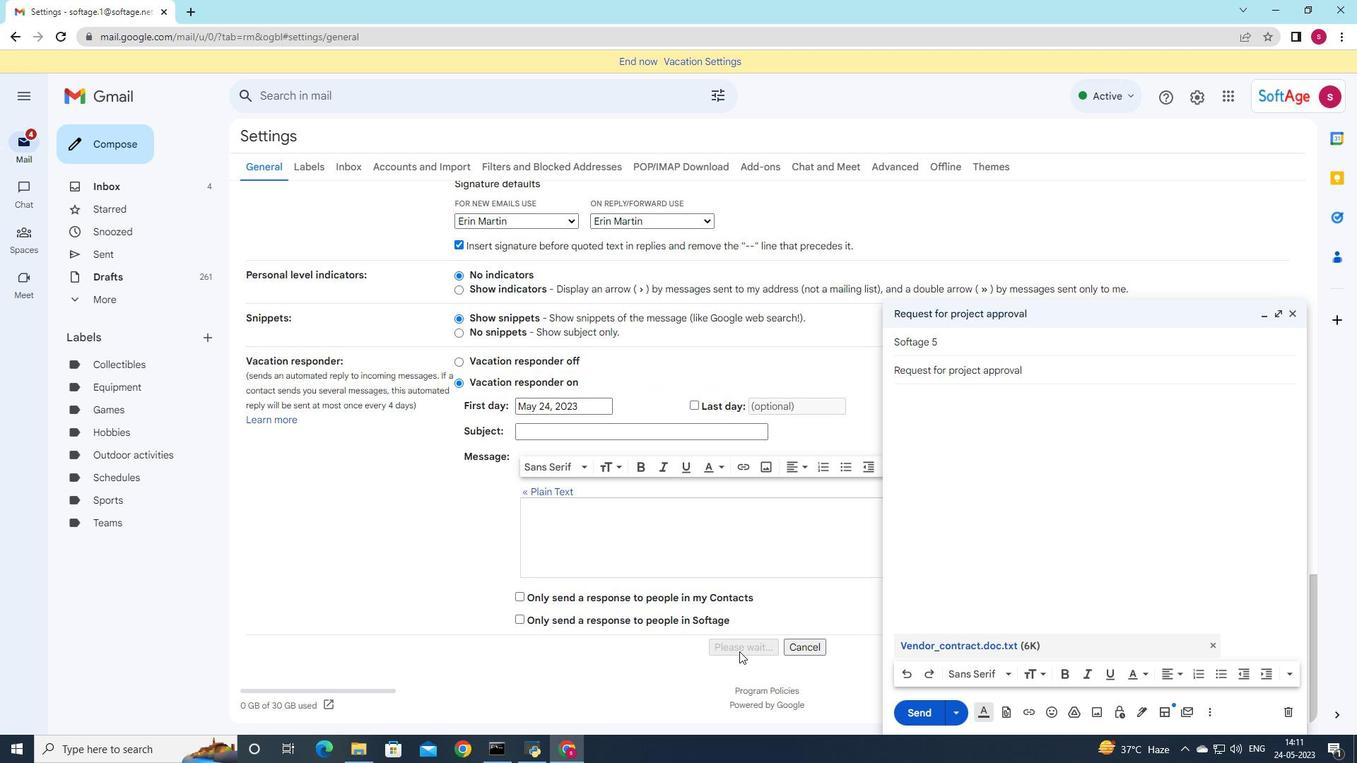
Action: Mouse pressed left at (739, 651)
Screenshot: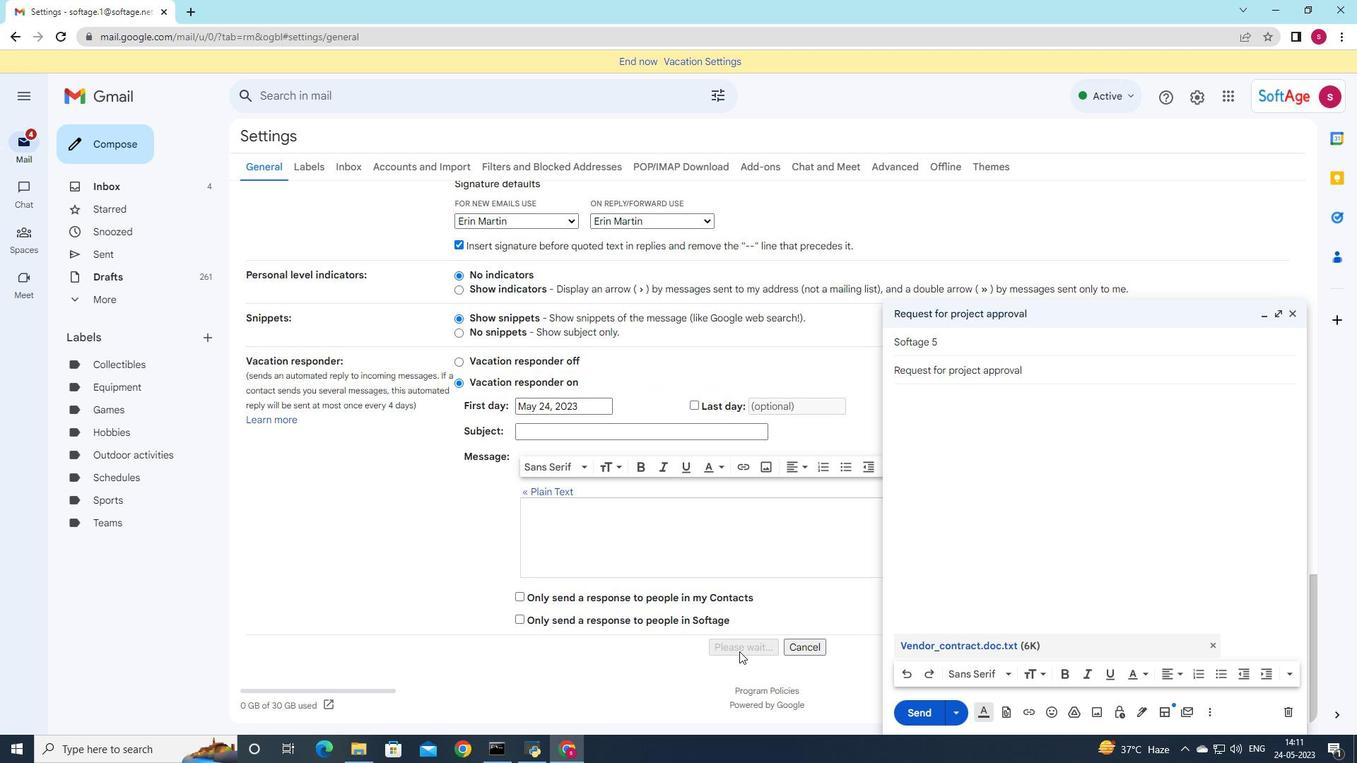 
Action: Mouse moved to (103, 149)
Screenshot: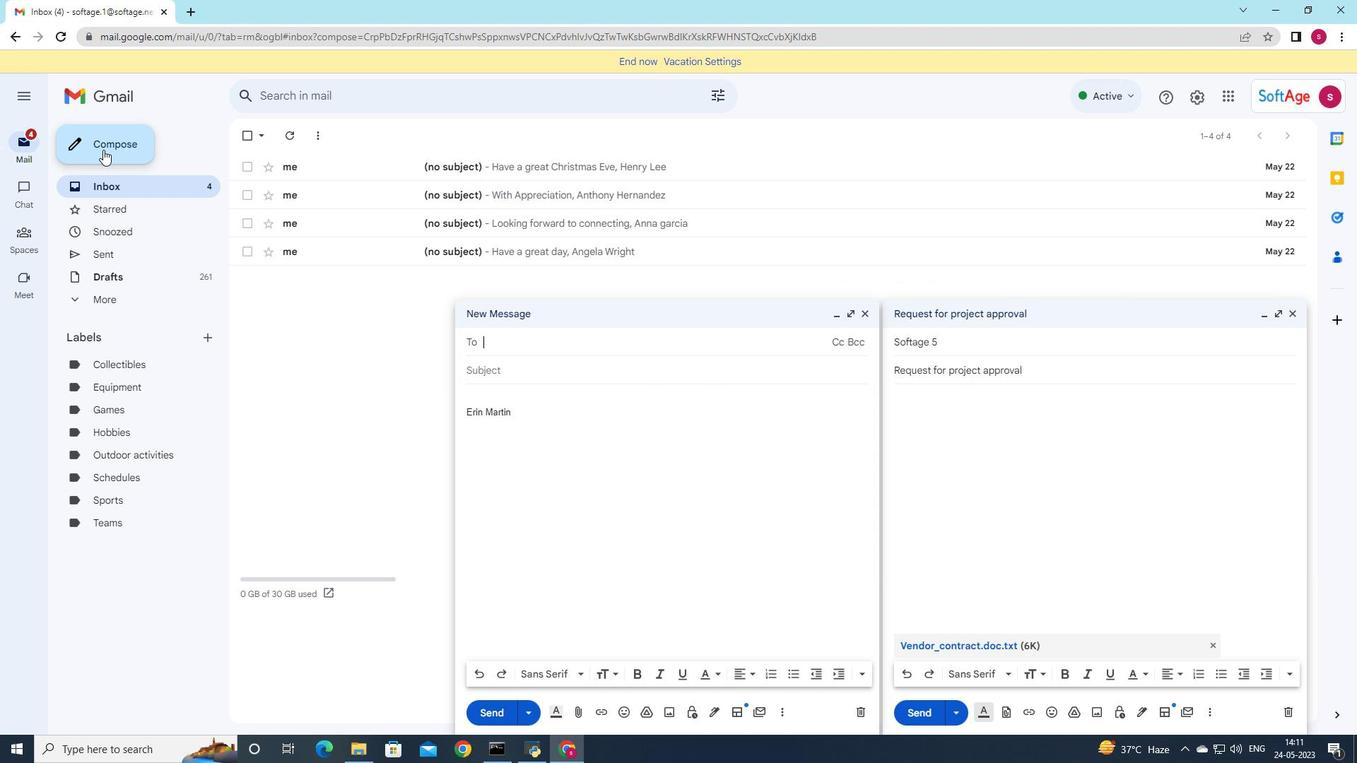 
Action: Mouse pressed left at (103, 149)
Screenshot: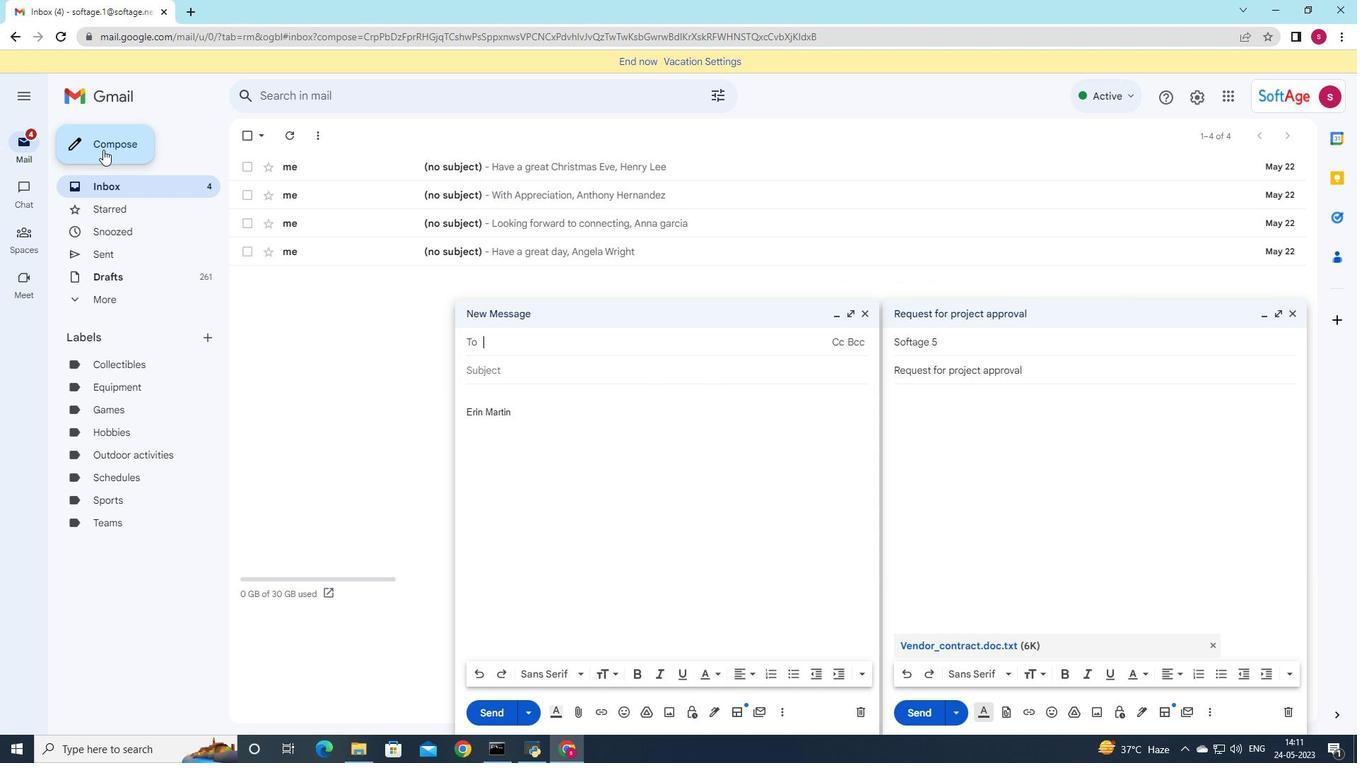 
Action: Mouse moved to (1293, 310)
Screenshot: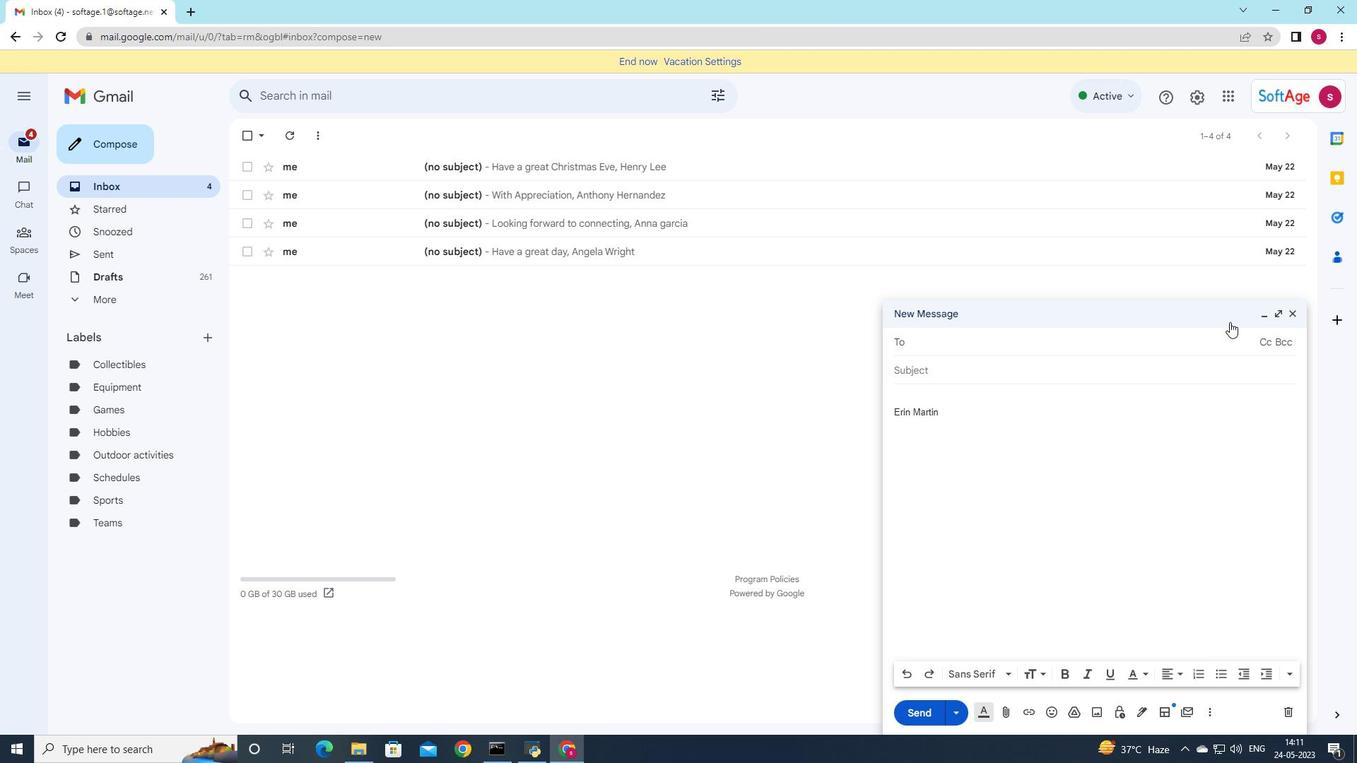 
Action: Mouse pressed left at (1293, 310)
Screenshot: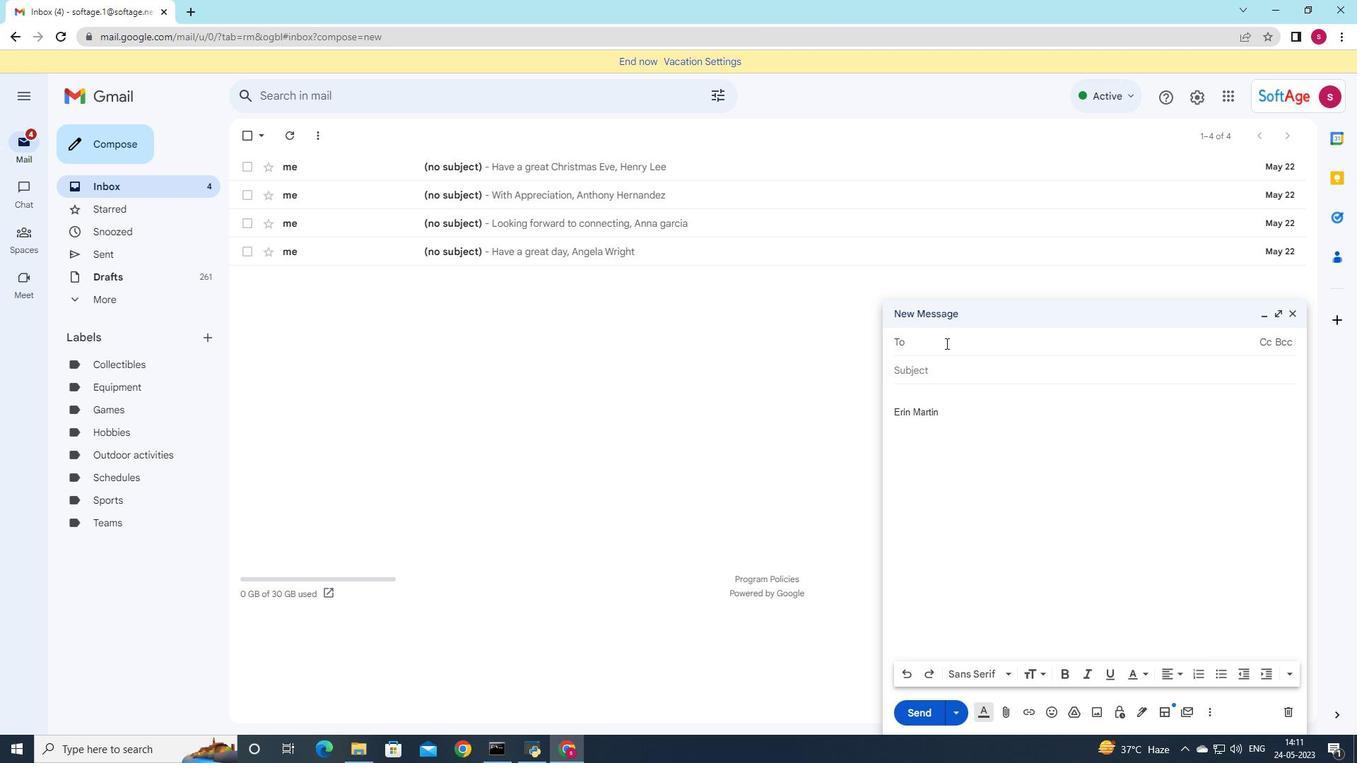 
Action: Mouse moved to (1187, 334)
Screenshot: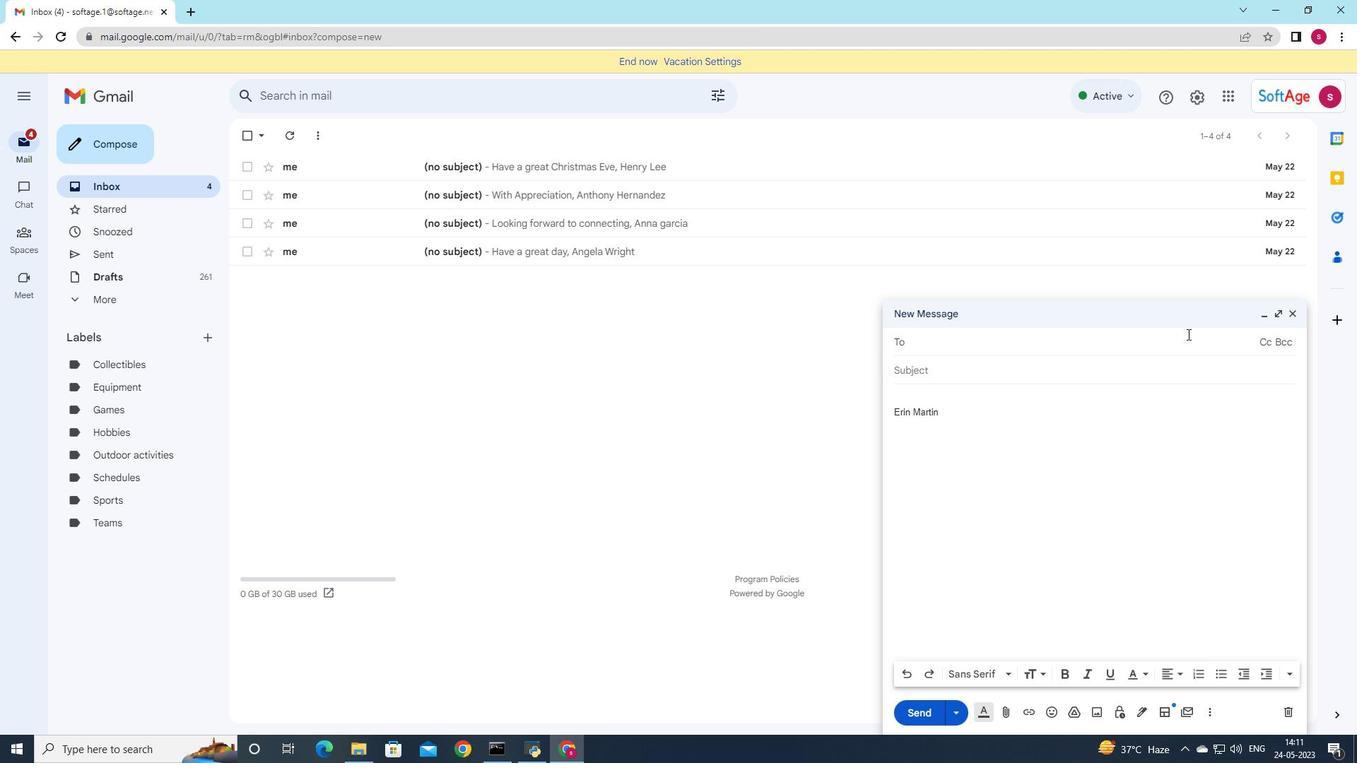 
Action: Key pressed soft
Screenshot: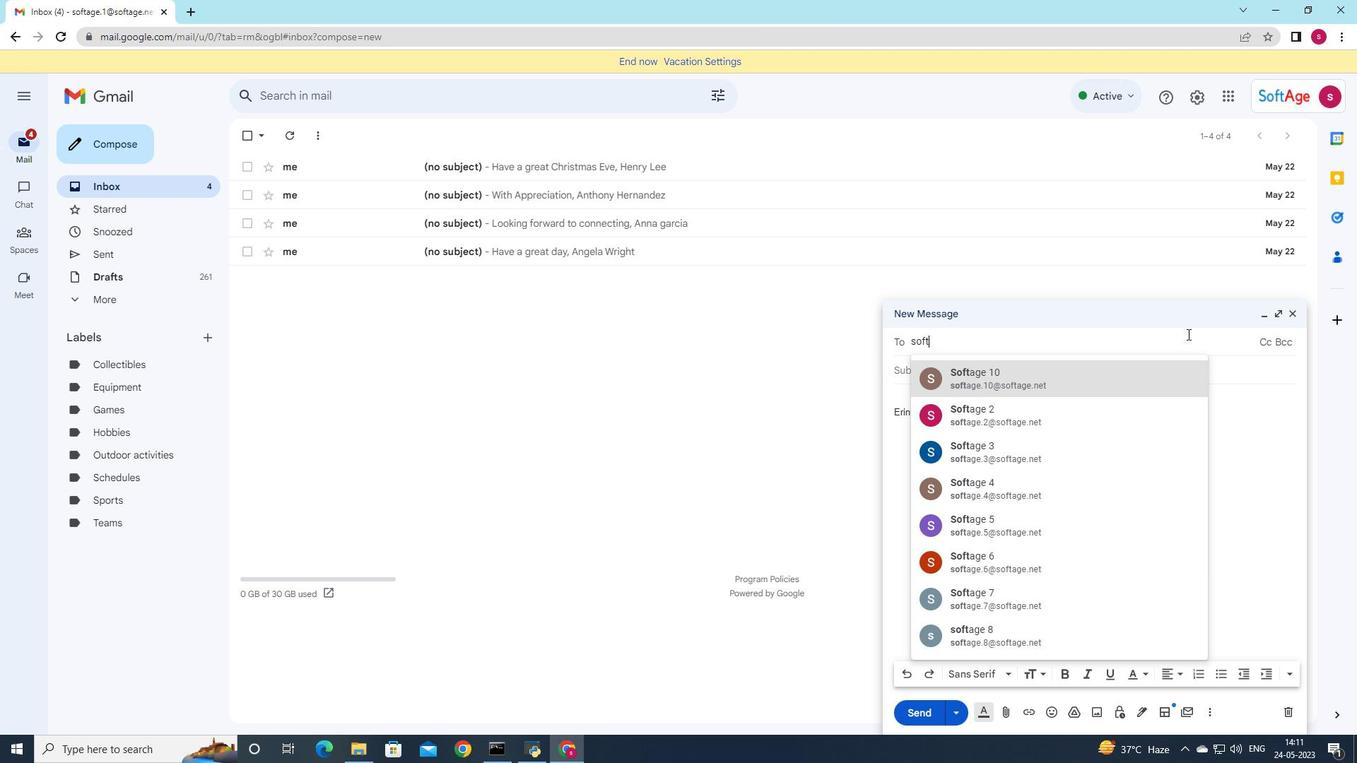 
Action: Mouse moved to (1008, 516)
Screenshot: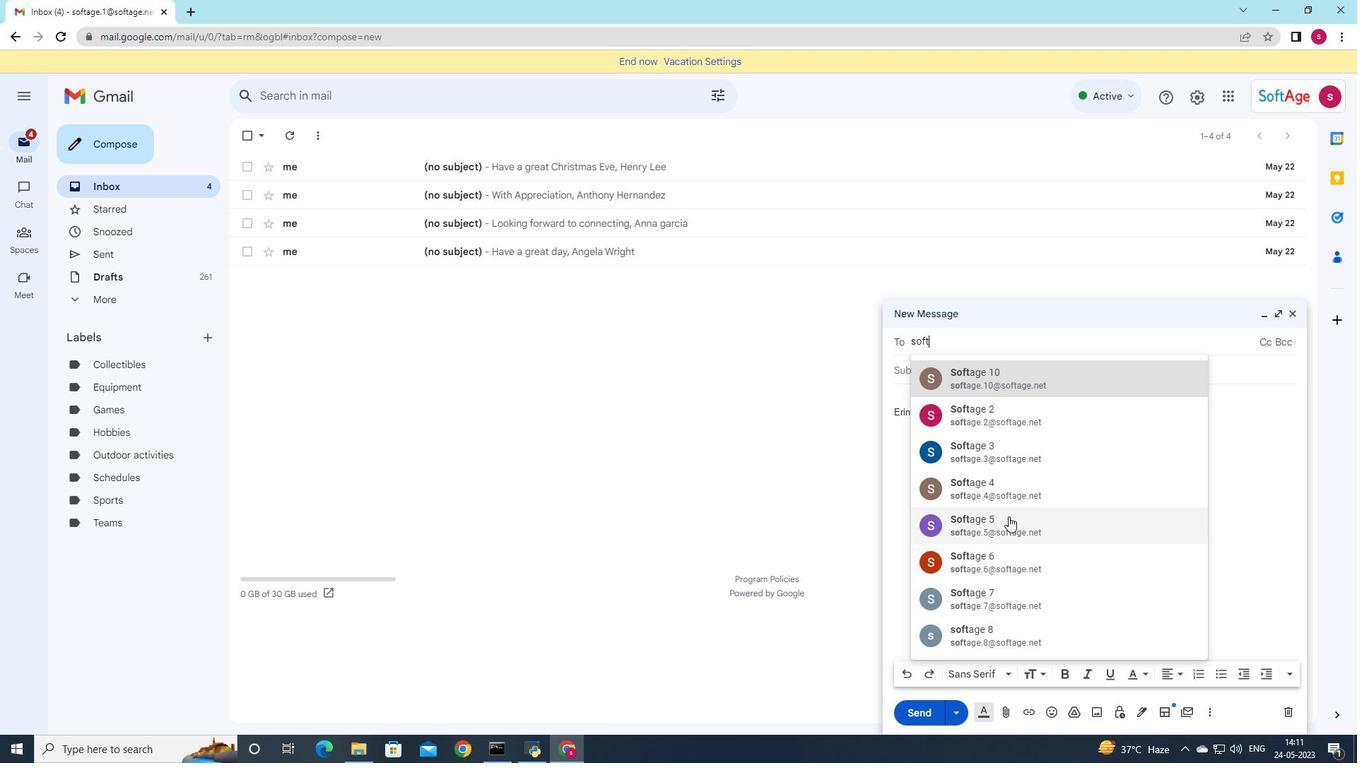 
Action: Mouse pressed left at (1008, 516)
Screenshot: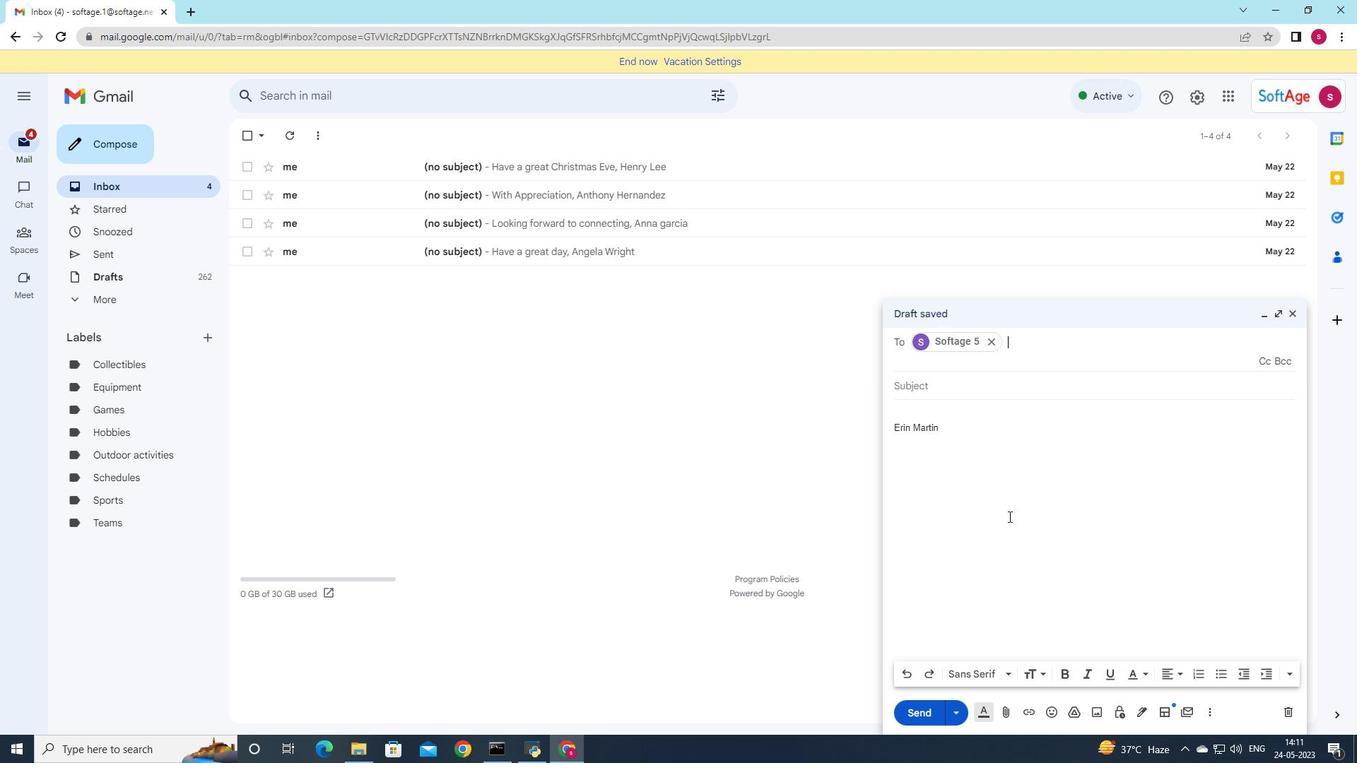 
Action: Mouse moved to (949, 388)
Screenshot: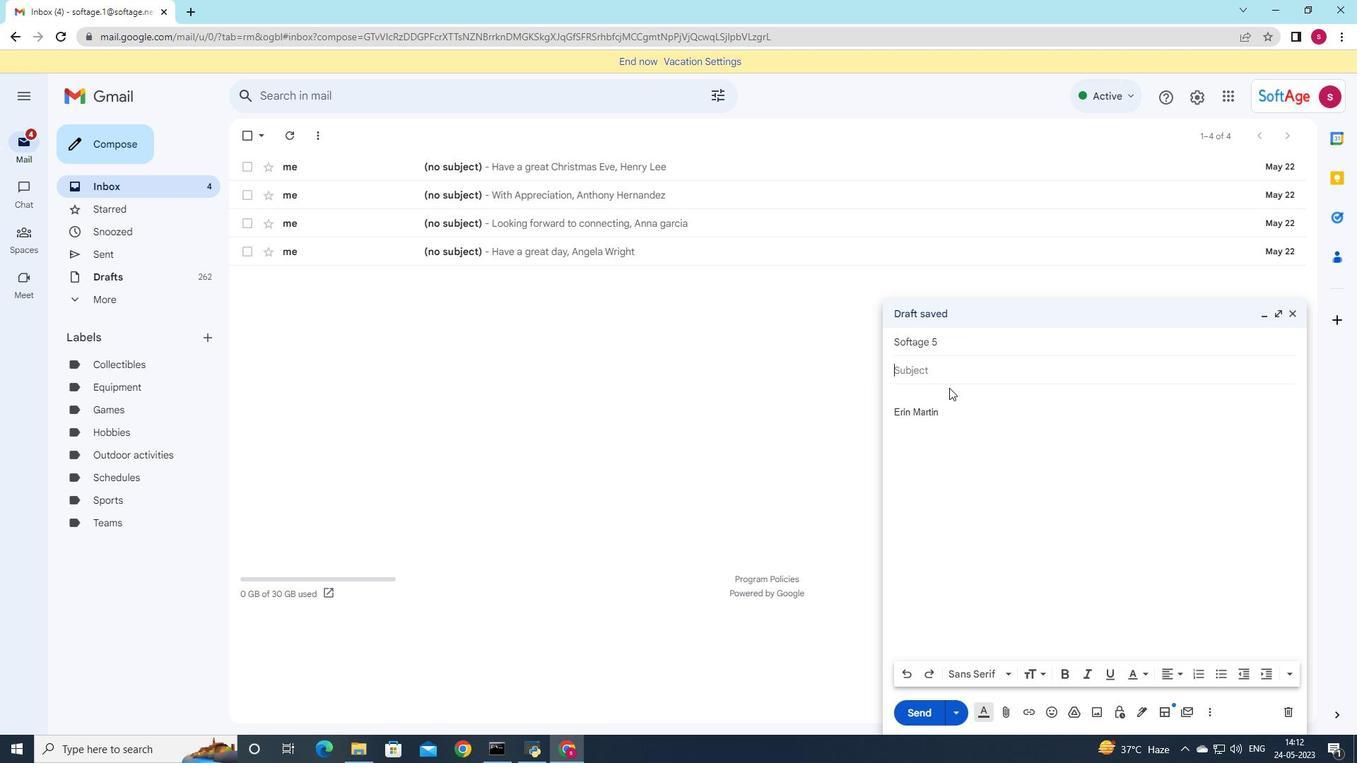 
Action: Mouse pressed left at (949, 388)
Screenshot: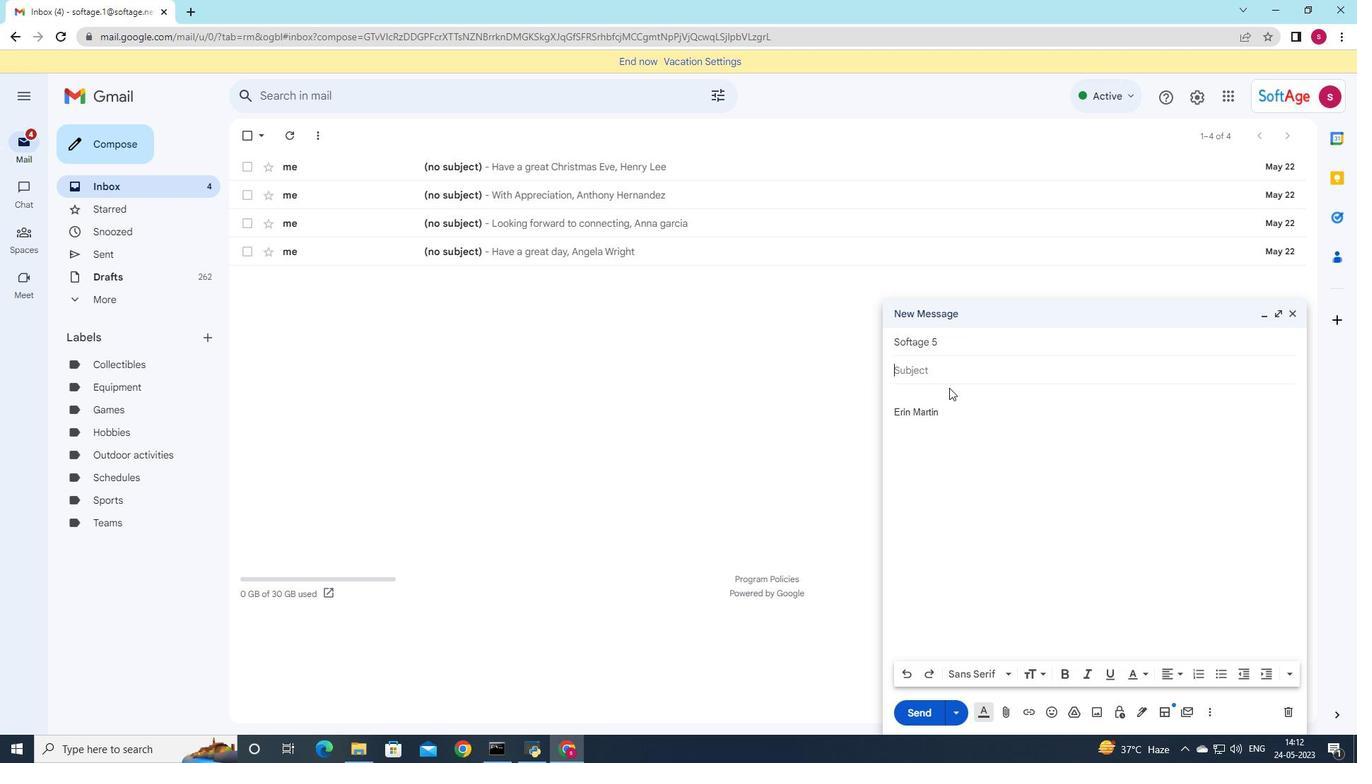 
Action: Key pressed <Key.shift>Request<Key.space>for<Key.space>project<Key.space>approval
Screenshot: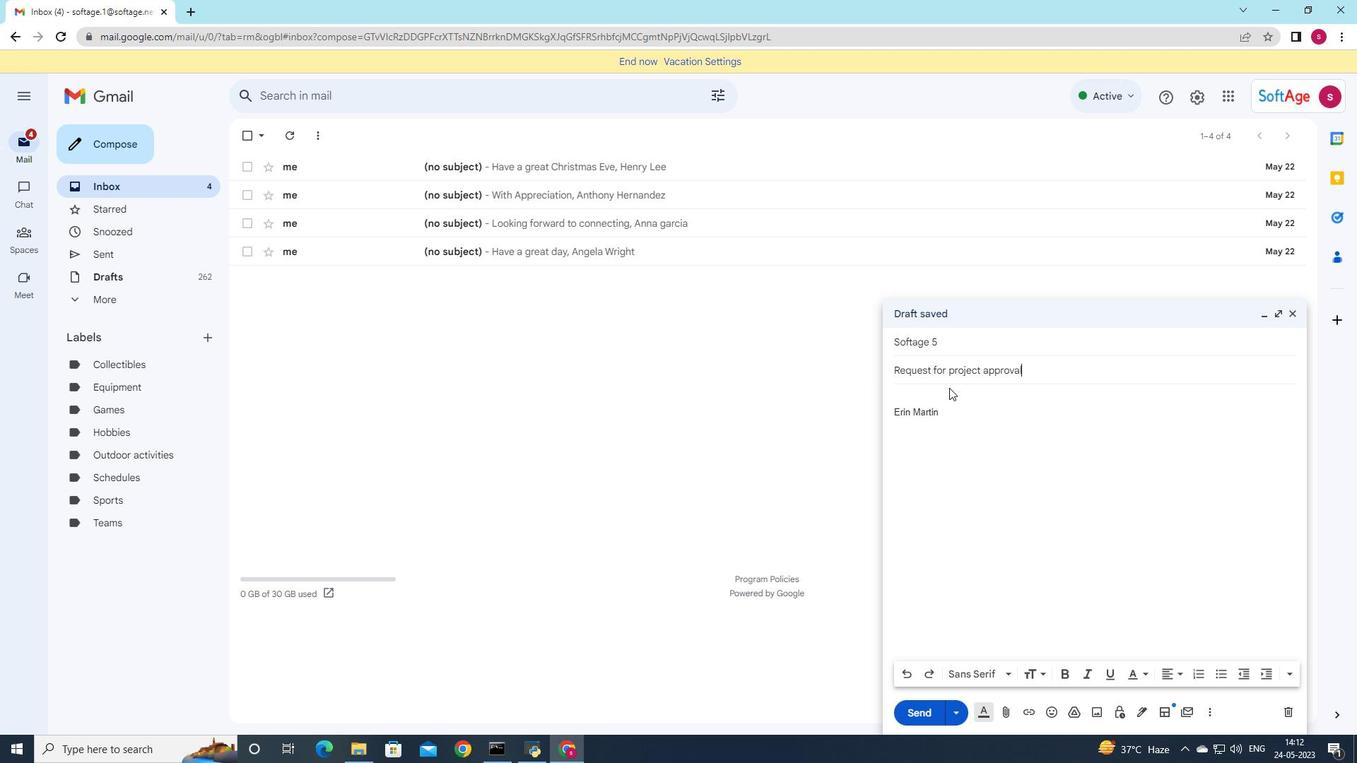 
Action: Mouse moved to (896, 396)
Screenshot: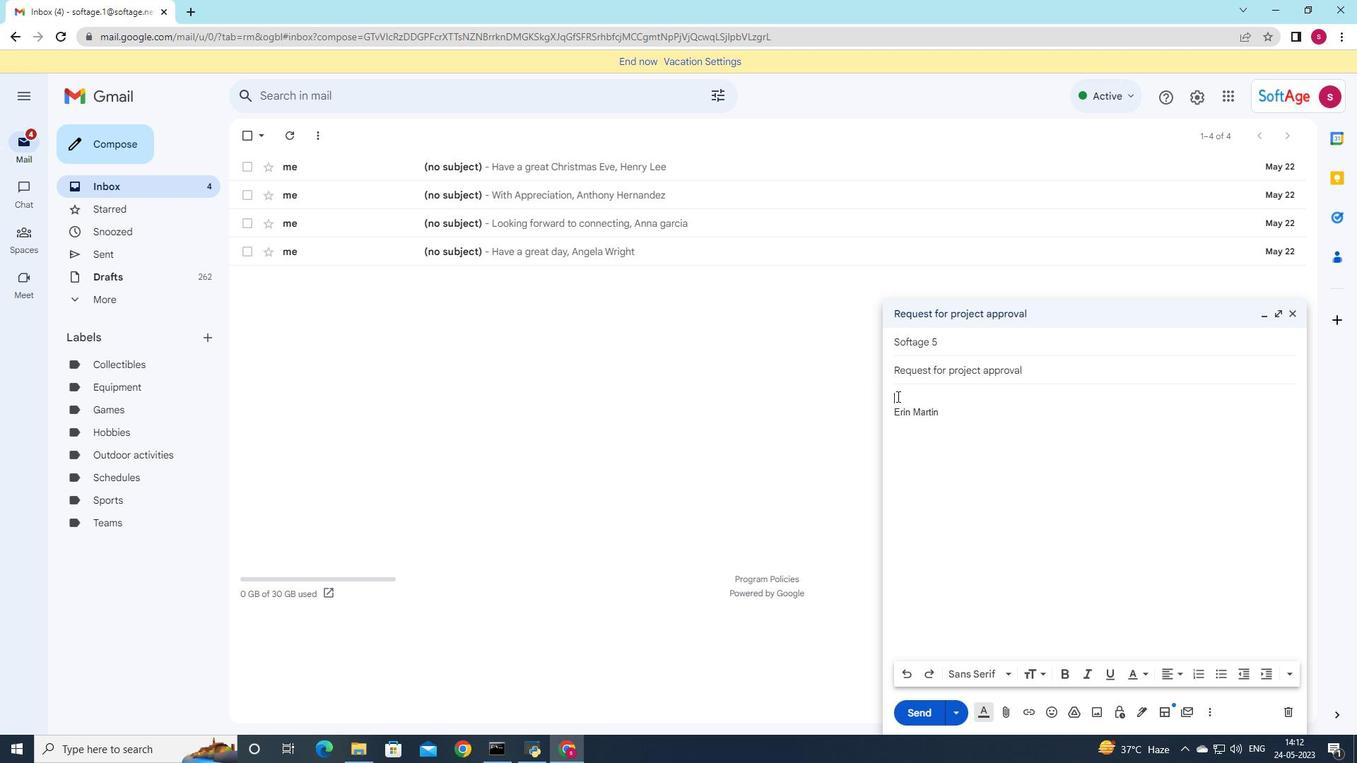 
Action: Mouse pressed left at (896, 396)
Screenshot: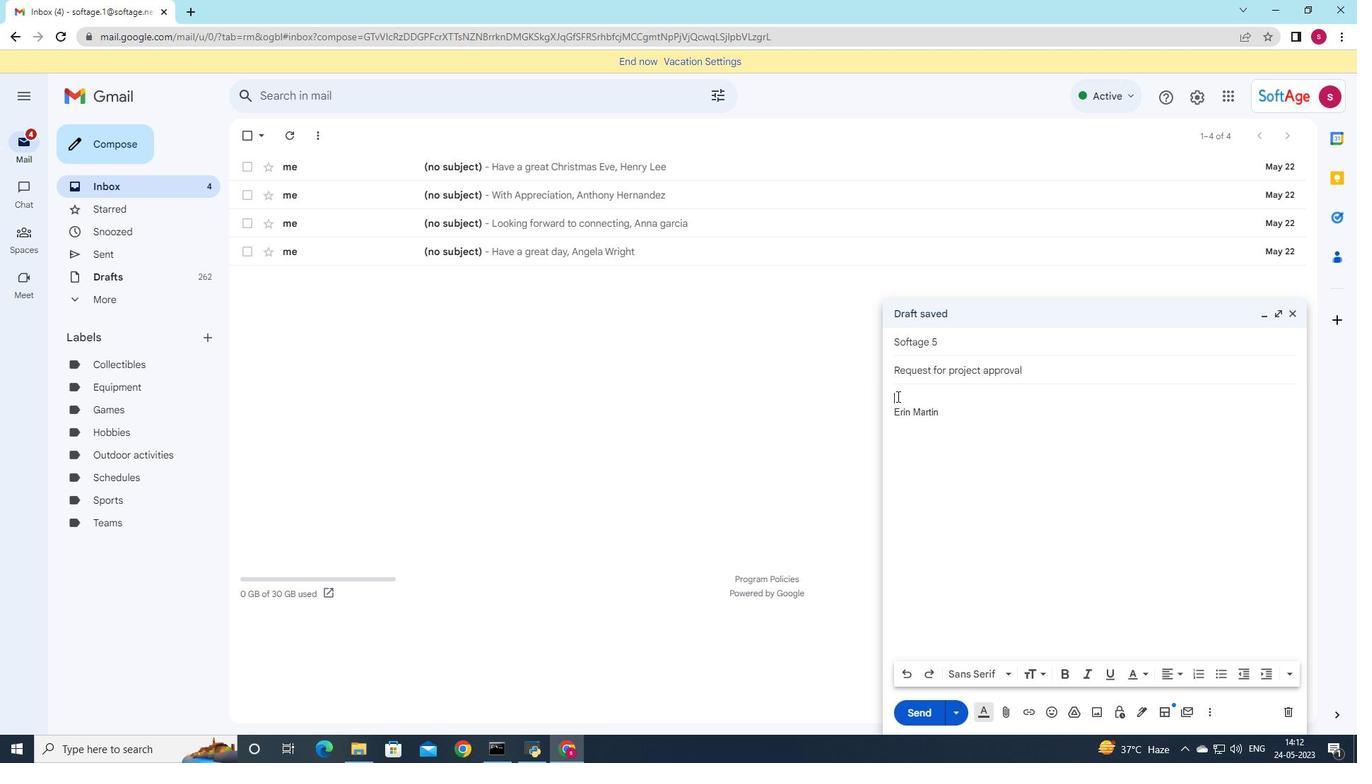 
Action: Mouse moved to (1003, 708)
Screenshot: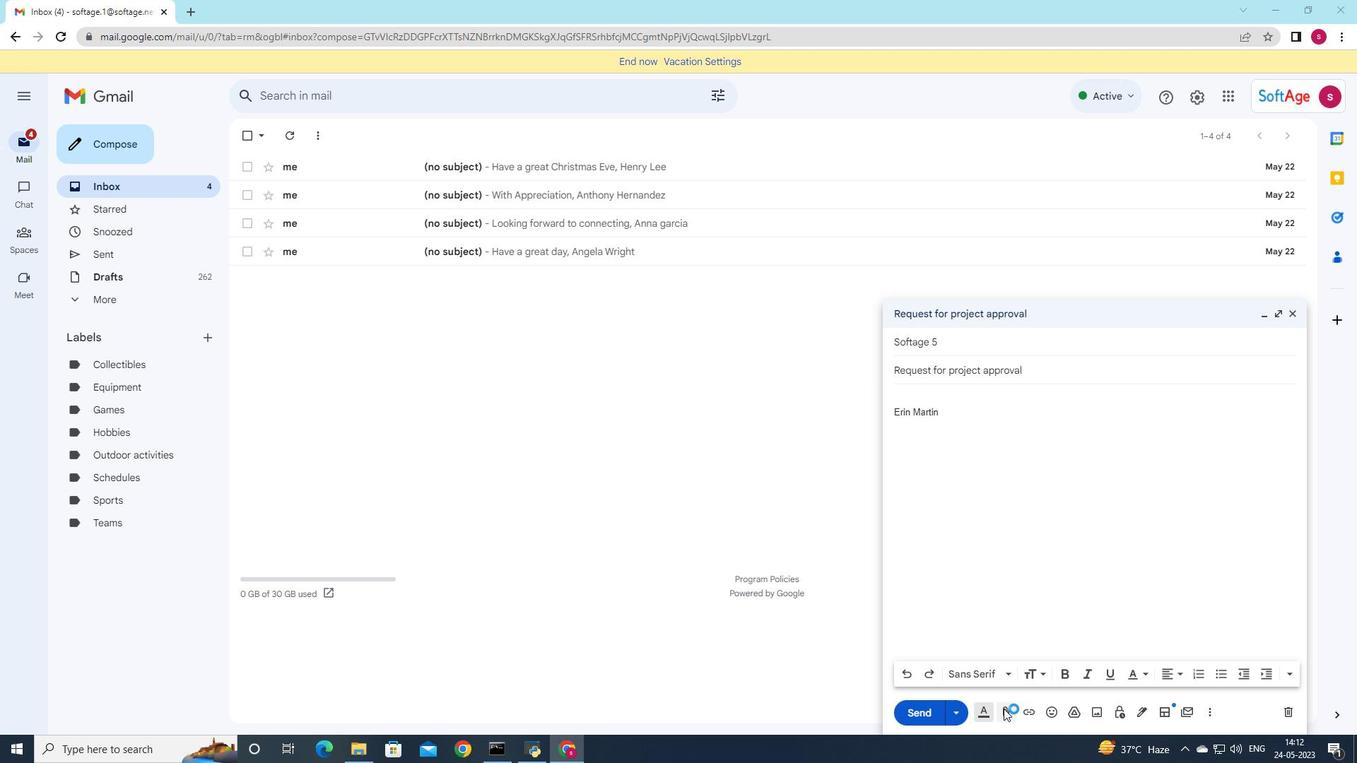 
Action: Mouse pressed left at (1003, 708)
Screenshot: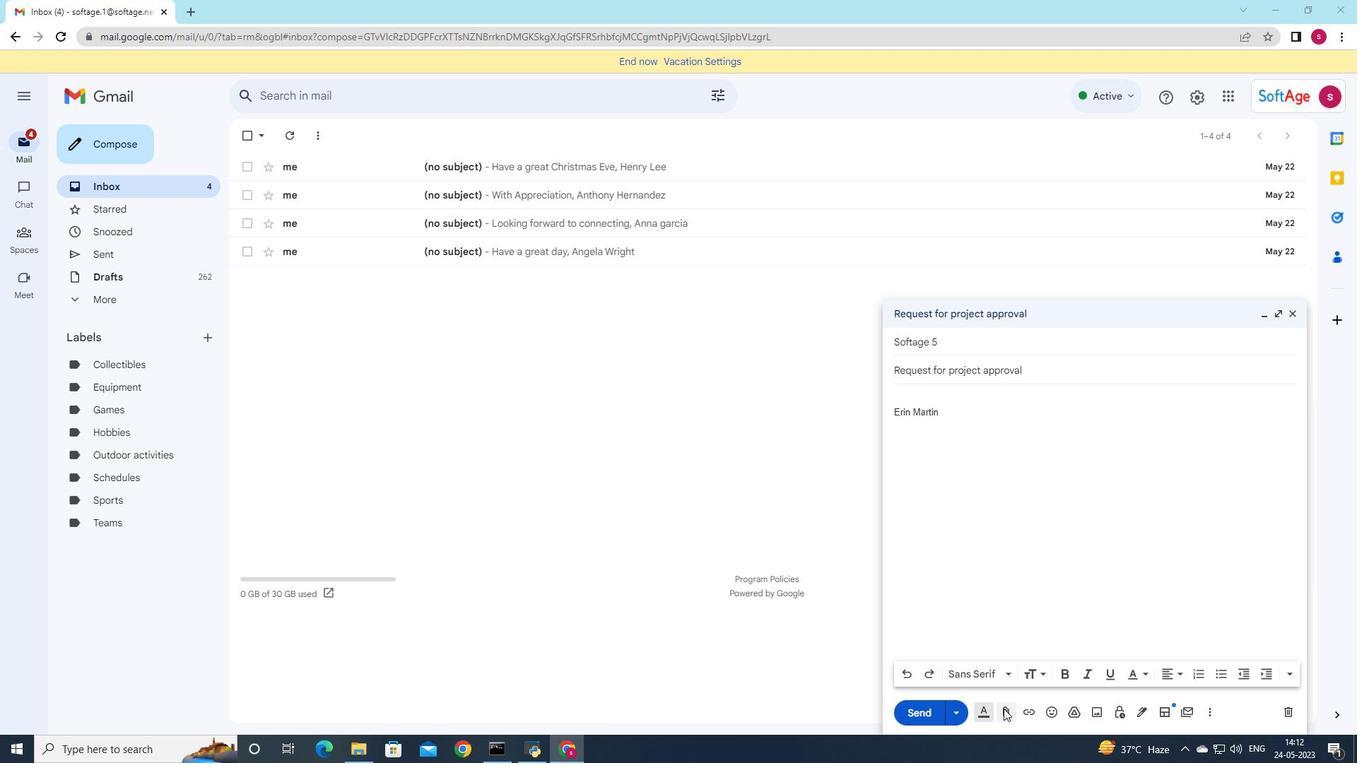 
Action: Mouse moved to (241, 96)
Screenshot: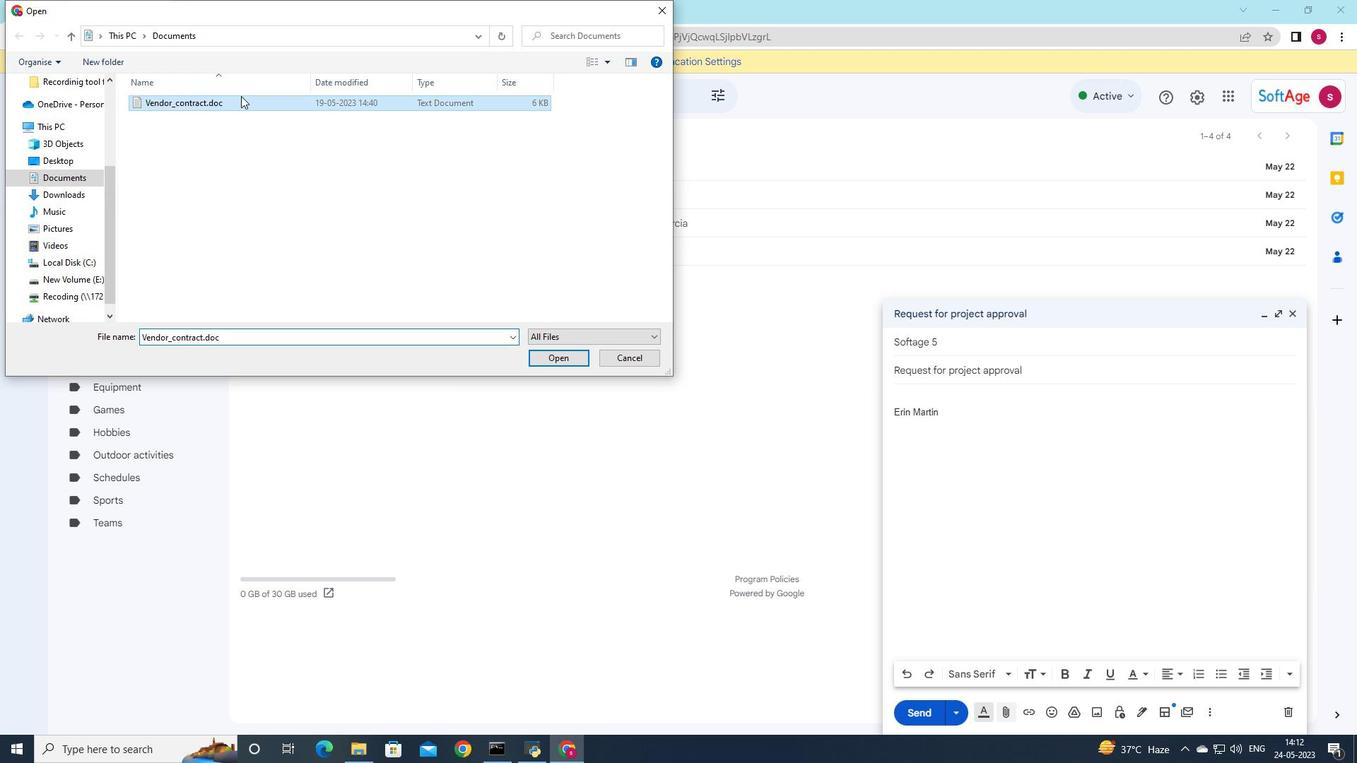 
Action: Mouse pressed left at (241, 96)
Screenshot: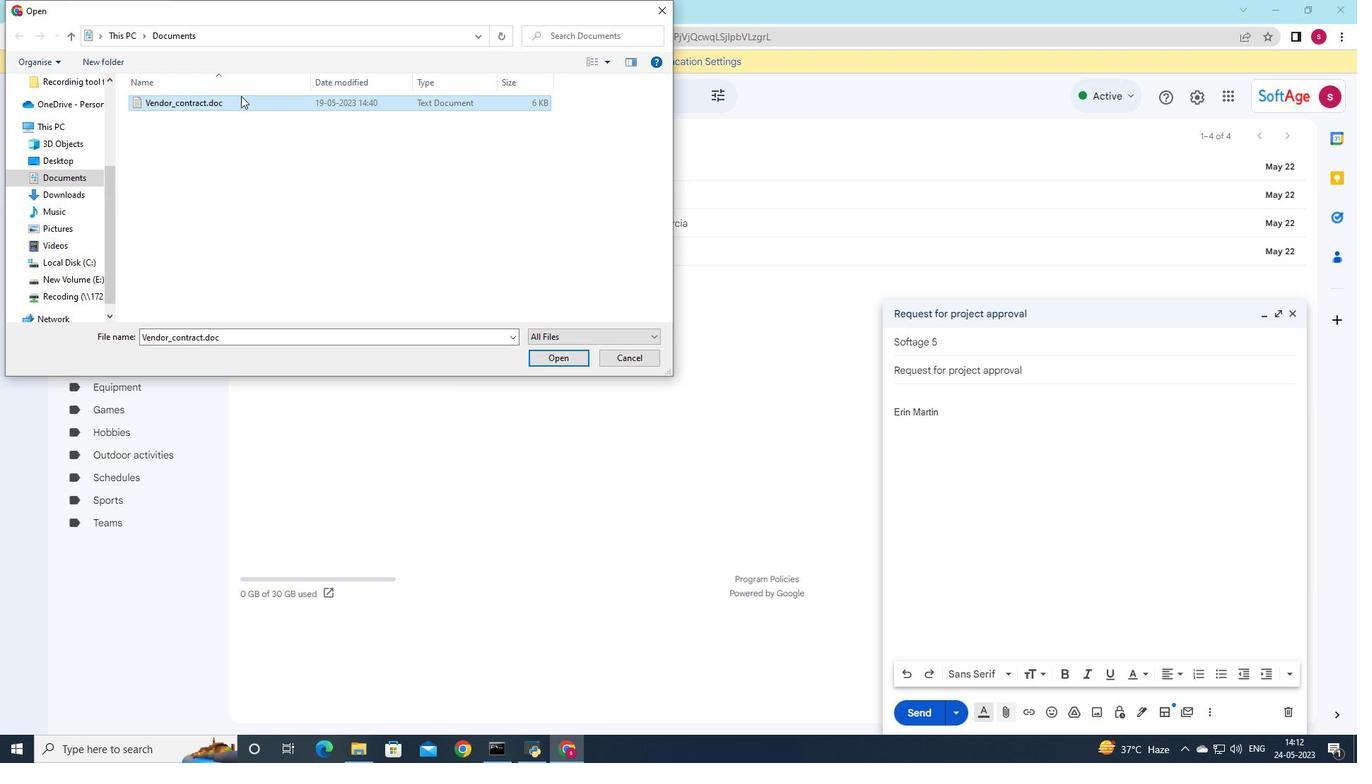 
Action: Mouse moved to (553, 364)
Screenshot: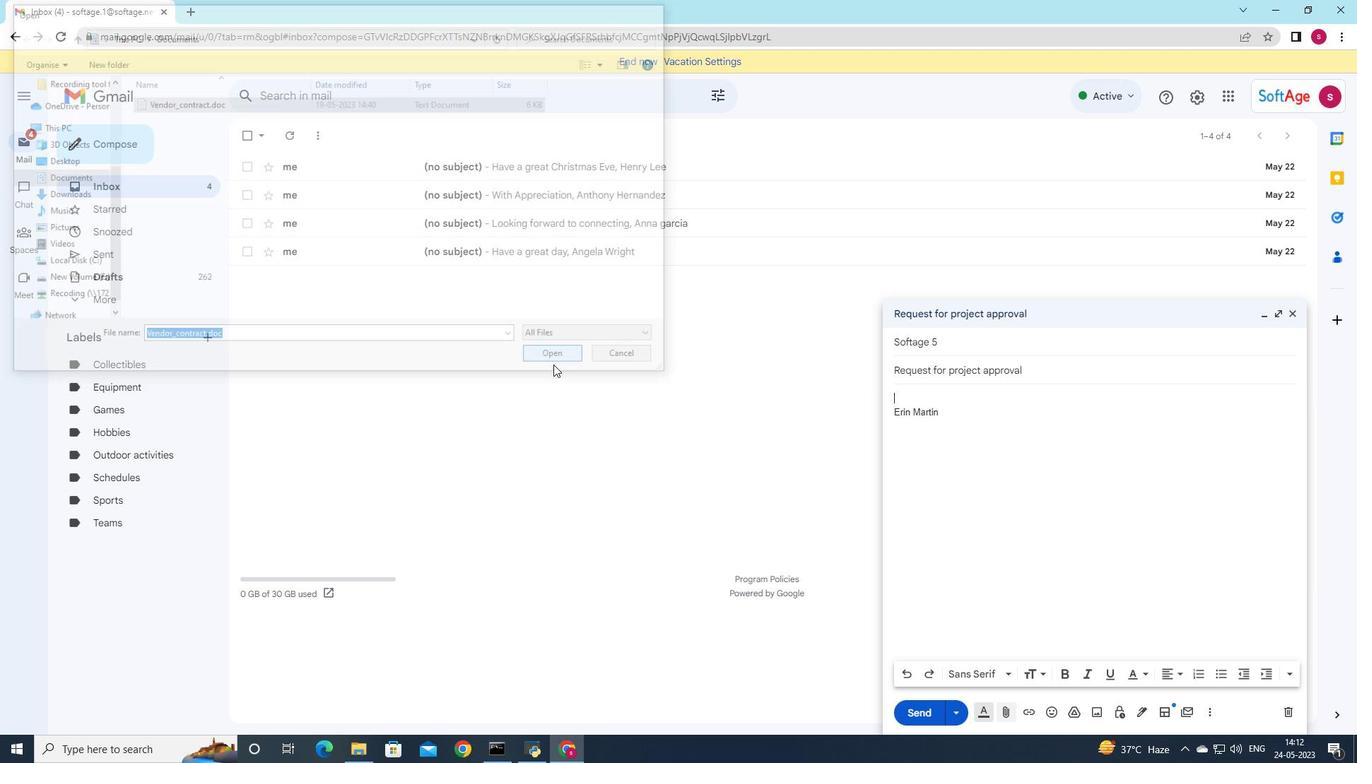 
Action: Mouse pressed left at (553, 364)
Screenshot: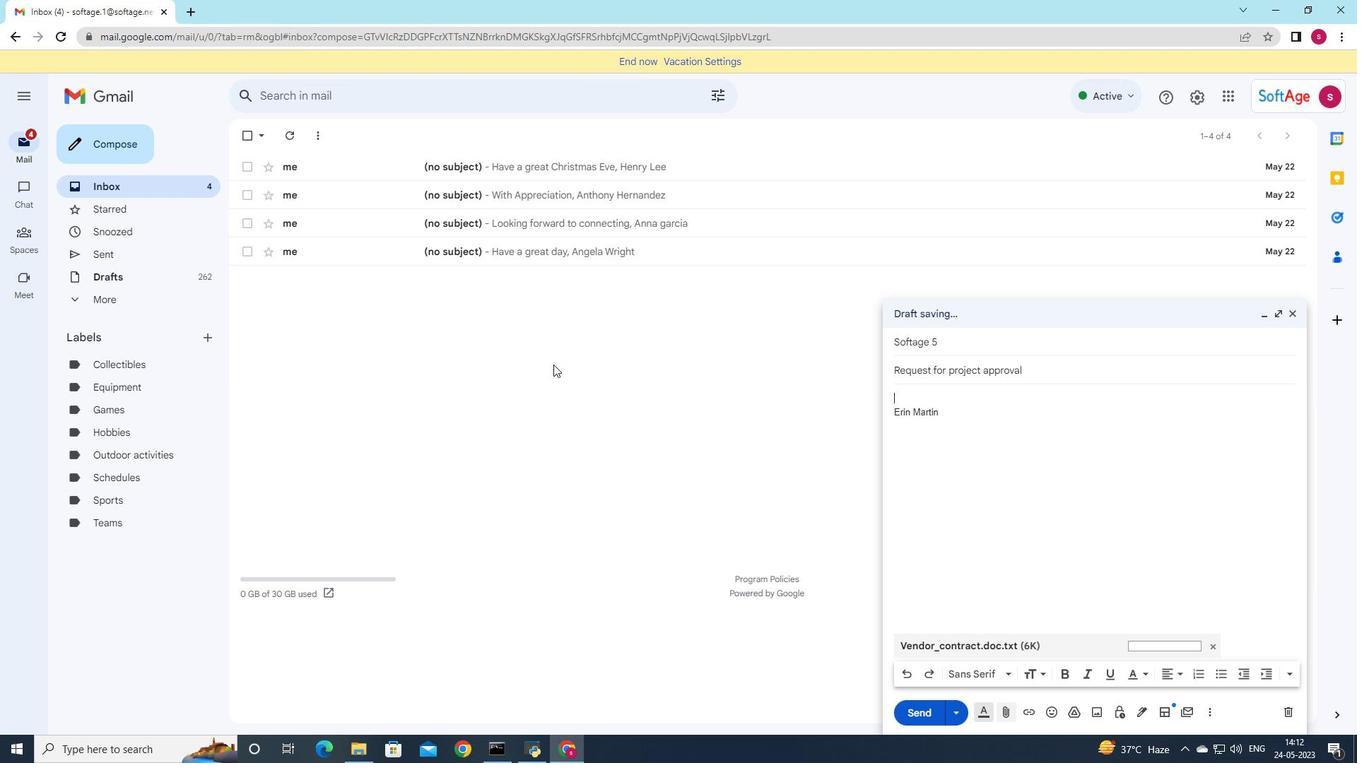 
Action: Mouse moved to (983, 445)
Screenshot: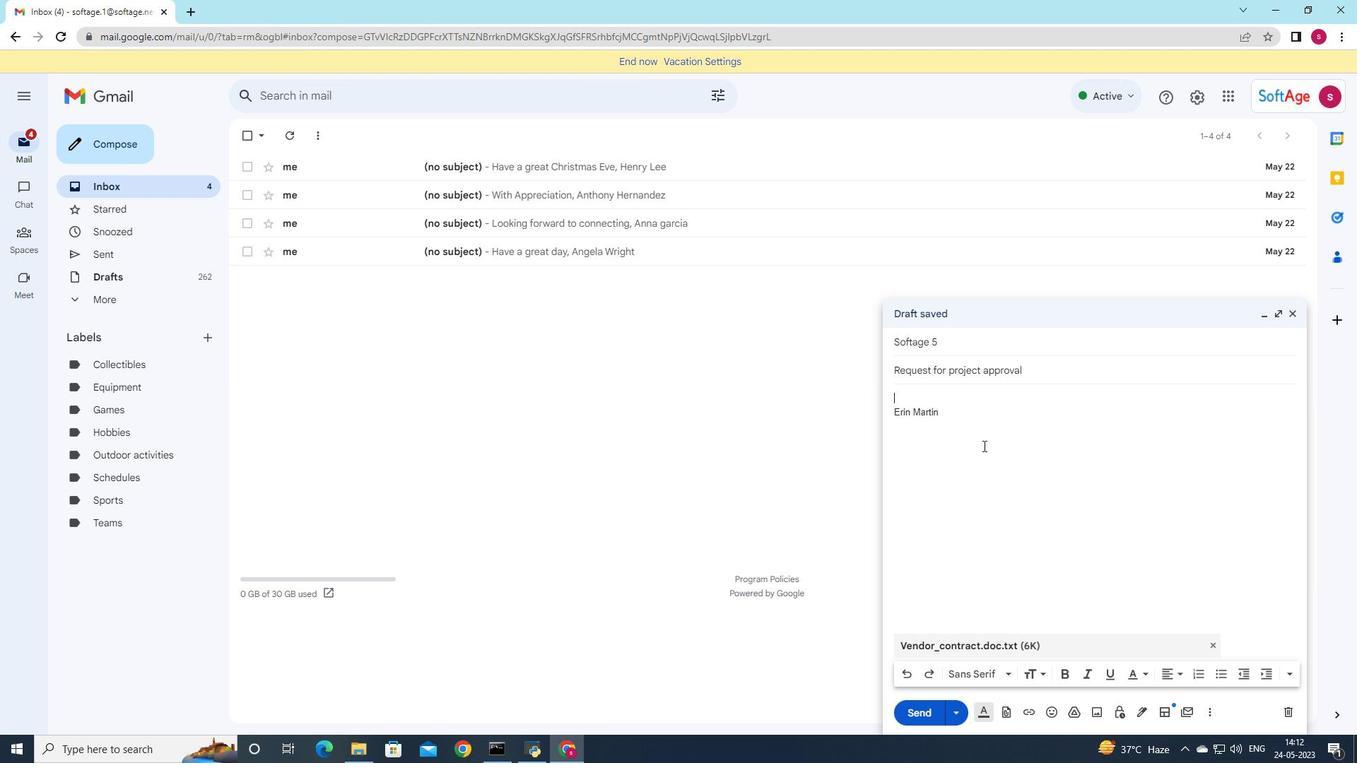 
Action: Key pressed <Key.shift>I<Key.space>would<Key.space>like<Key.space>to<Key.space>schedule<Key.space>a<Key.space>follow<Key.space><Key.backspace>-upo<Key.backspace><Key.space>meeting<Key.space>to<Key.space>discuss<Key.space>the<Key.space>progred<Key.backspace>ss
Screenshot: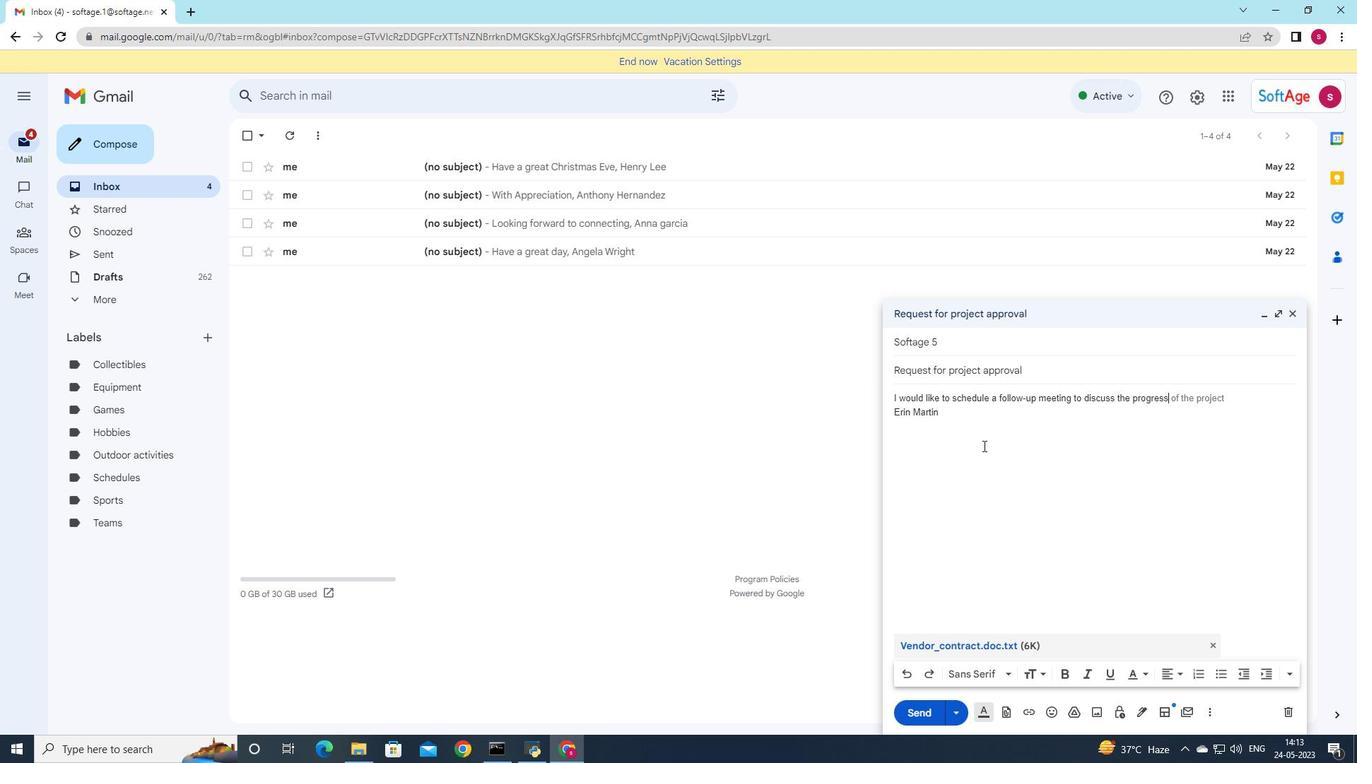 
Action: Mouse moved to (1080, 681)
Screenshot: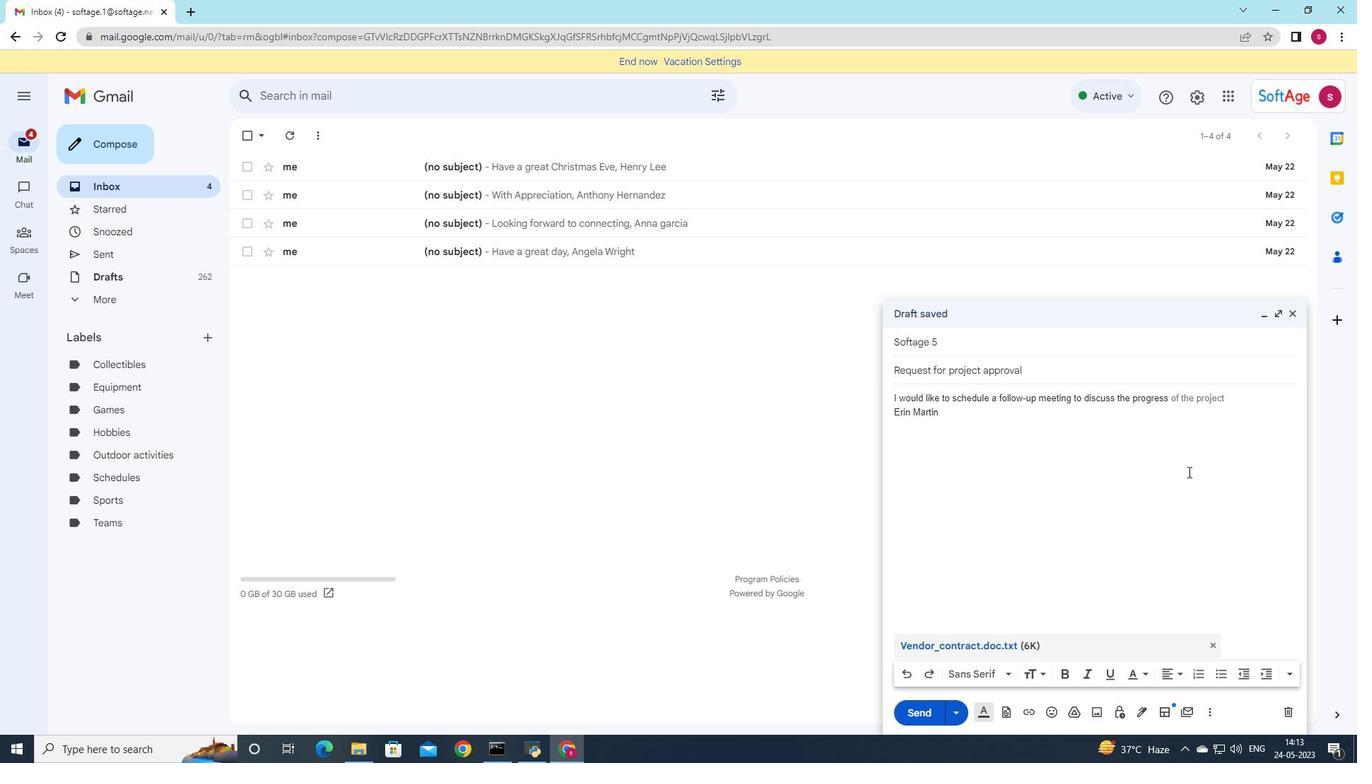 
Action: Mouse scrolled (1080, 682) with delta (0, 0)
Screenshot: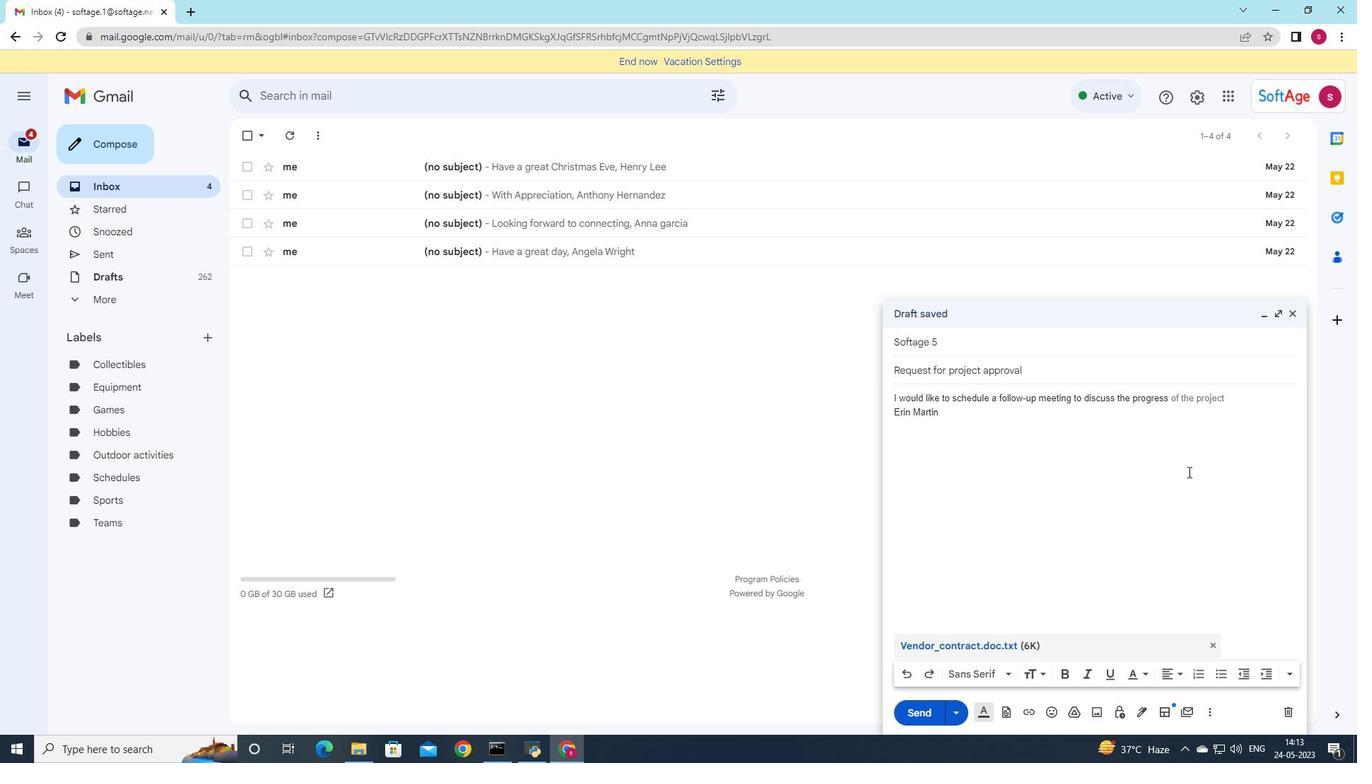 
Action: Mouse moved to (1106, 595)
Screenshot: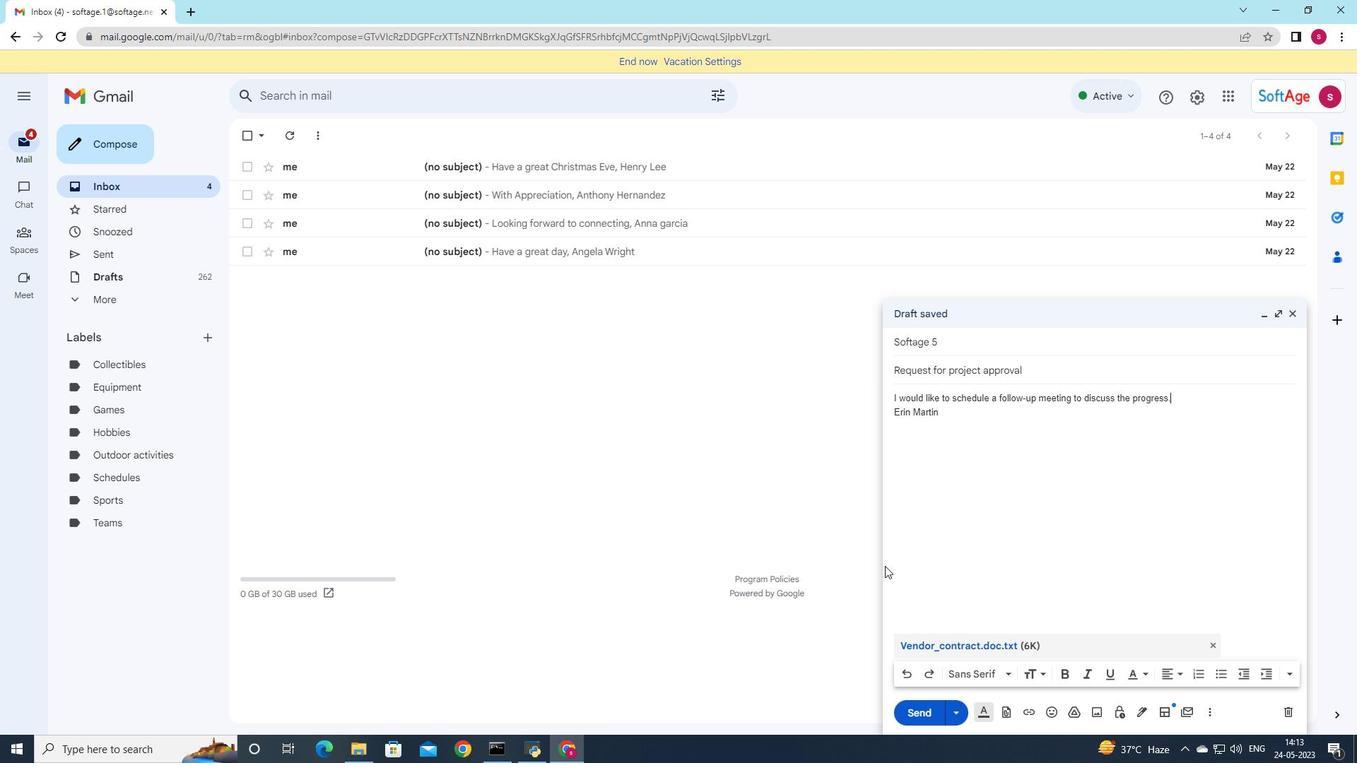 
Action: Key pressed .
Screenshot: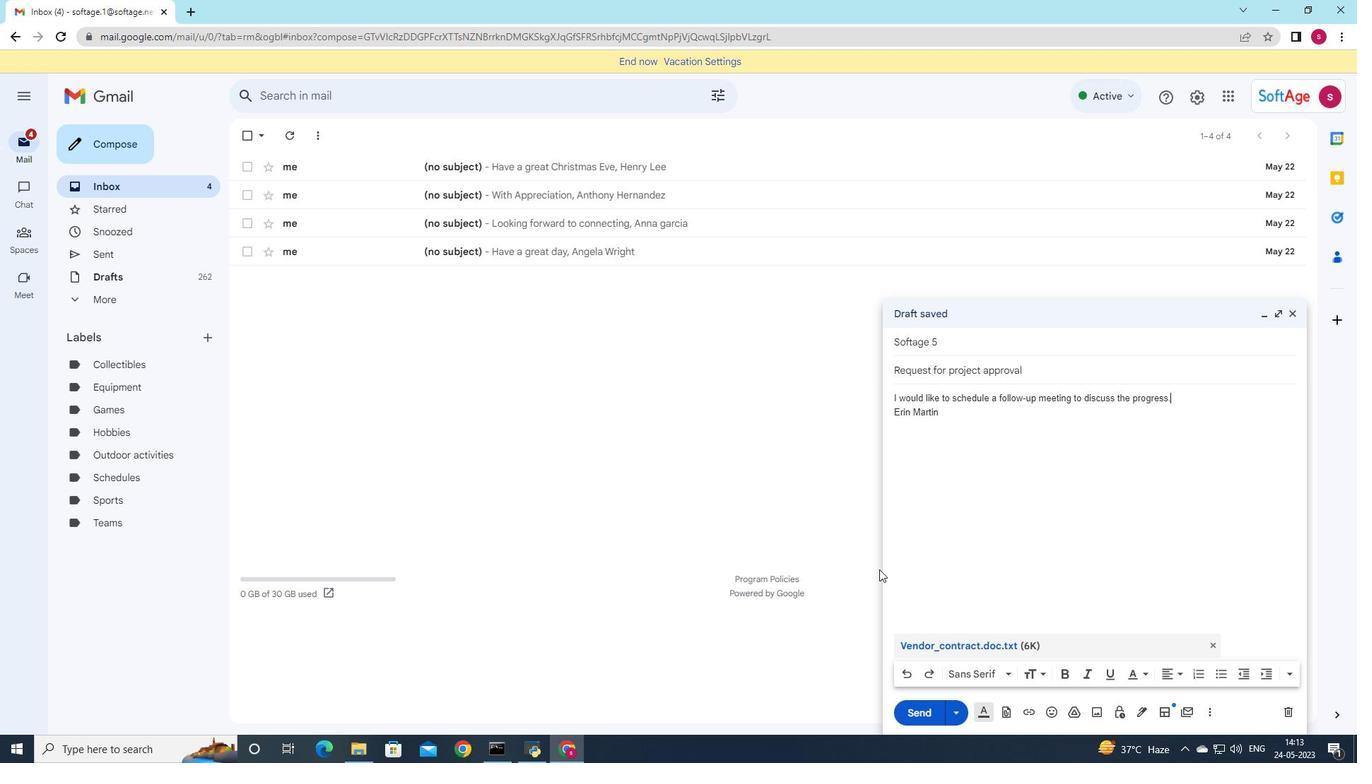 
Action: Mouse moved to (913, 677)
Screenshot: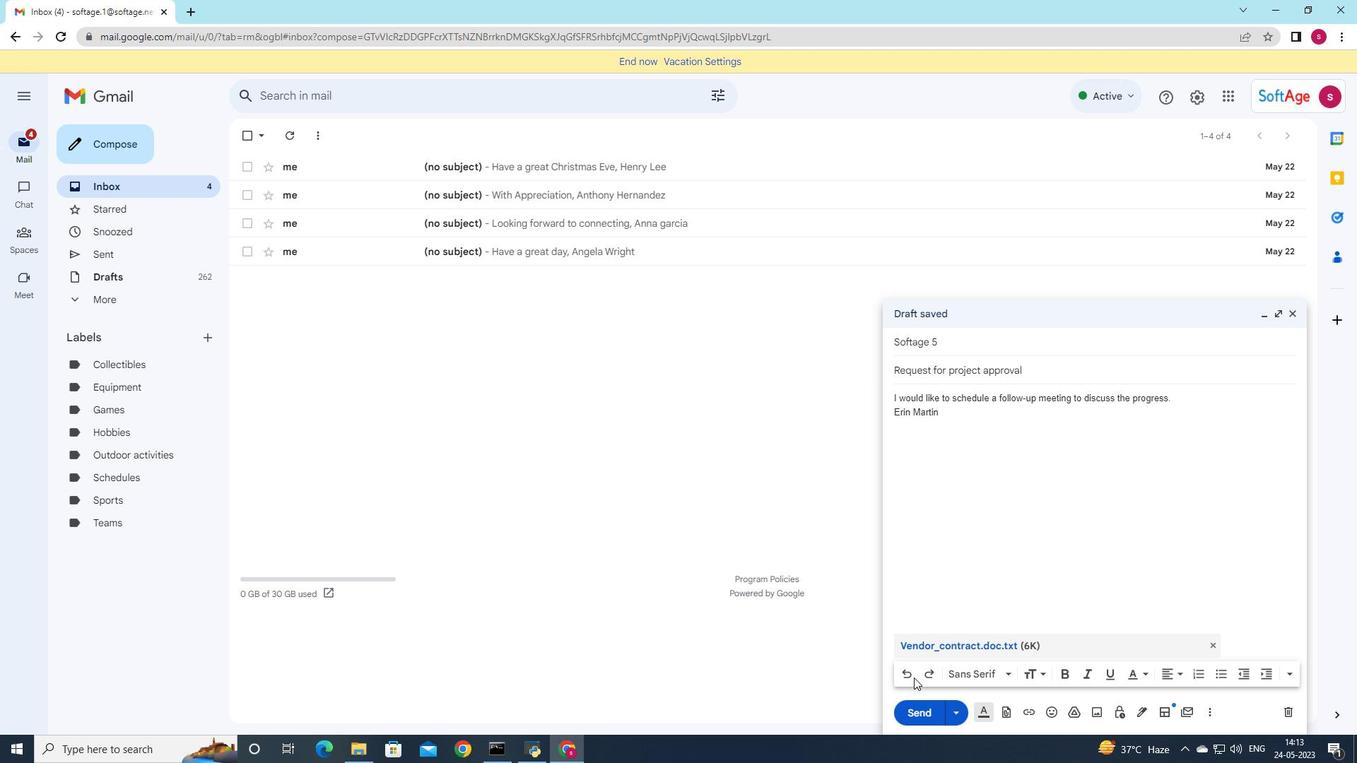 
Action: Mouse pressed left at (913, 677)
Screenshot: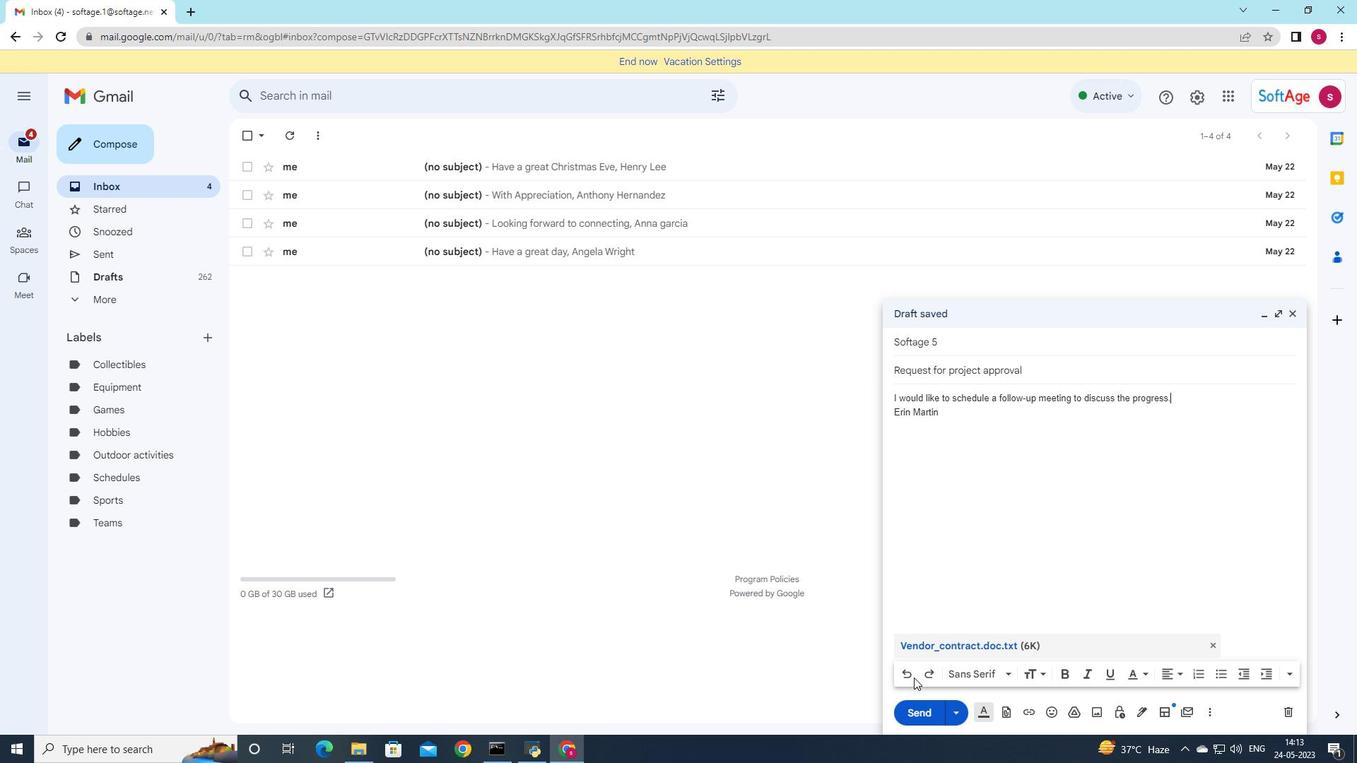 
Action: Mouse pressed left at (913, 677)
Screenshot: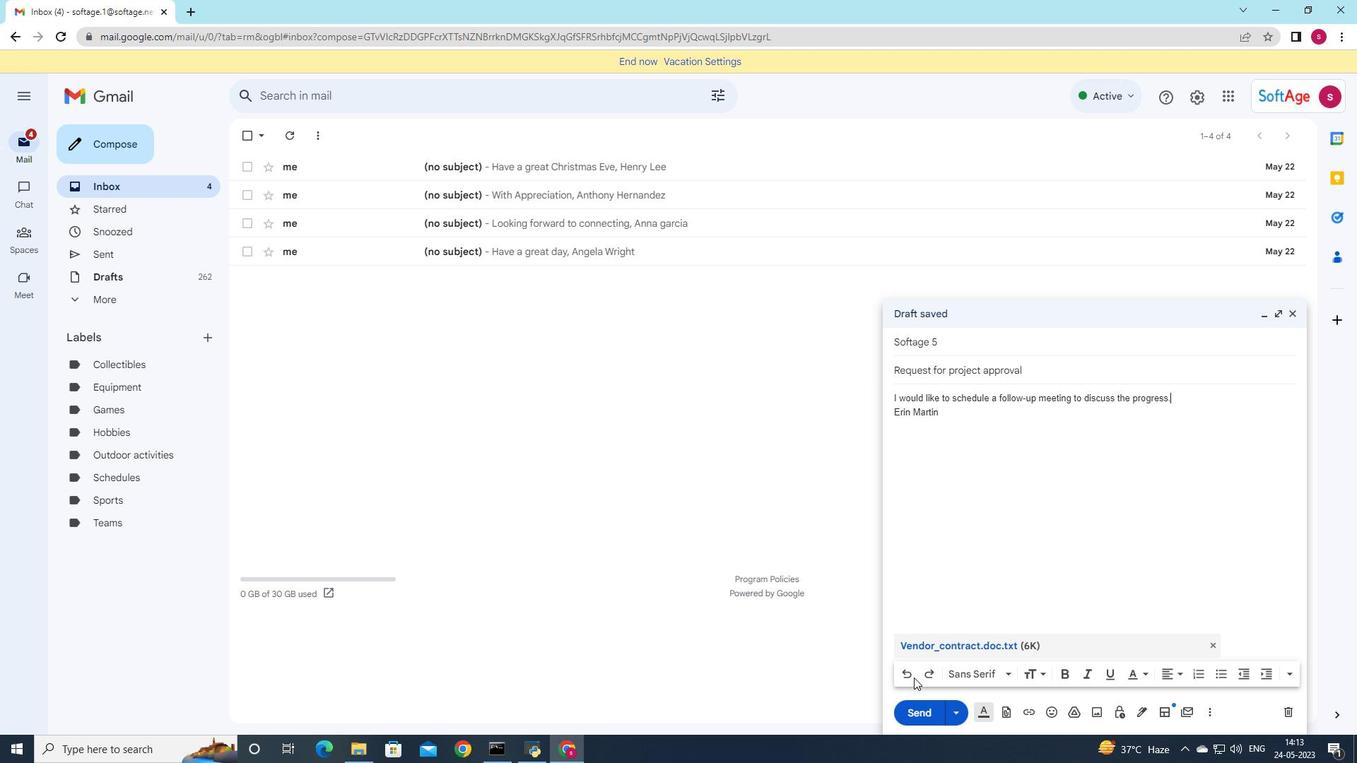 
Action: Mouse moved to (906, 672)
Screenshot: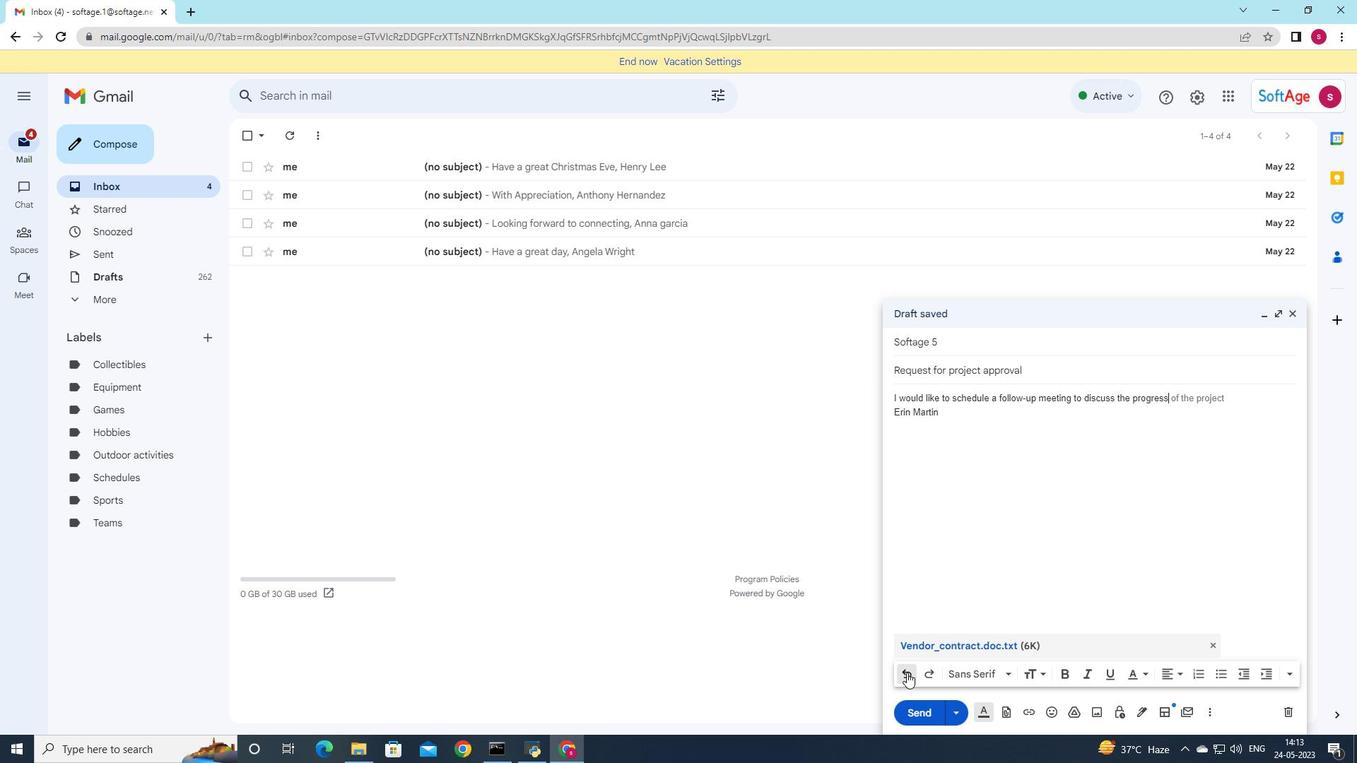 
Action: Mouse pressed left at (906, 672)
Screenshot: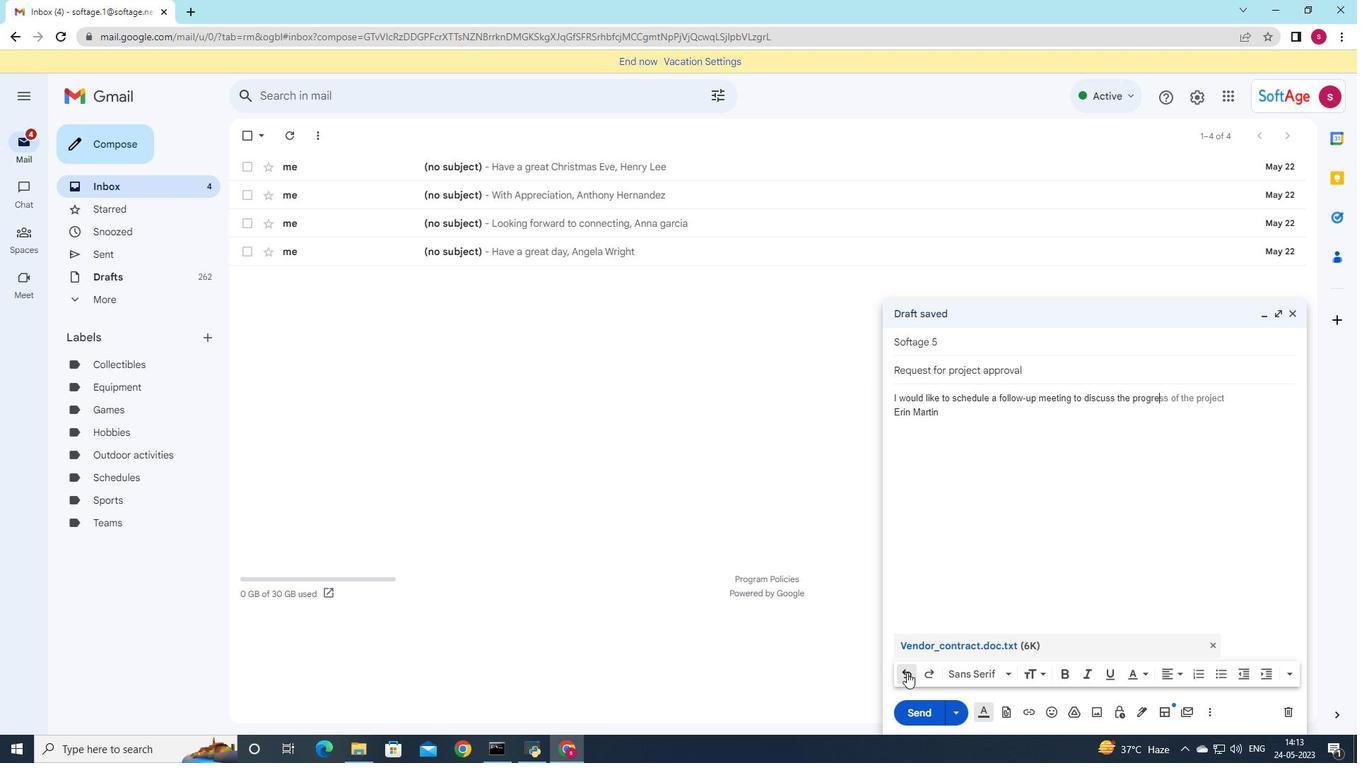 
Action: Mouse pressed left at (906, 672)
Screenshot: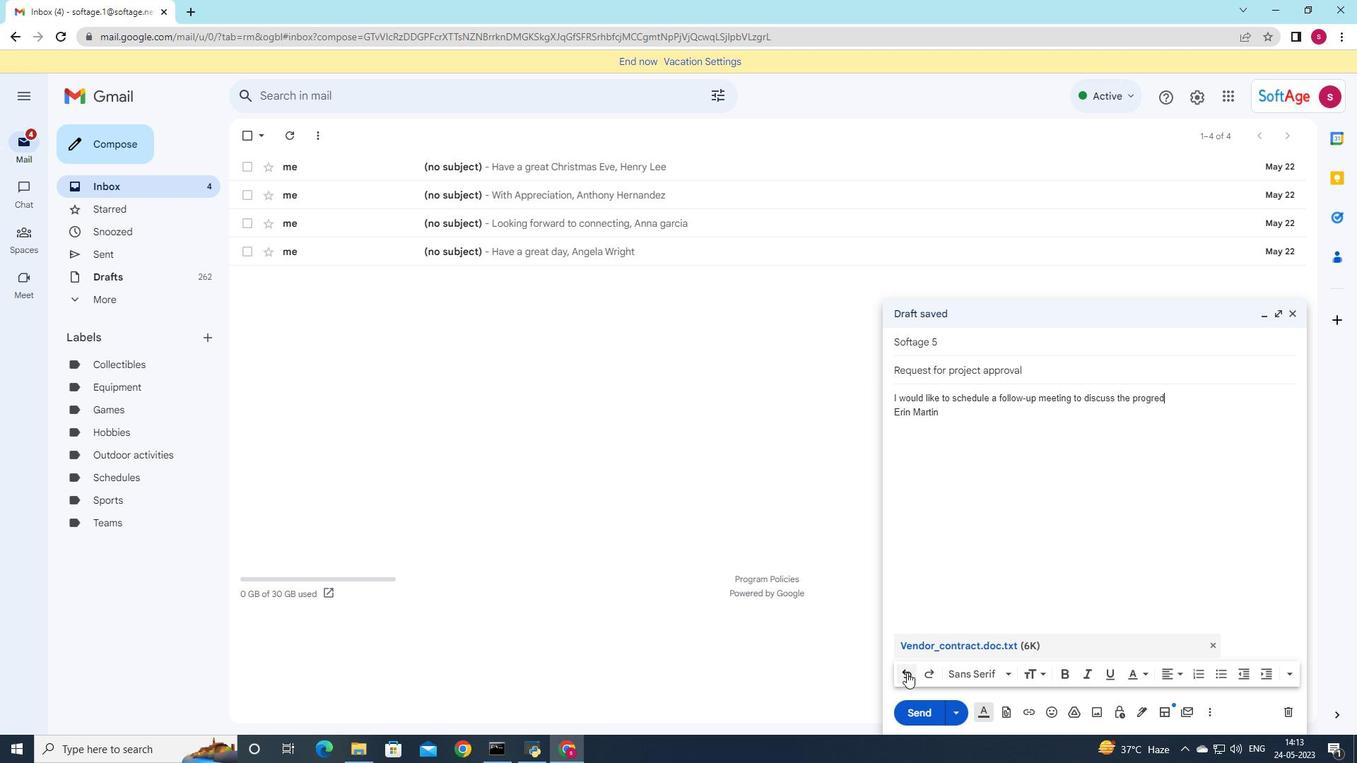 
Action: Mouse pressed left at (906, 672)
Screenshot: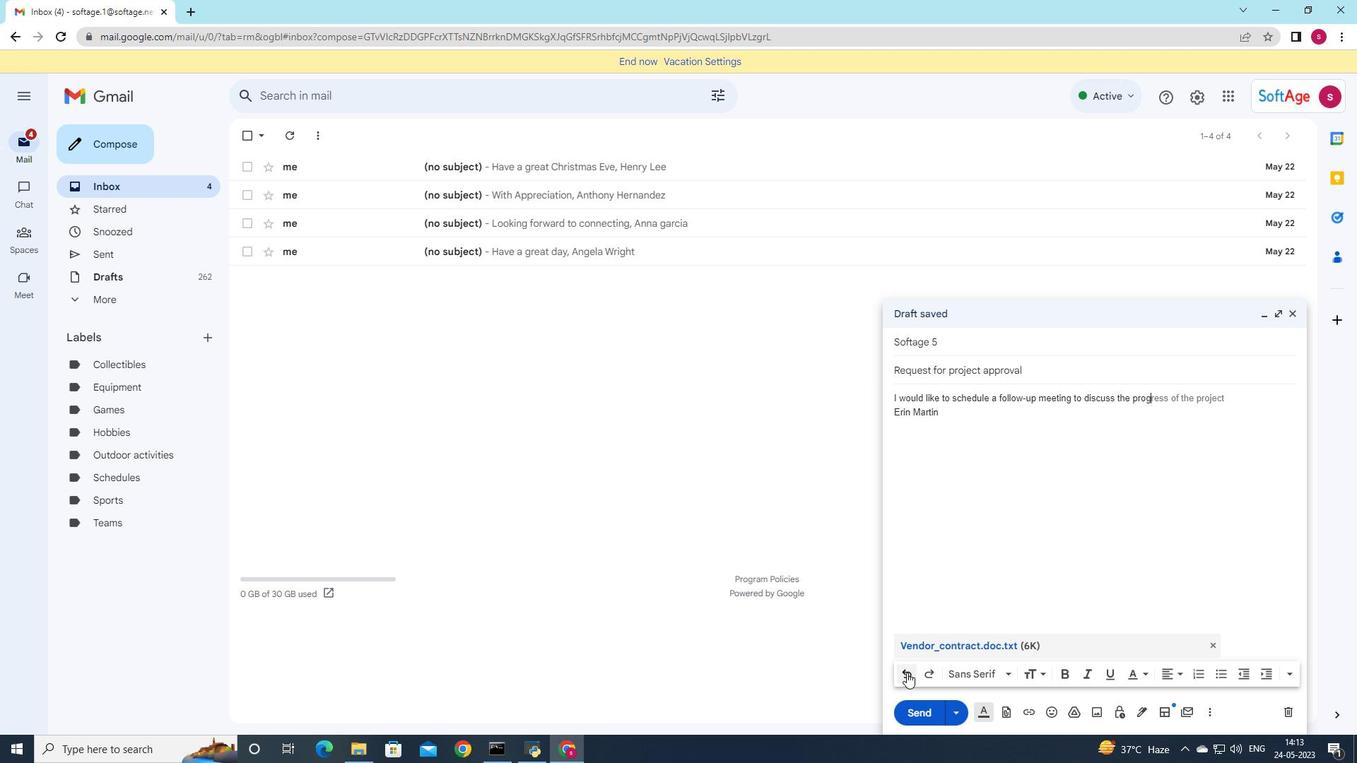 
Action: Mouse pressed left at (906, 672)
Screenshot: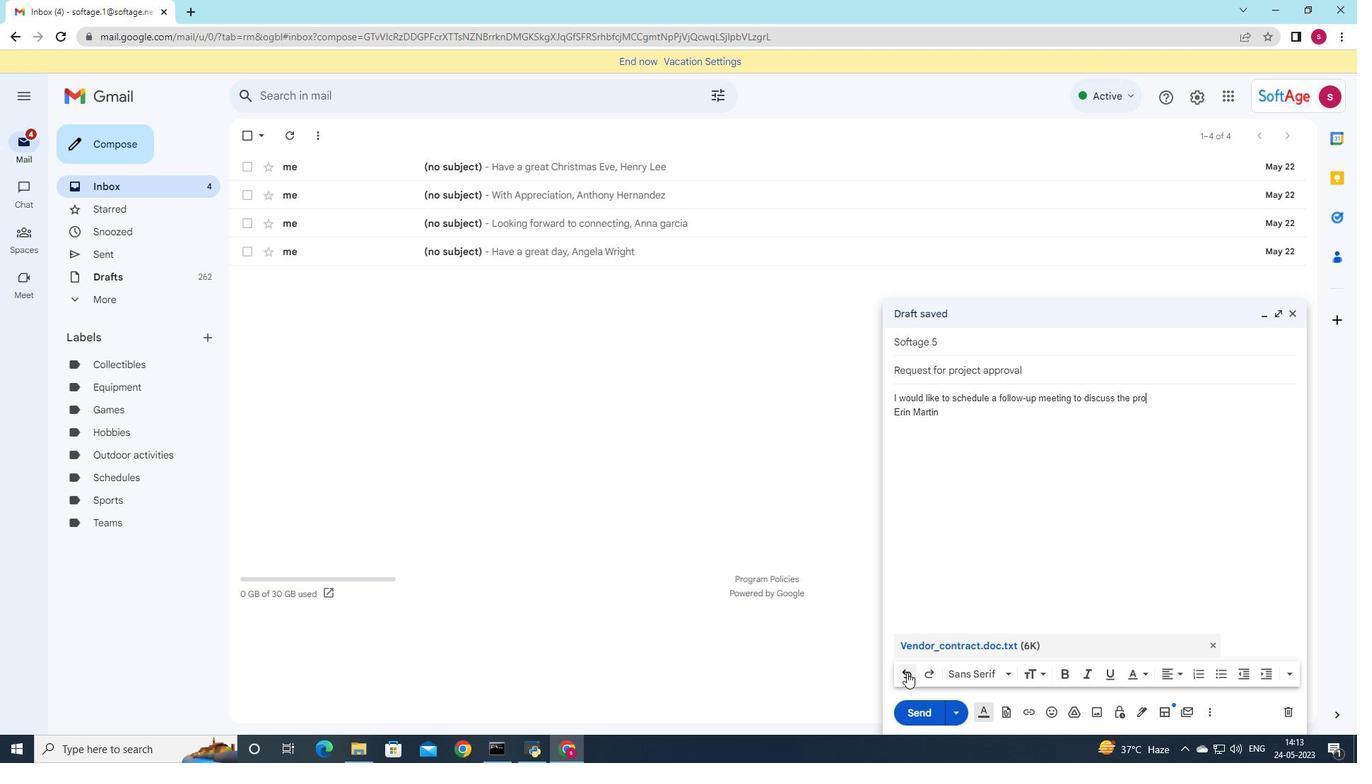 
Action: Mouse pressed left at (906, 672)
Screenshot: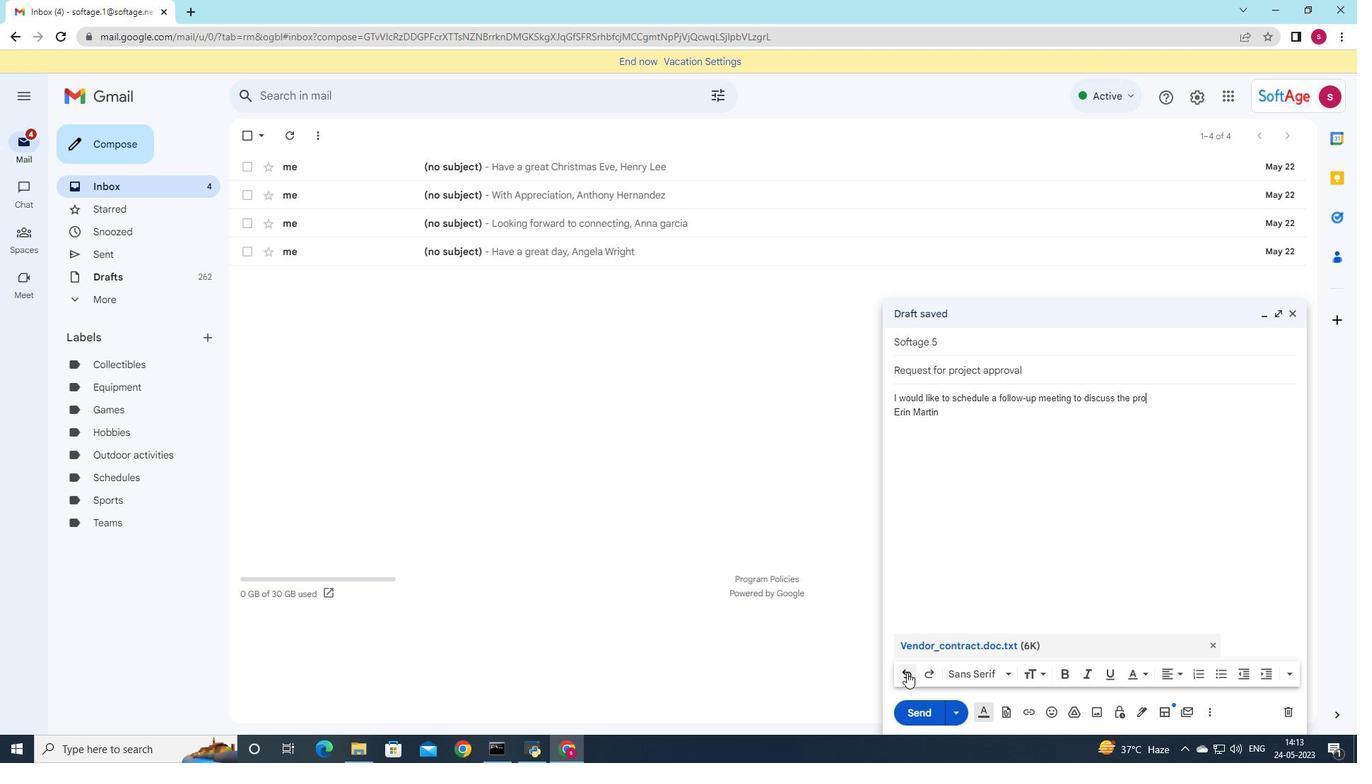 
Action: Mouse pressed left at (906, 672)
Screenshot: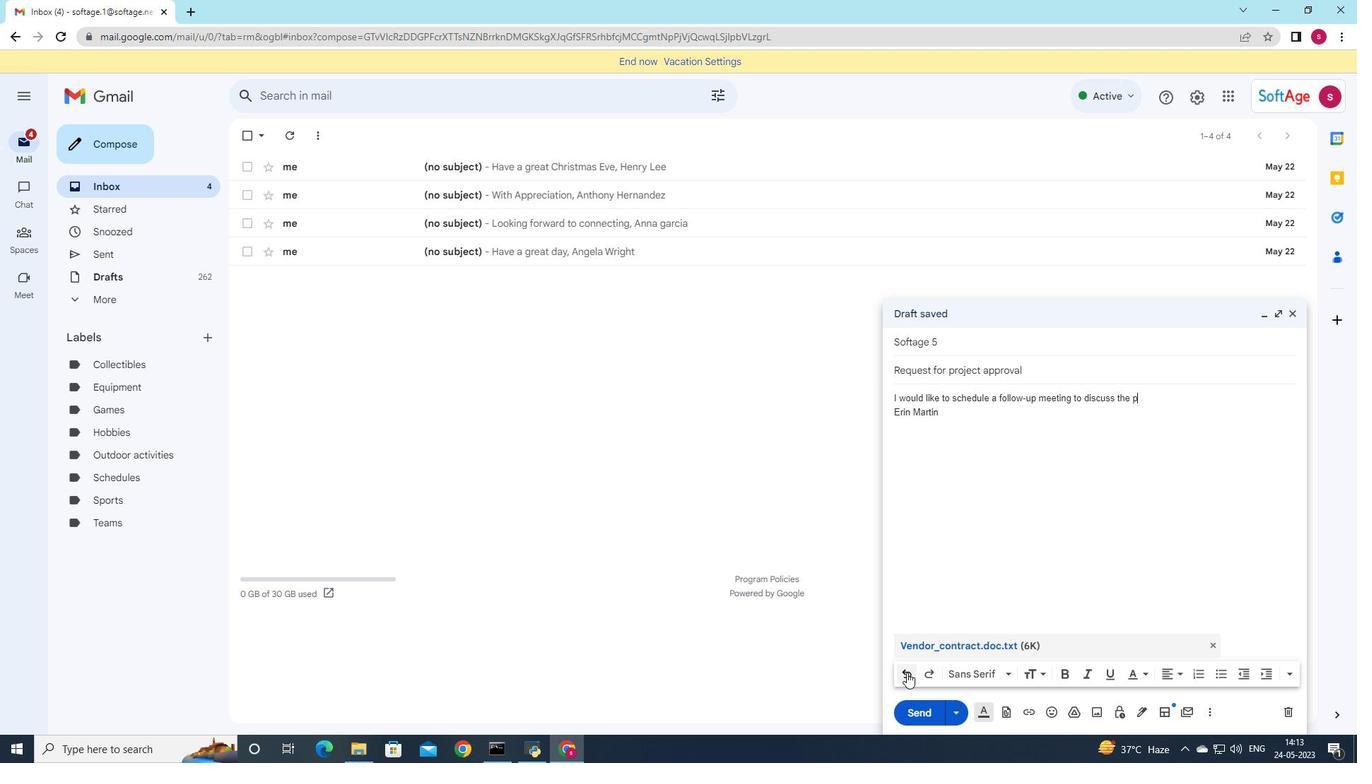 
Action: Mouse pressed left at (906, 672)
Screenshot: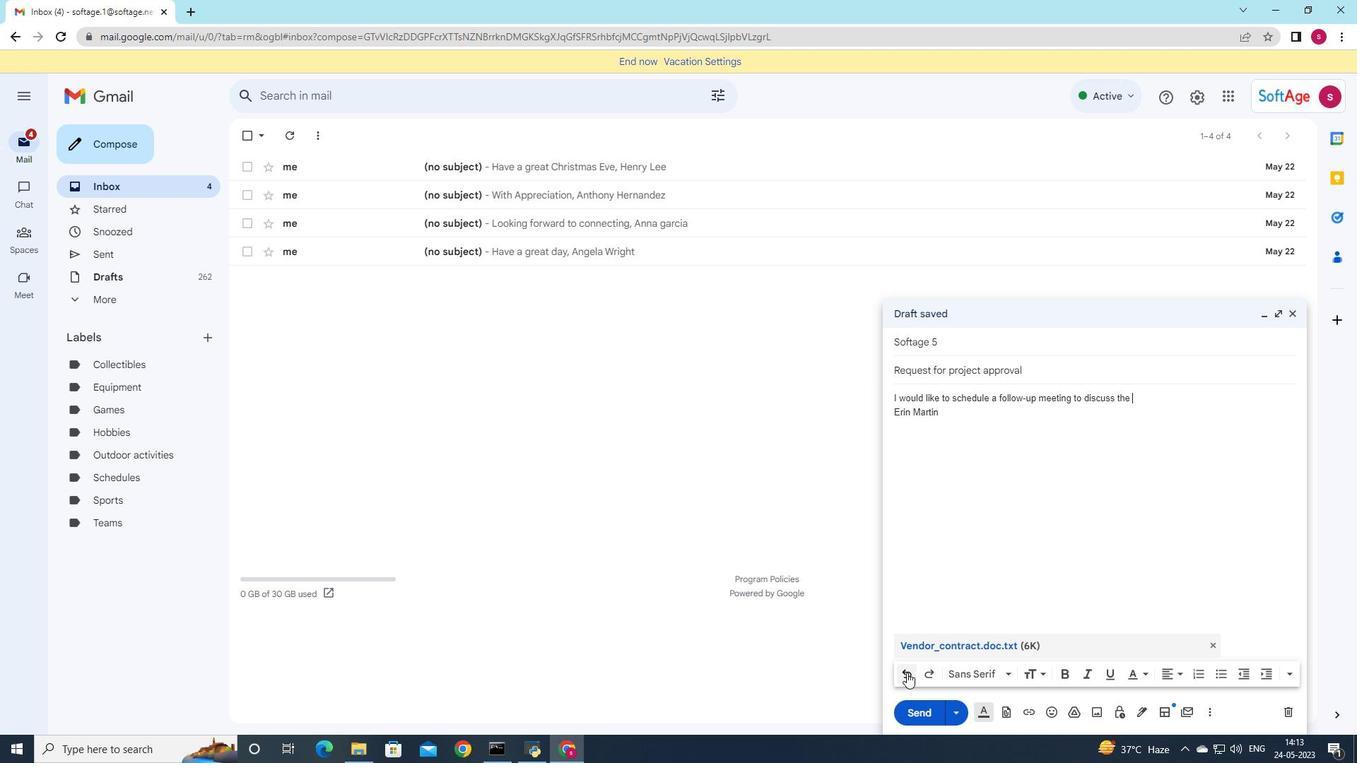 
Action: Mouse pressed left at (906, 672)
Screenshot: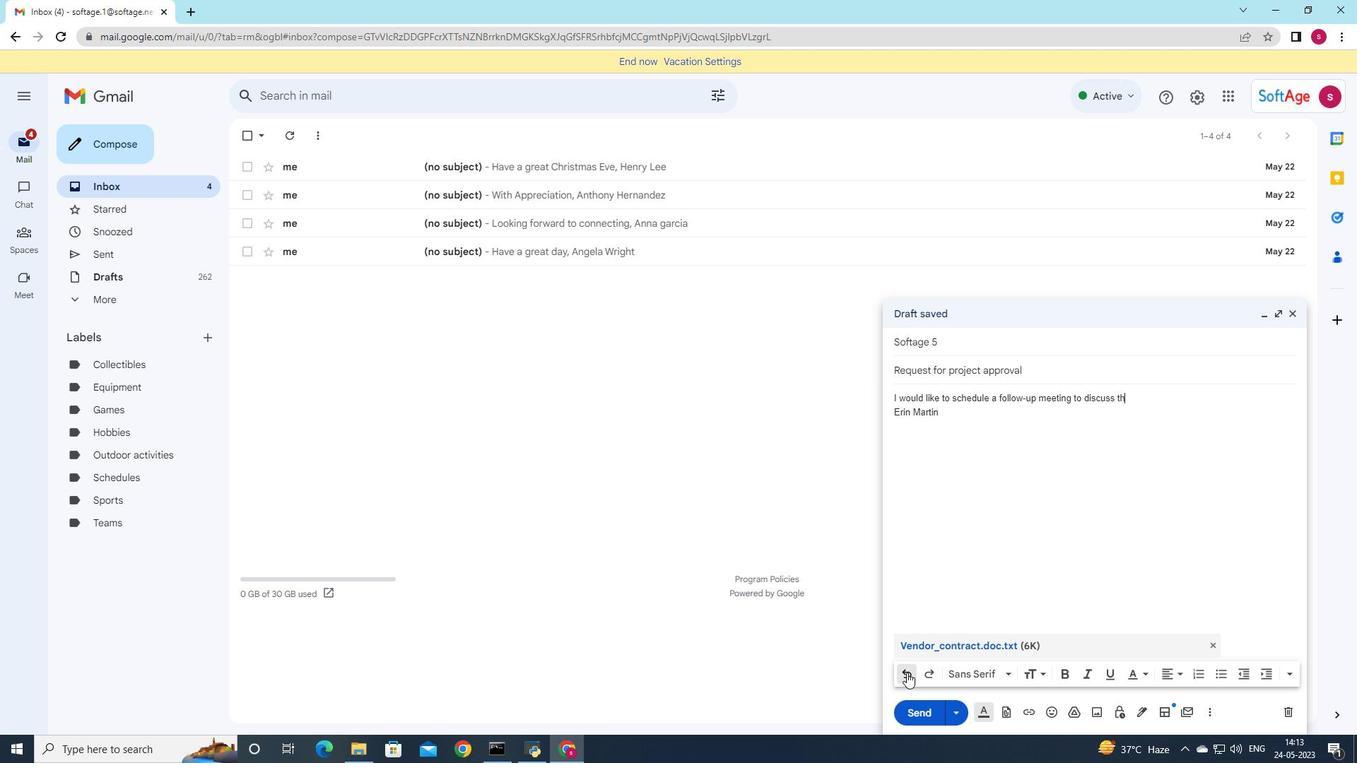 
Action: Mouse pressed left at (906, 672)
Screenshot: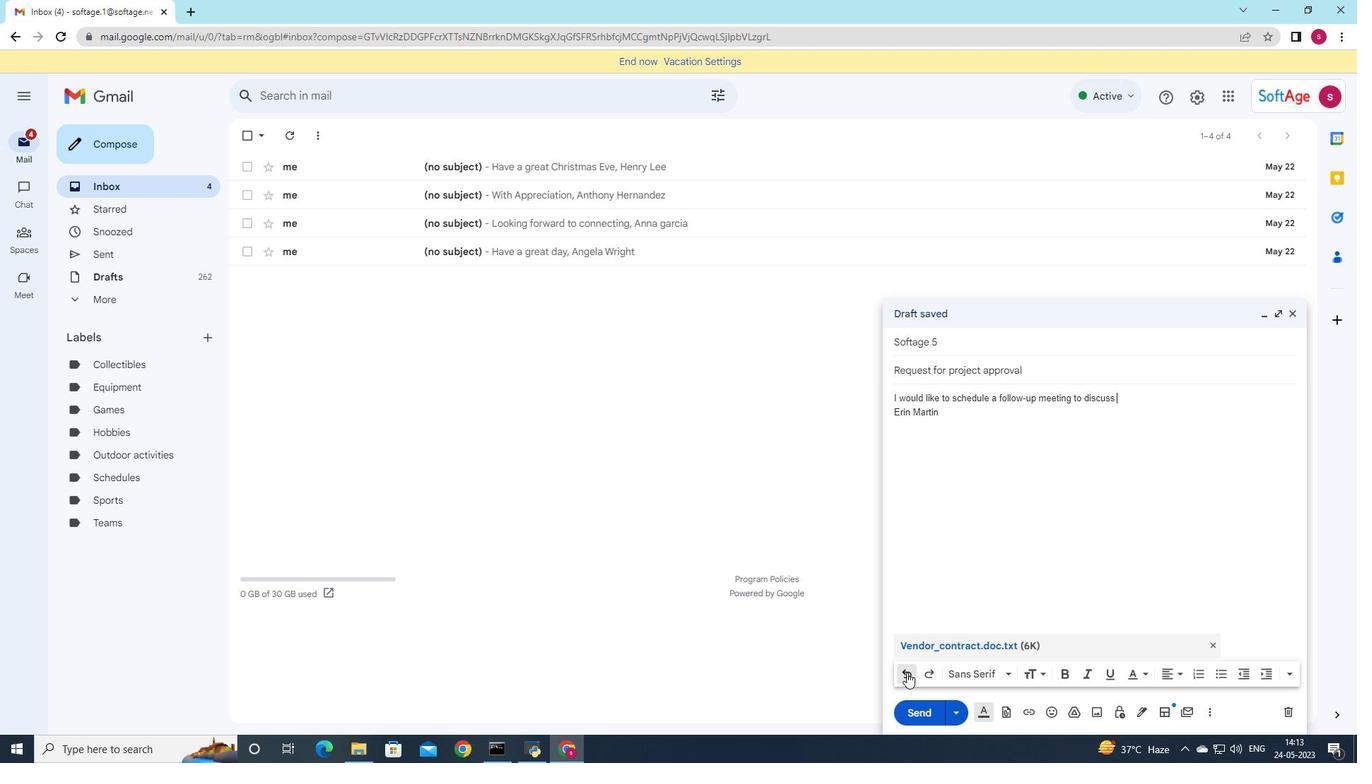 
Action: Mouse pressed left at (906, 672)
Screenshot: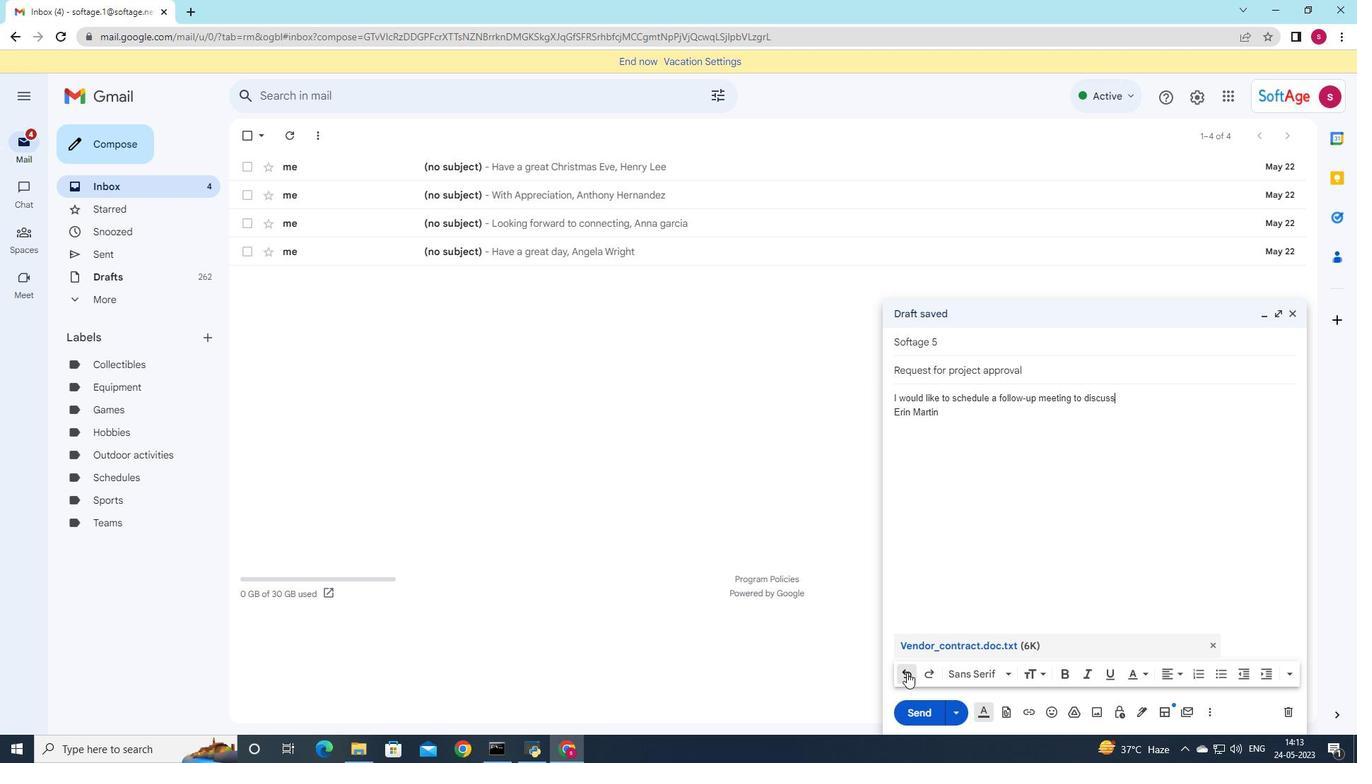 
Action: Mouse pressed left at (906, 672)
Screenshot: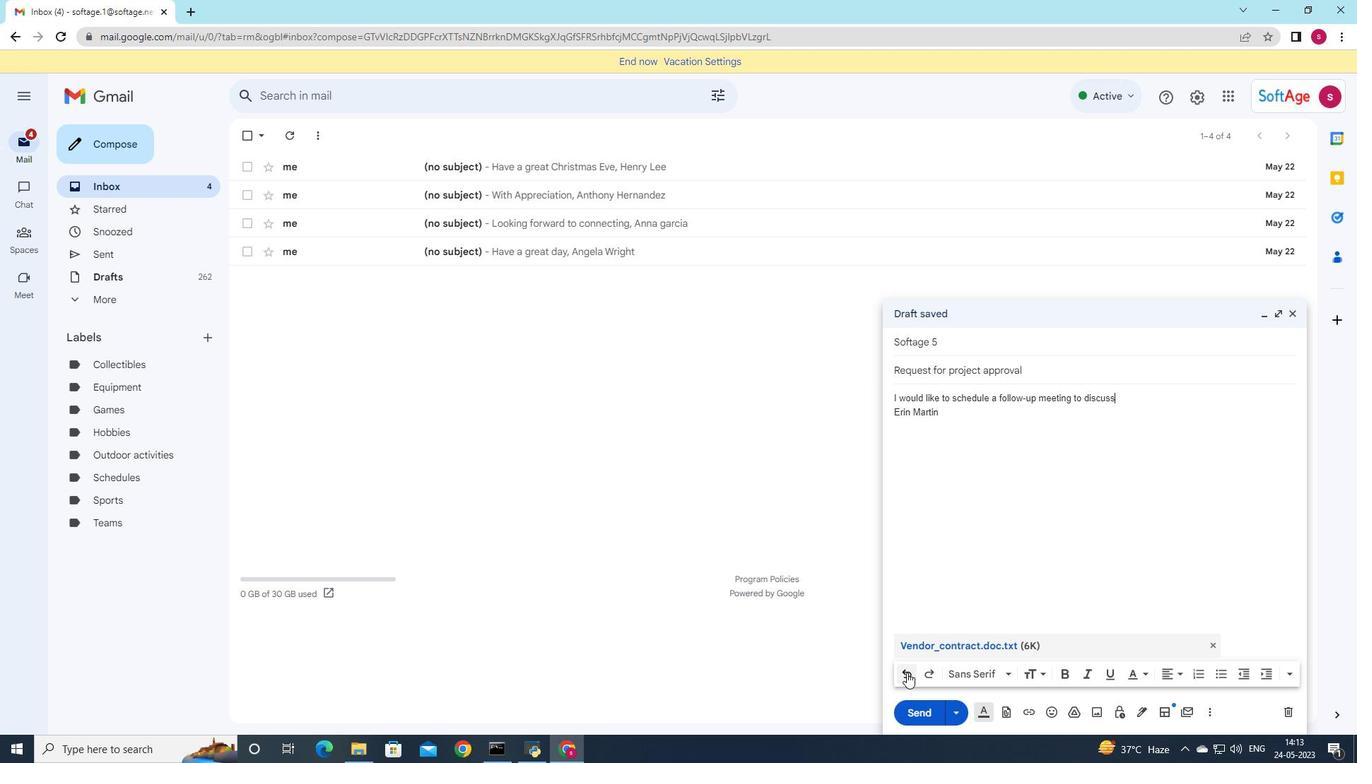 
Action: Mouse pressed left at (906, 672)
Screenshot: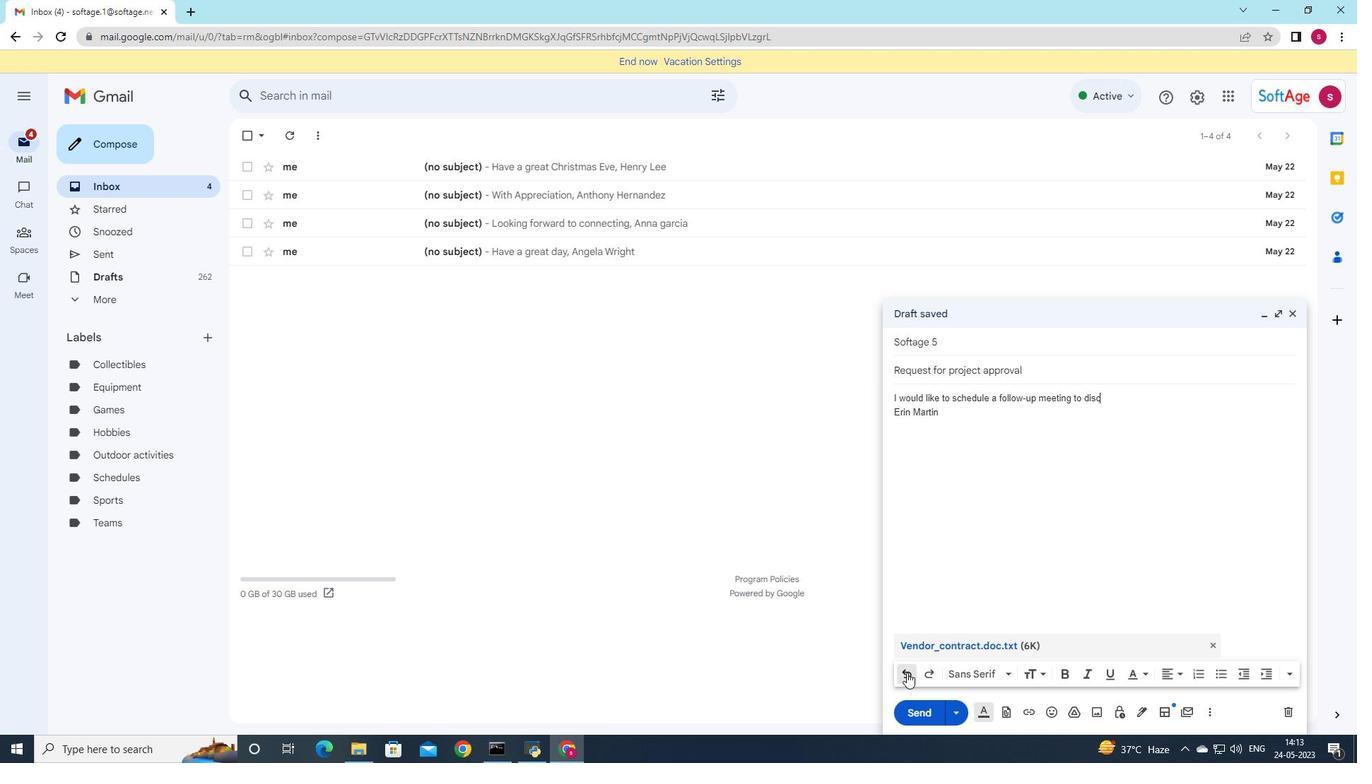 
Action: Mouse pressed left at (906, 672)
Screenshot: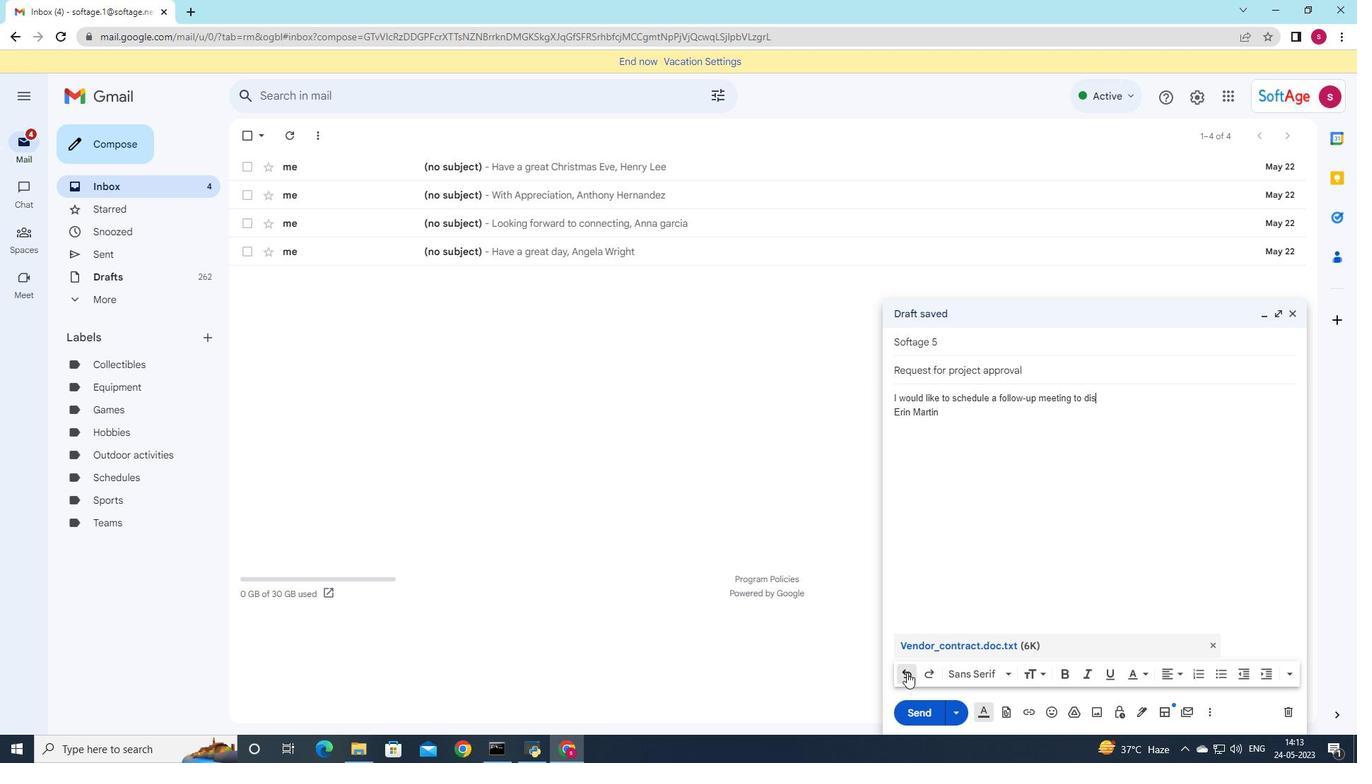 
Action: Mouse pressed left at (906, 672)
Screenshot: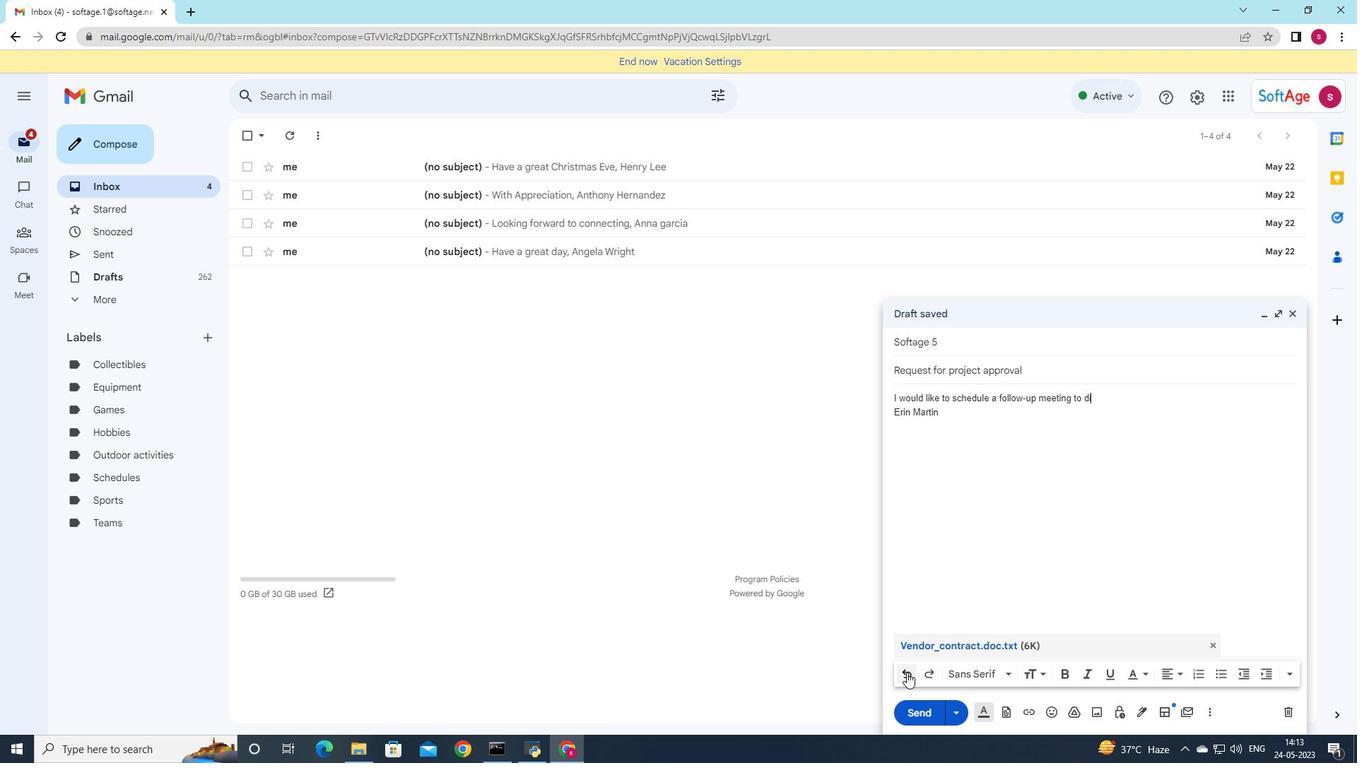 
Action: Mouse pressed left at (906, 672)
Screenshot: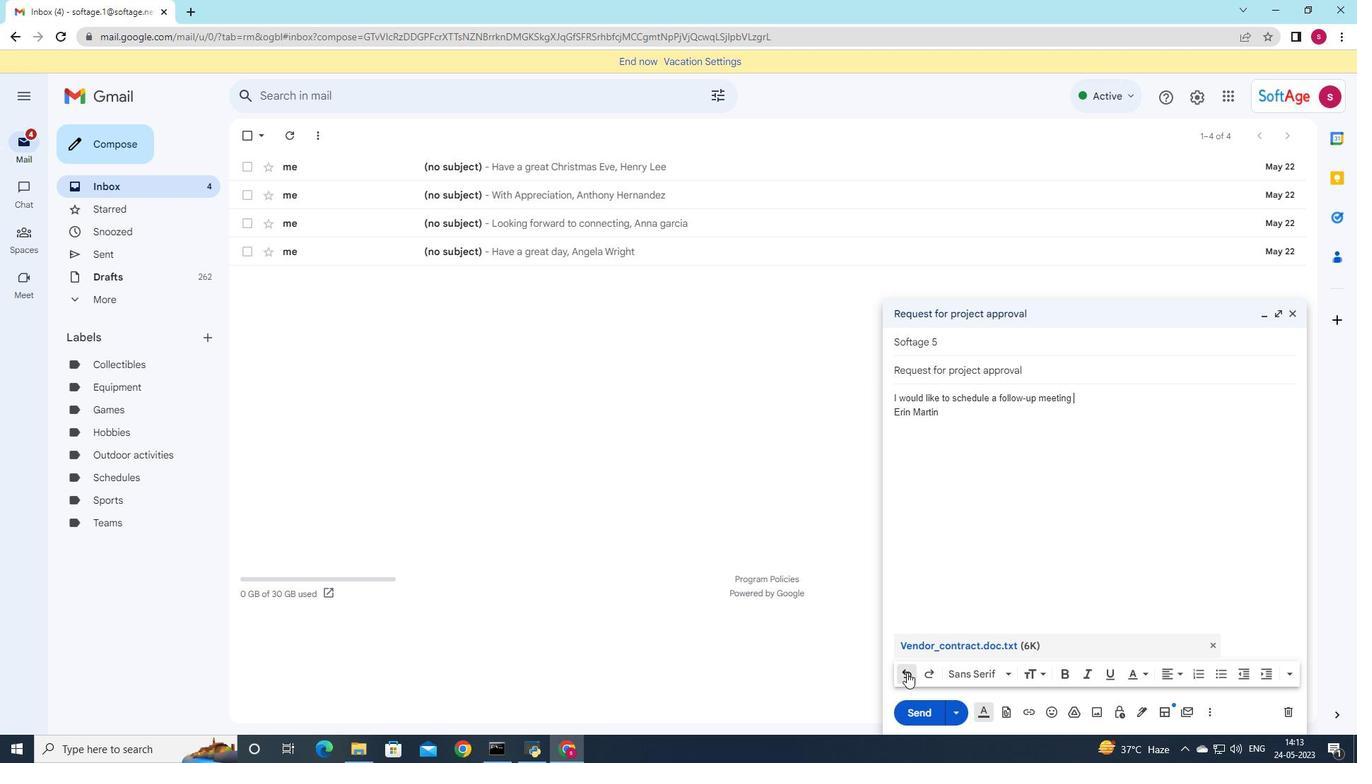
Action: Mouse pressed left at (906, 672)
Screenshot: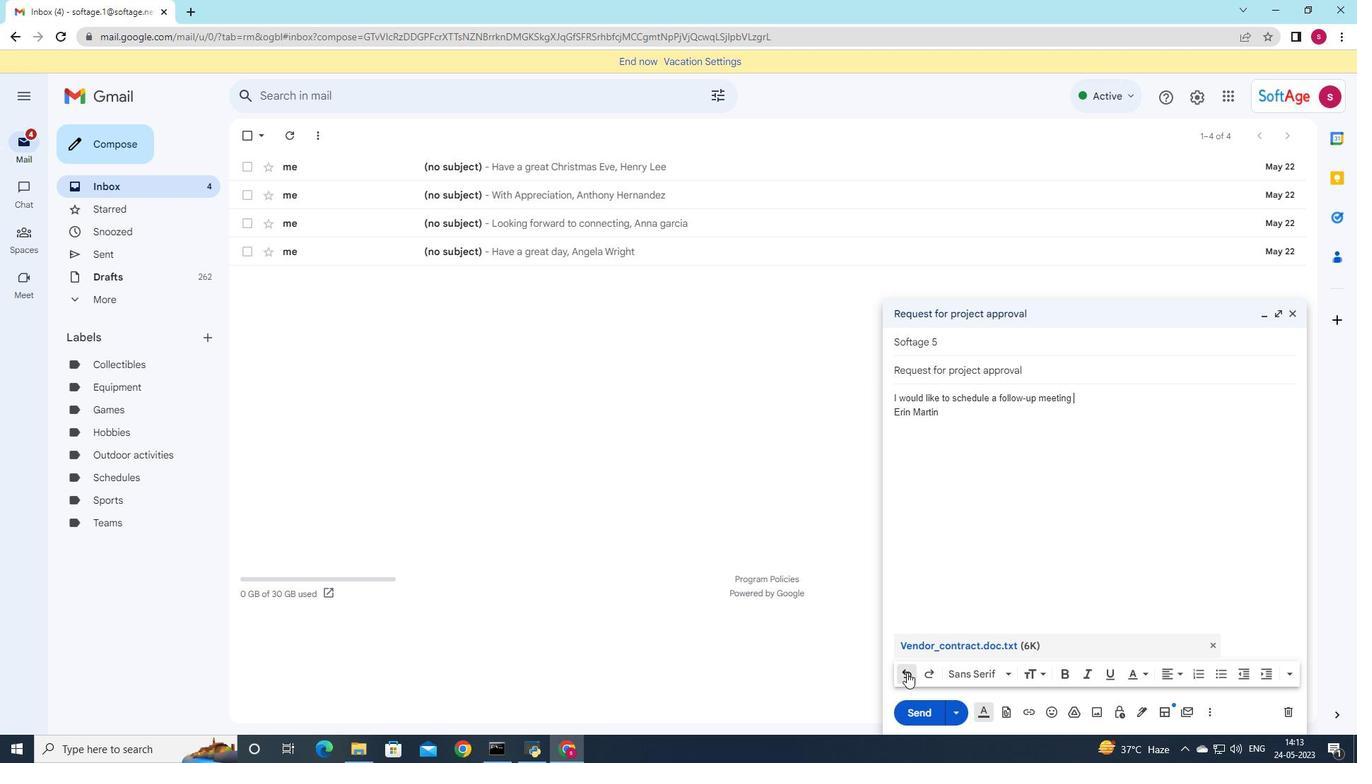 
Action: Mouse pressed left at (906, 672)
Screenshot: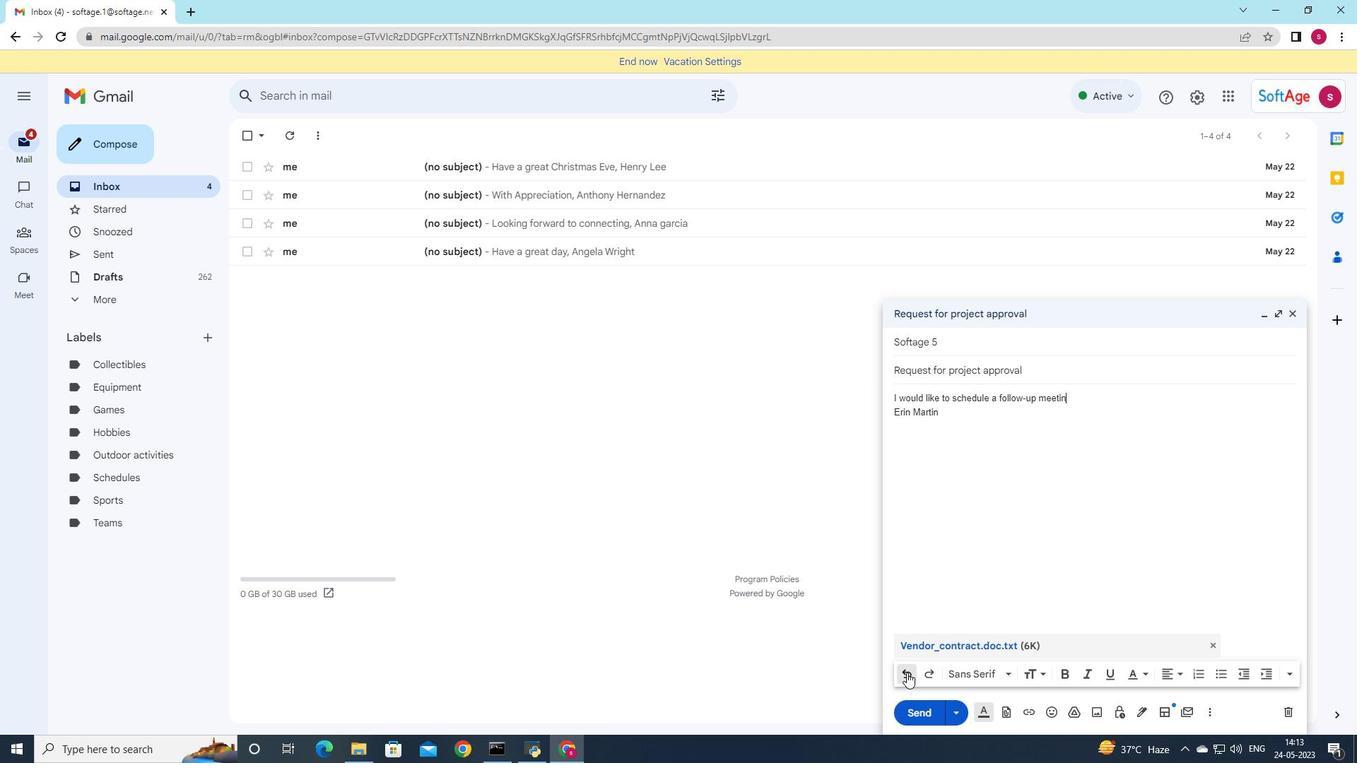 
Action: Mouse pressed left at (906, 672)
Screenshot: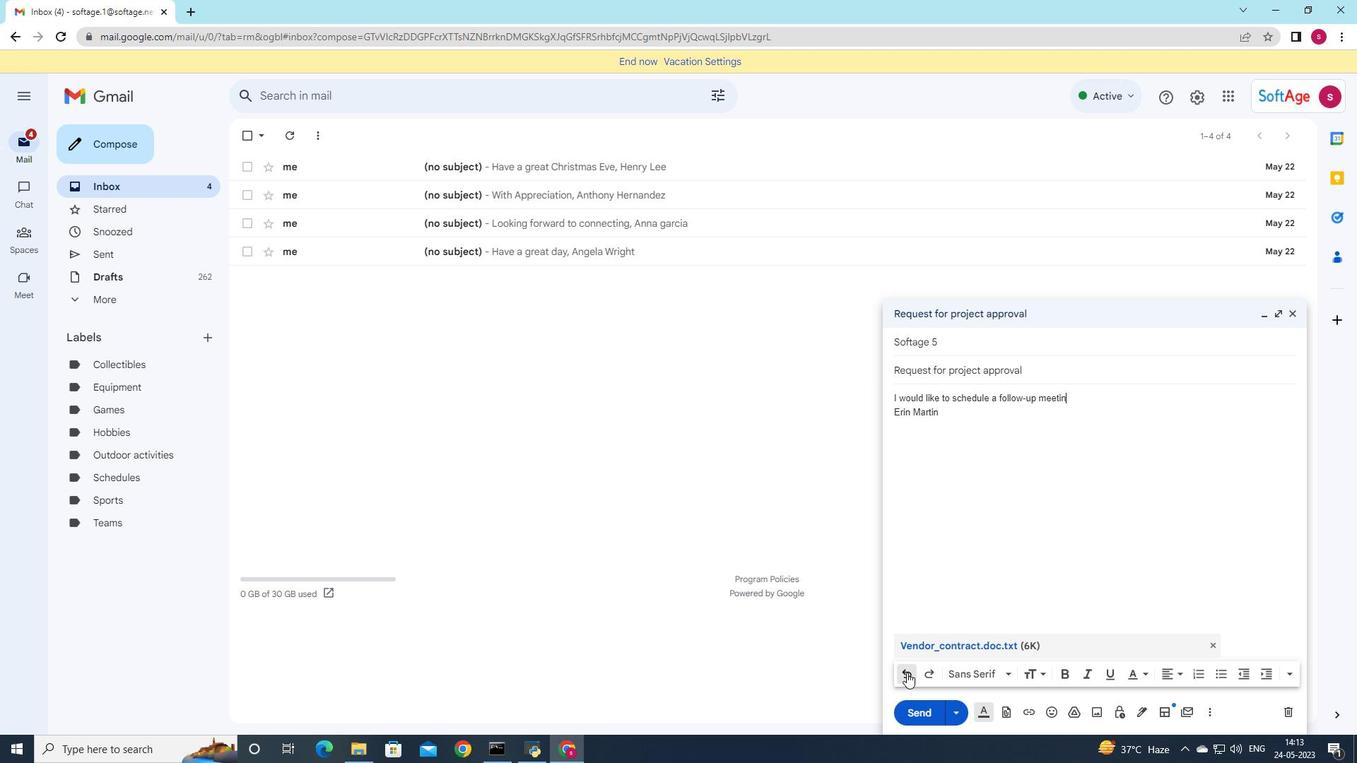 
Action: Mouse pressed left at (906, 672)
Screenshot: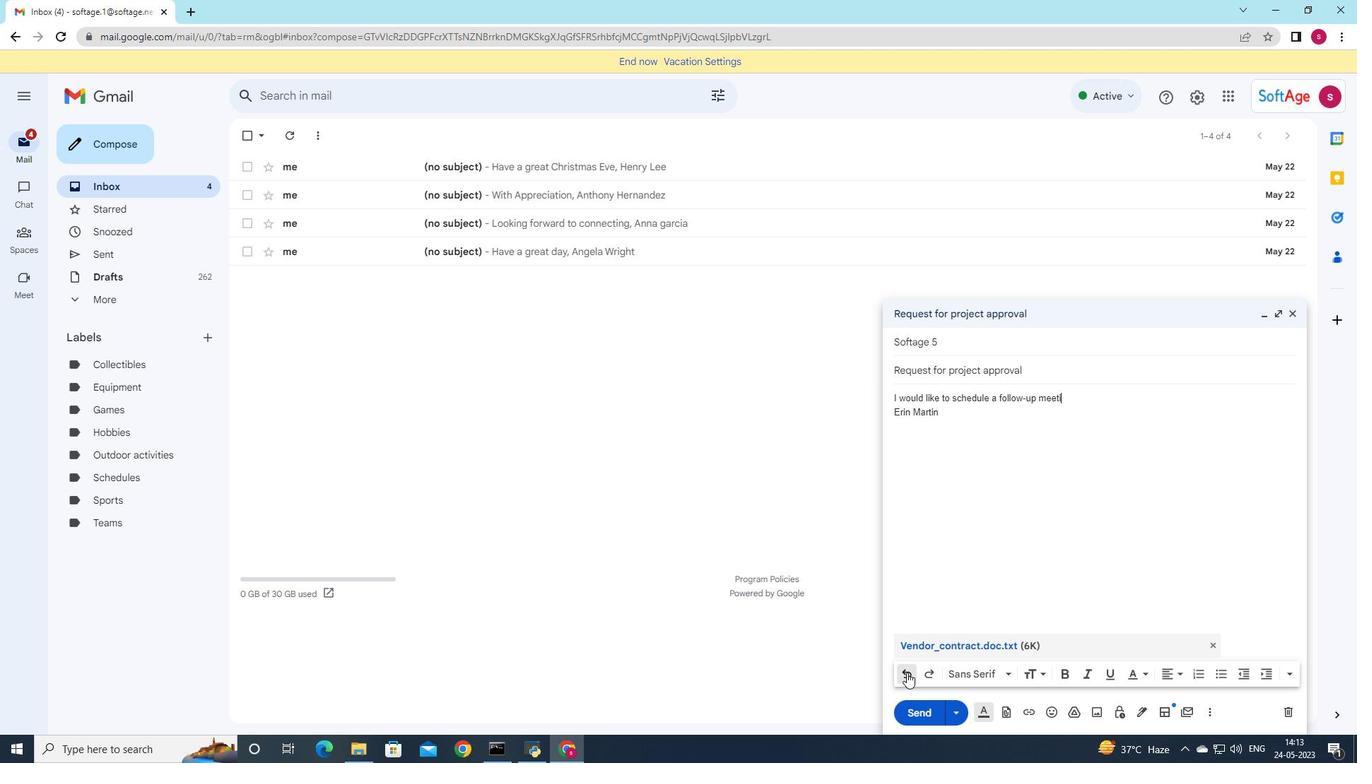 
Action: Mouse pressed left at (906, 672)
Screenshot: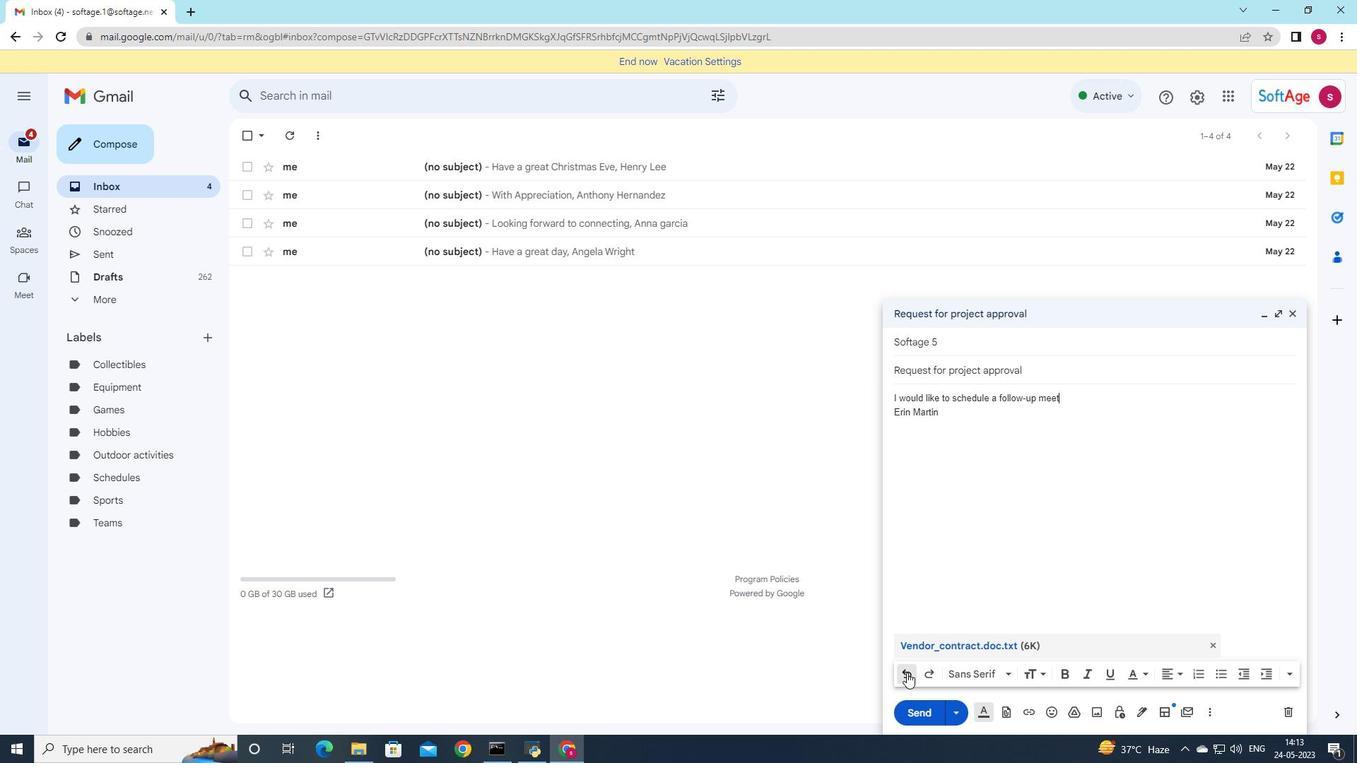 
Action: Mouse pressed left at (906, 672)
Screenshot: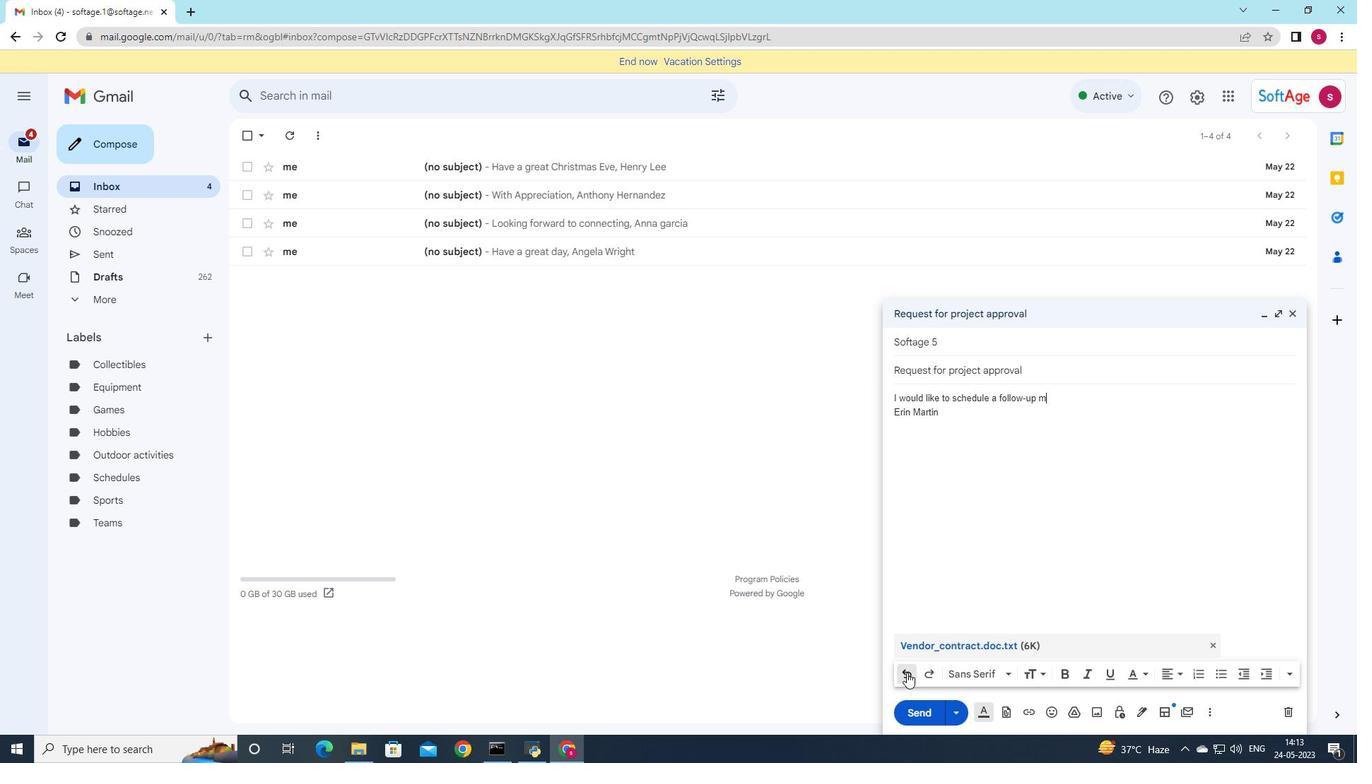 
Action: Mouse pressed left at (906, 672)
Screenshot: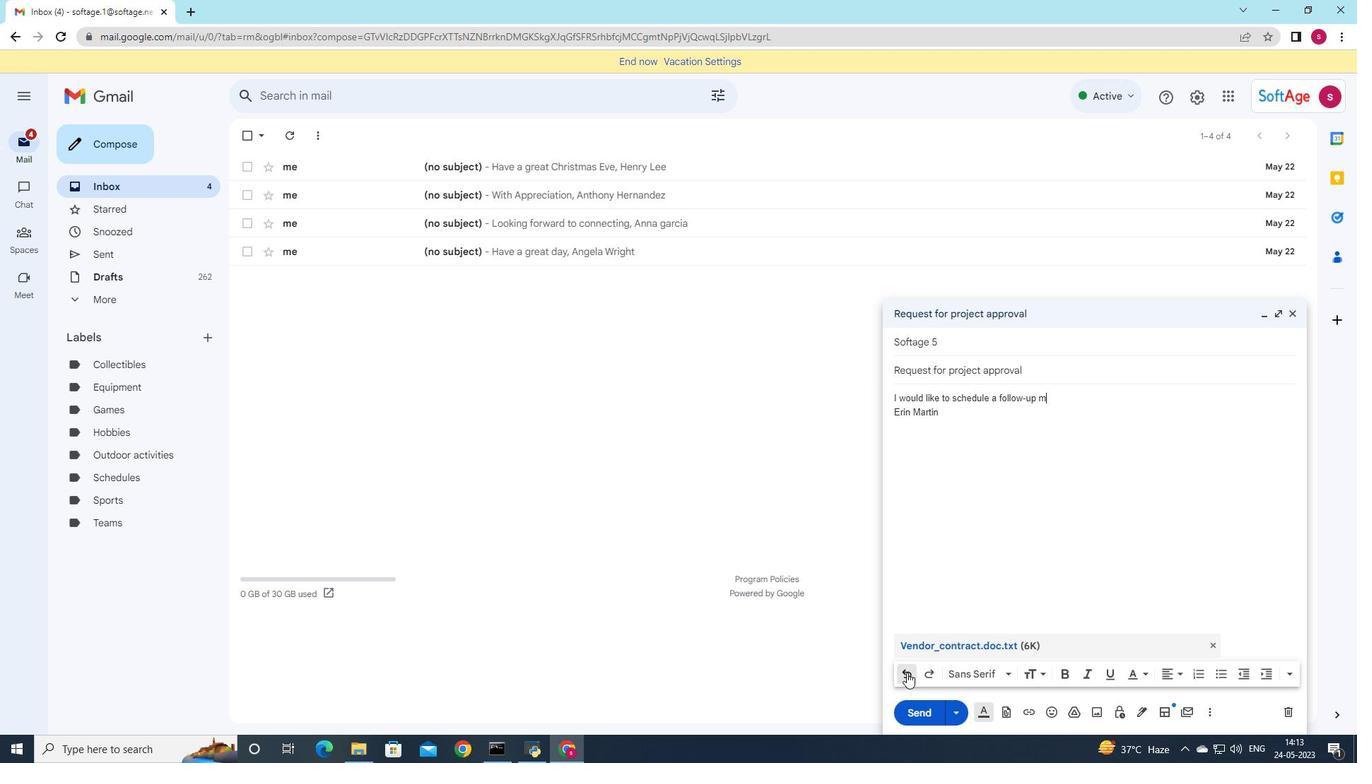 
Action: Mouse pressed left at (906, 672)
Screenshot: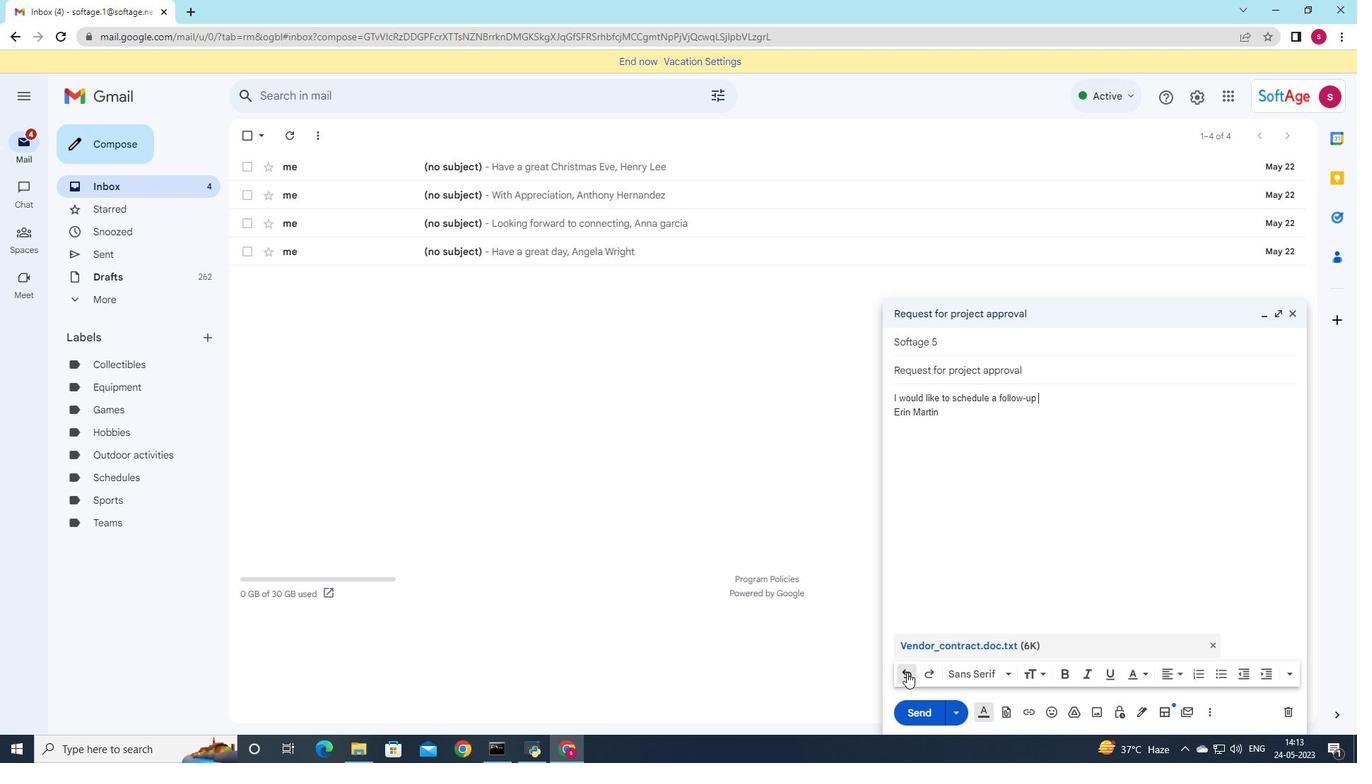 
Action: Mouse pressed left at (906, 672)
Screenshot: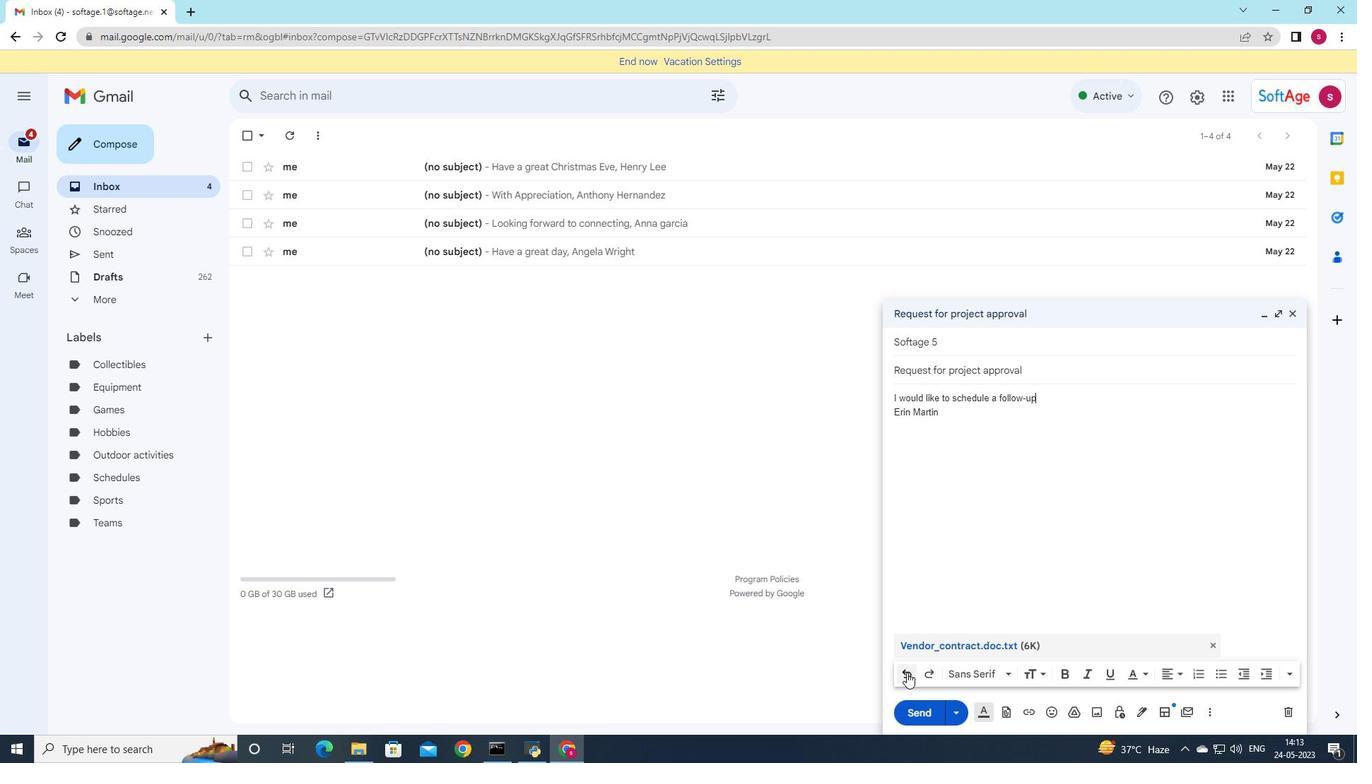 
Action: Mouse pressed left at (906, 672)
Screenshot: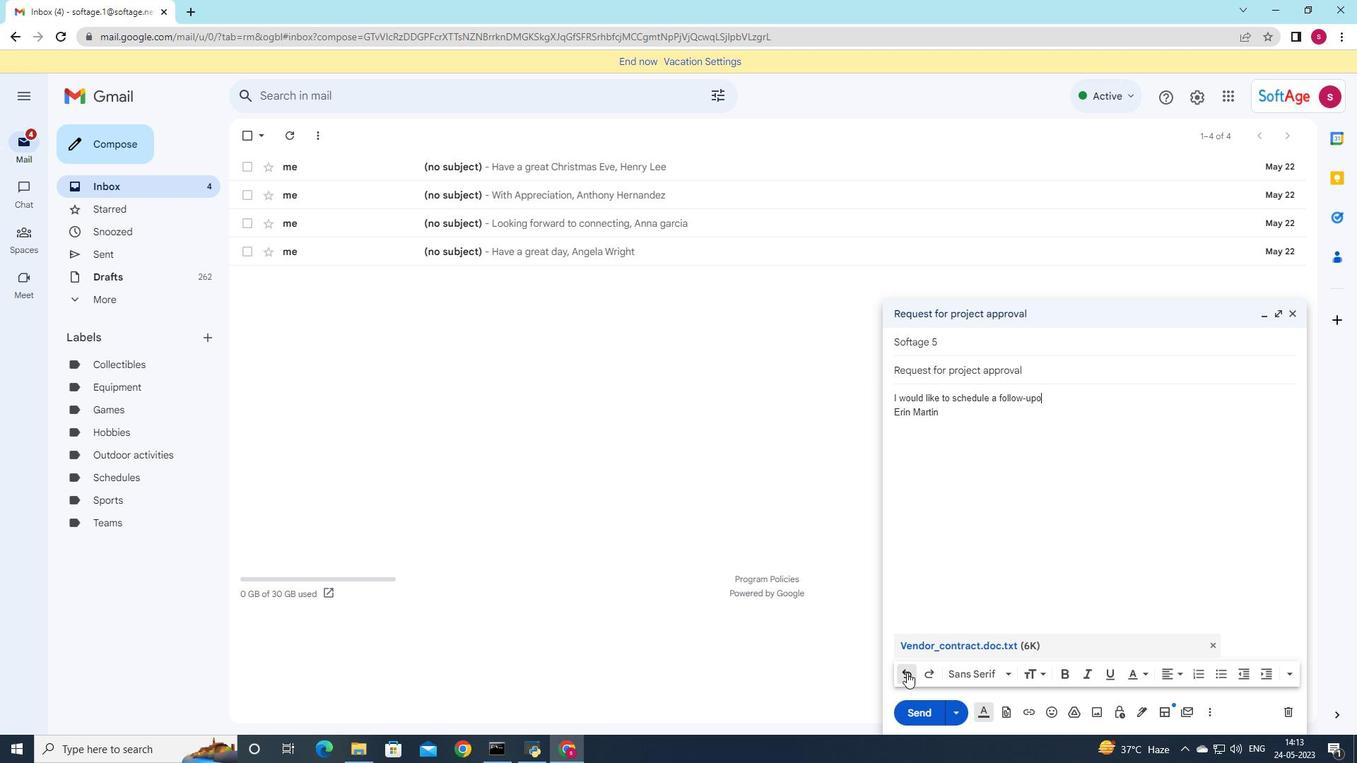 
Action: Mouse pressed left at (906, 672)
Screenshot: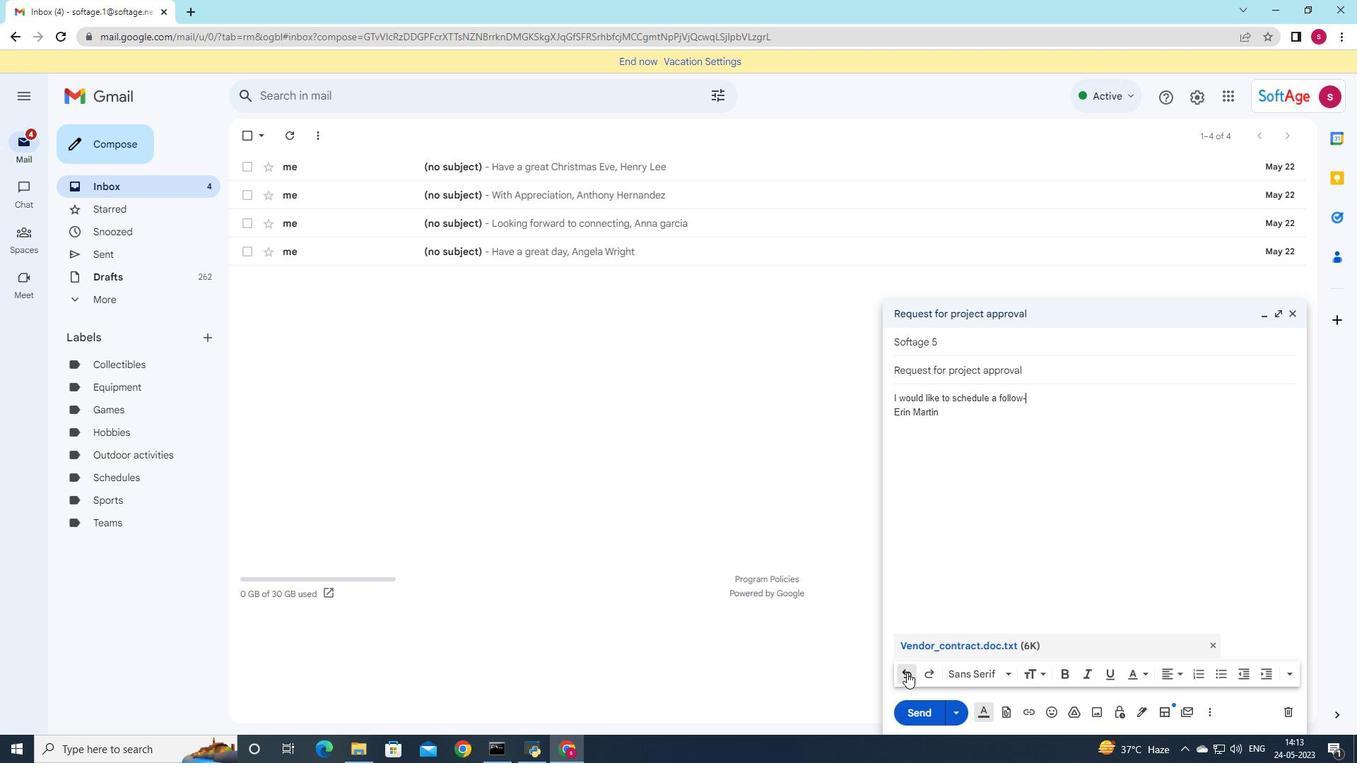 
Action: Mouse pressed left at (906, 672)
Screenshot: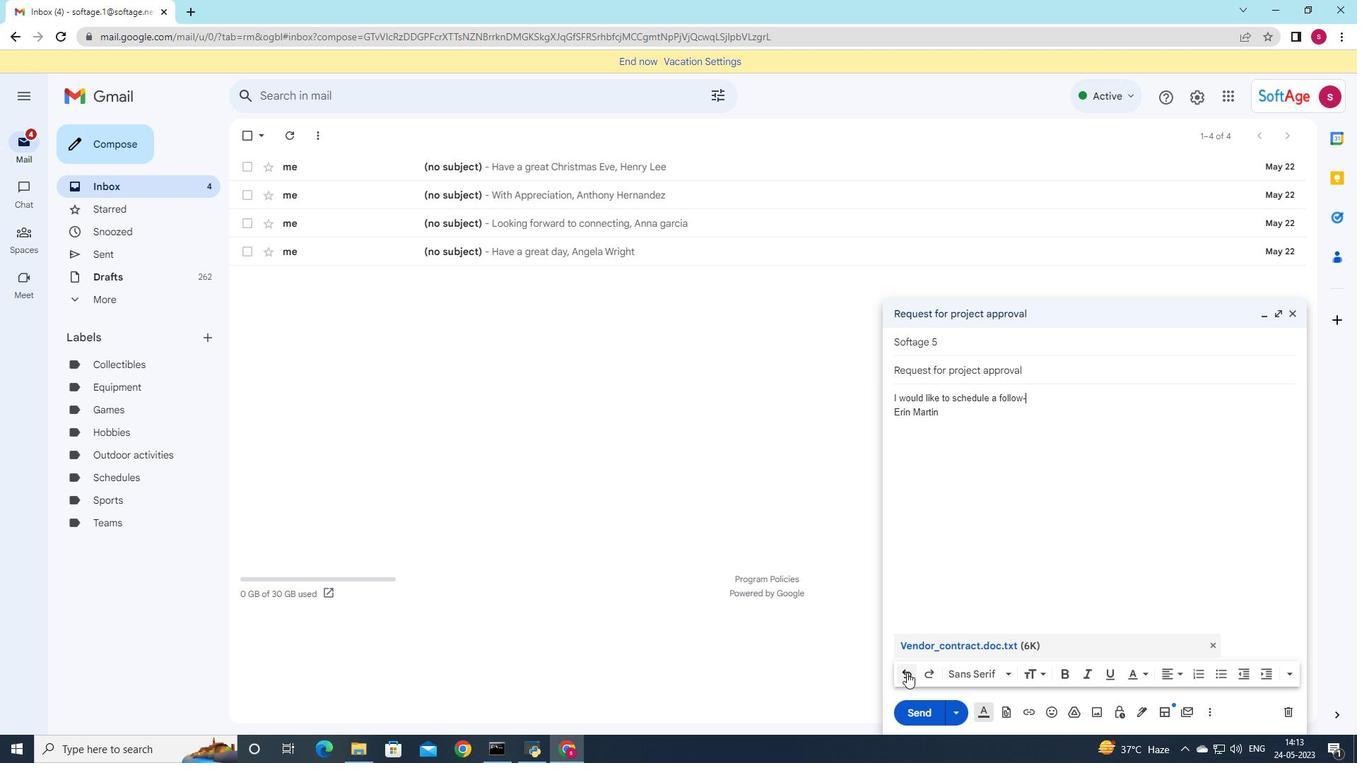 
Action: Mouse pressed left at (906, 672)
Screenshot: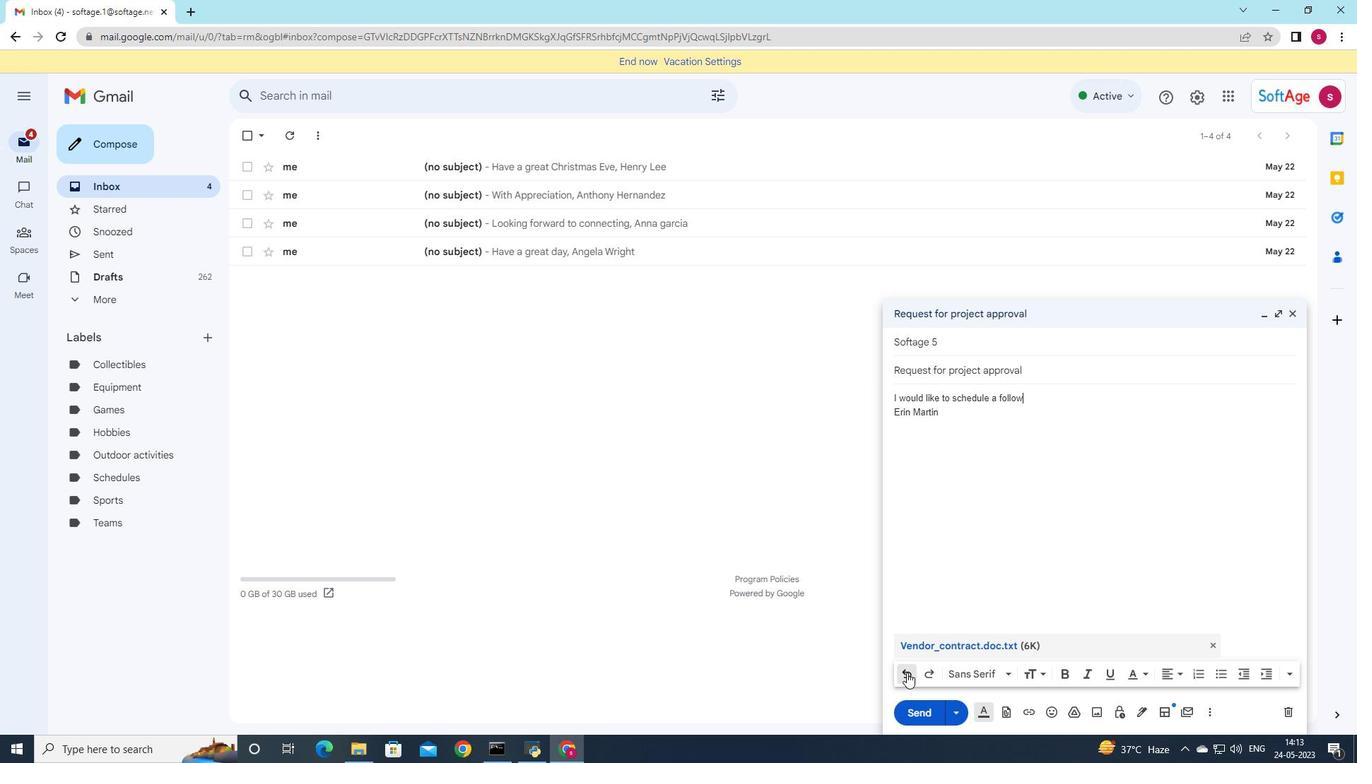 
Action: Mouse pressed left at (906, 672)
Screenshot: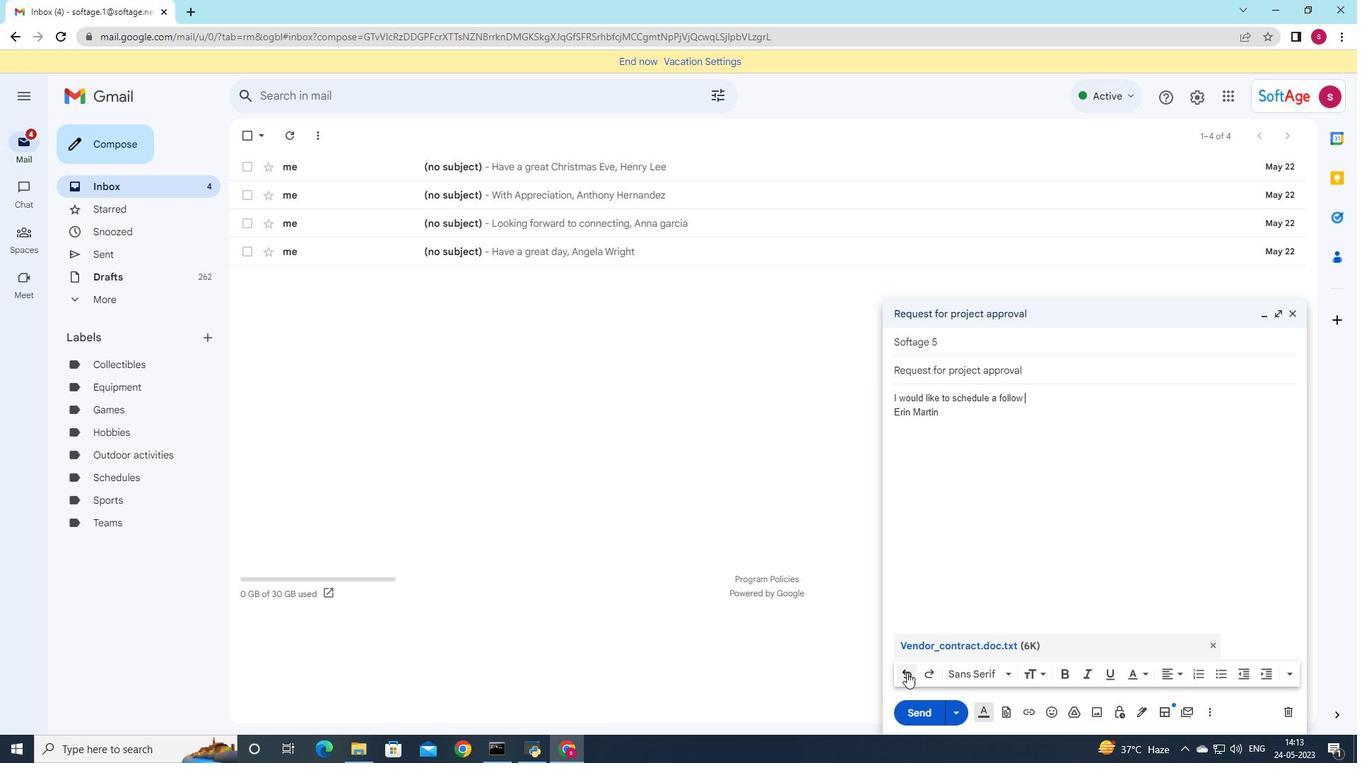 
Action: Mouse pressed left at (906, 672)
Screenshot: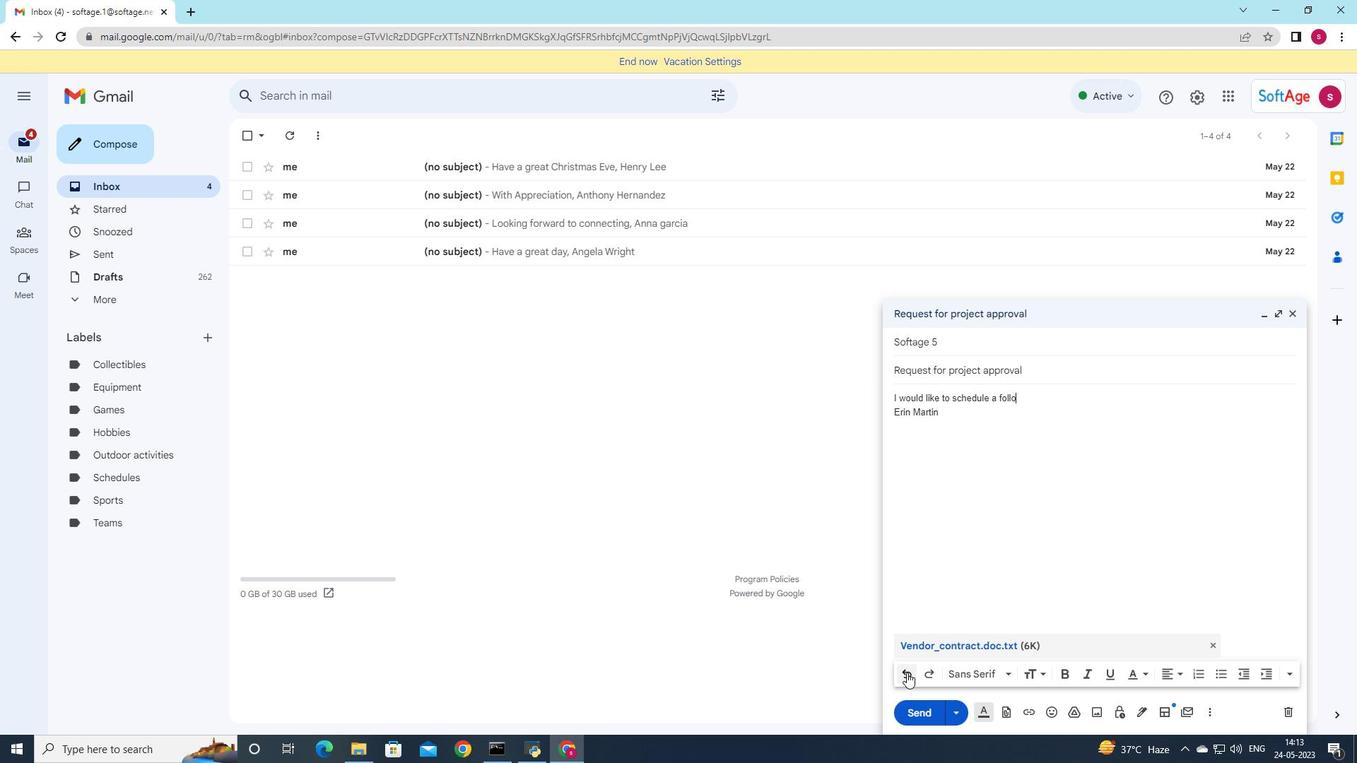 
Action: Mouse pressed left at (906, 672)
Screenshot: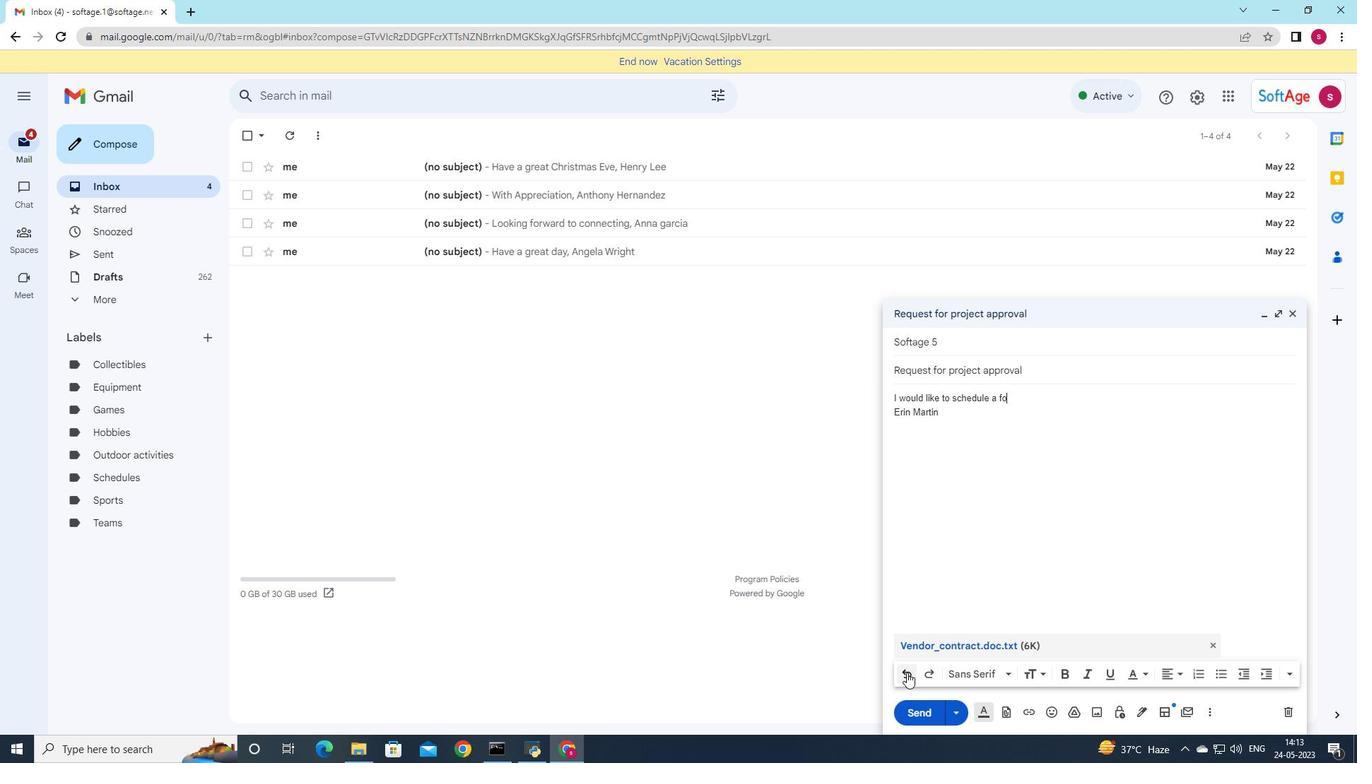 
Action: Mouse pressed left at (906, 672)
Screenshot: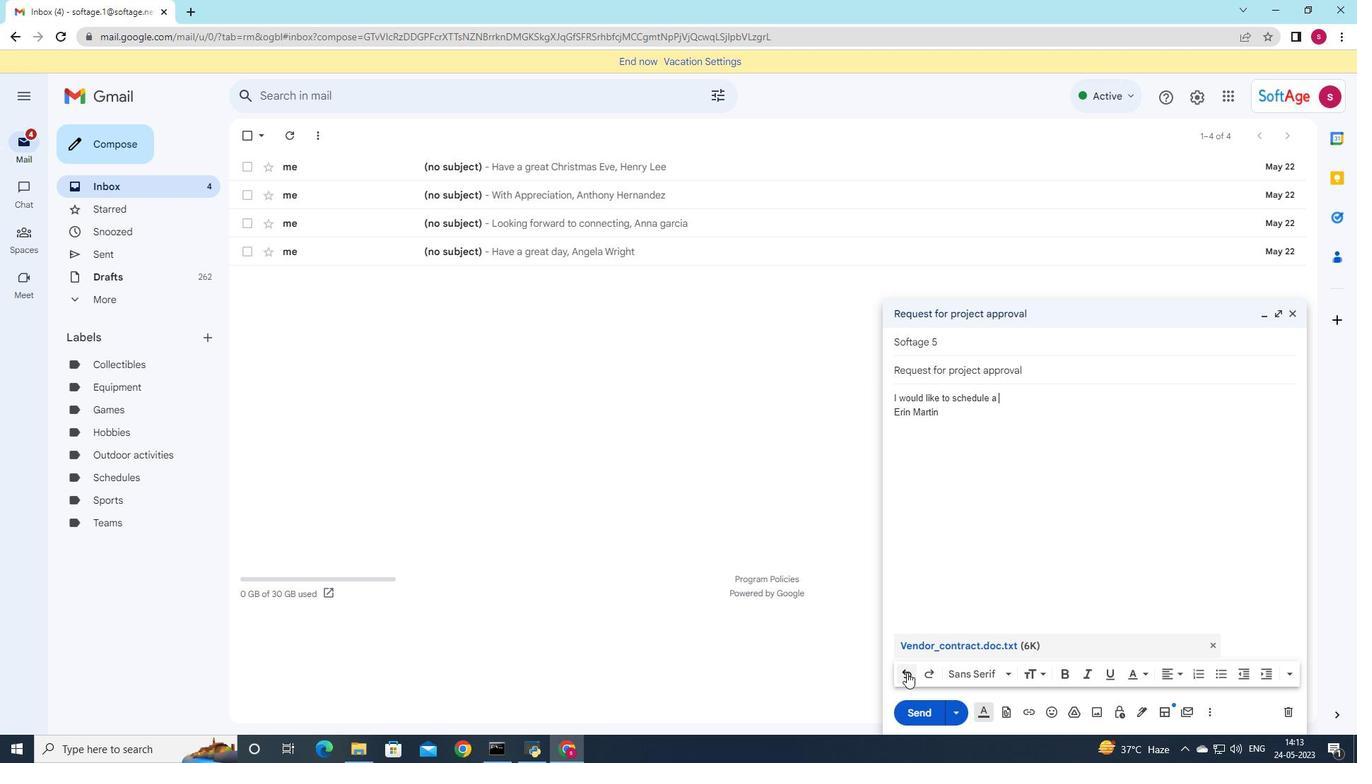 
Action: Mouse pressed left at (906, 672)
Screenshot: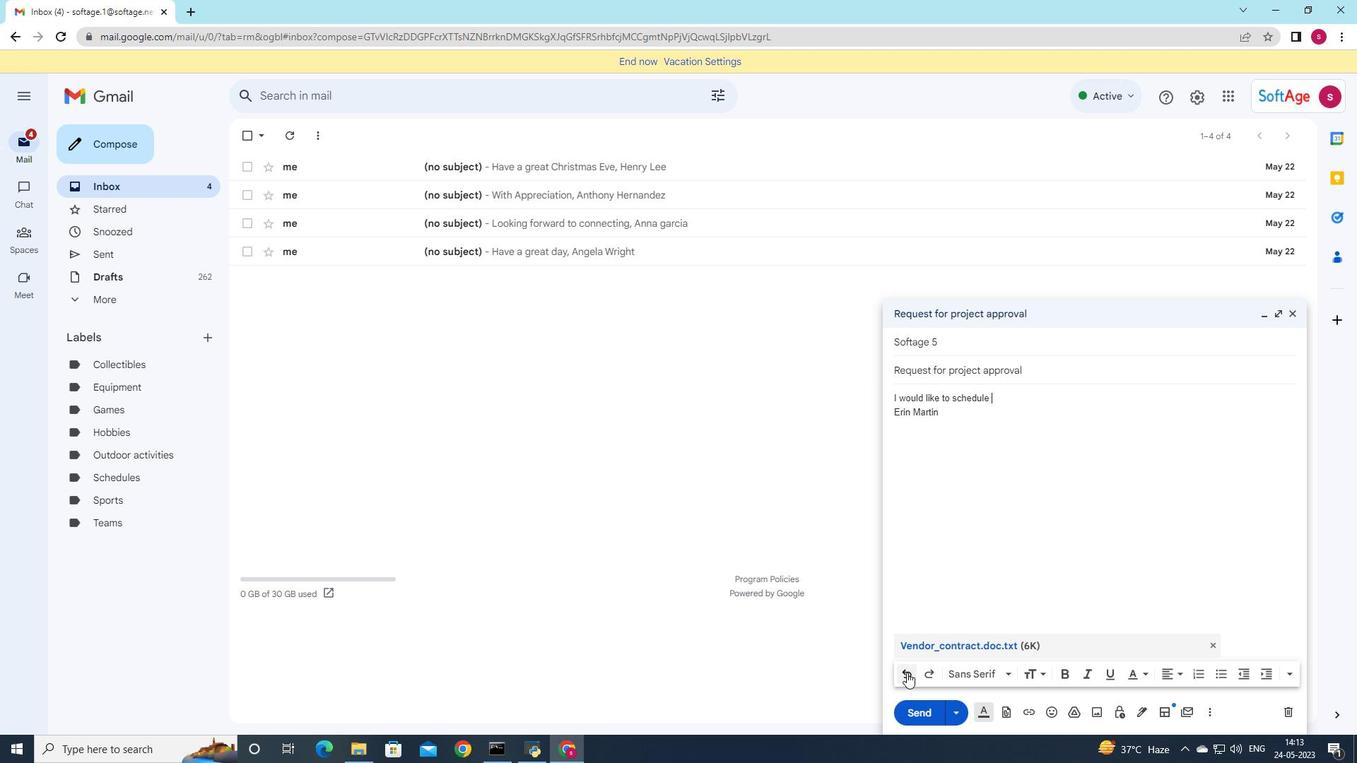 
Action: Mouse pressed left at (906, 672)
Screenshot: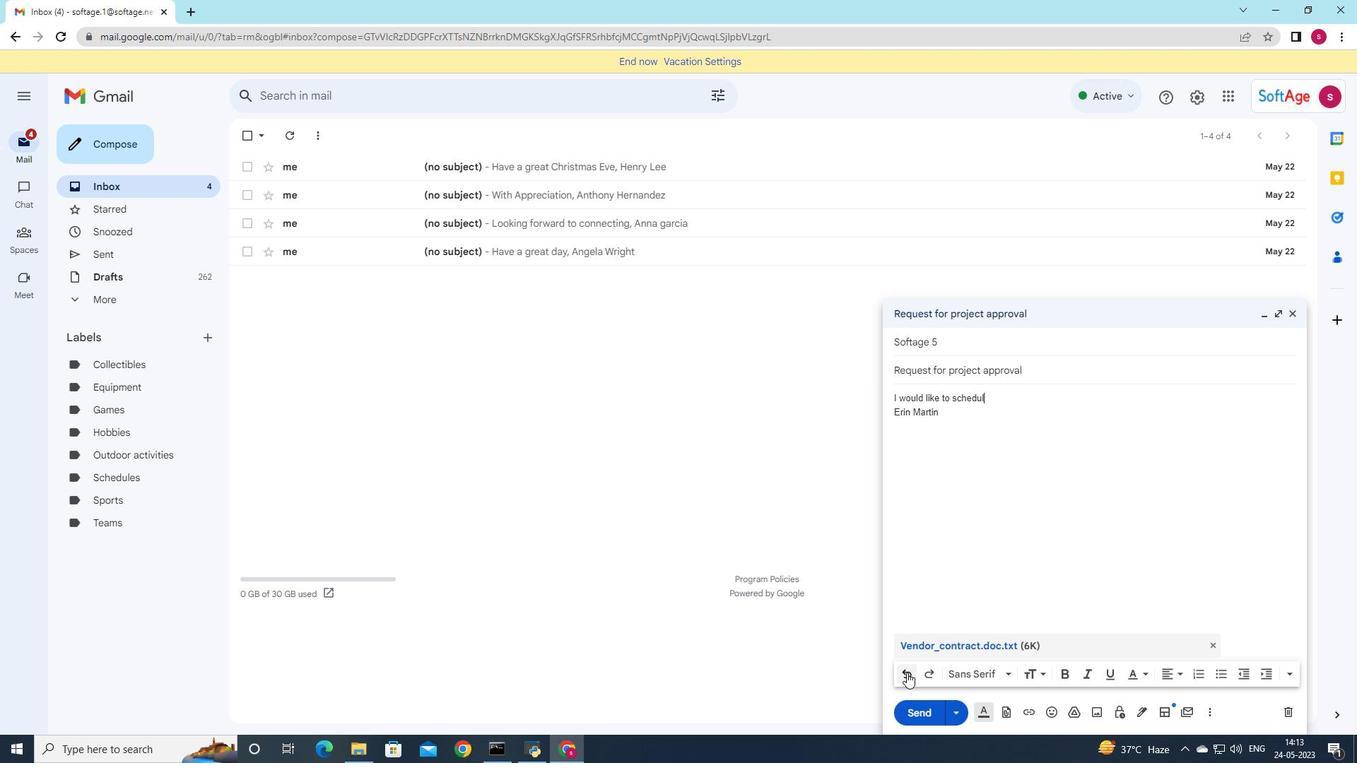
Action: Mouse pressed left at (906, 672)
Screenshot: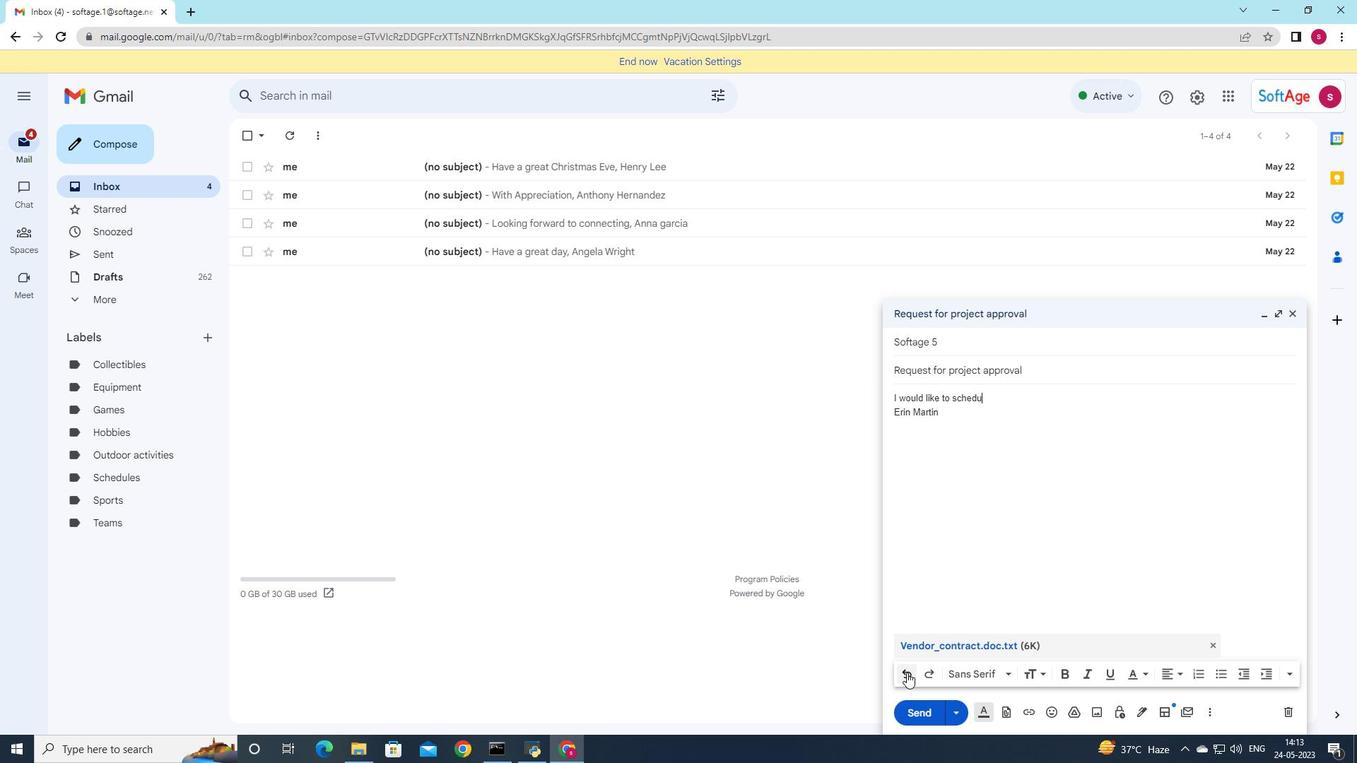 
Action: Mouse pressed left at (906, 672)
Screenshot: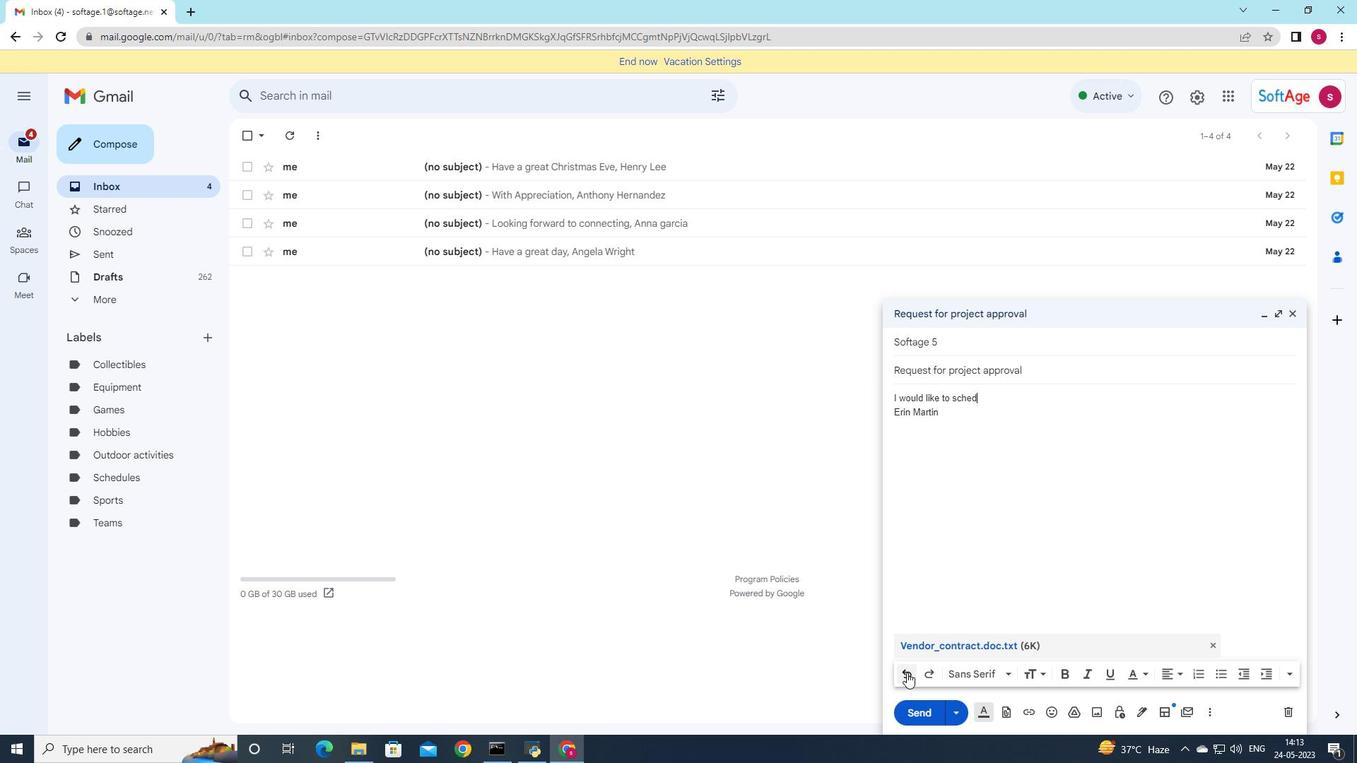 
Action: Mouse pressed left at (906, 672)
Screenshot: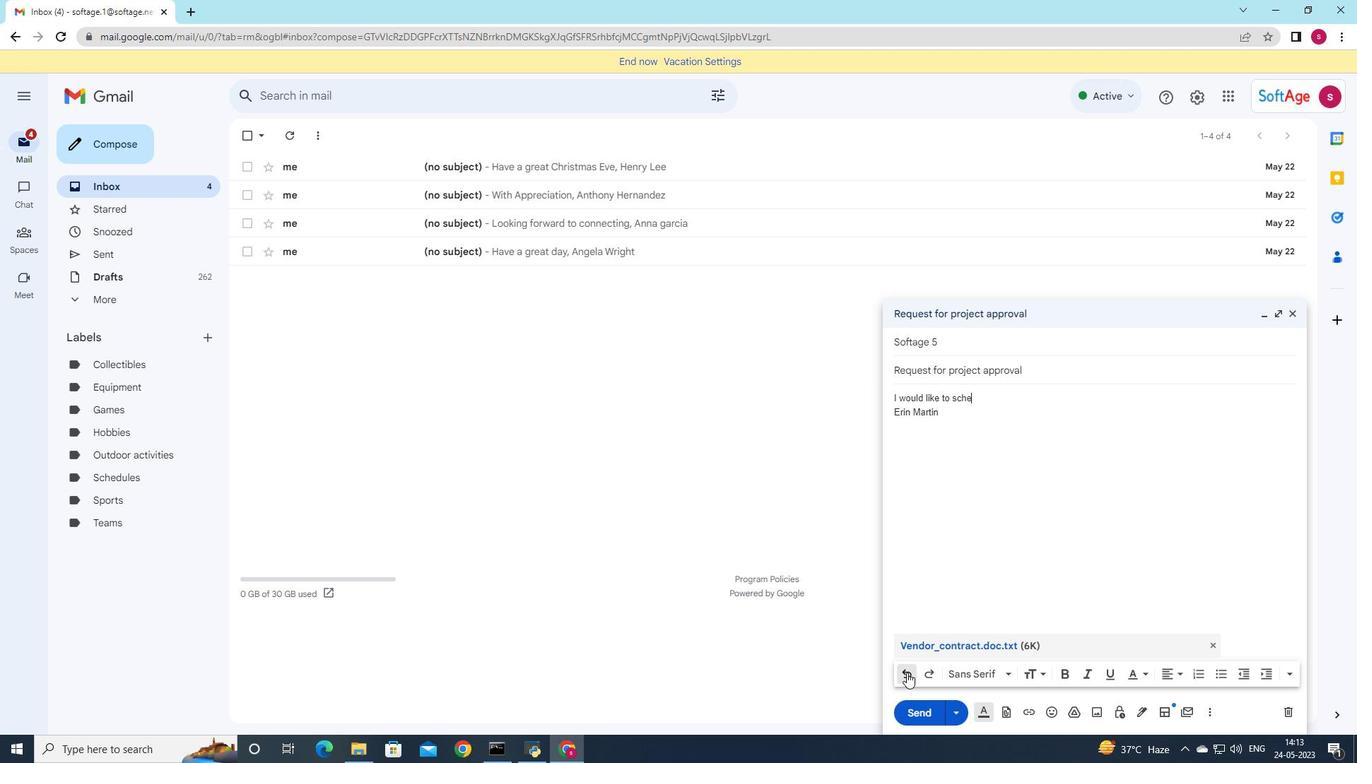 
Action: Mouse pressed left at (906, 672)
Screenshot: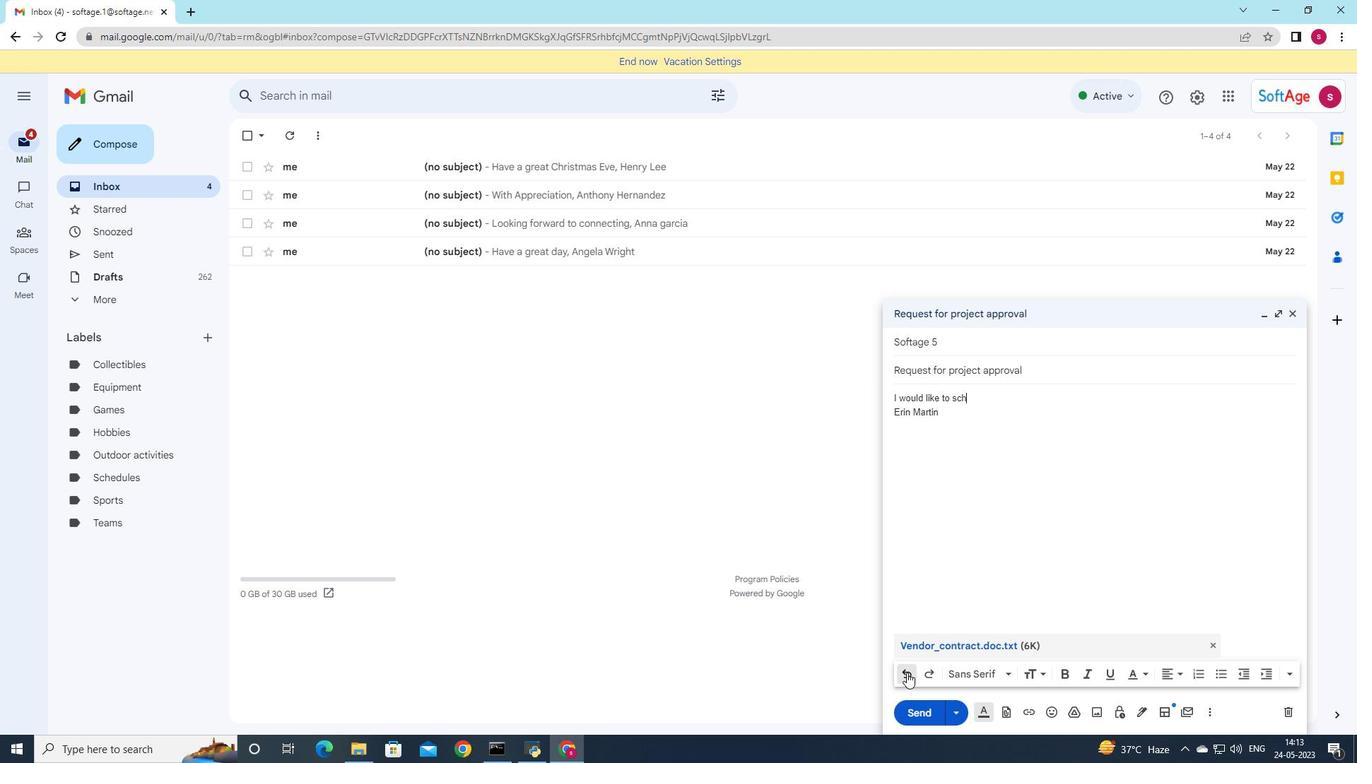 
Action: Mouse pressed left at (906, 672)
Screenshot: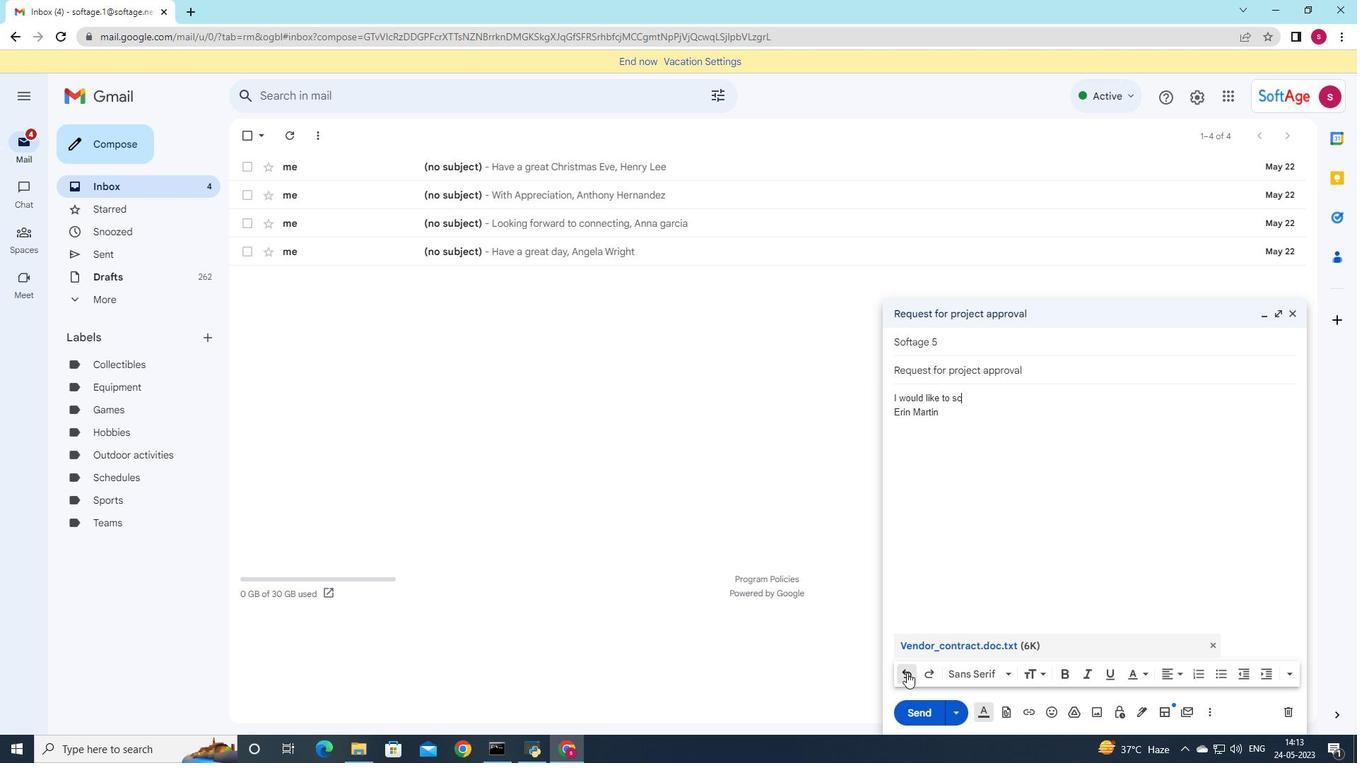 
Action: Mouse pressed left at (906, 672)
Screenshot: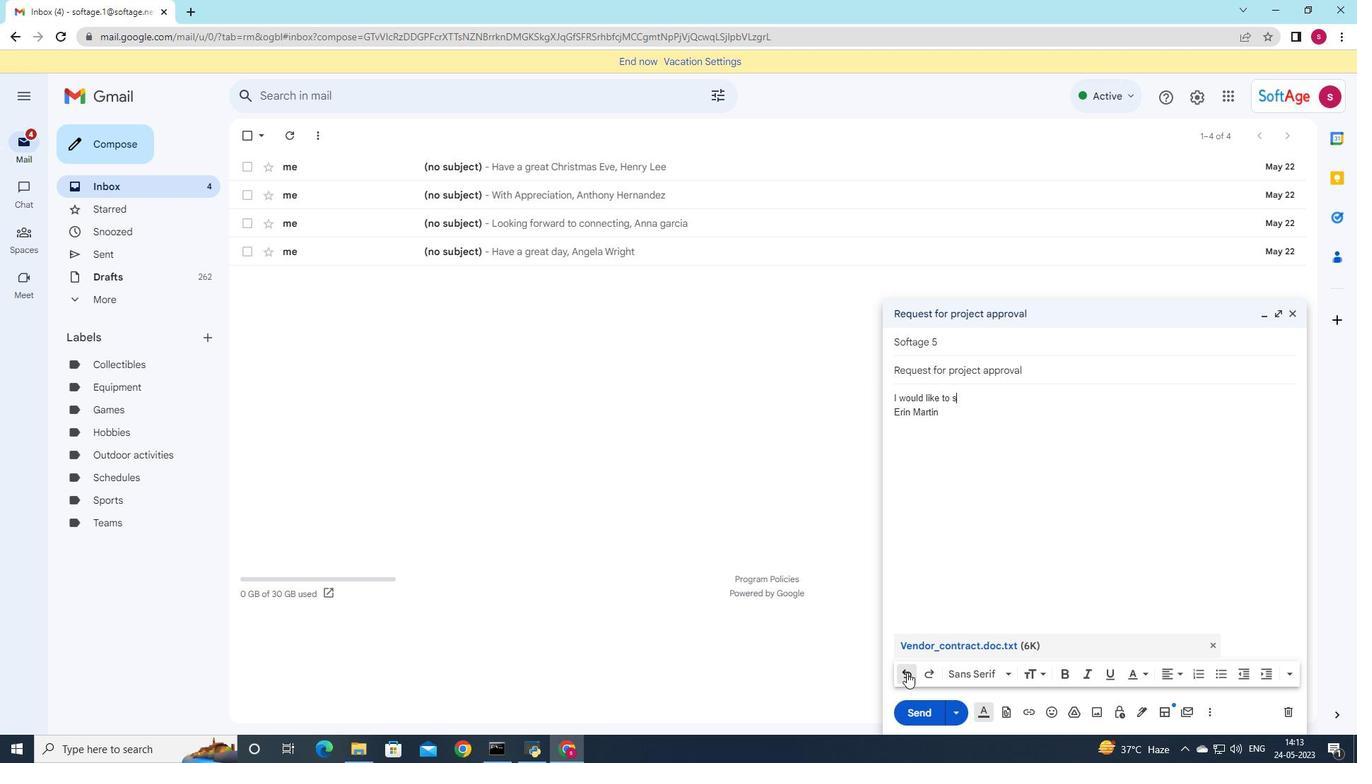 
Action: Mouse pressed left at (906, 672)
Screenshot: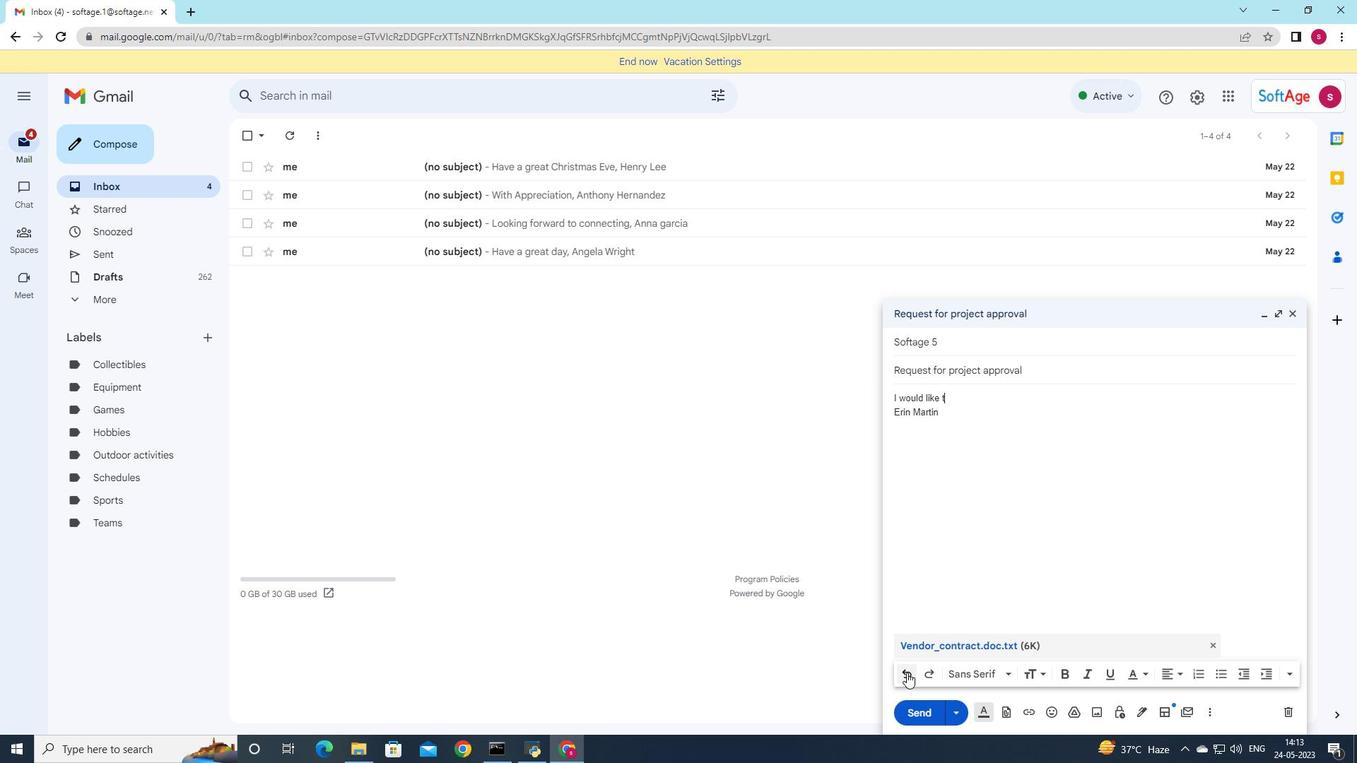 
Action: Mouse pressed left at (906, 672)
Screenshot: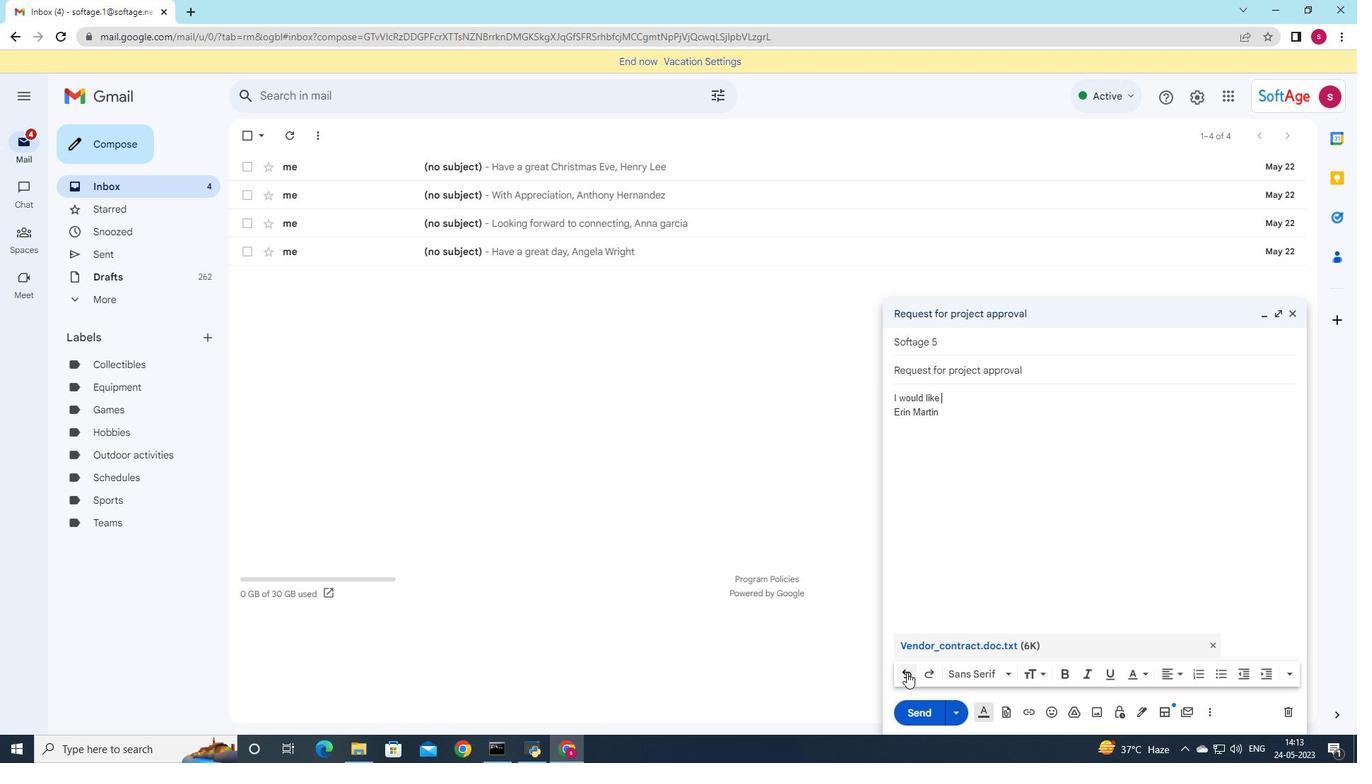 
Action: Mouse pressed left at (906, 672)
Screenshot: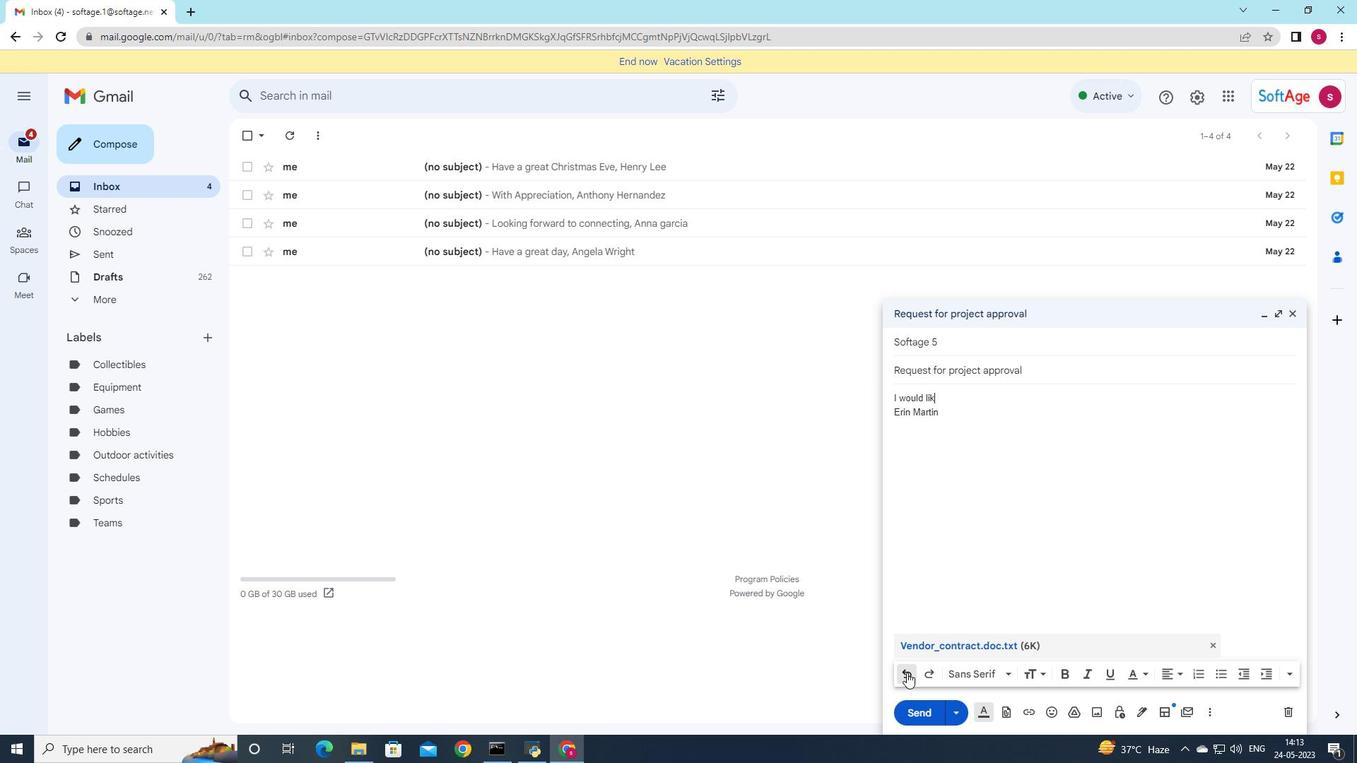 
Action: Mouse pressed left at (906, 672)
Screenshot: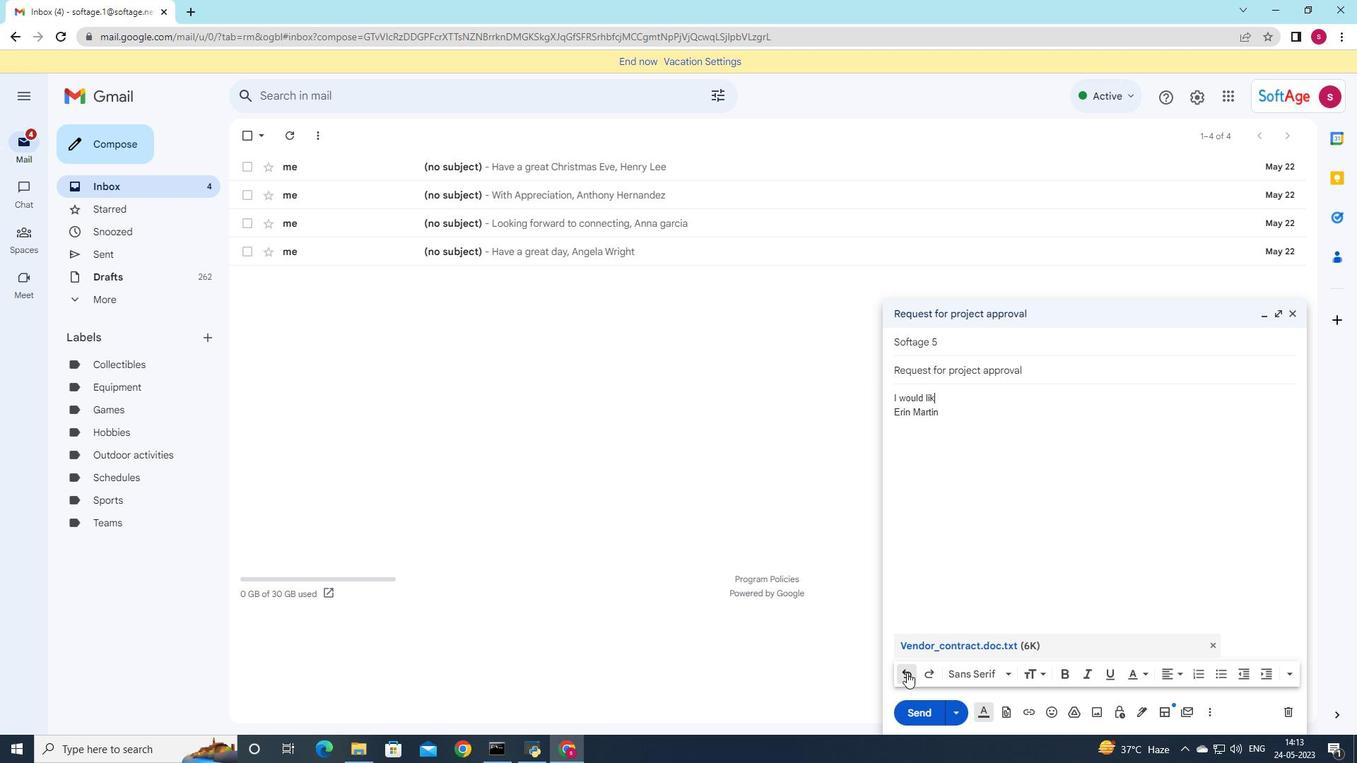 
Action: Mouse pressed left at (906, 672)
Screenshot: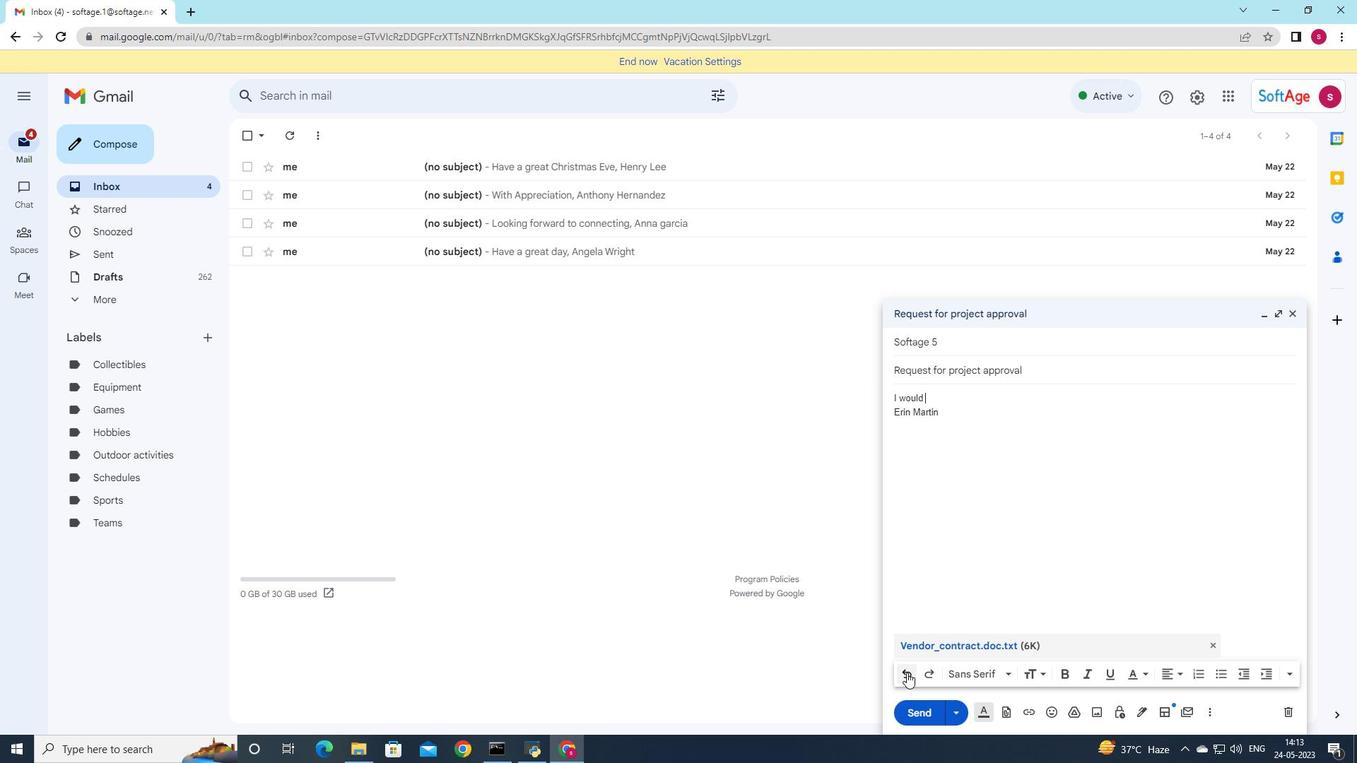 
Action: Mouse pressed left at (906, 672)
Screenshot: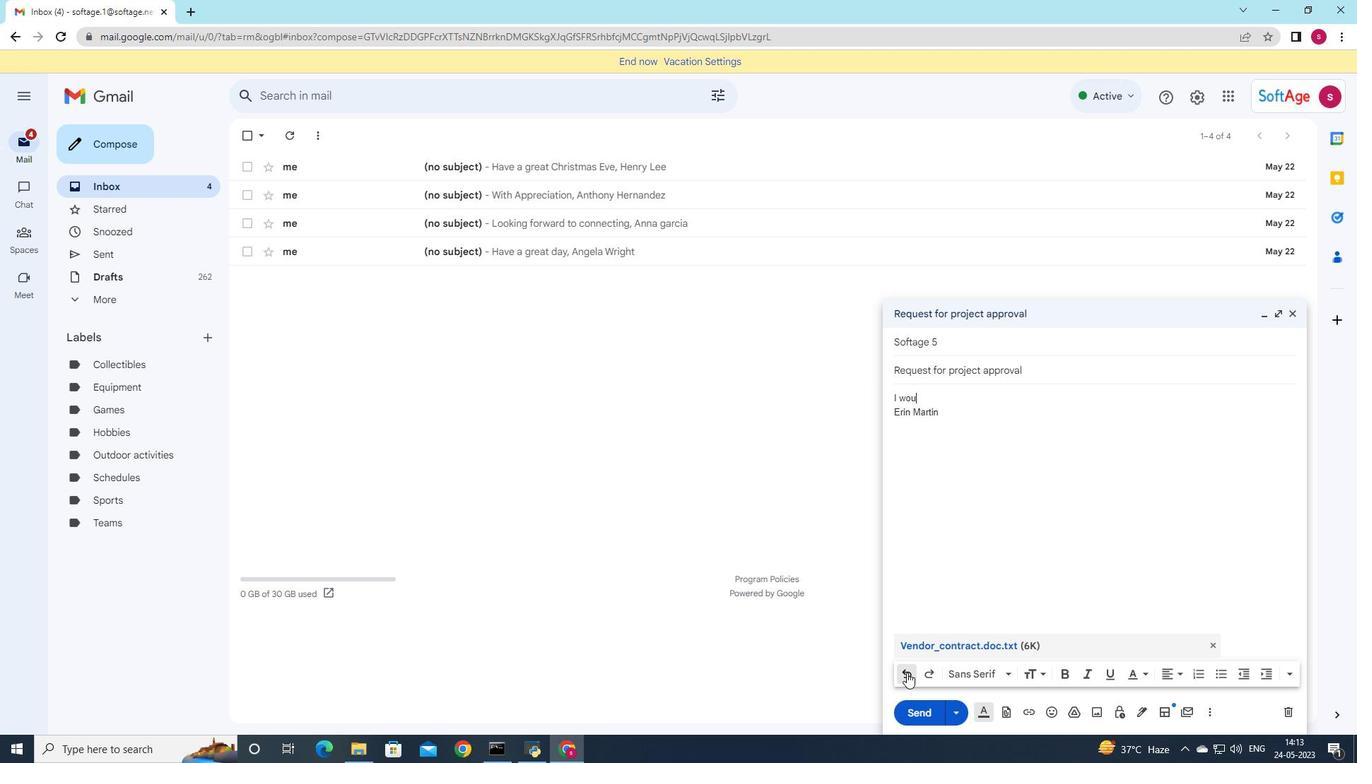 
Action: Mouse pressed left at (906, 672)
Screenshot: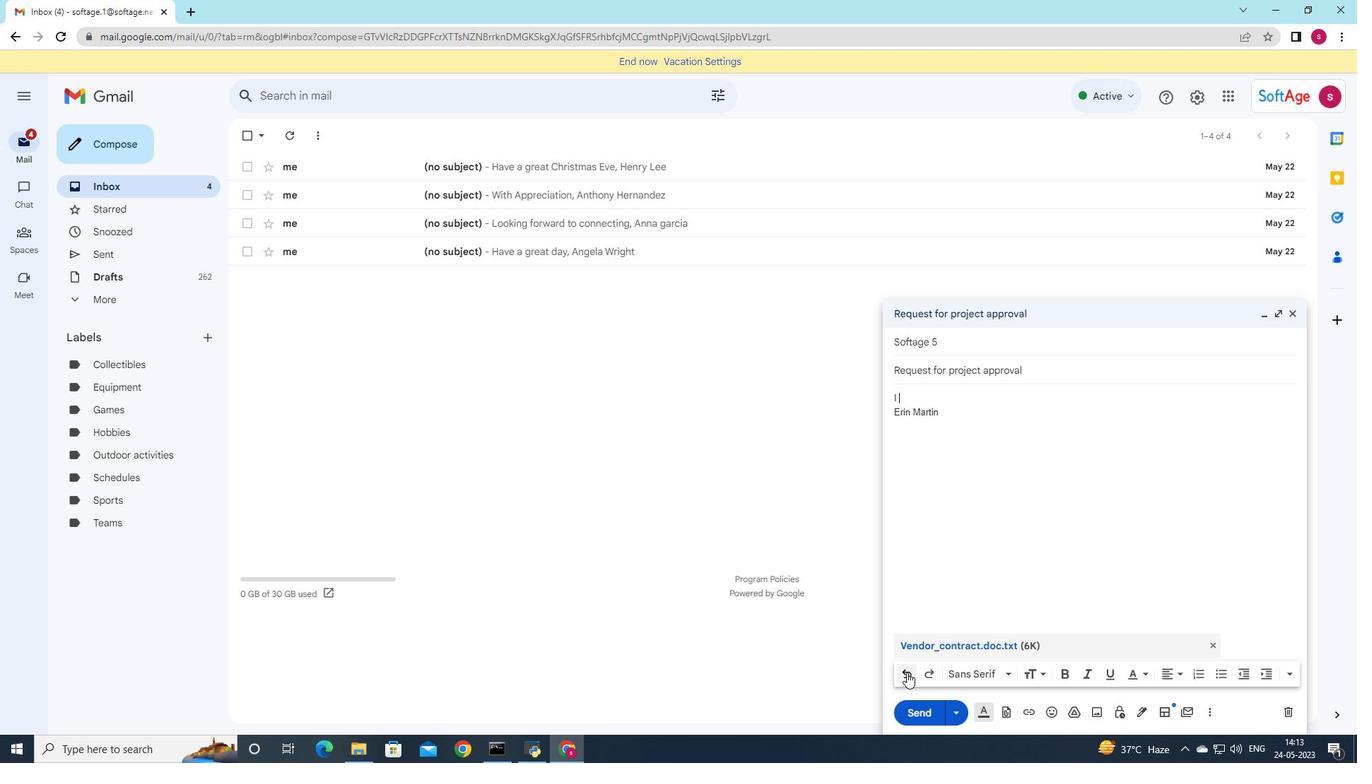 
Action: Mouse pressed left at (906, 672)
Screenshot: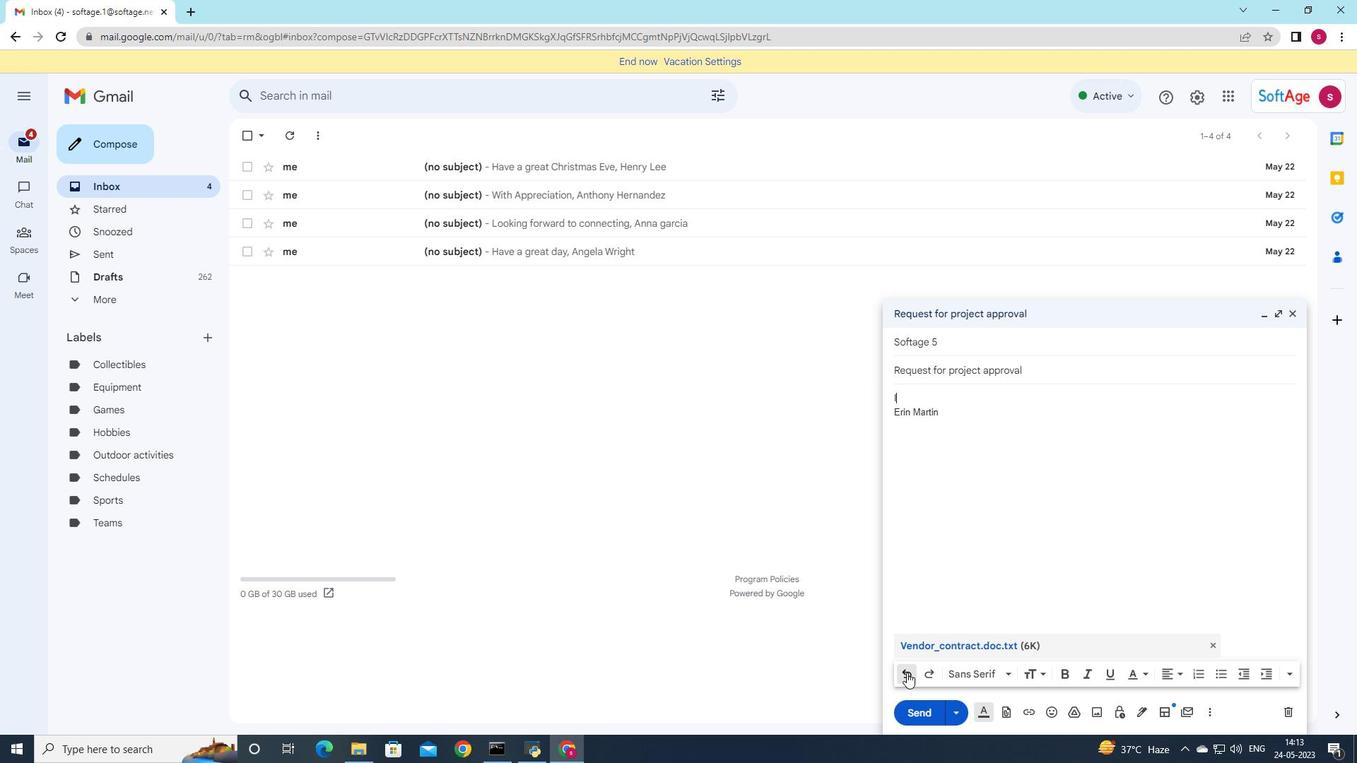 
Action: Mouse pressed left at (906, 672)
Screenshot: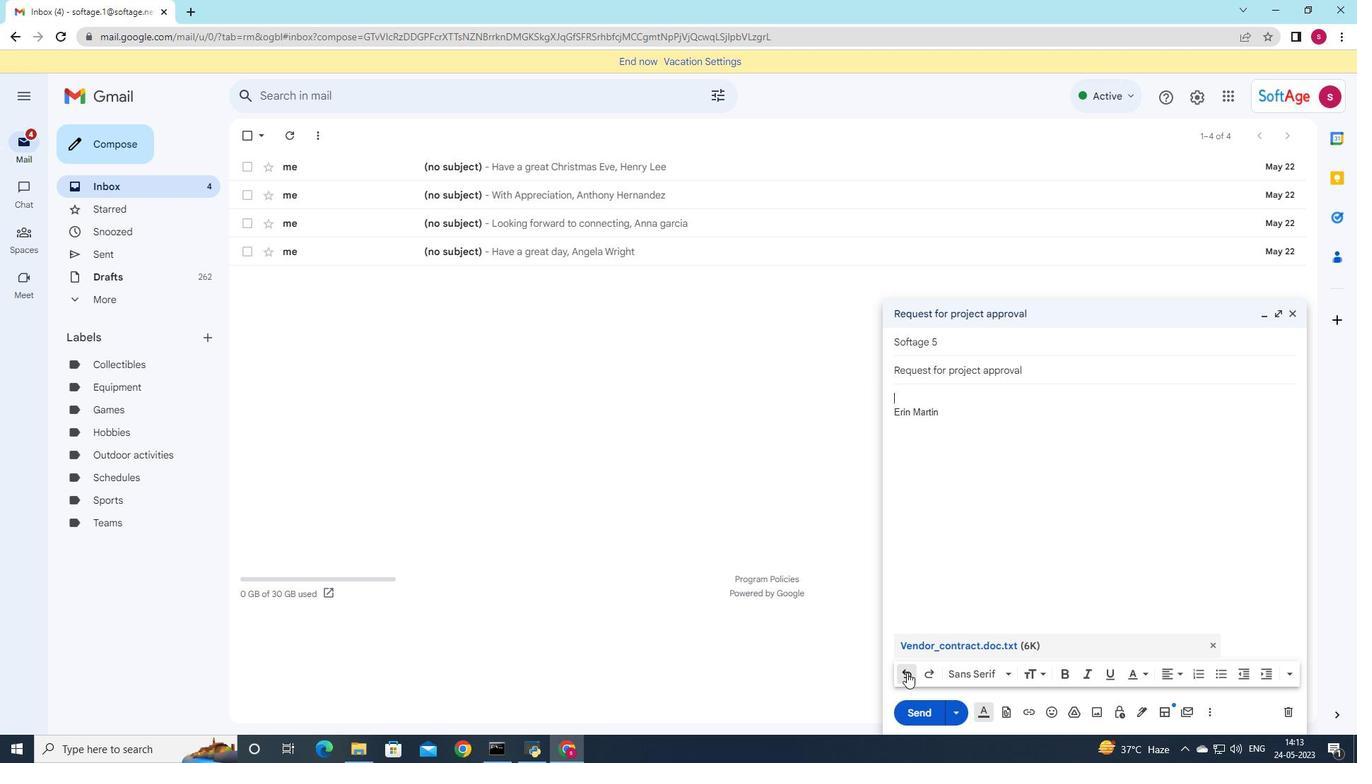 
Action: Mouse pressed left at (906, 672)
Screenshot: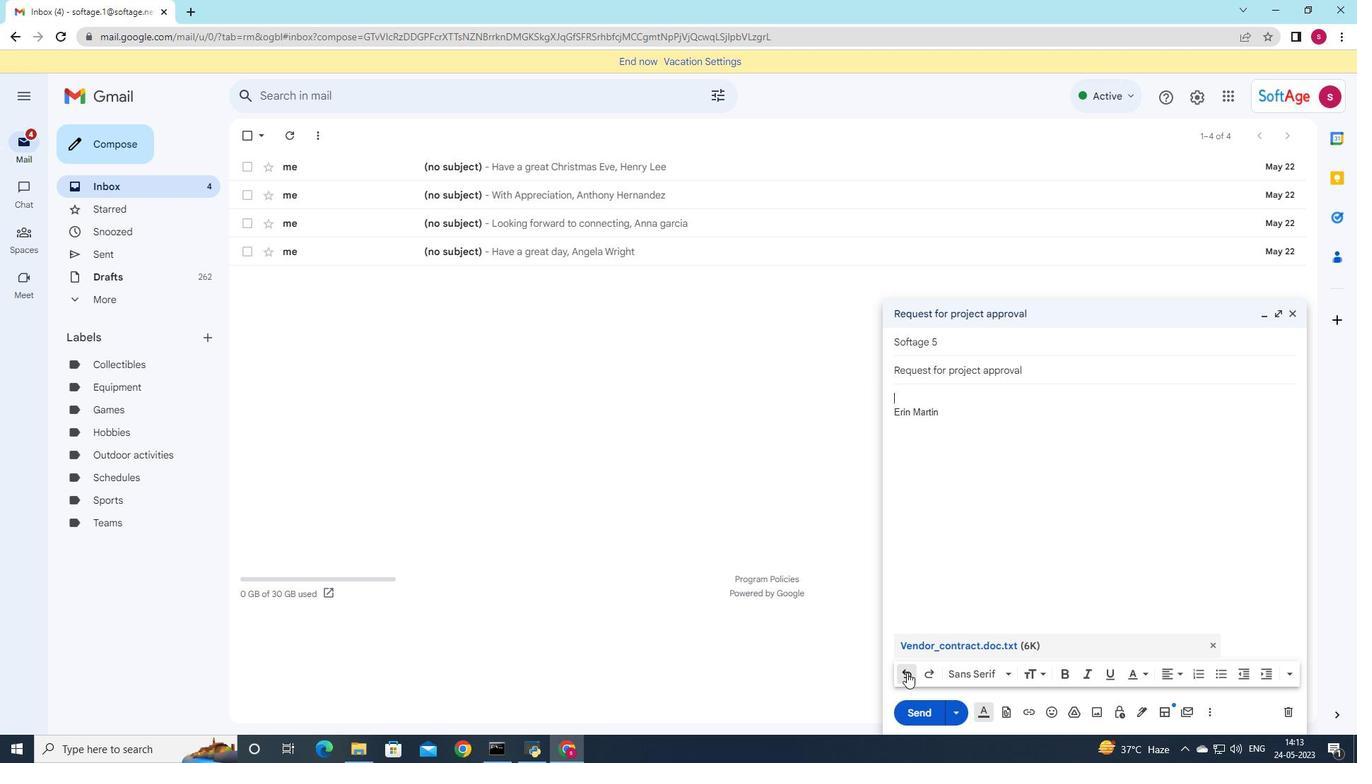 
Action: Mouse pressed left at (906, 672)
Screenshot: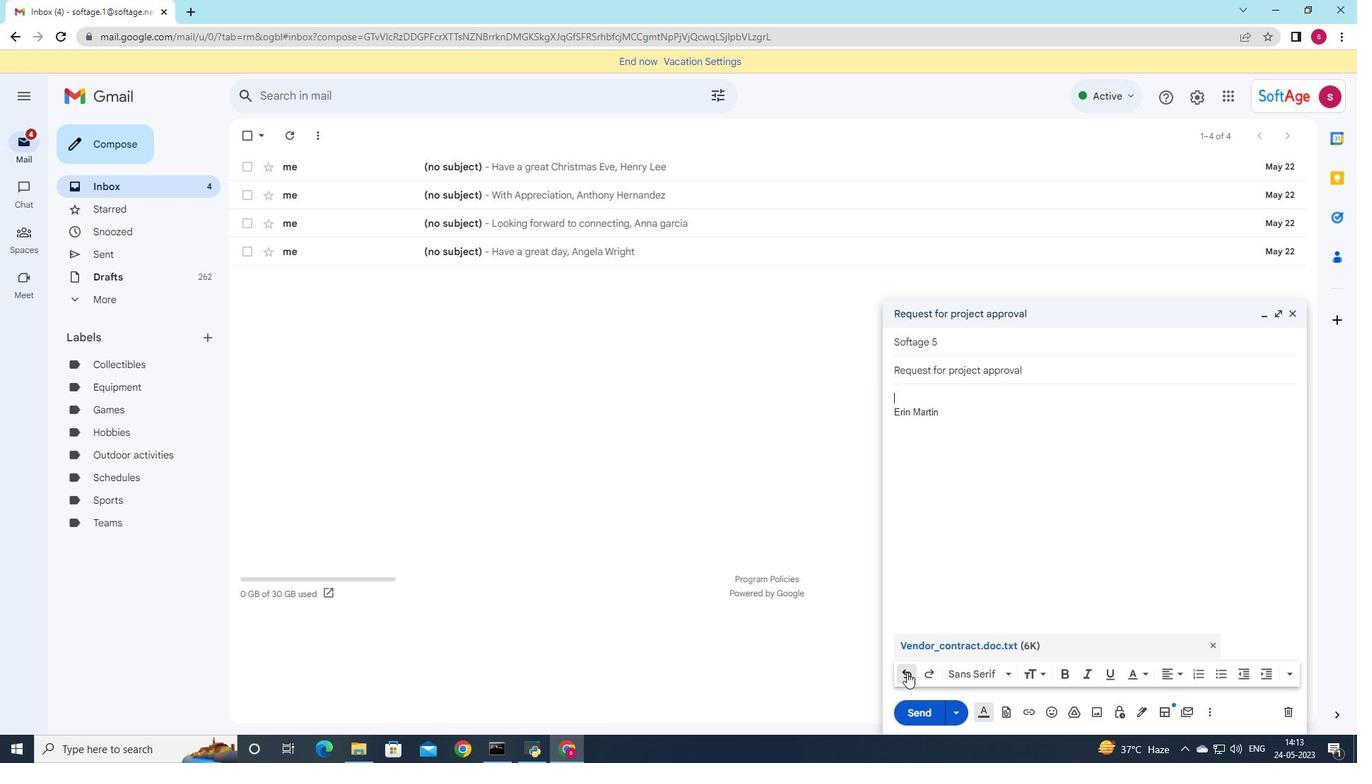 
Action: Mouse pressed left at (906, 672)
Screenshot: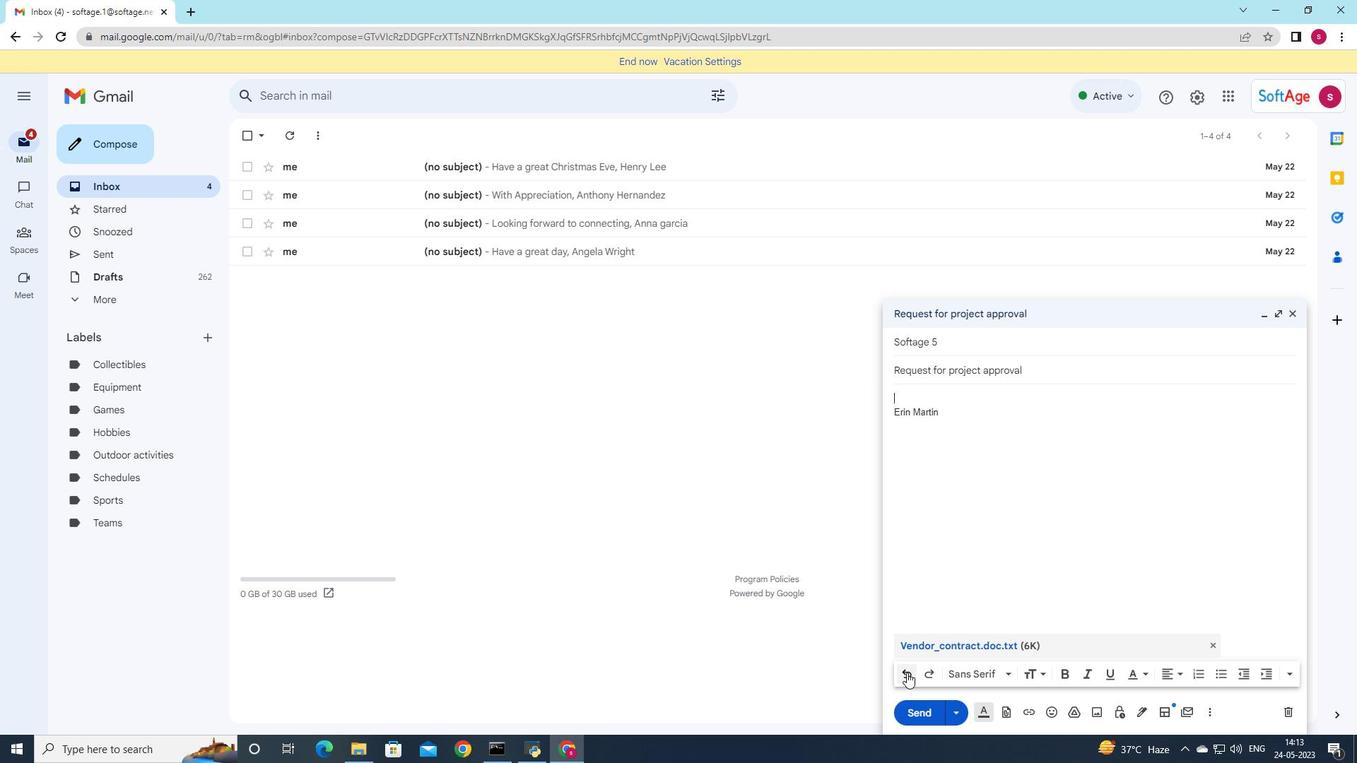 
Action: Mouse pressed left at (906, 672)
Screenshot: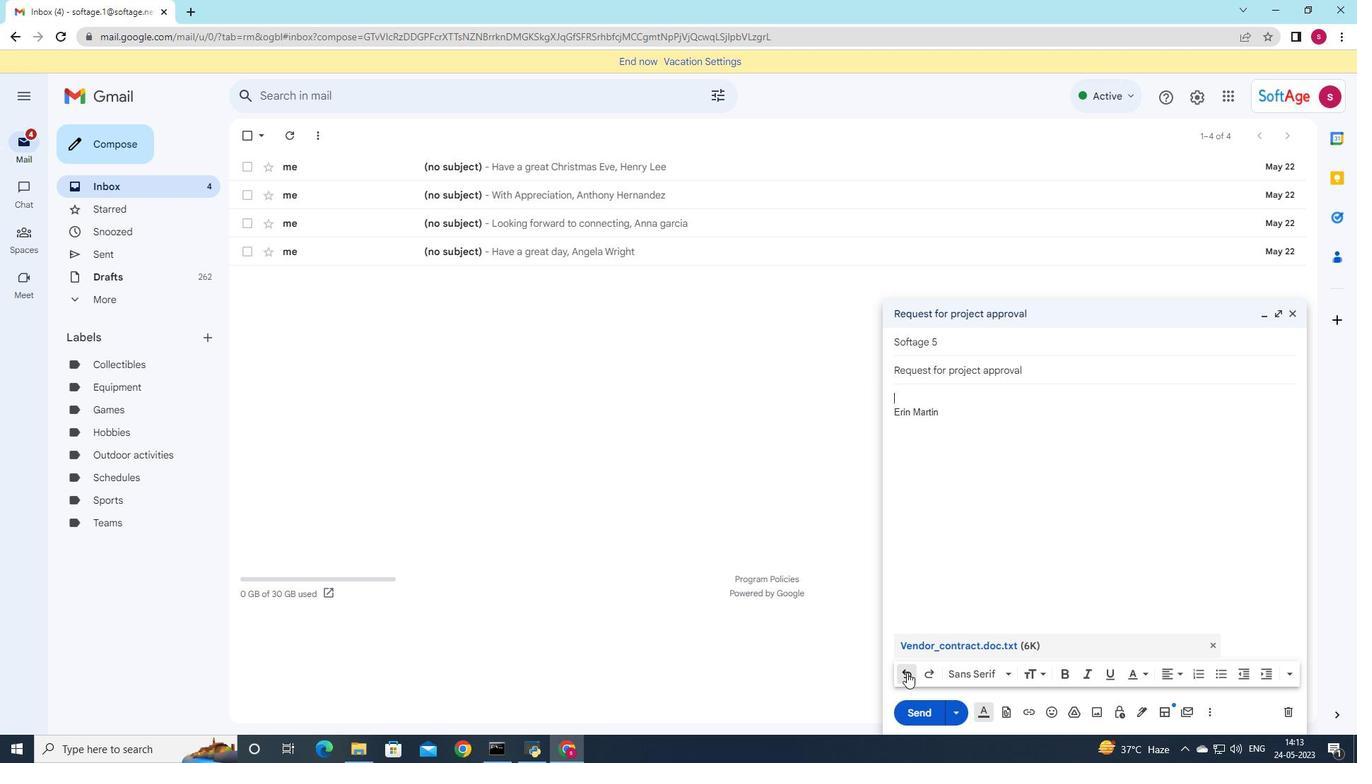 
Action: Mouse pressed left at (906, 672)
Screenshot: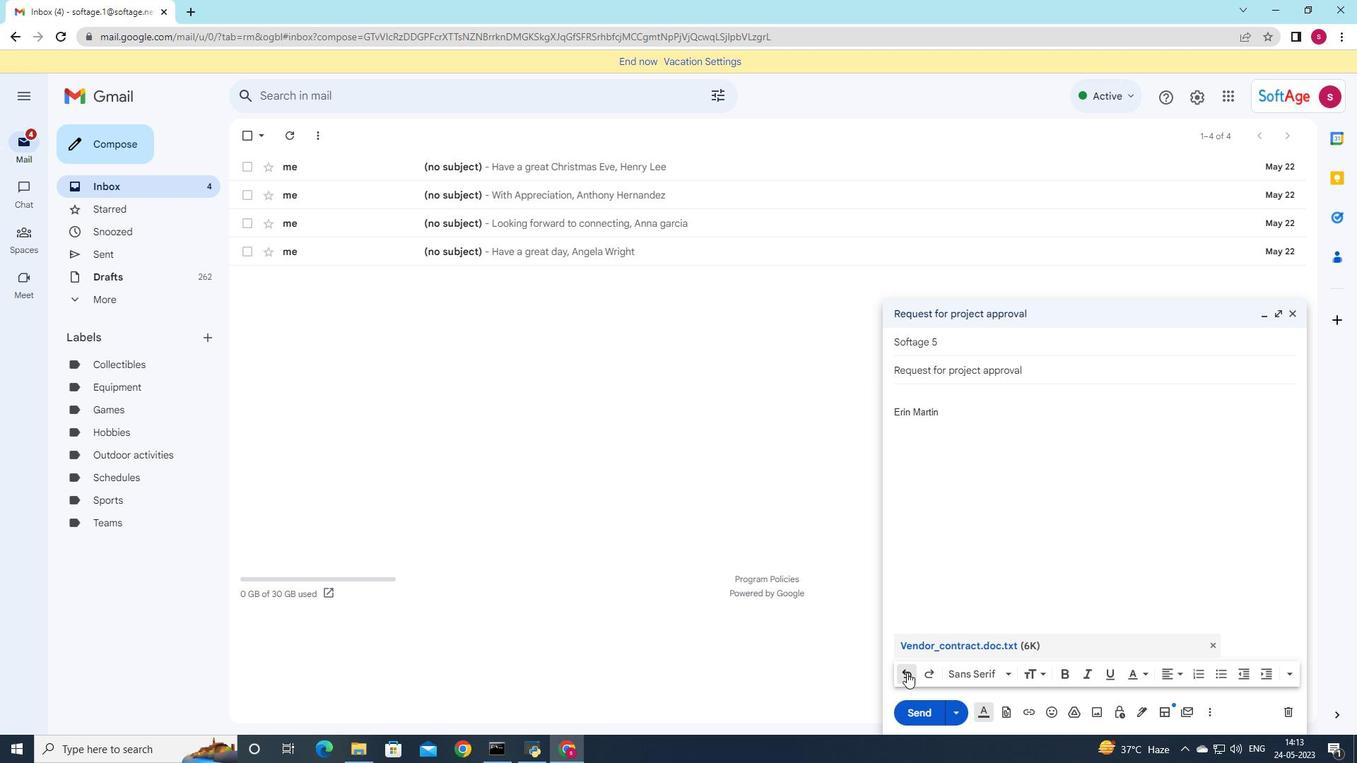 
Action: Mouse pressed left at (906, 672)
Screenshot: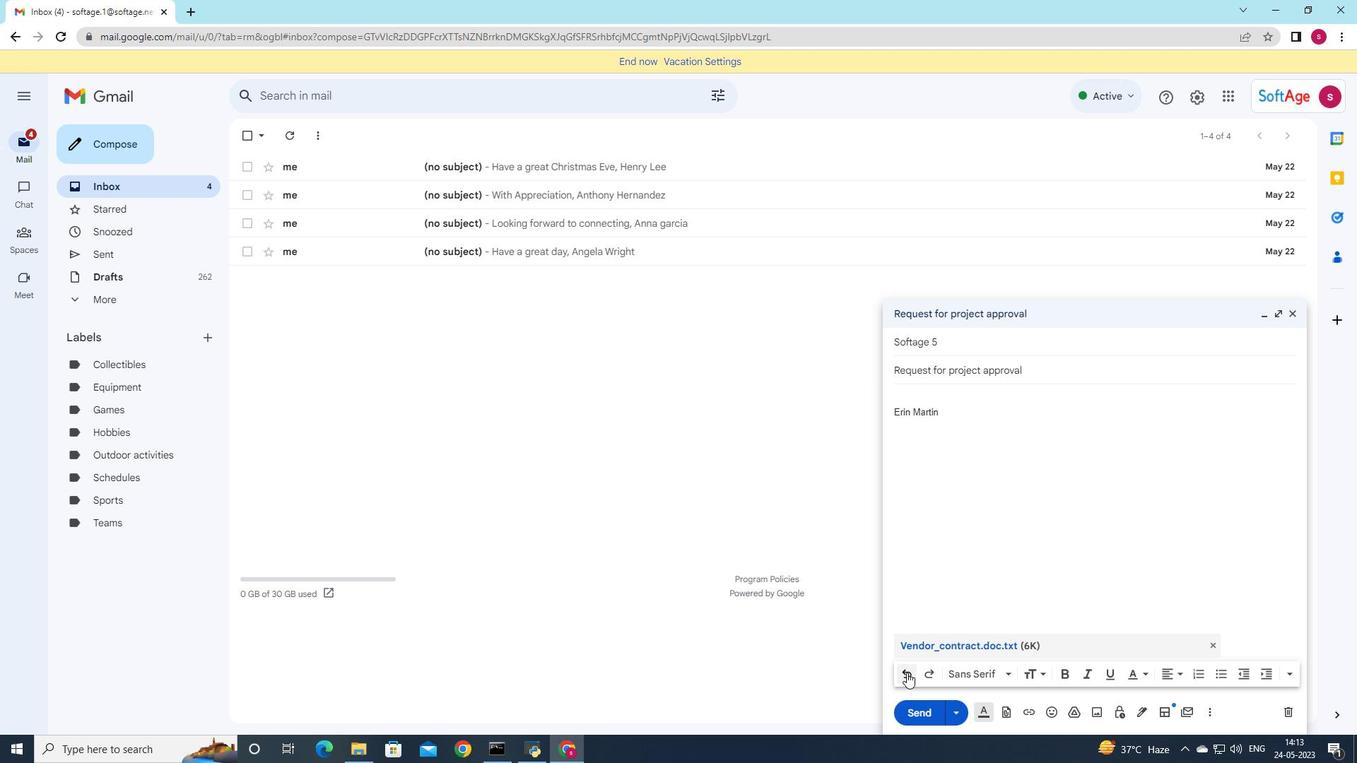 
Action: Mouse pressed left at (906, 672)
Screenshot: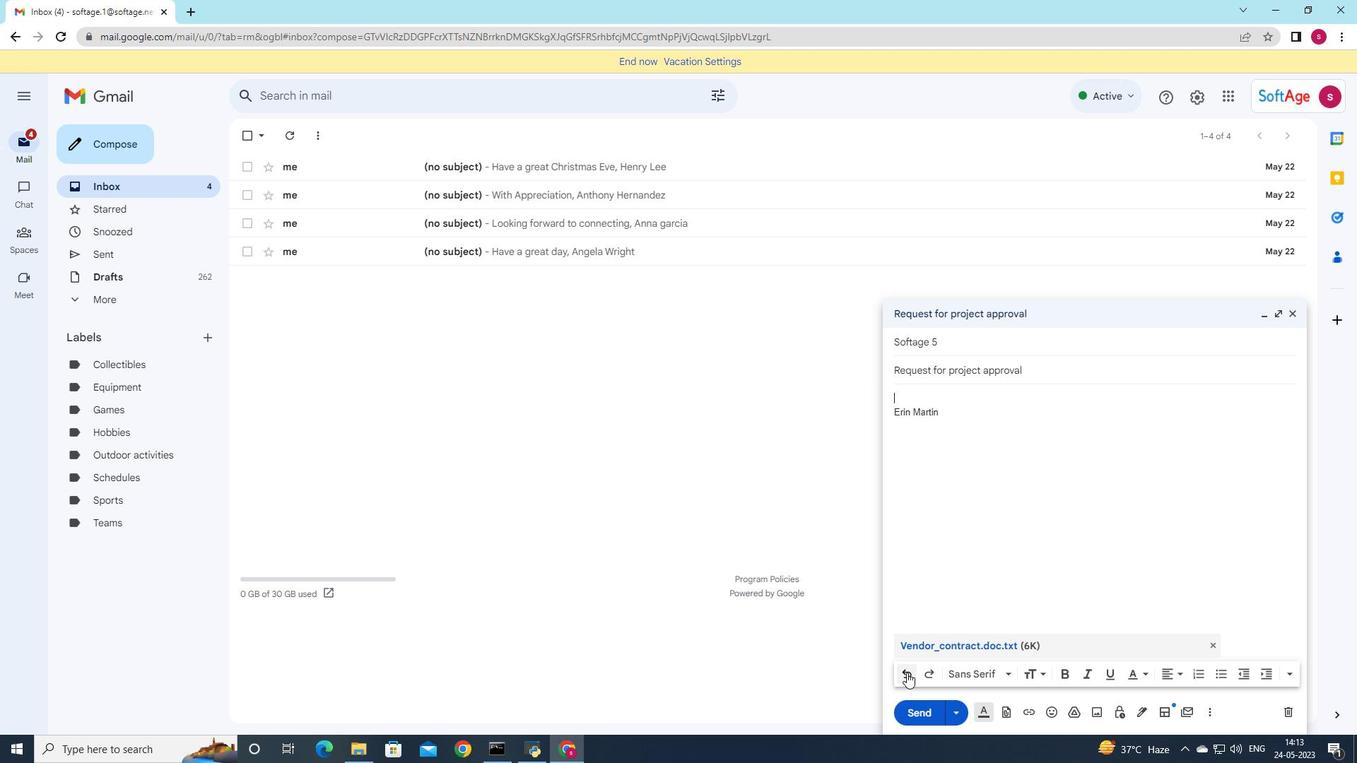 
Action: Mouse pressed left at (906, 672)
Screenshot: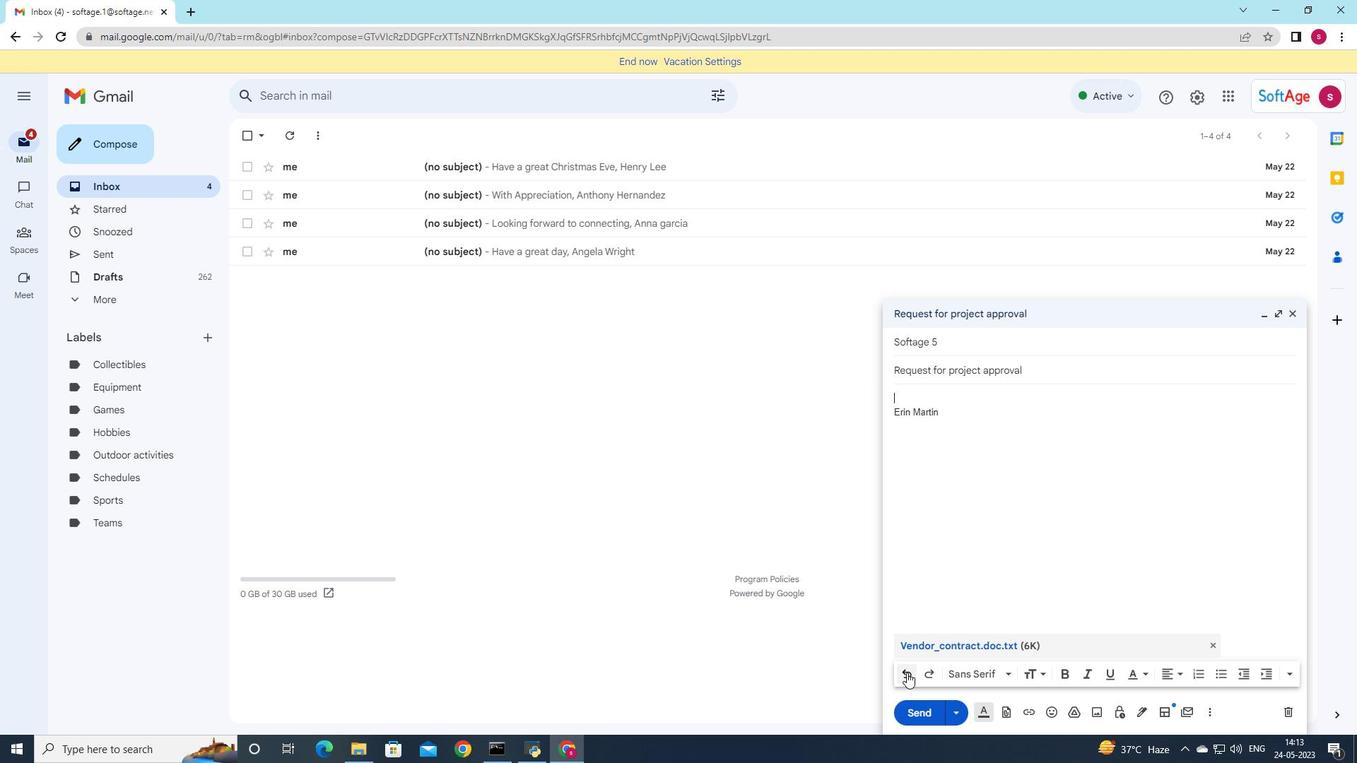 
Action: Key pressed <Key.shift>Could<Key.space>you<Key.space>please<Key.space>provide<Key.space>a<Key.space>detailed<Key.space>report<Key.space>on<Key.space>the<Key.space>results<Key.shift_r>?
Screenshot: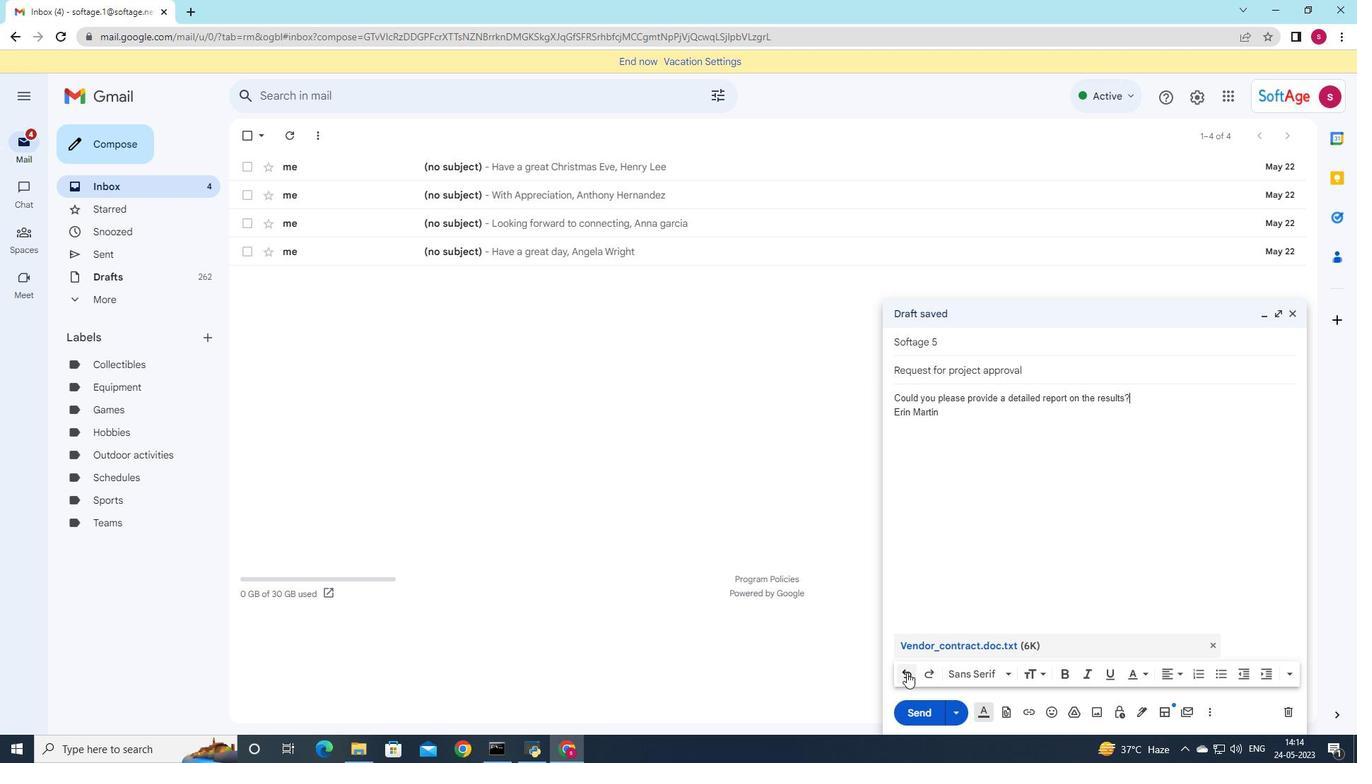 
Action: Mouse moved to (932, 711)
Screenshot: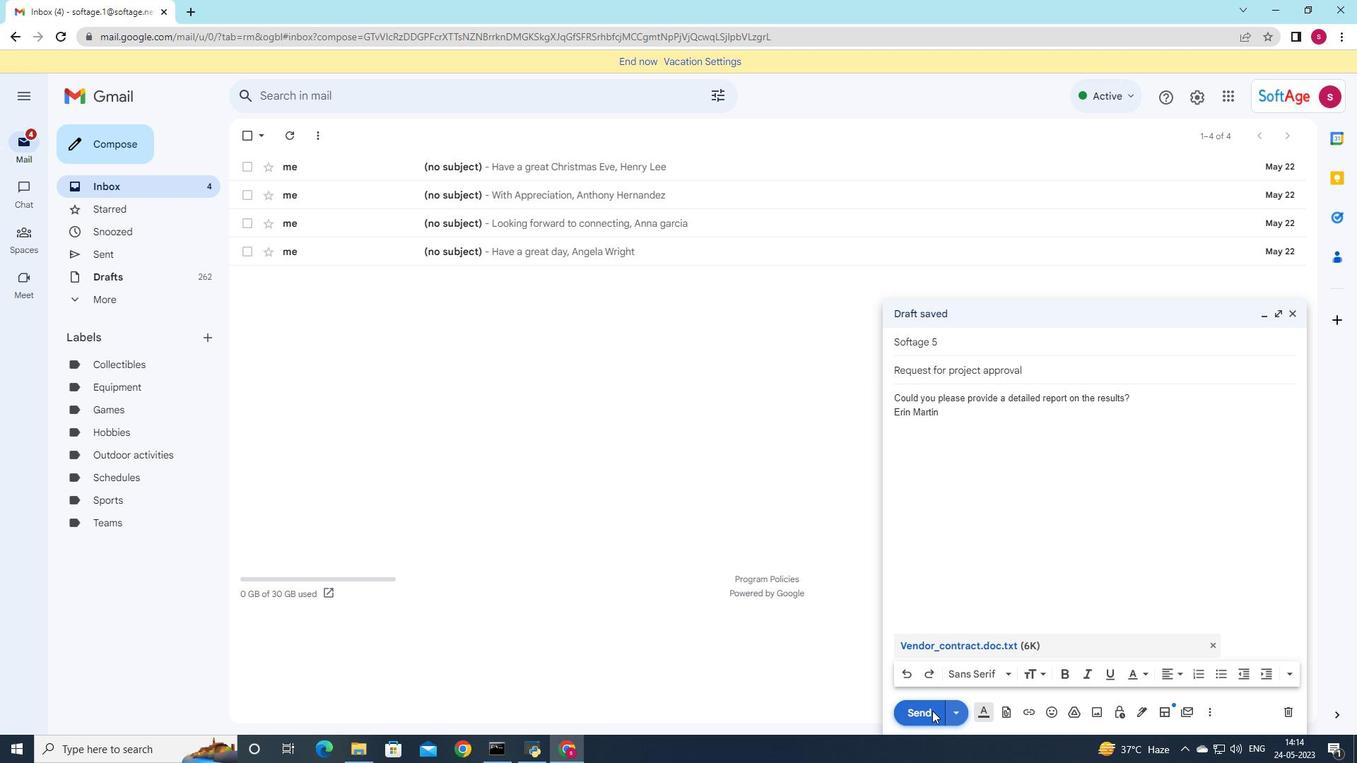 
Action: Mouse pressed left at (932, 711)
Screenshot: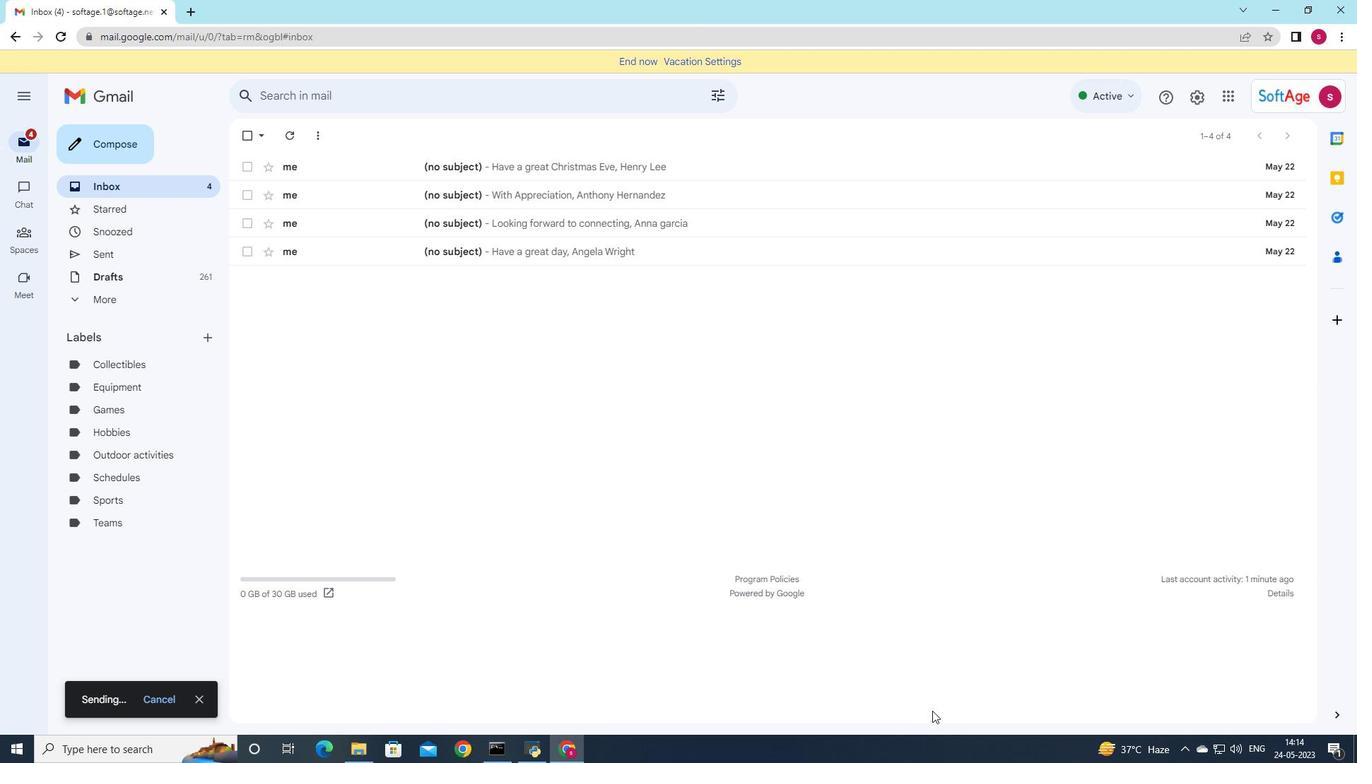 
Action: Mouse moved to (110, 250)
Screenshot: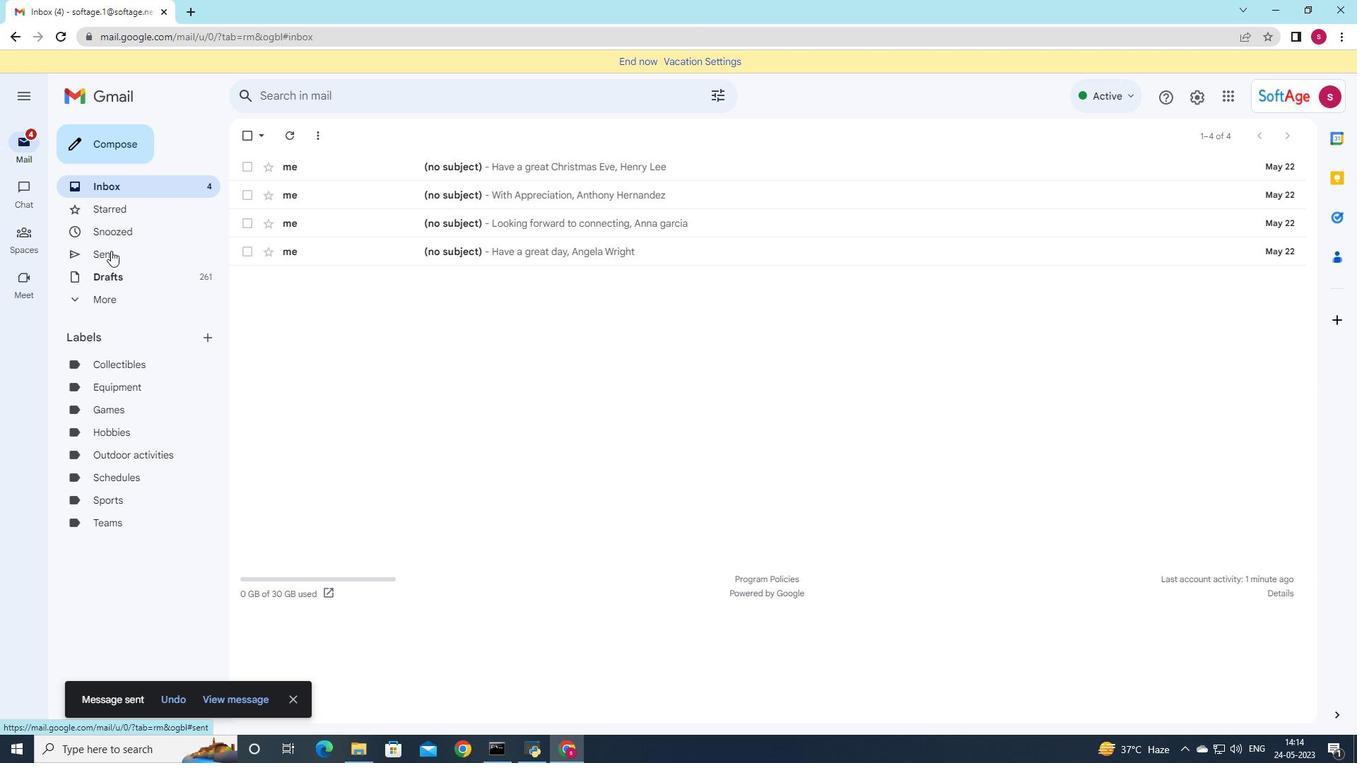 
Action: Mouse pressed left at (110, 250)
Screenshot: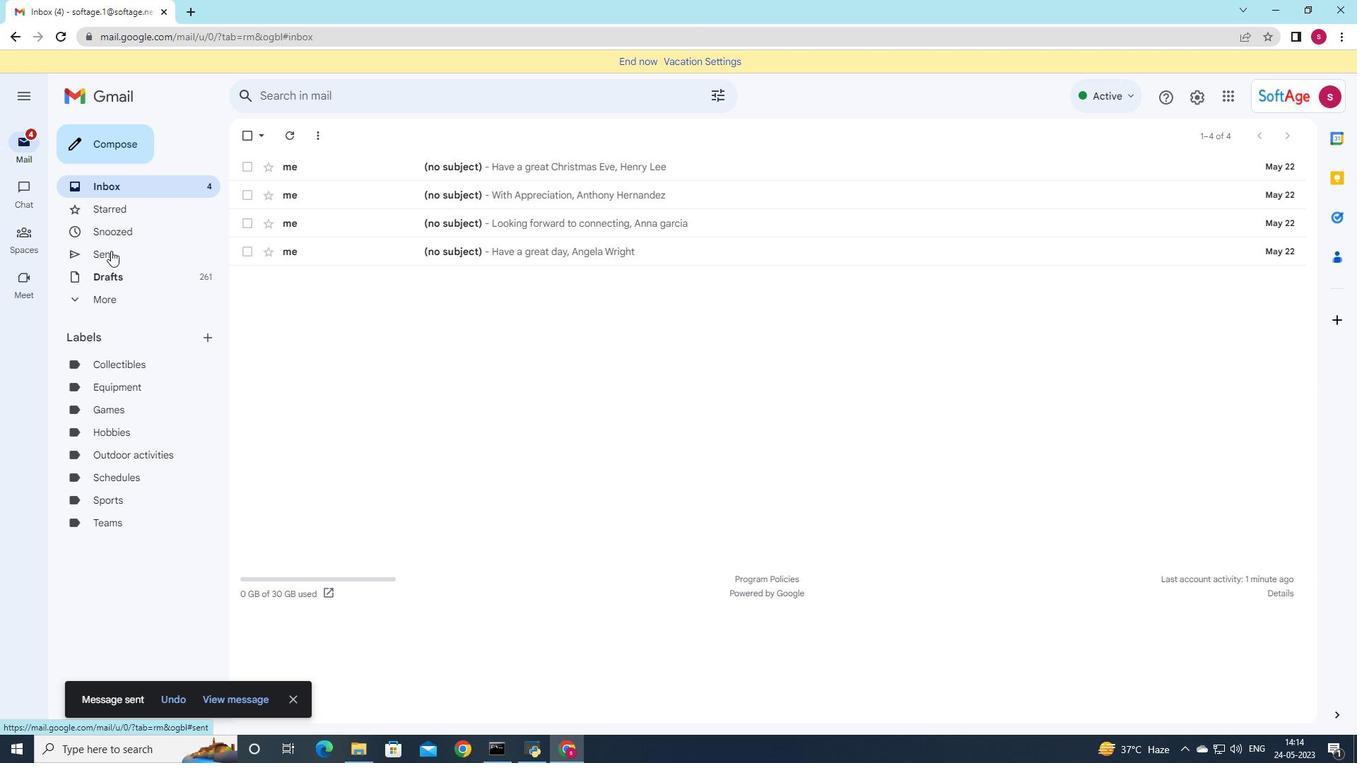 
Action: Mouse moved to (654, 227)
Screenshot: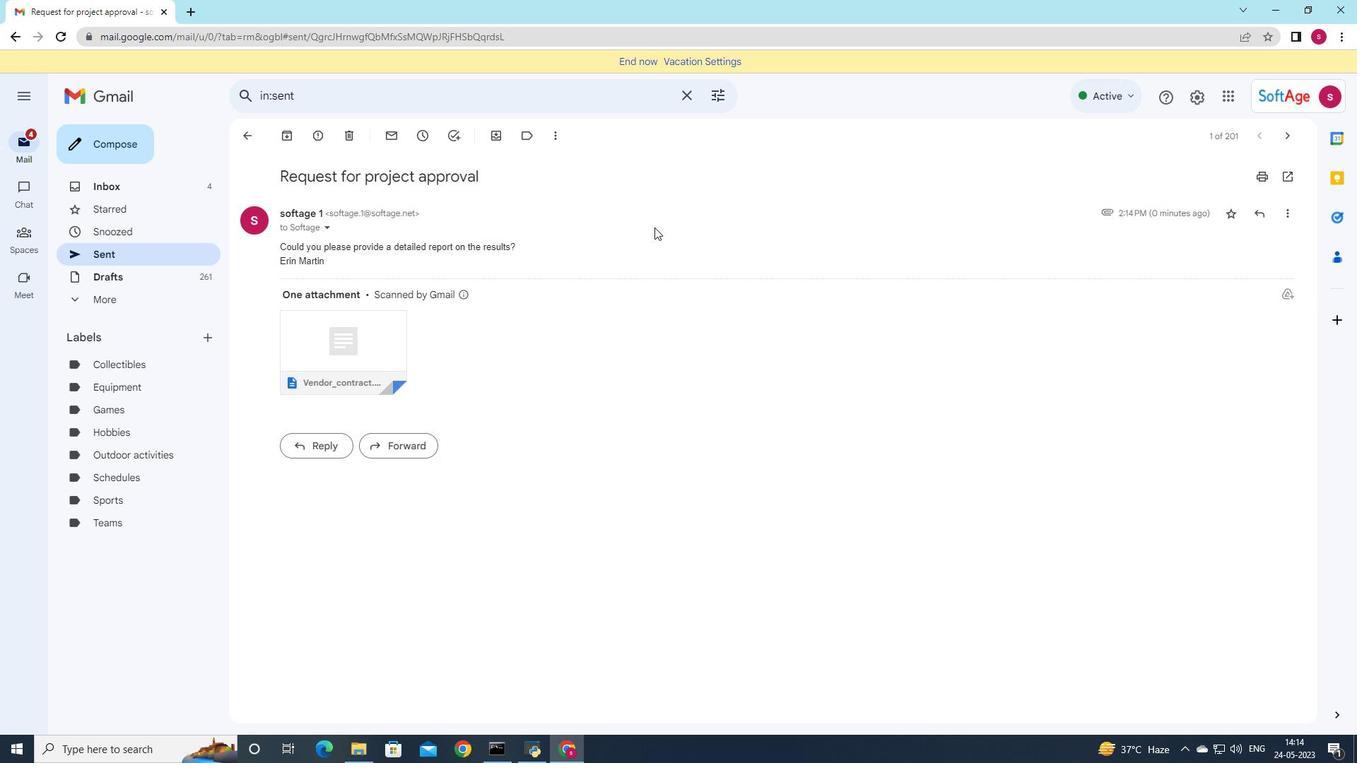 
Action: Mouse pressed left at (654, 227)
Screenshot: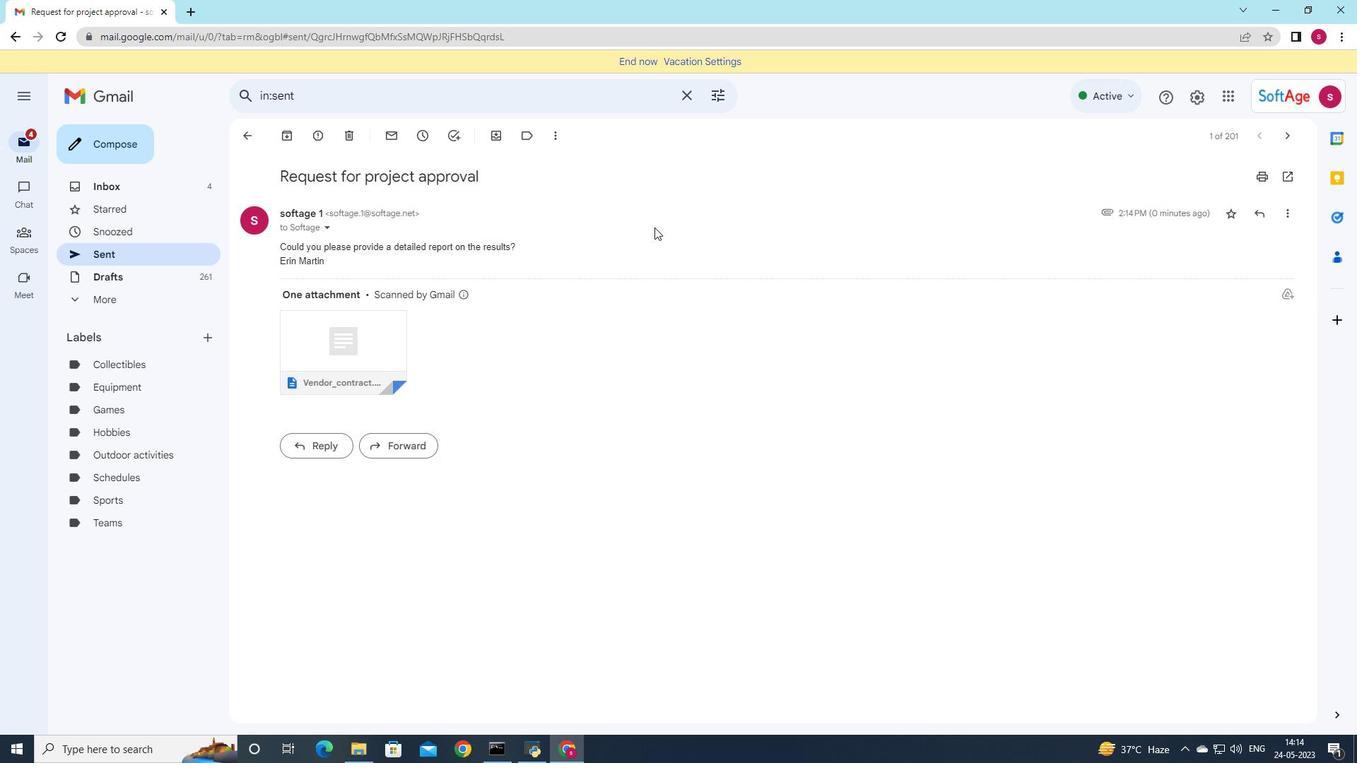
Action: Mouse moved to (532, 139)
Screenshot: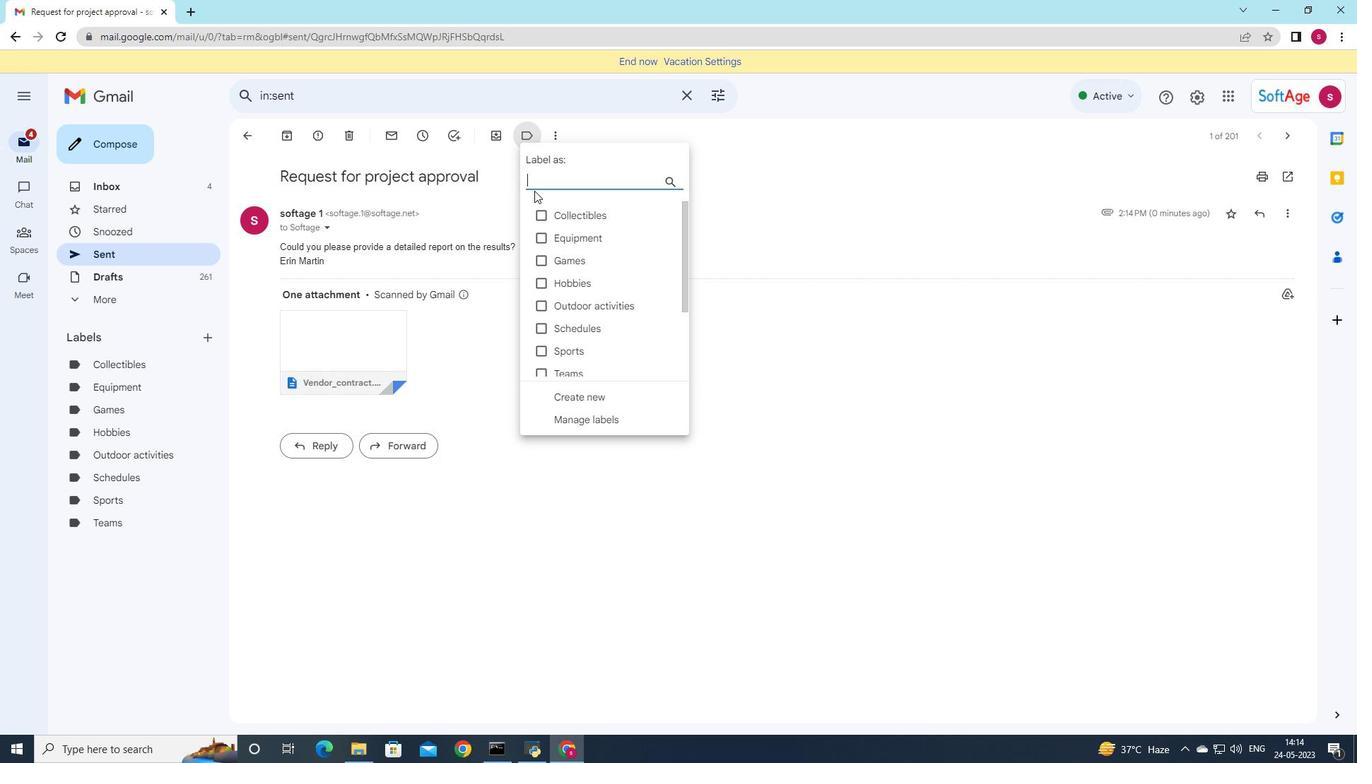 
Action: Mouse pressed left at (532, 139)
Screenshot: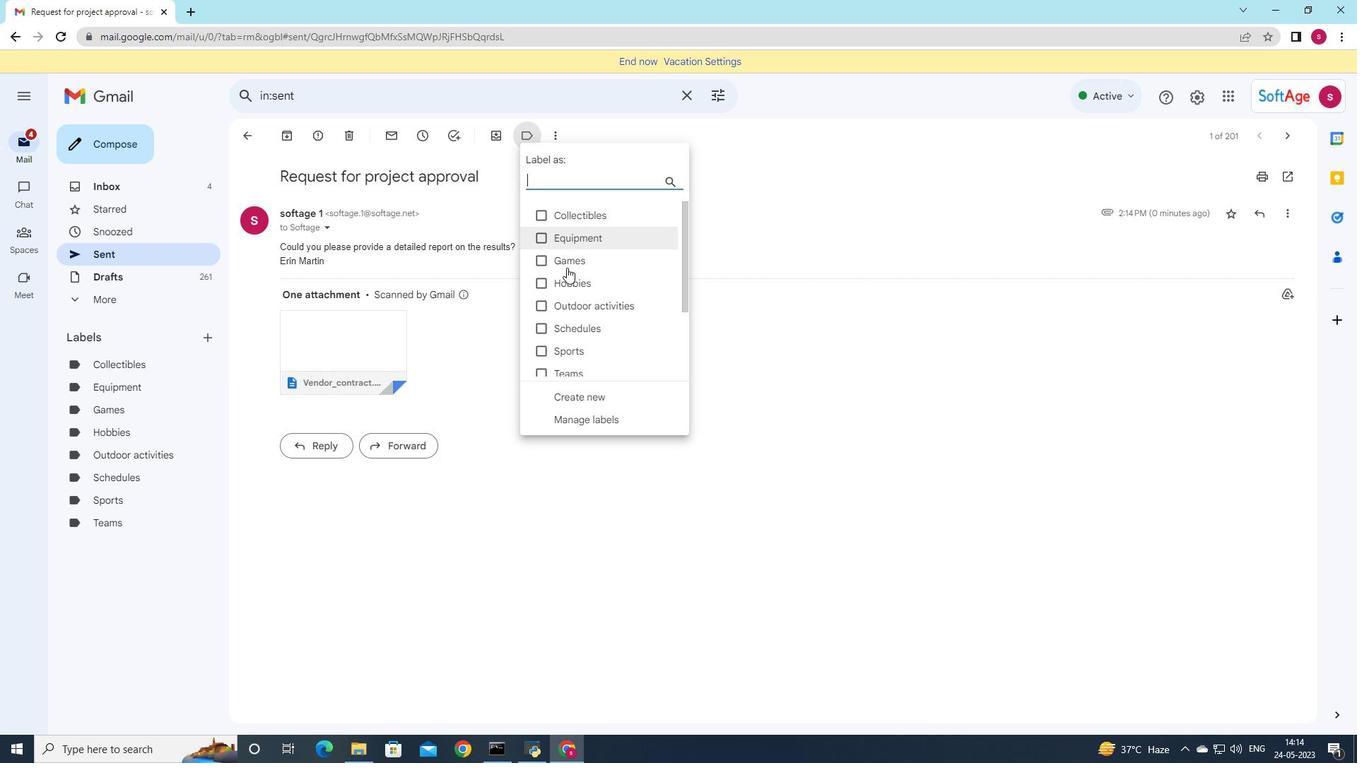 
Action: Mouse moved to (569, 396)
Screenshot: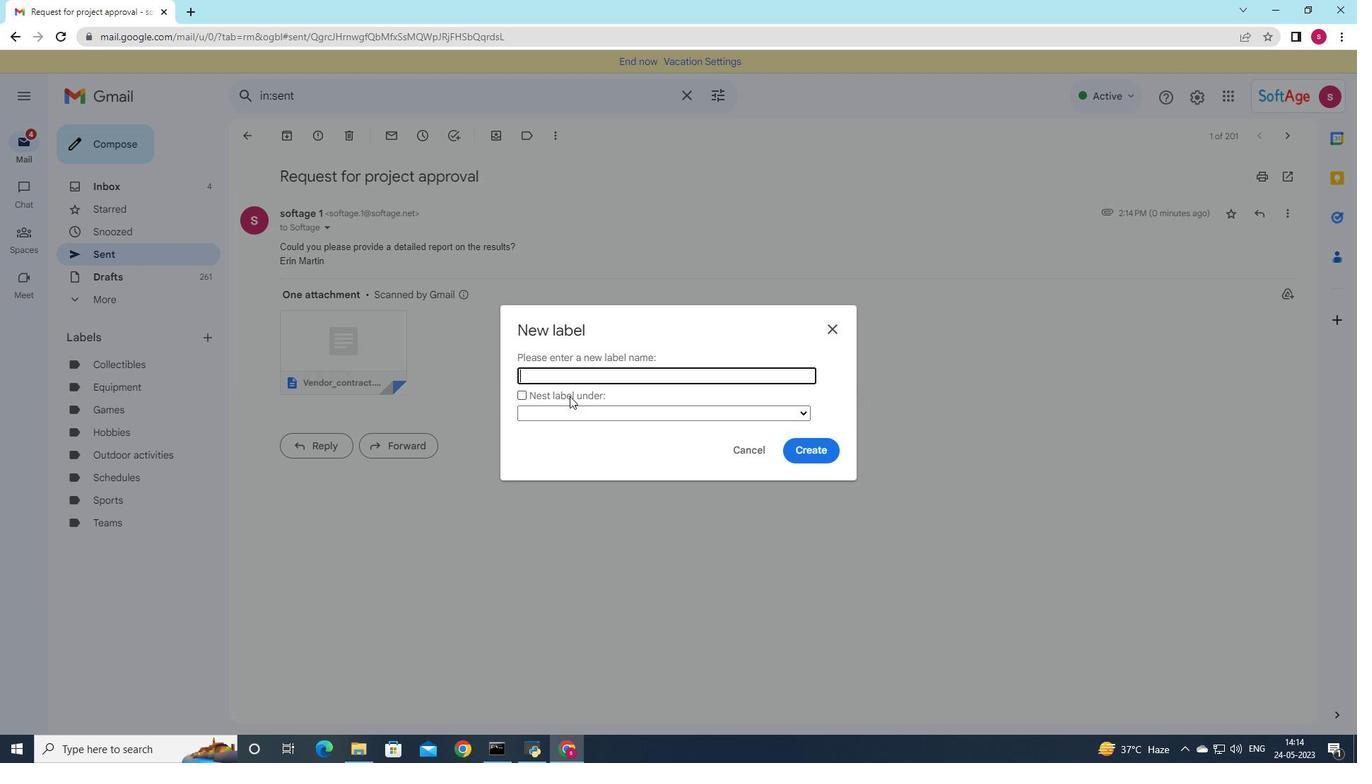 
Action: Mouse pressed left at (569, 396)
Screenshot: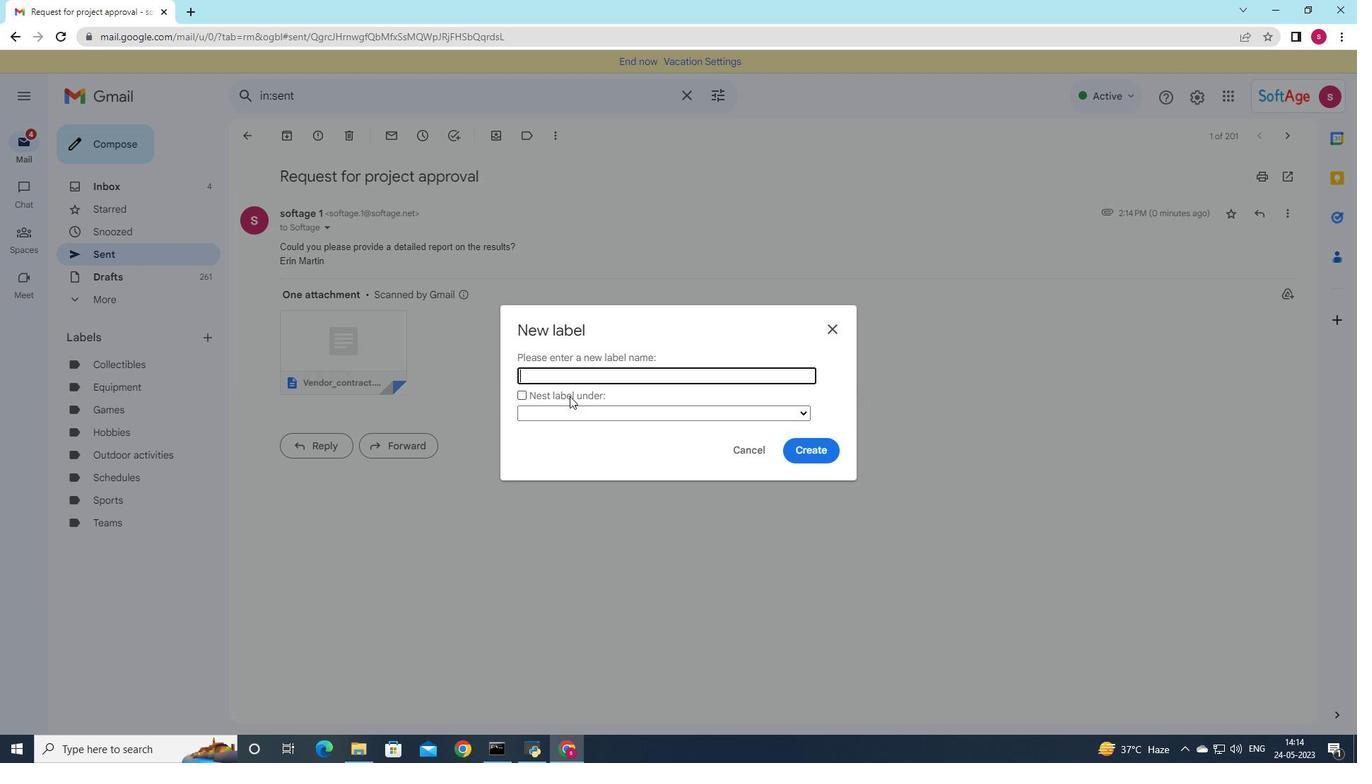 
Action: Mouse moved to (756, 395)
Screenshot: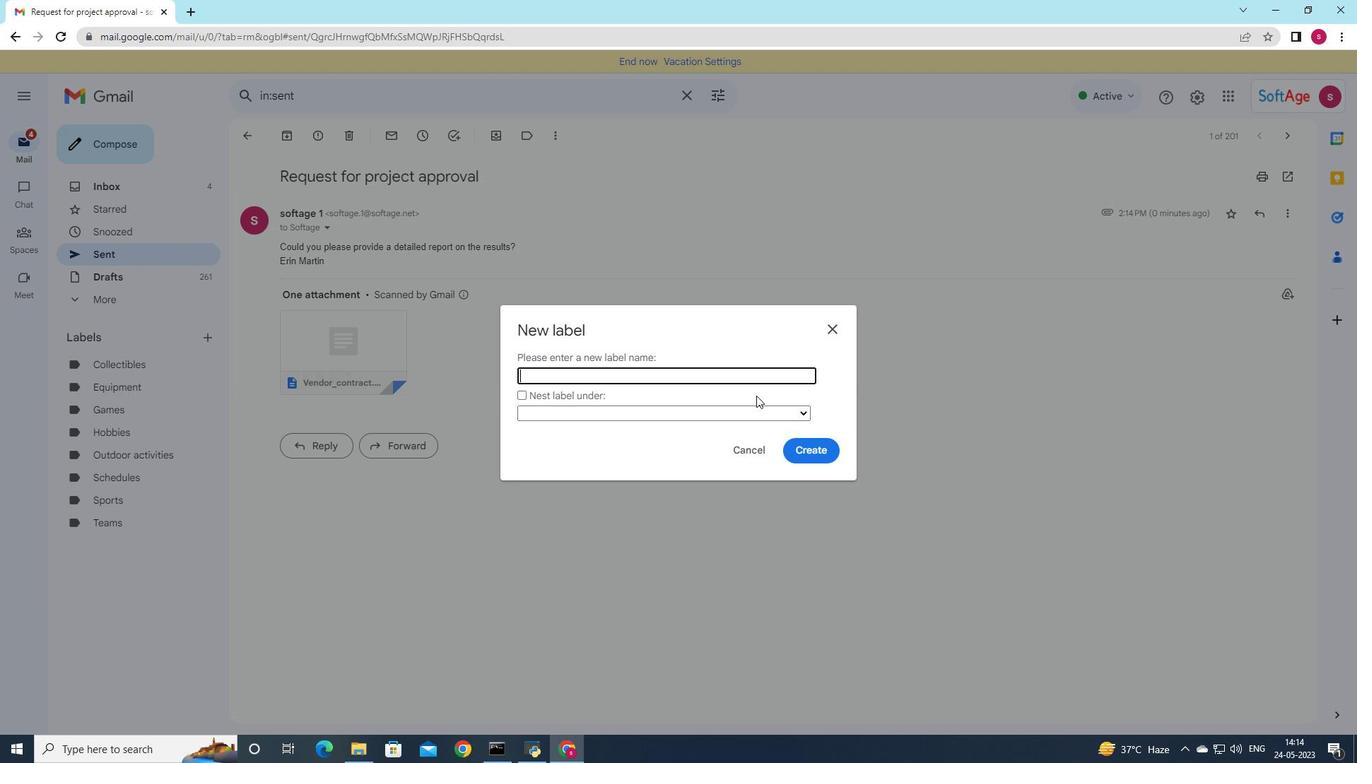 
Action: Key pressed <Key.shift>Antiques
Screenshot: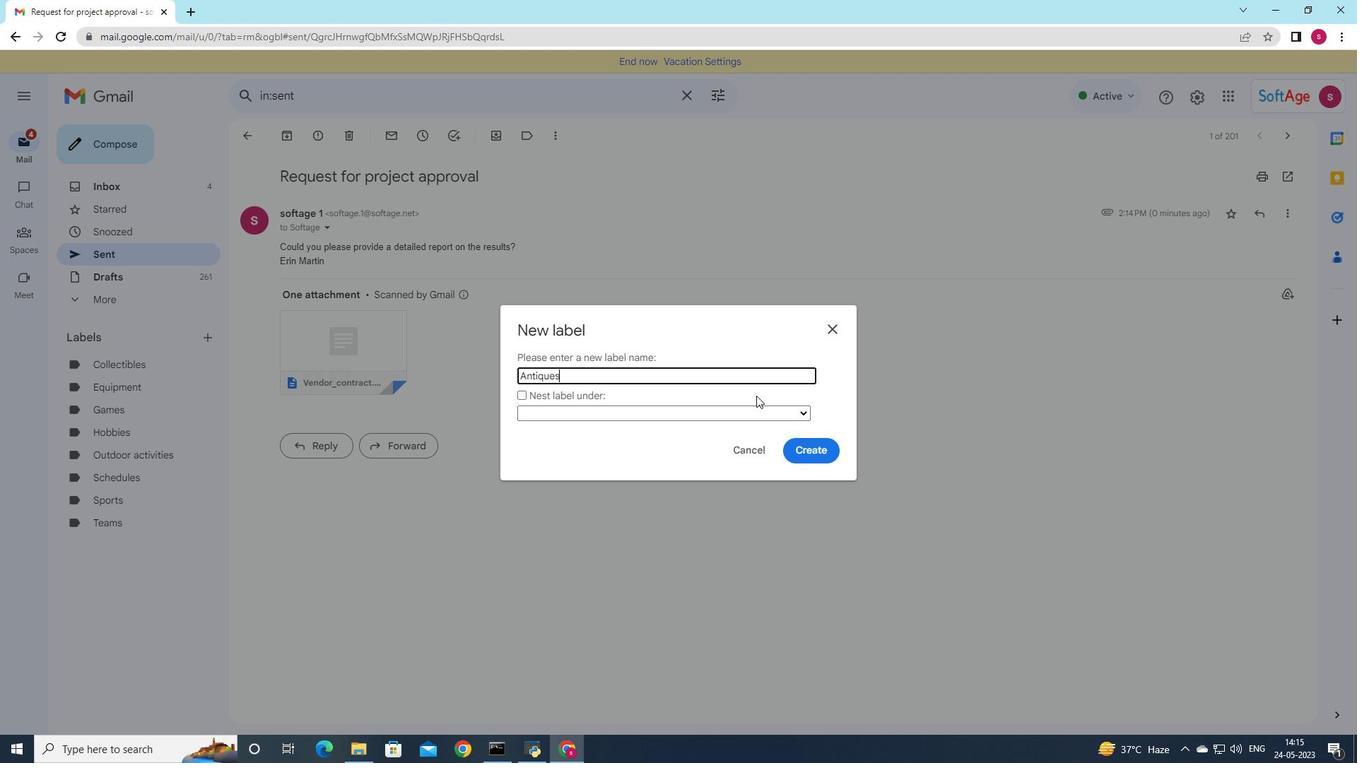 
Action: Mouse moved to (820, 458)
Screenshot: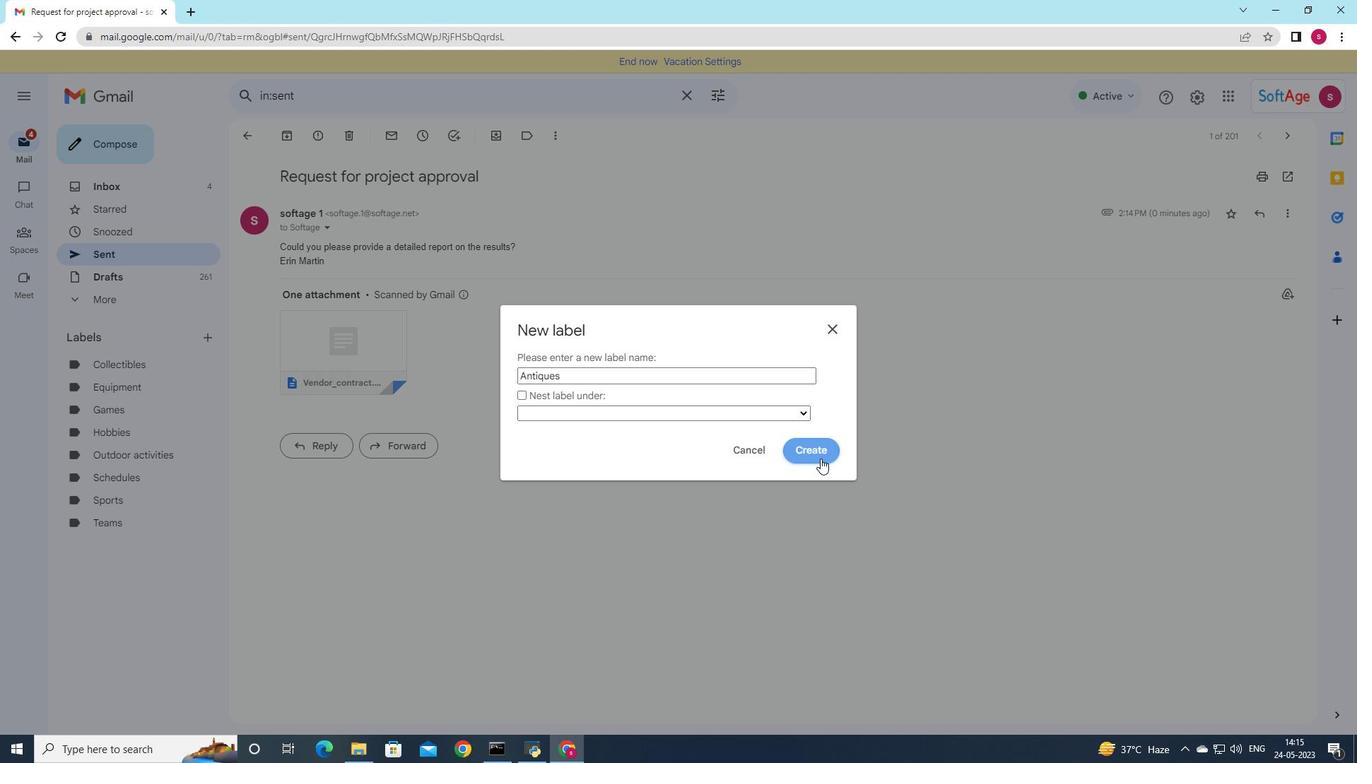 
Action: Mouse pressed left at (820, 458)
Screenshot: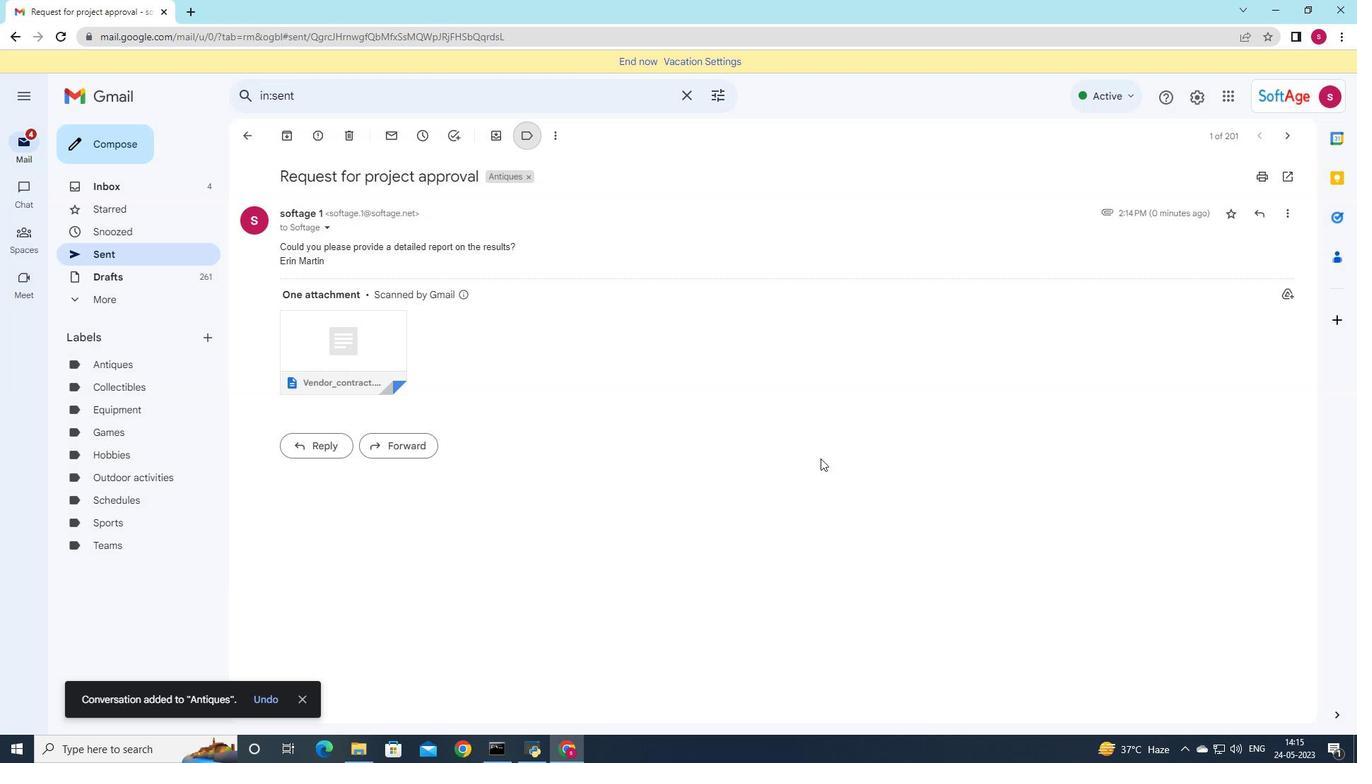 
Action: Mouse moved to (523, 229)
Screenshot: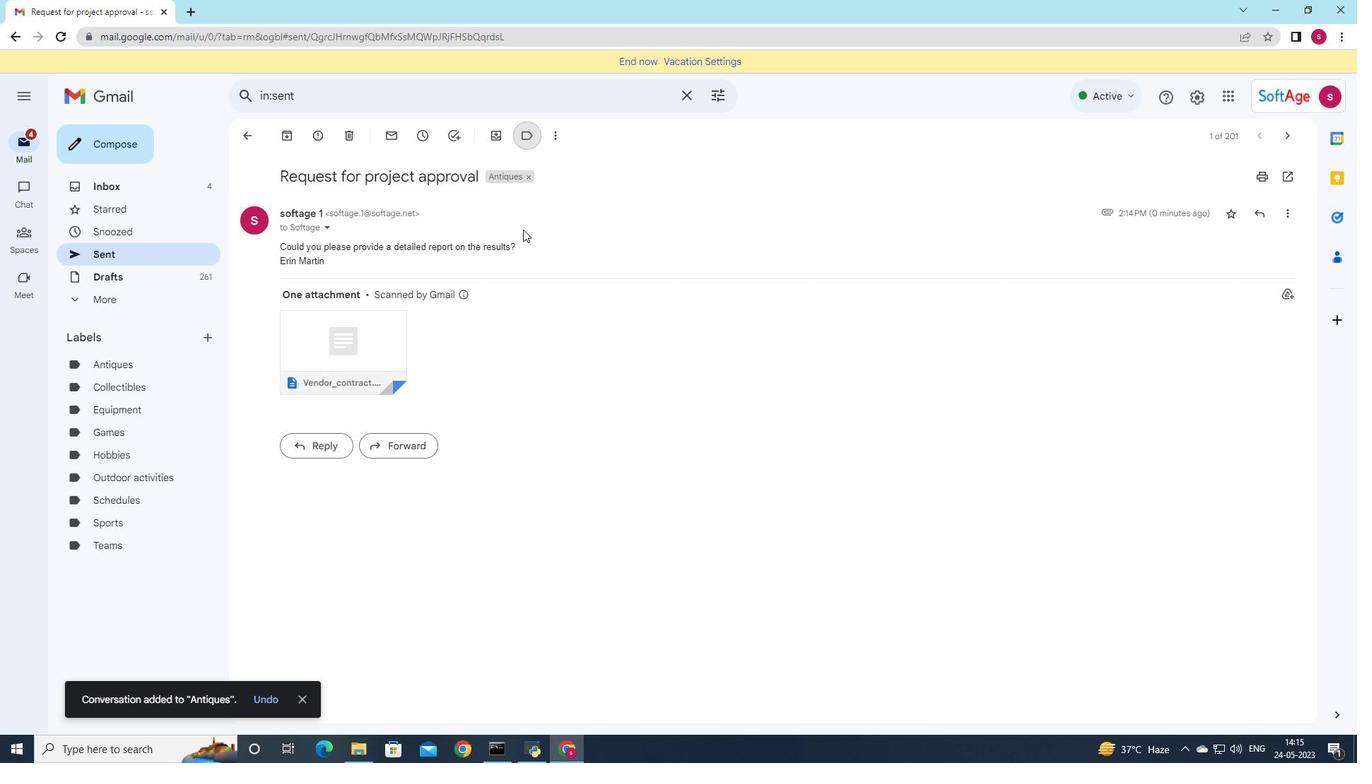 
